Task: Add a signature Jamie Cooper containing With heartfelt thanks and appreciation, Jamie Cooper to email address softage.8@softage.net and add a label Crafts
Action: Mouse moved to (1204, 69)
Screenshot: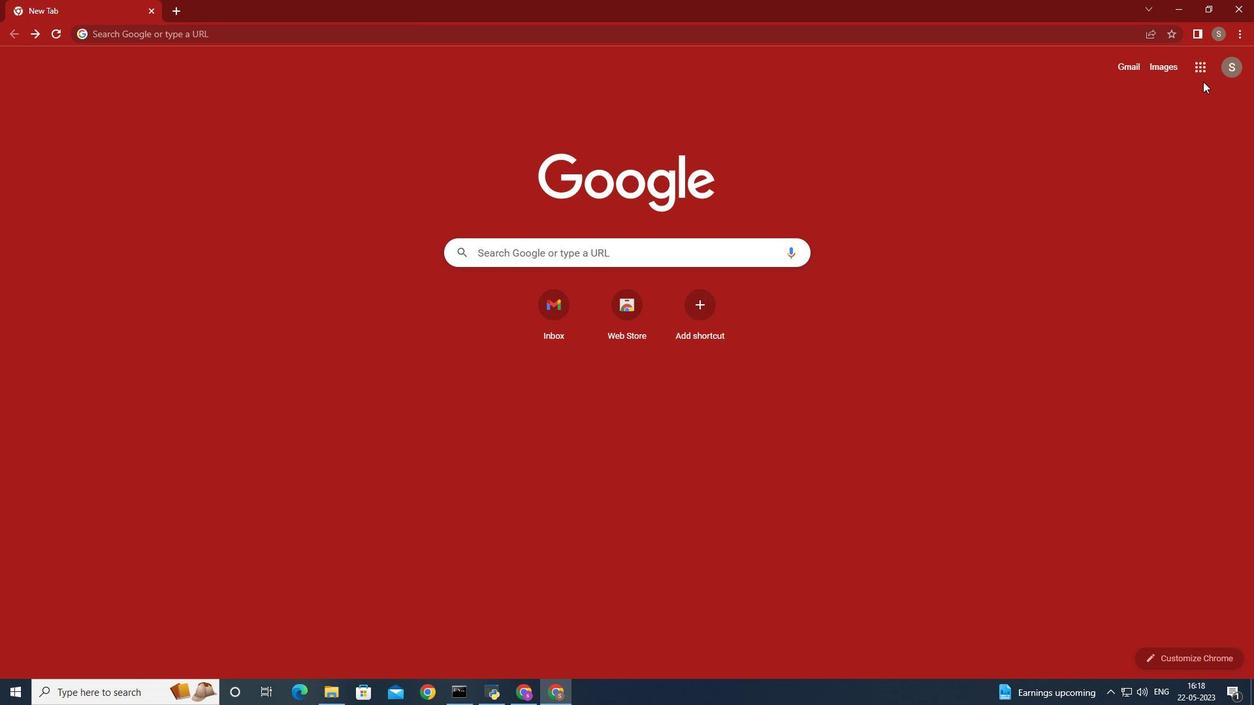 
Action: Mouse pressed left at (1204, 69)
Screenshot: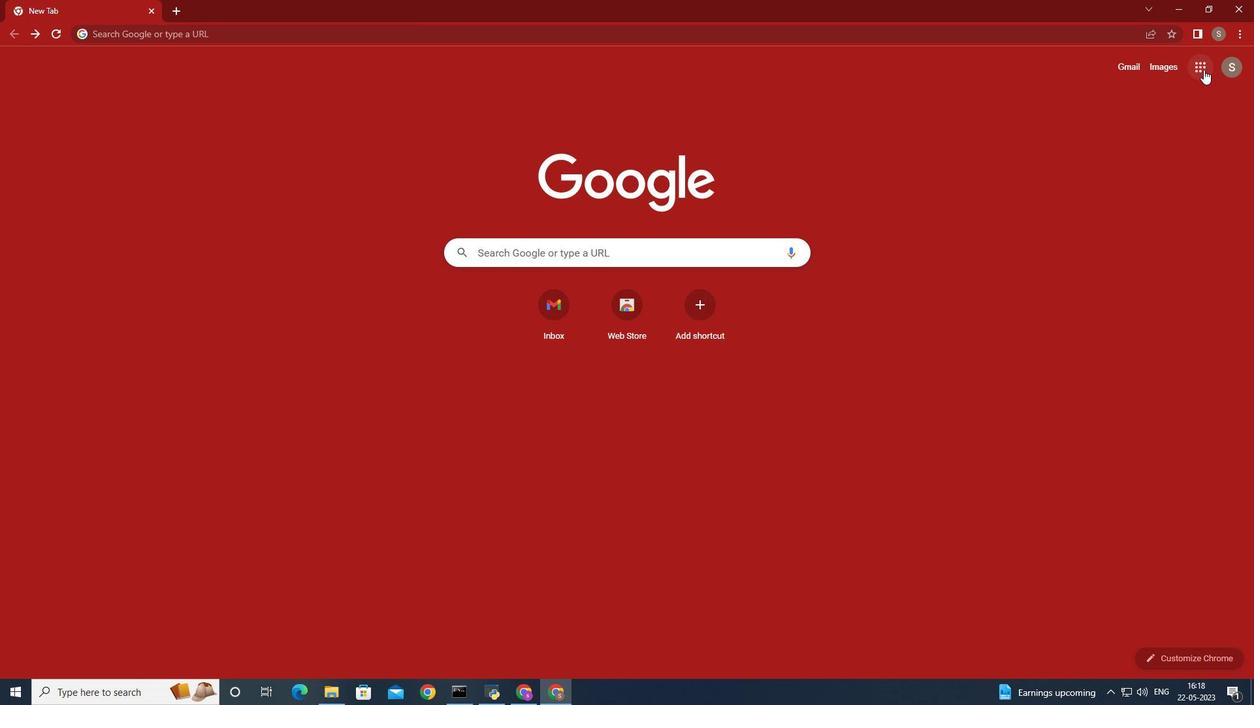 
Action: Mouse moved to (1152, 128)
Screenshot: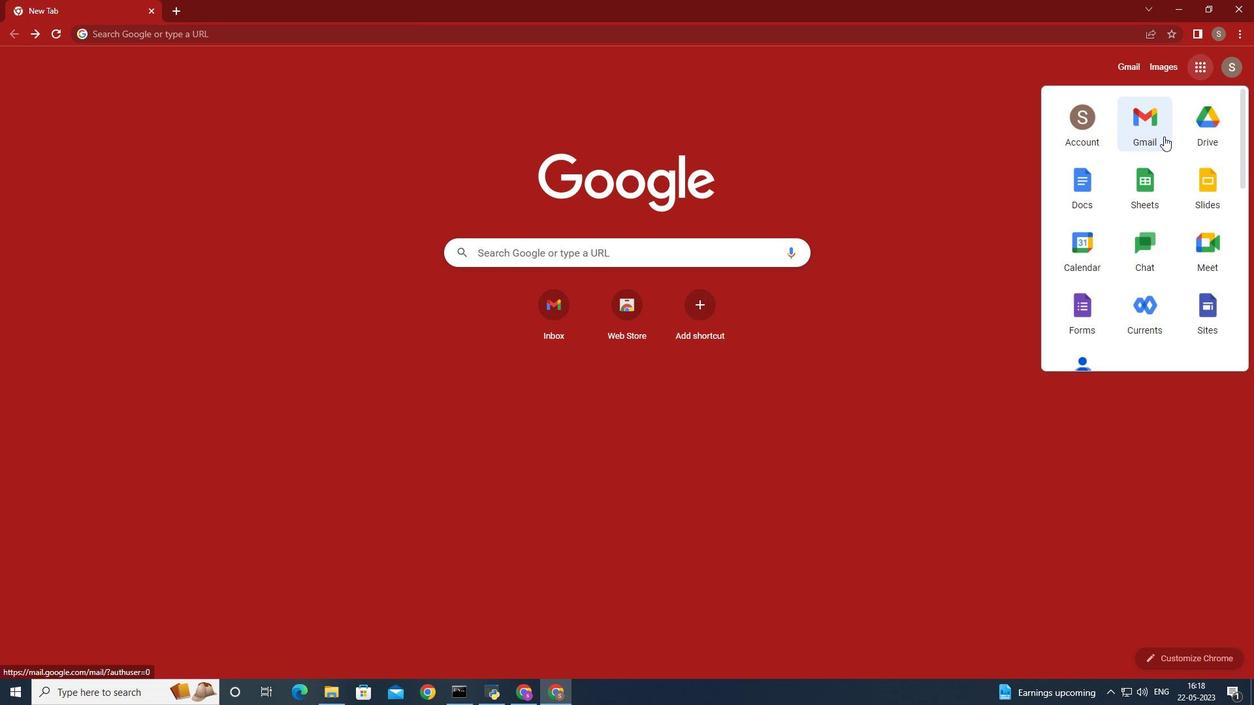 
Action: Mouse pressed left at (1152, 128)
Screenshot: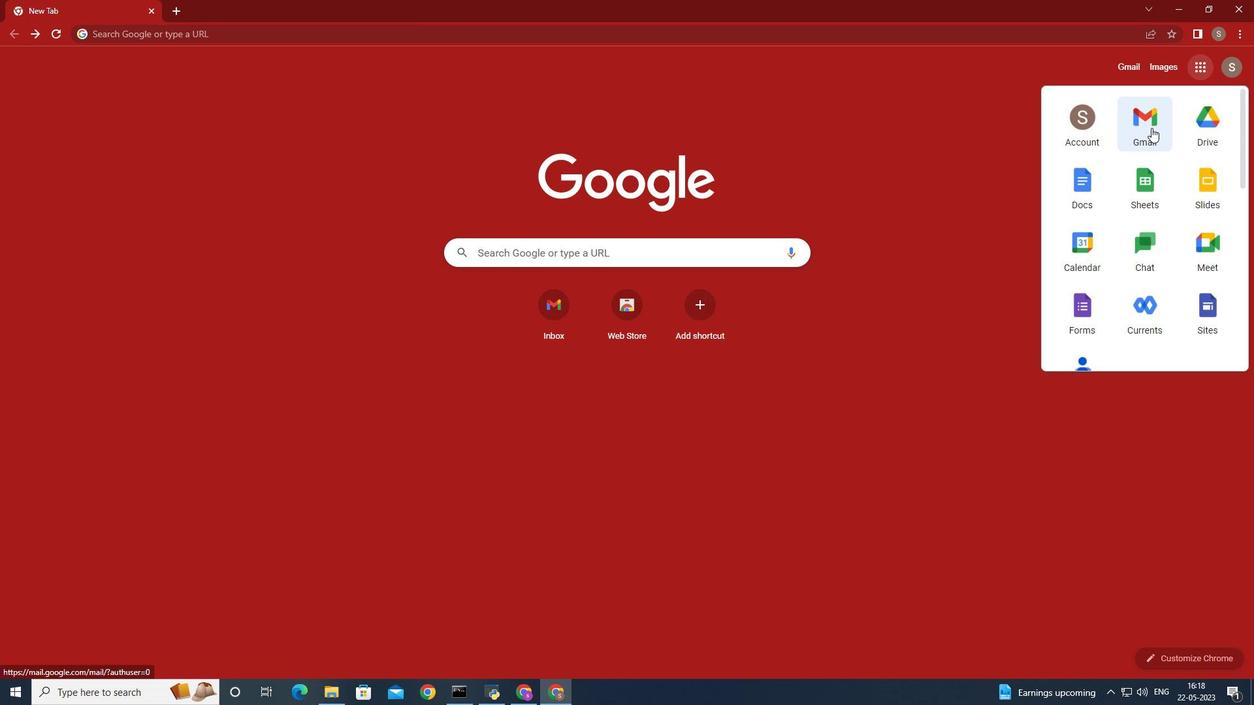 
Action: Mouse moved to (1110, 99)
Screenshot: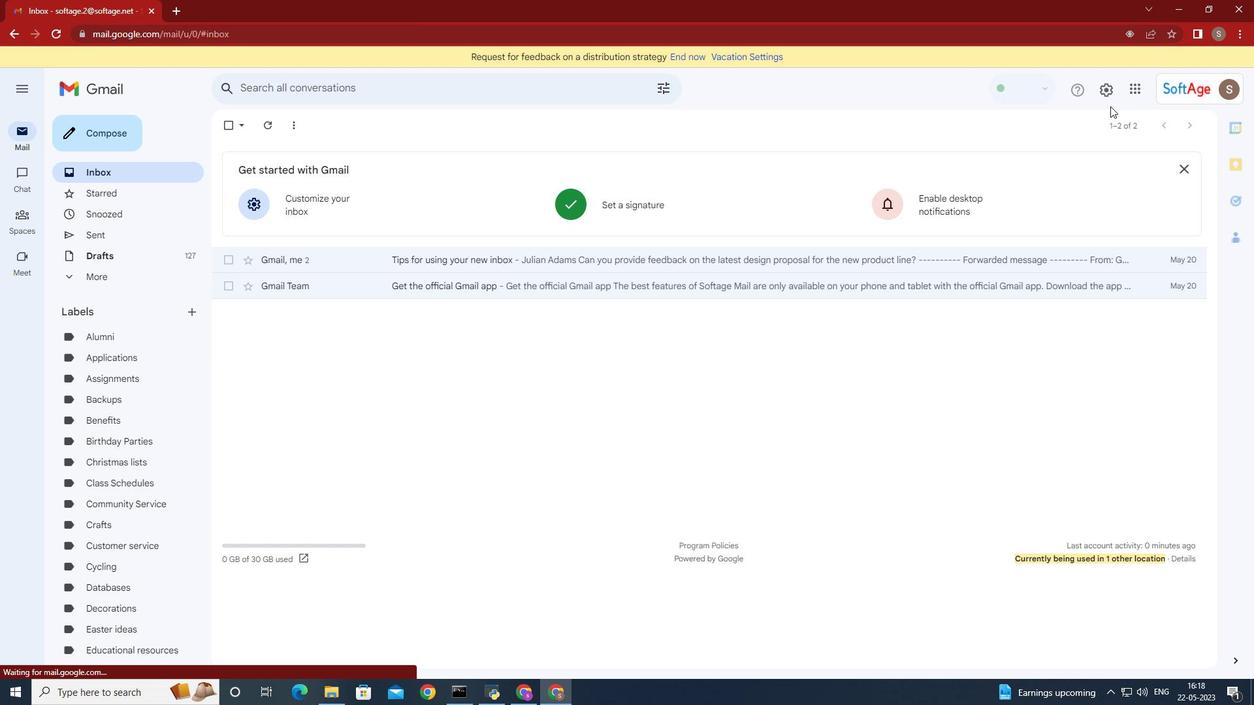 
Action: Mouse pressed left at (1110, 99)
Screenshot: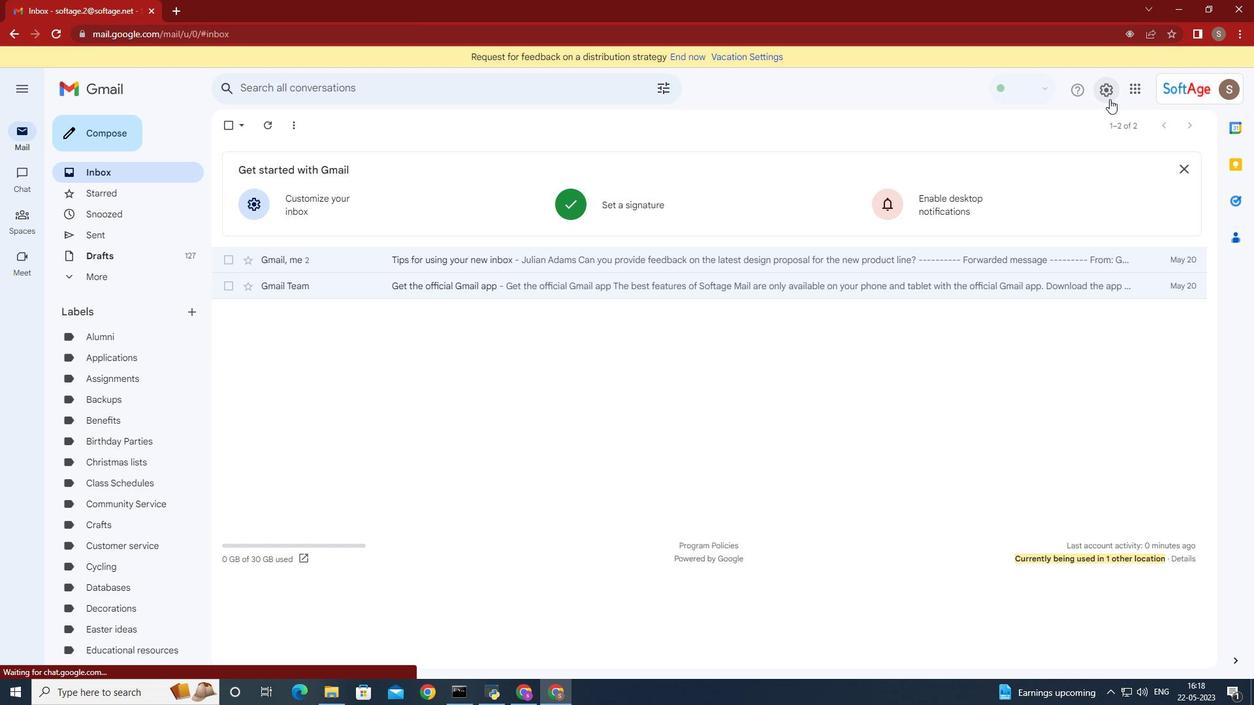 
Action: Mouse moved to (1144, 153)
Screenshot: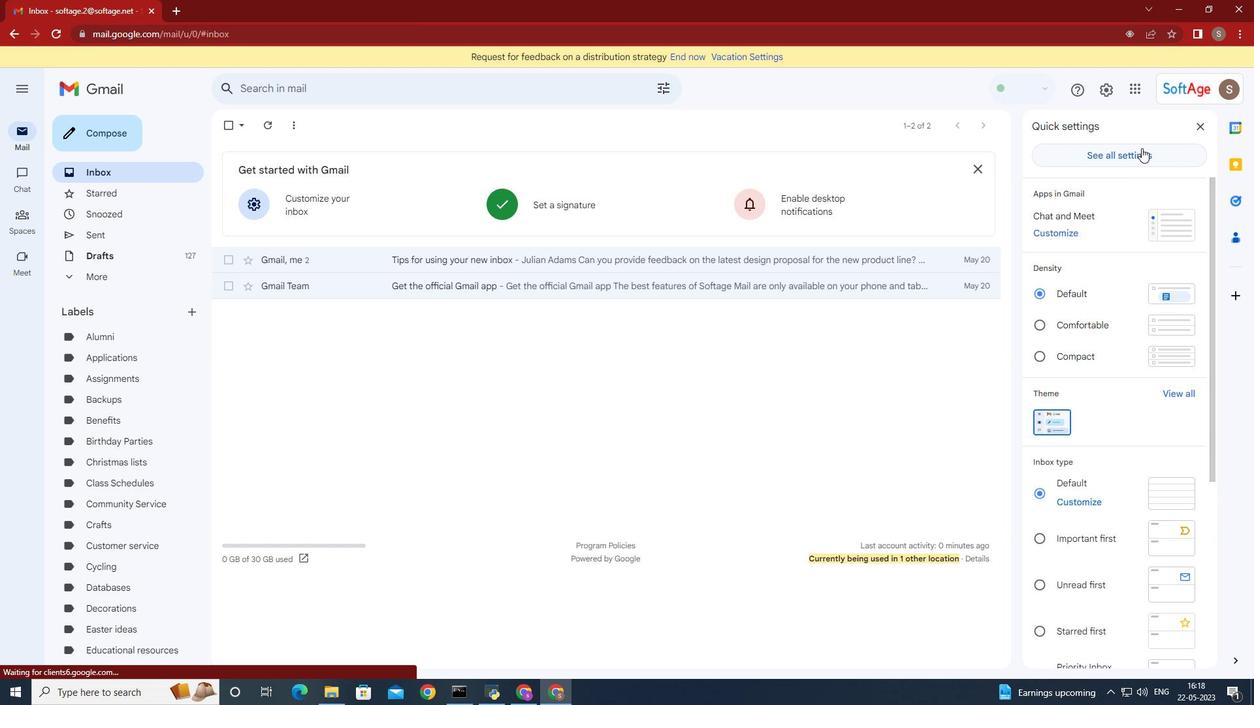 
Action: Mouse pressed left at (1144, 153)
Screenshot: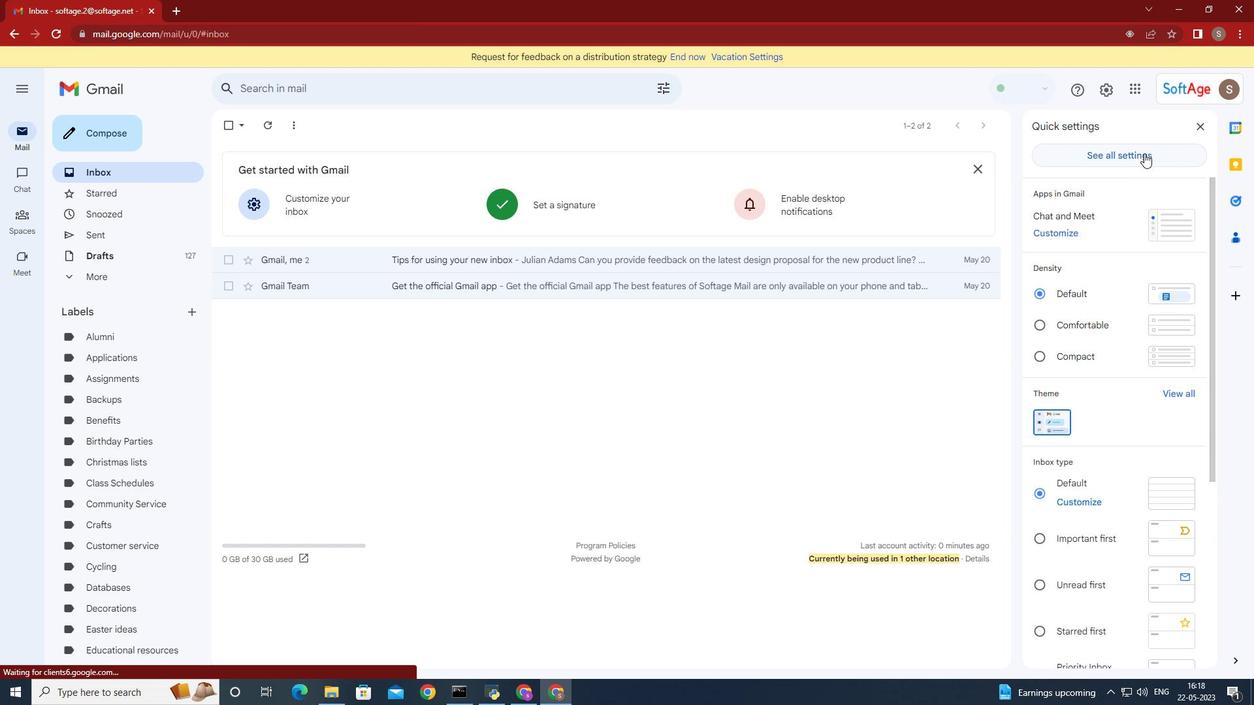 
Action: Mouse moved to (821, 306)
Screenshot: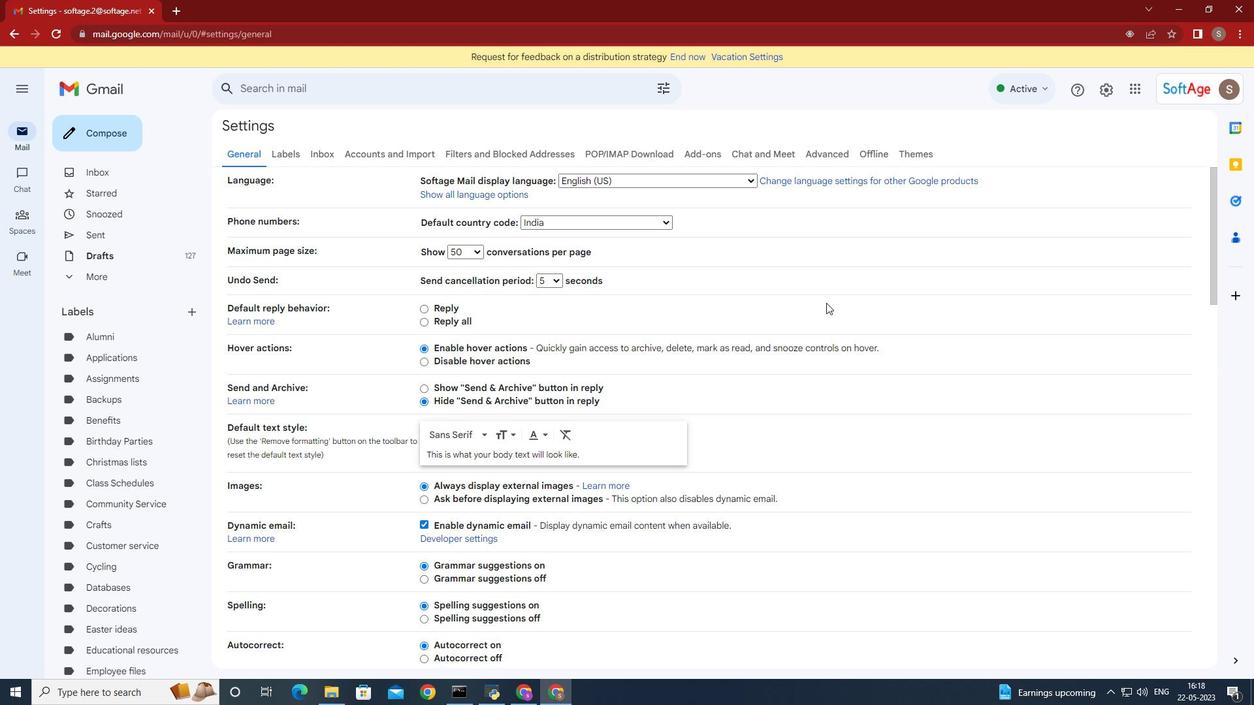 
Action: Mouse scrolled (821, 305) with delta (0, 0)
Screenshot: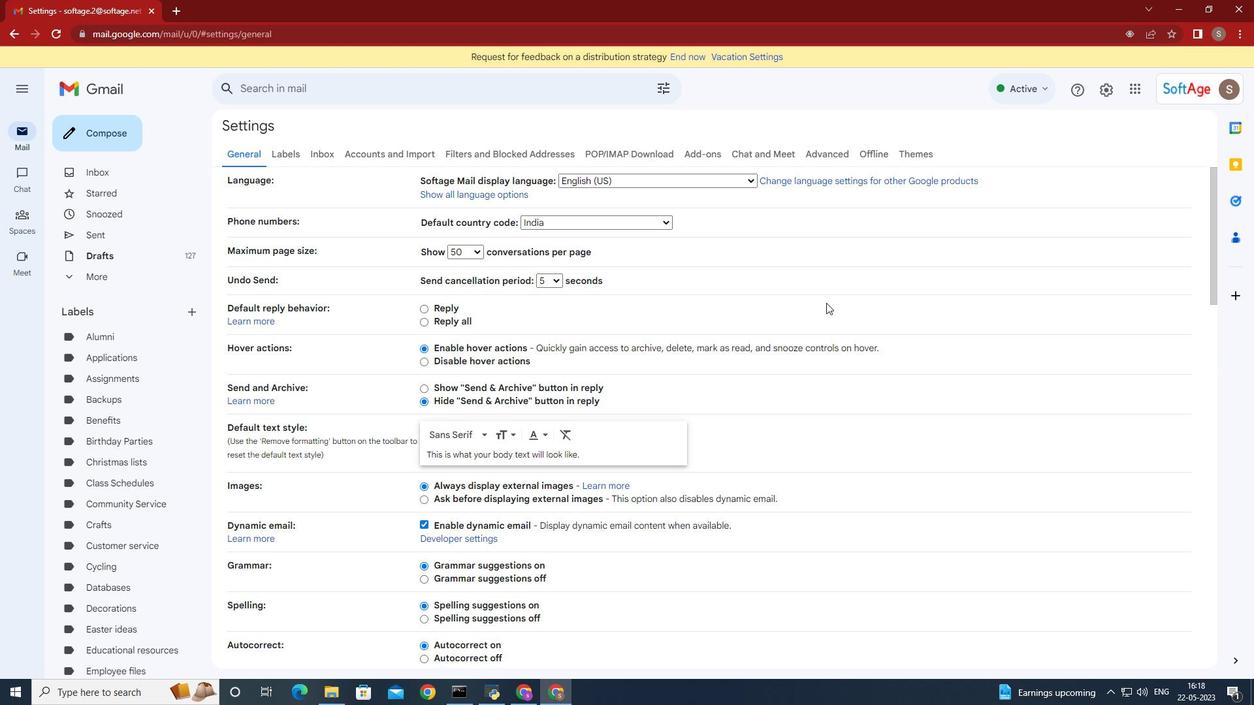 
Action: Mouse moved to (821, 307)
Screenshot: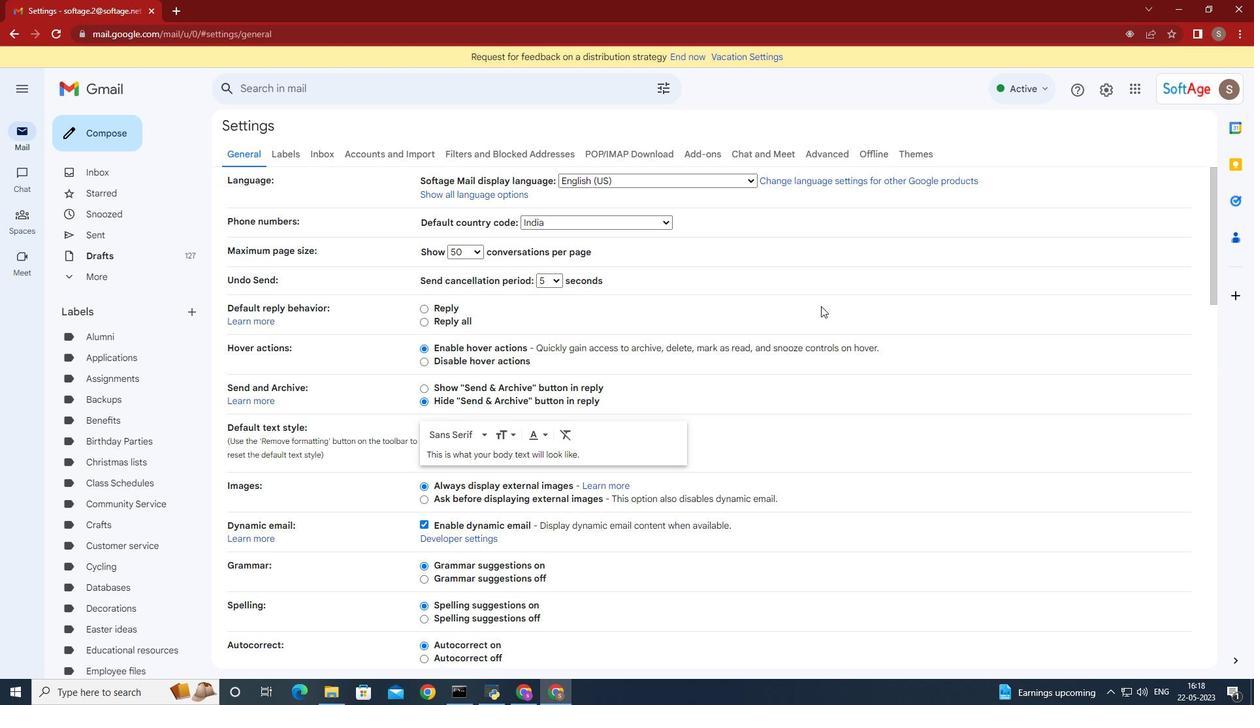 
Action: Mouse scrolled (821, 306) with delta (0, 0)
Screenshot: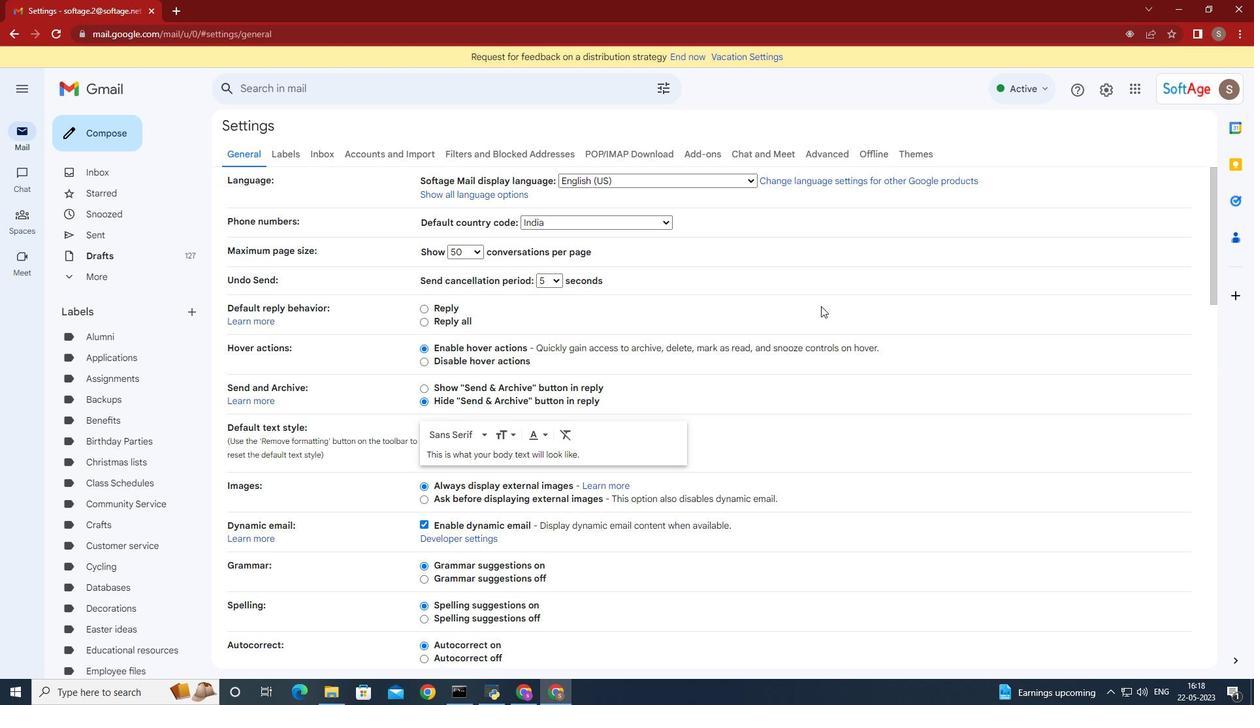 
Action: Mouse moved to (822, 308)
Screenshot: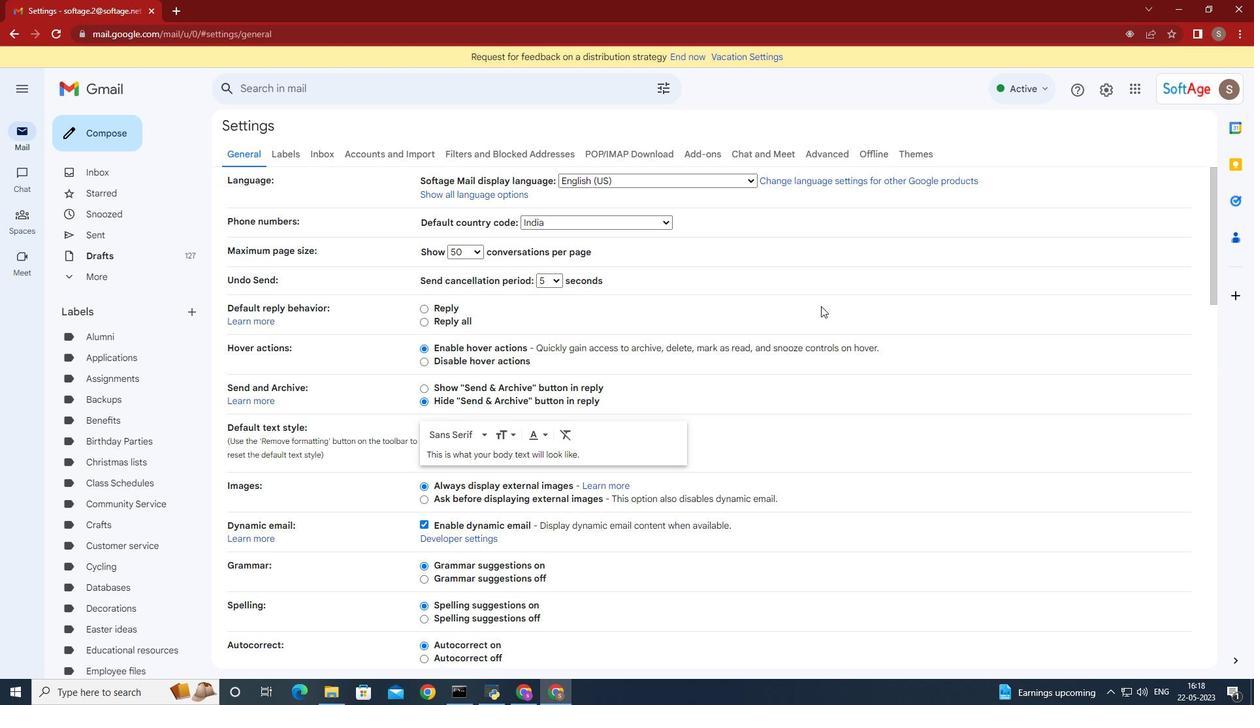 
Action: Mouse scrolled (821, 307) with delta (0, 0)
Screenshot: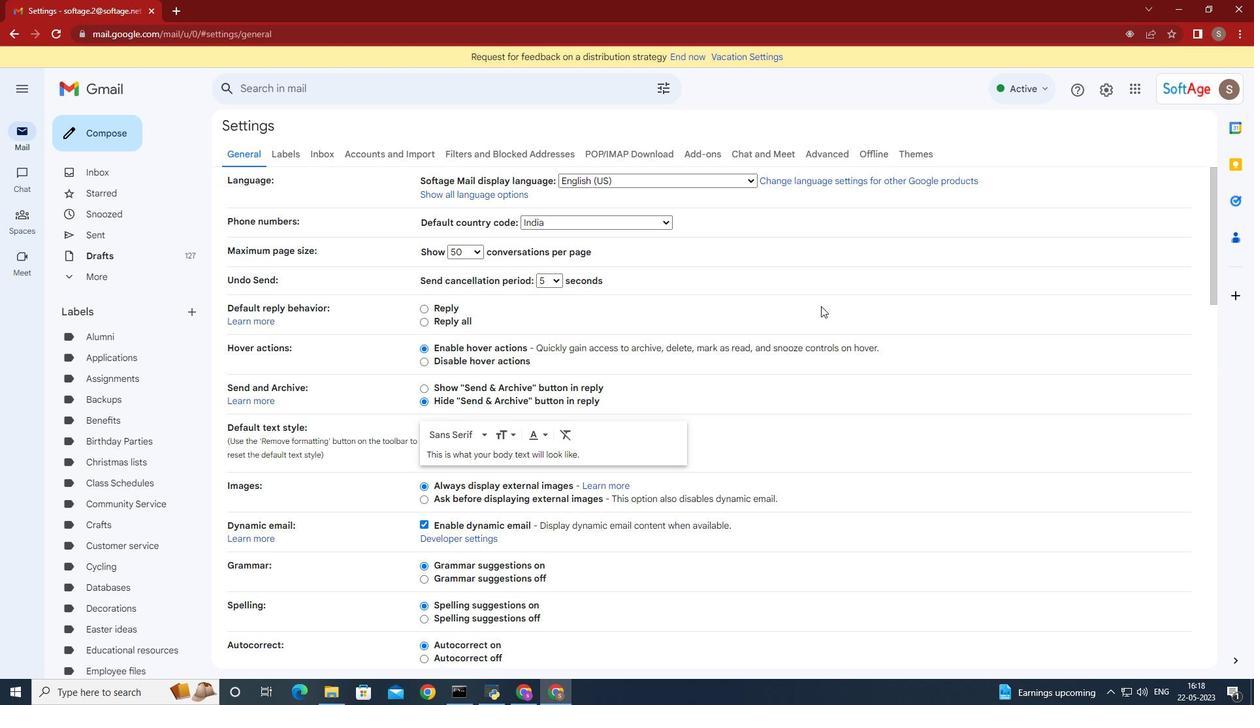 
Action: Mouse moved to (822, 308)
Screenshot: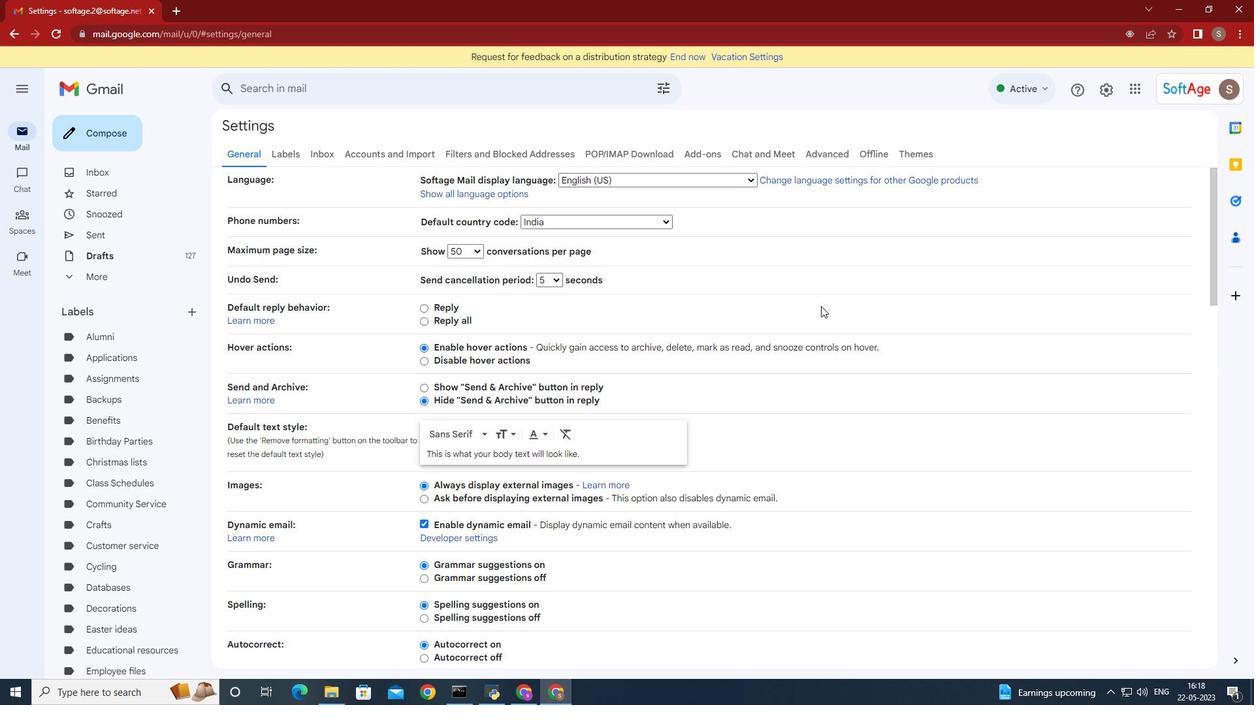 
Action: Mouse scrolled (822, 307) with delta (0, 0)
Screenshot: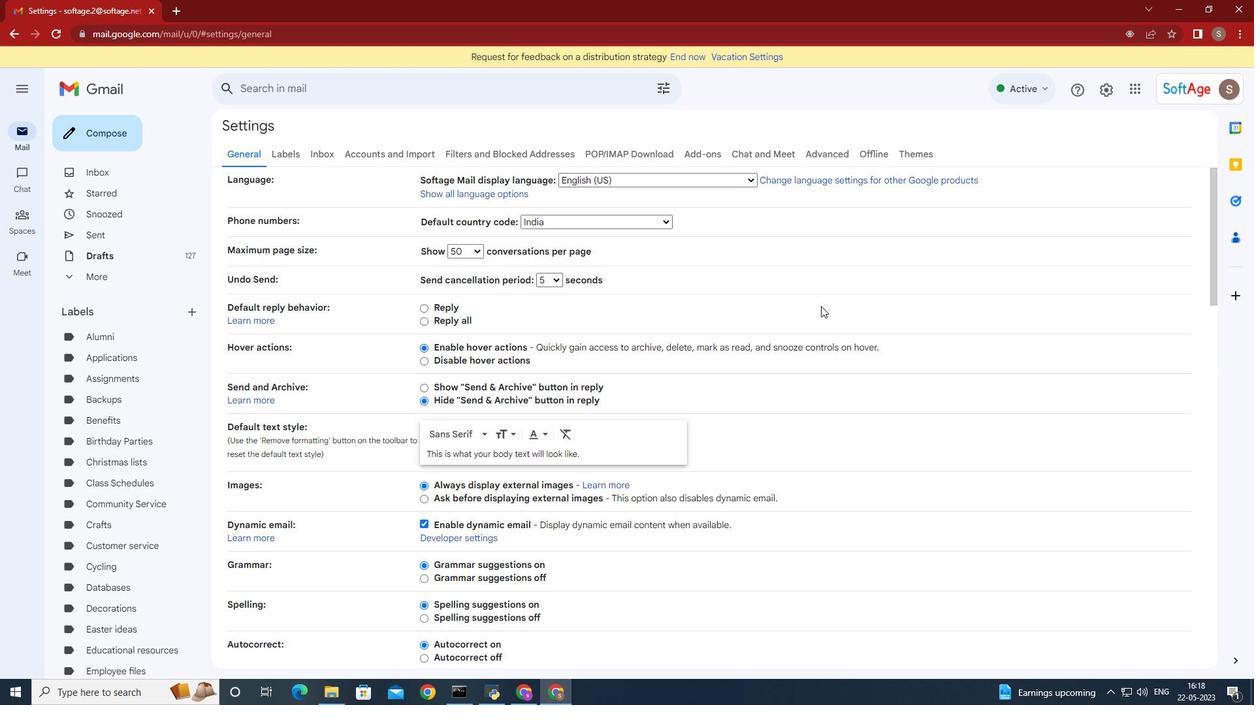 
Action: Mouse moved to (824, 307)
Screenshot: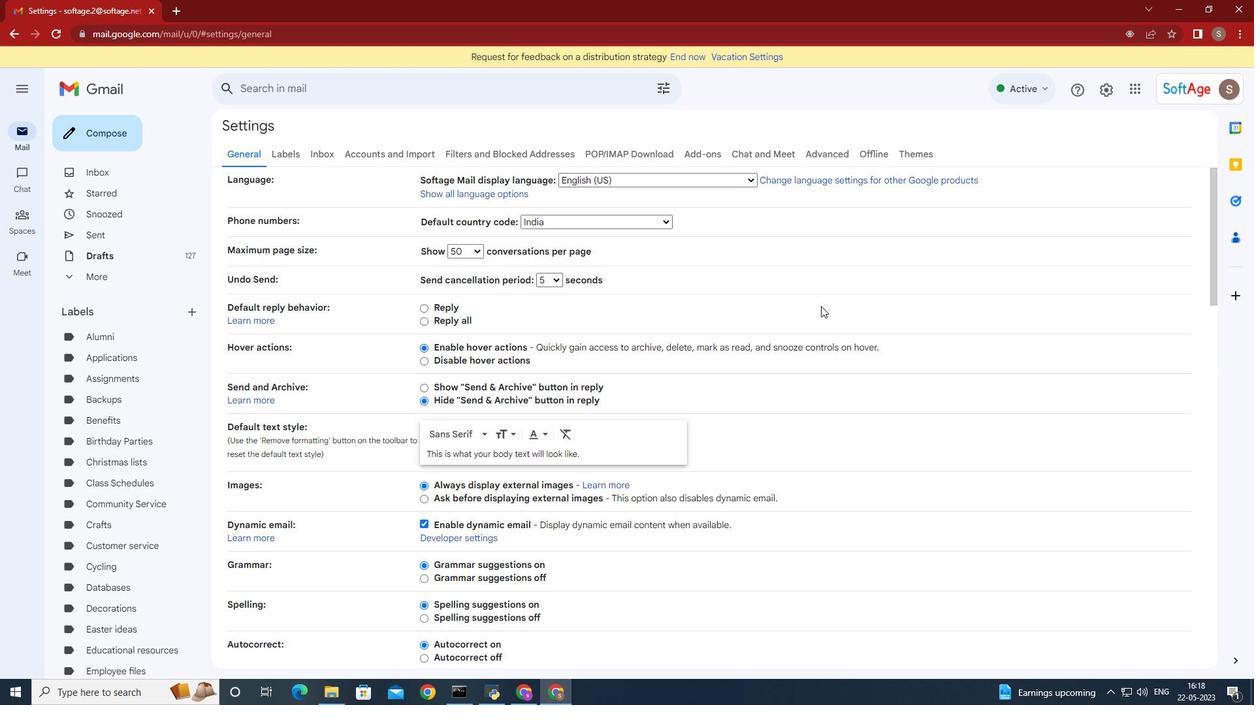 
Action: Mouse scrolled (822, 307) with delta (0, 0)
Screenshot: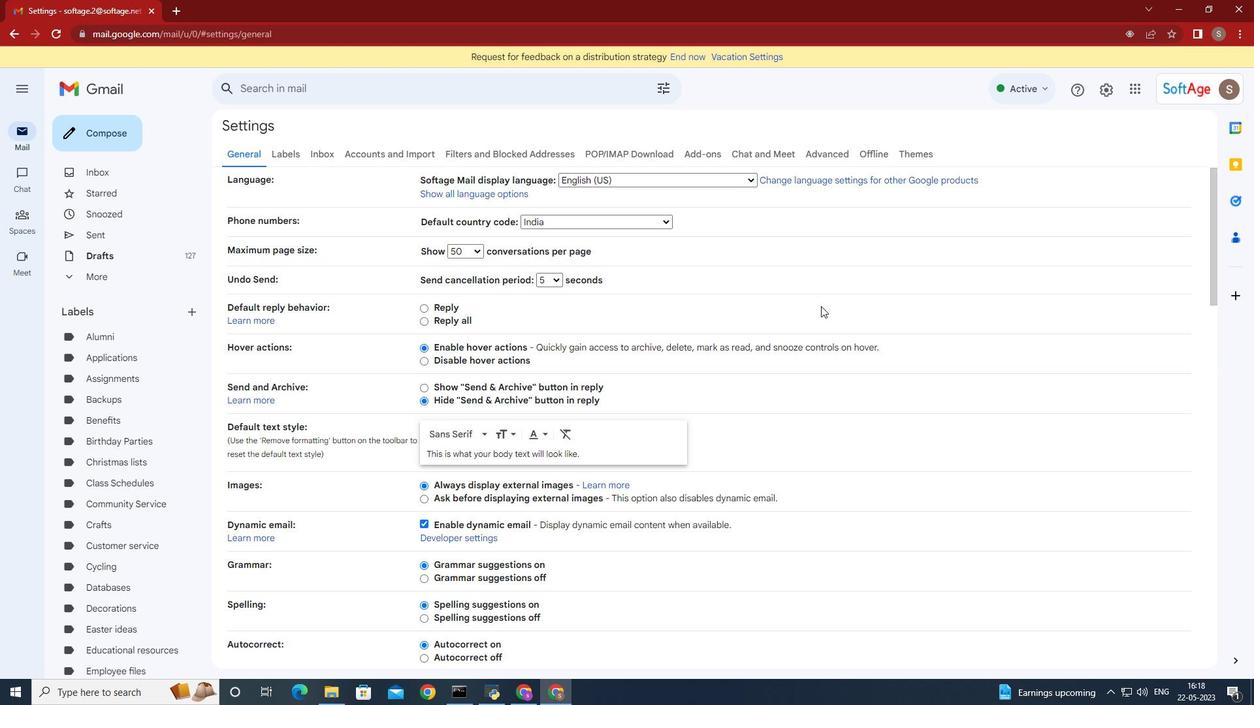 
Action: Mouse moved to (825, 307)
Screenshot: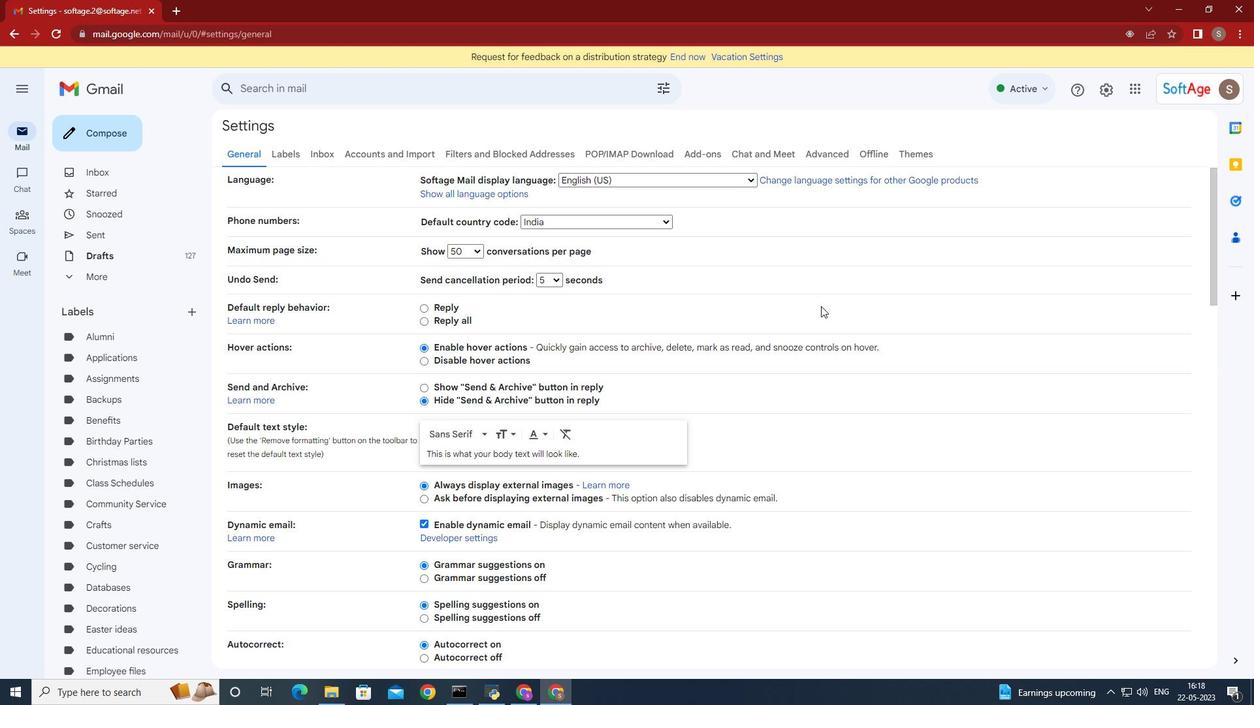 
Action: Mouse scrolled (824, 307) with delta (0, 0)
Screenshot: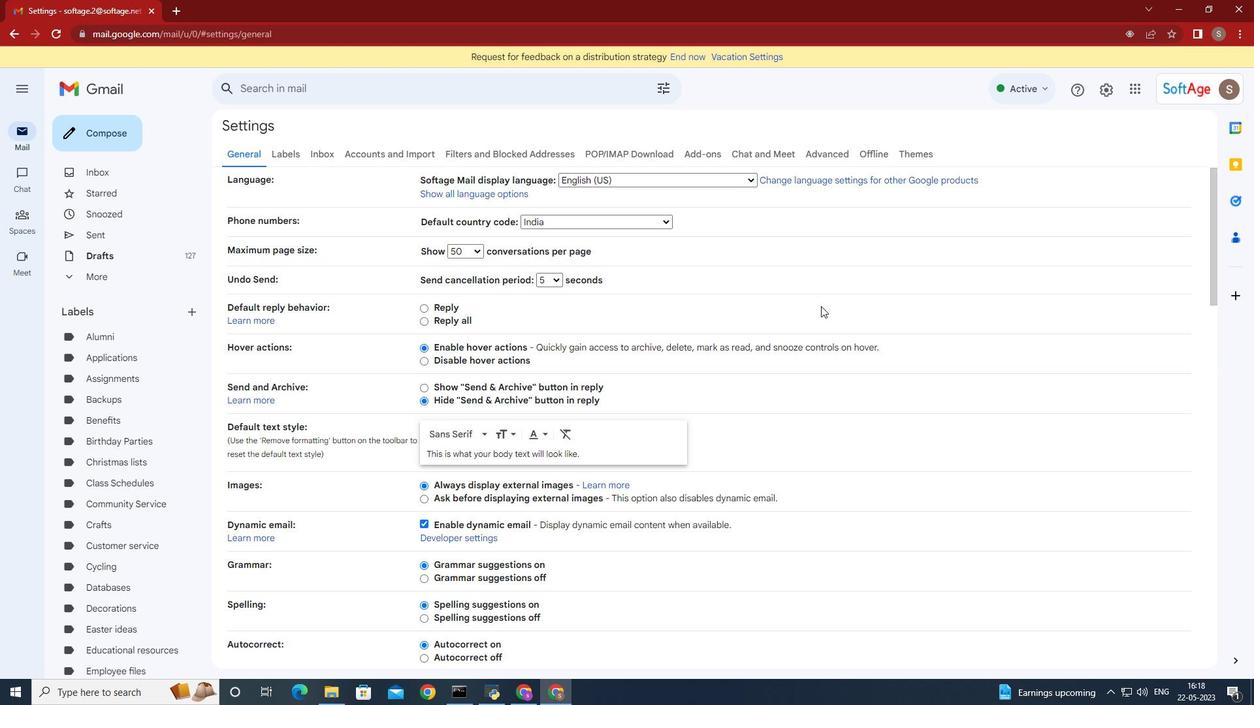 
Action: Mouse scrolled (825, 306) with delta (0, 0)
Screenshot: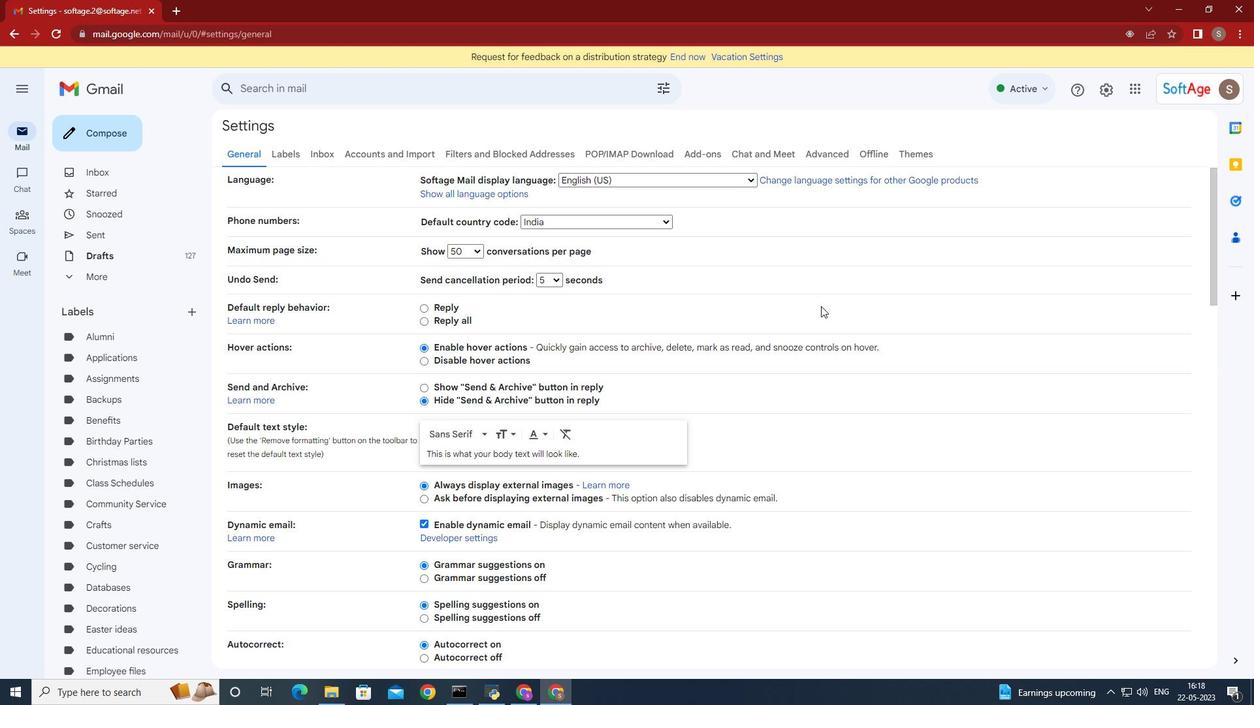 
Action: Mouse moved to (823, 302)
Screenshot: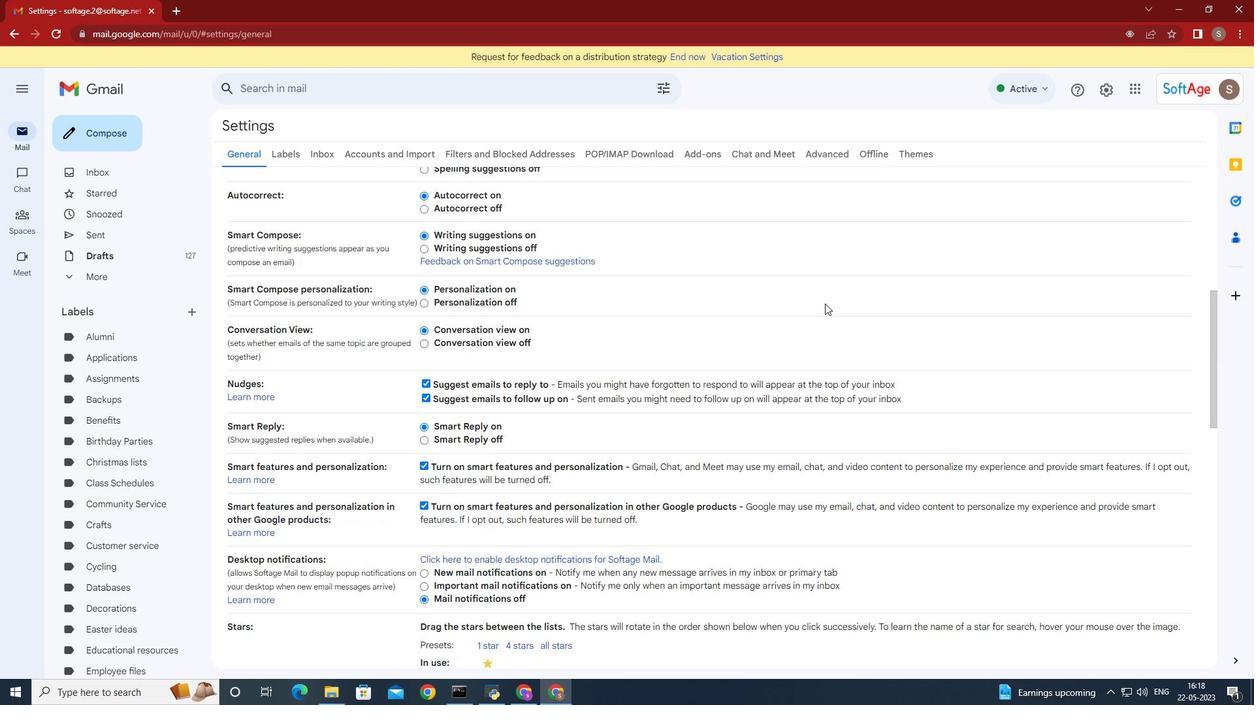 
Action: Mouse scrolled (823, 301) with delta (0, 0)
Screenshot: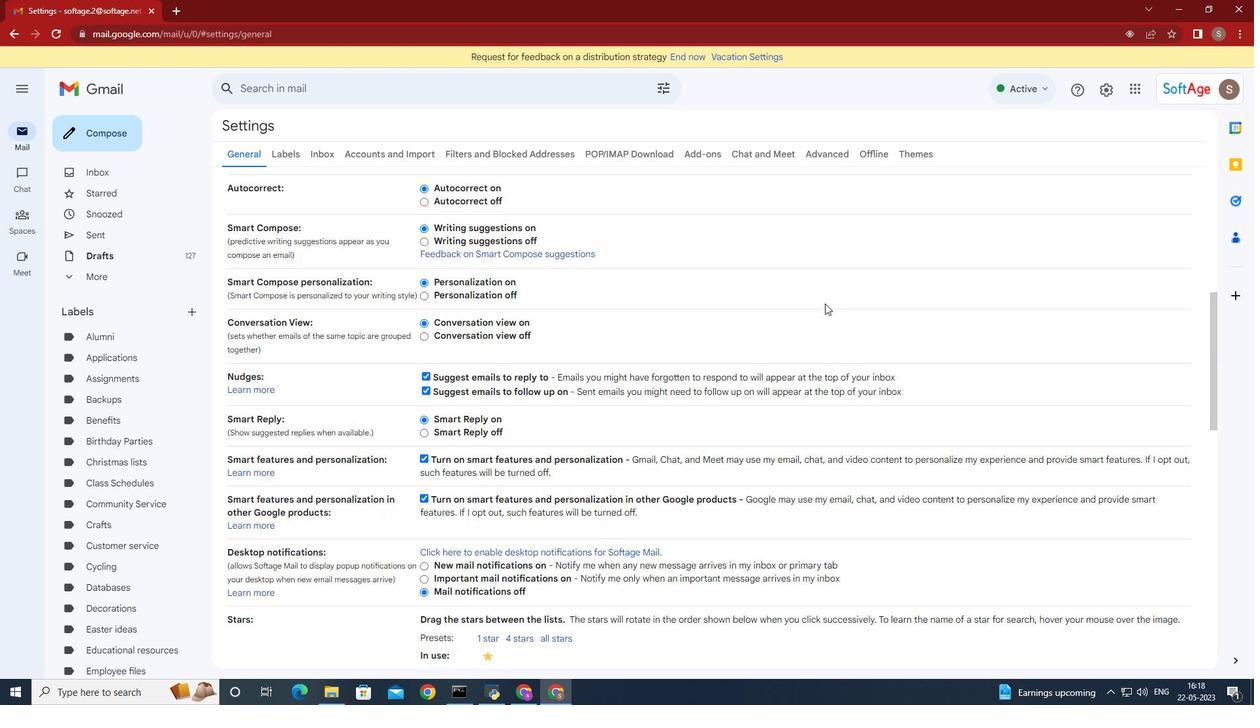 
Action: Mouse scrolled (823, 301) with delta (0, 0)
Screenshot: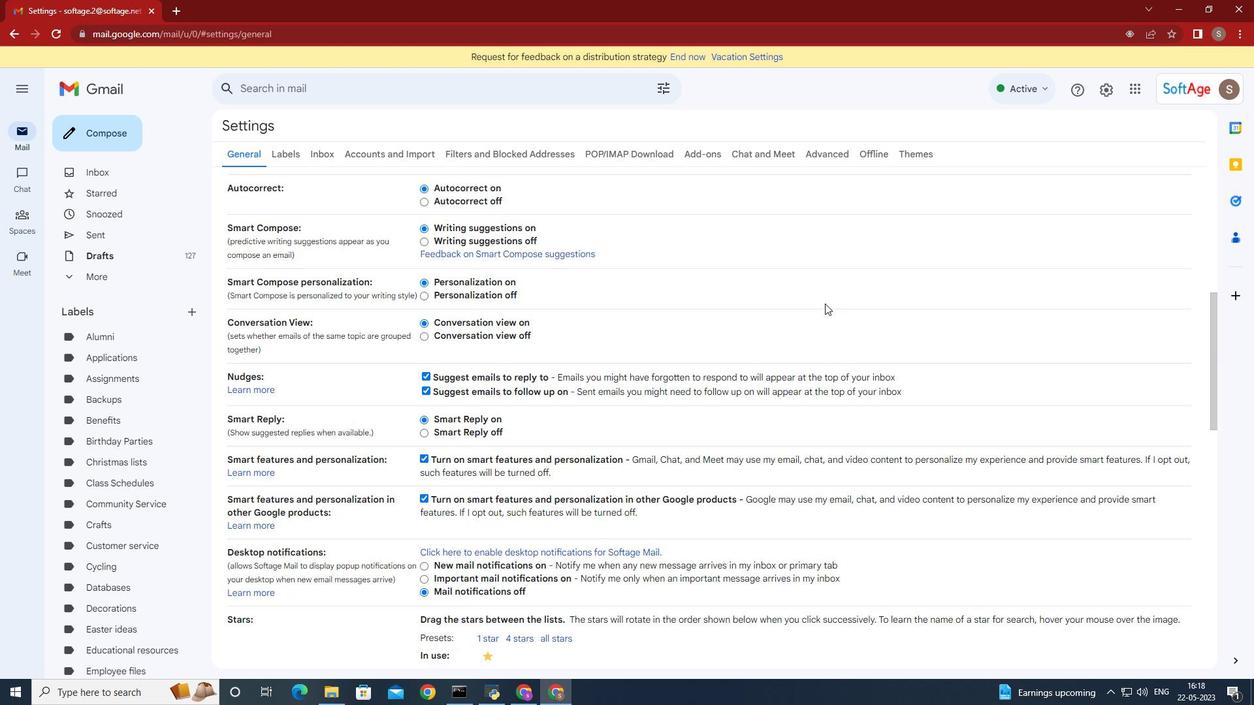 
Action: Mouse scrolled (823, 301) with delta (0, 0)
Screenshot: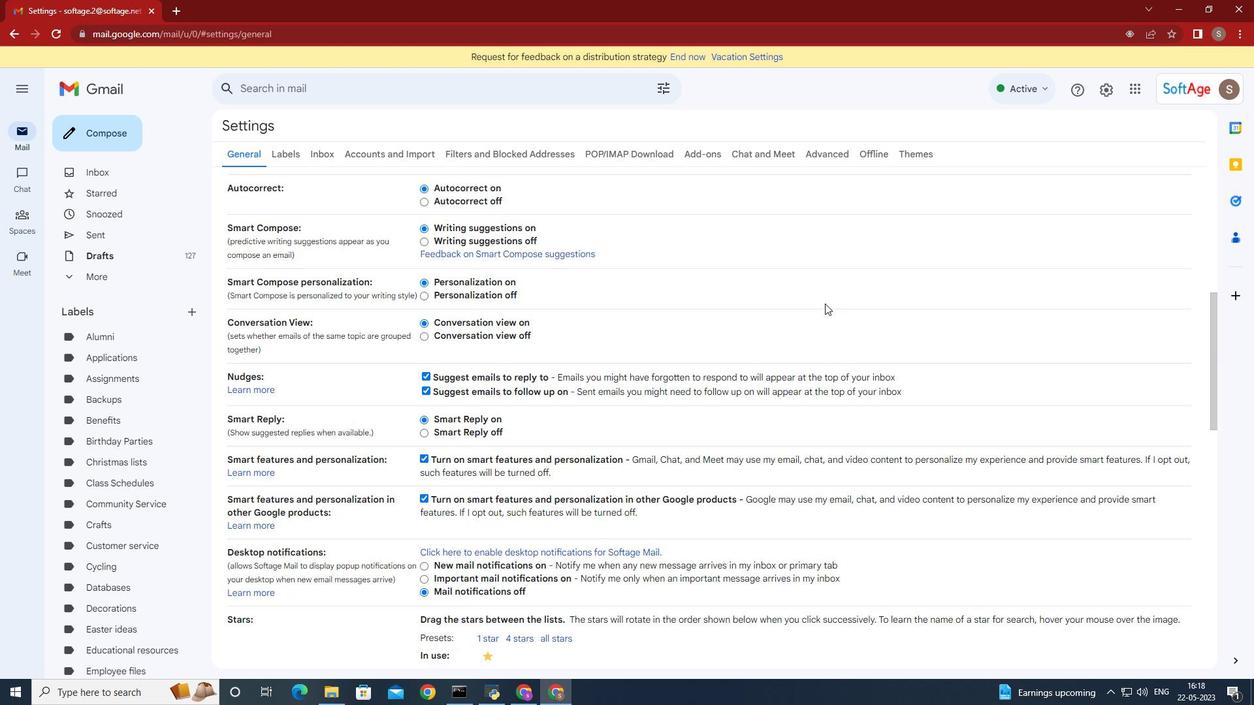 
Action: Mouse scrolled (823, 301) with delta (0, 0)
Screenshot: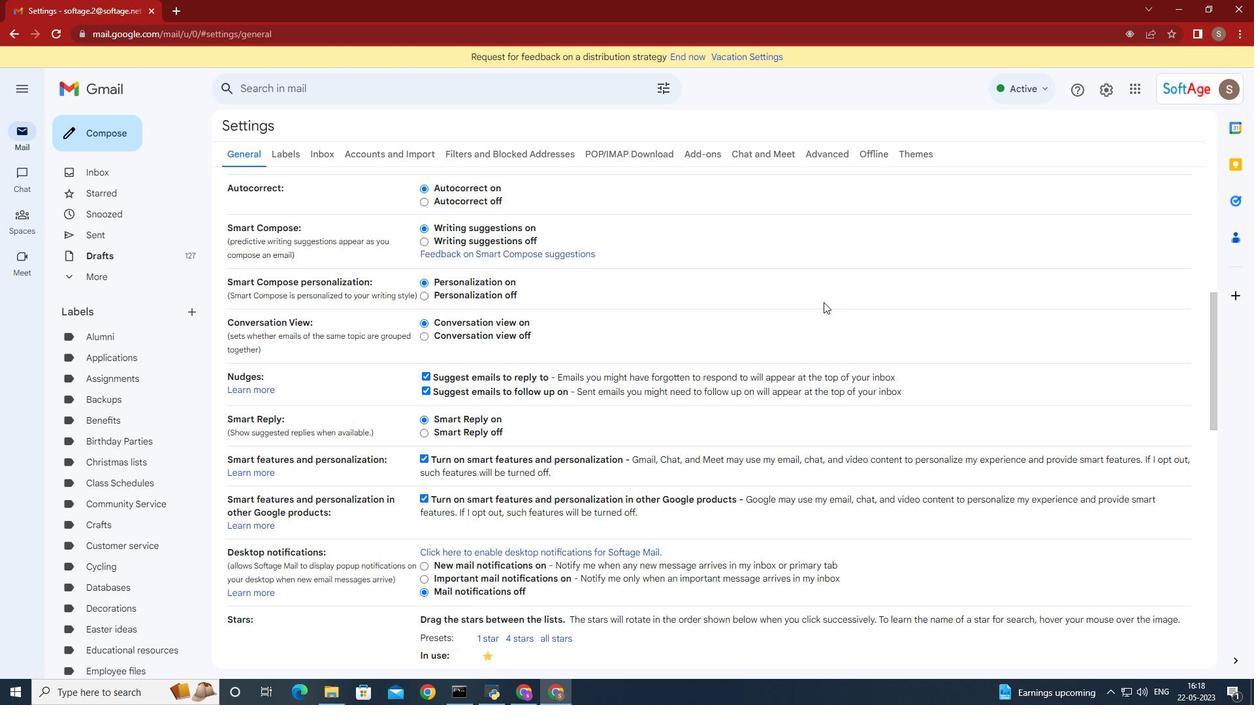 
Action: Mouse scrolled (823, 301) with delta (0, 0)
Screenshot: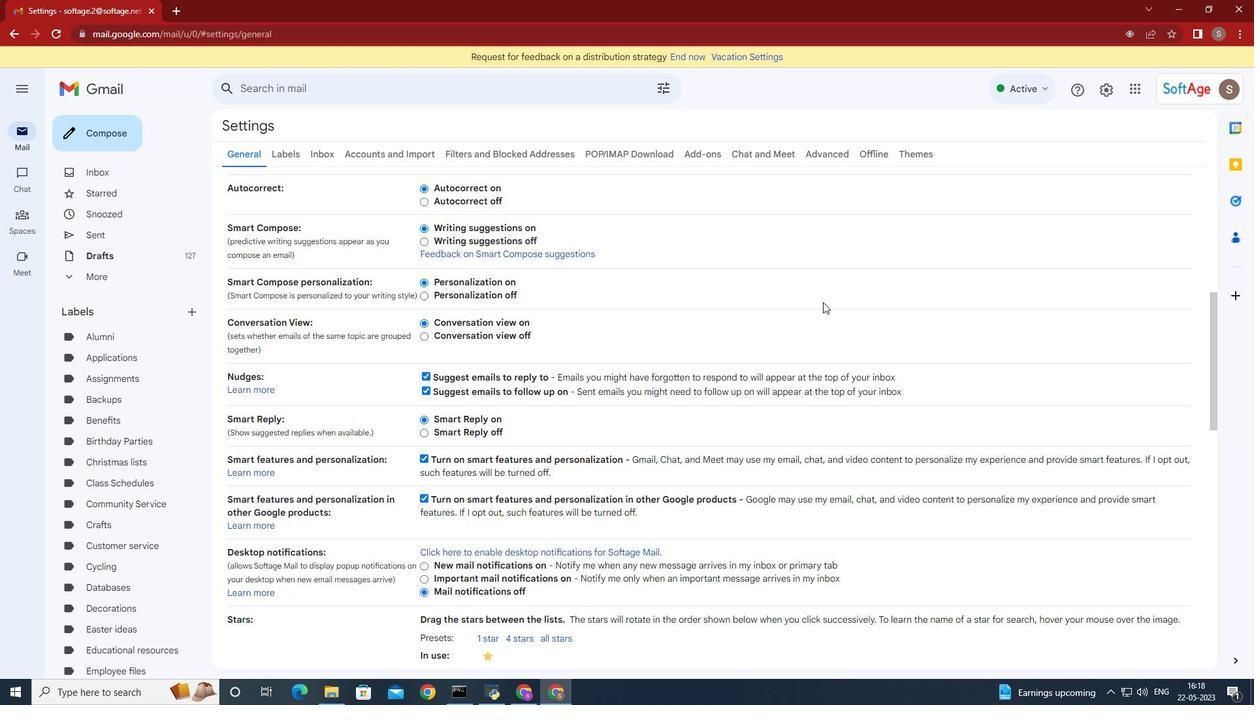 
Action: Mouse moved to (822, 301)
Screenshot: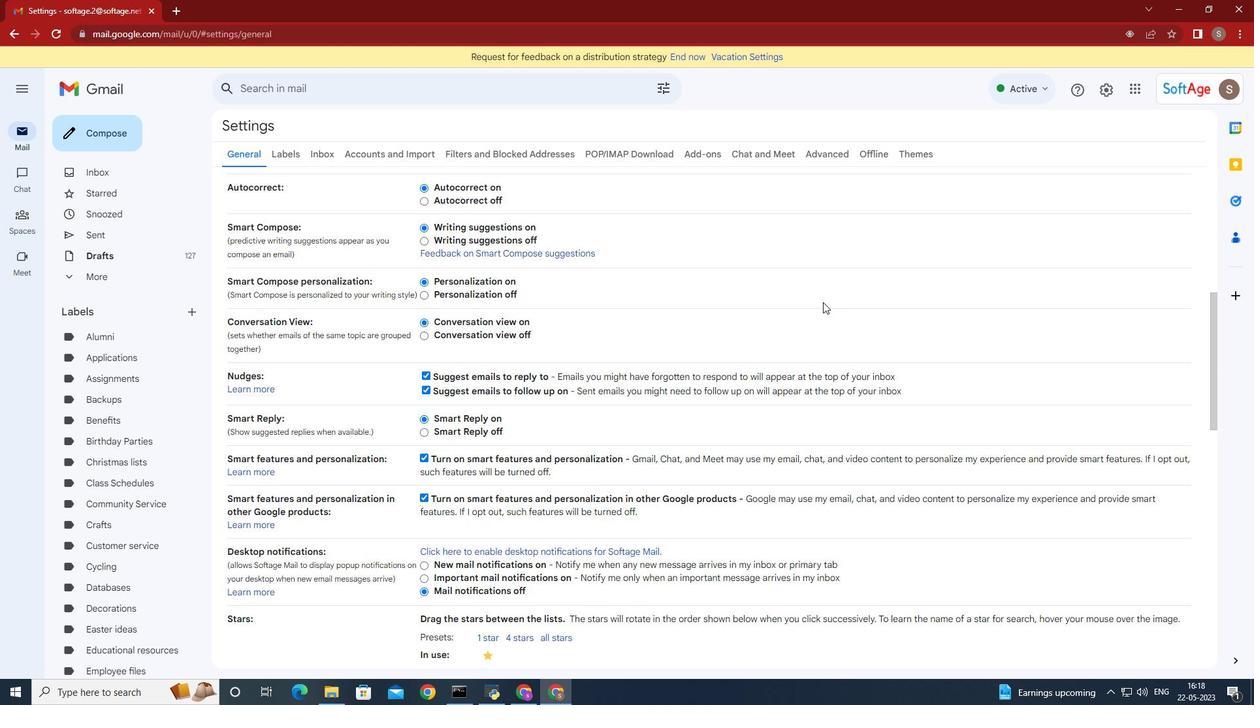 
Action: Mouse scrolled (822, 301) with delta (0, 0)
Screenshot: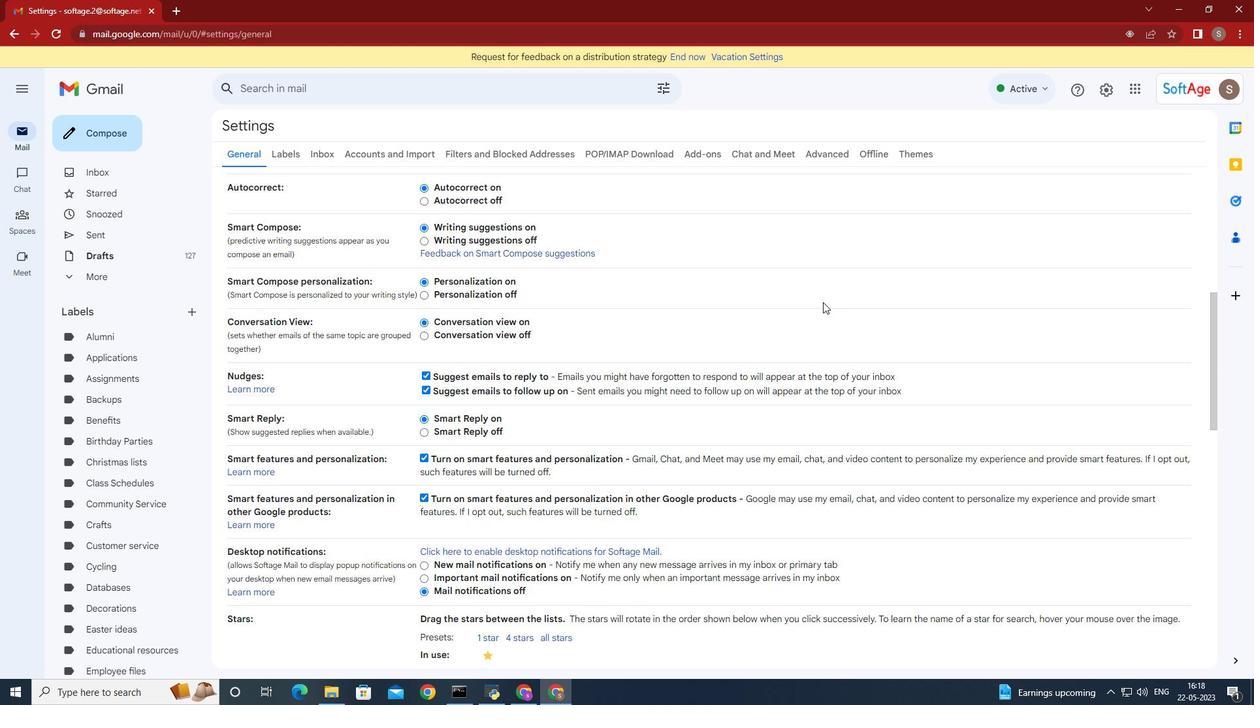 
Action: Mouse moved to (822, 299)
Screenshot: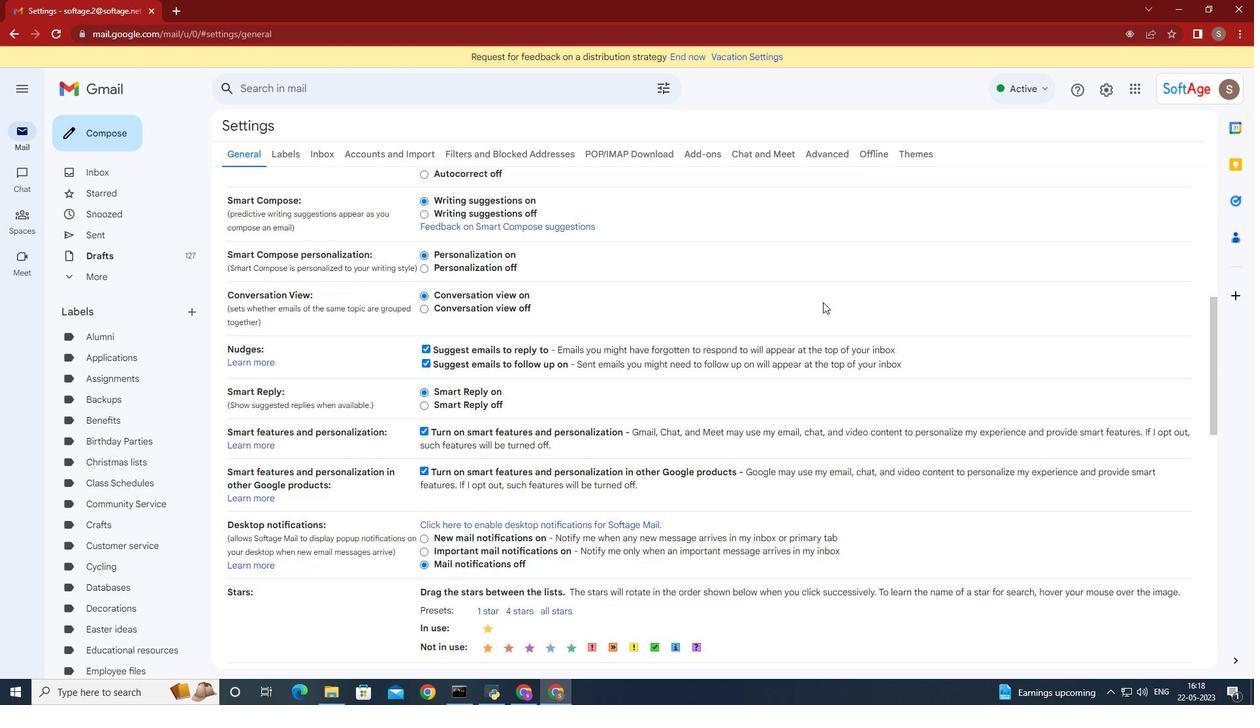 
Action: Mouse scrolled (822, 299) with delta (0, 0)
Screenshot: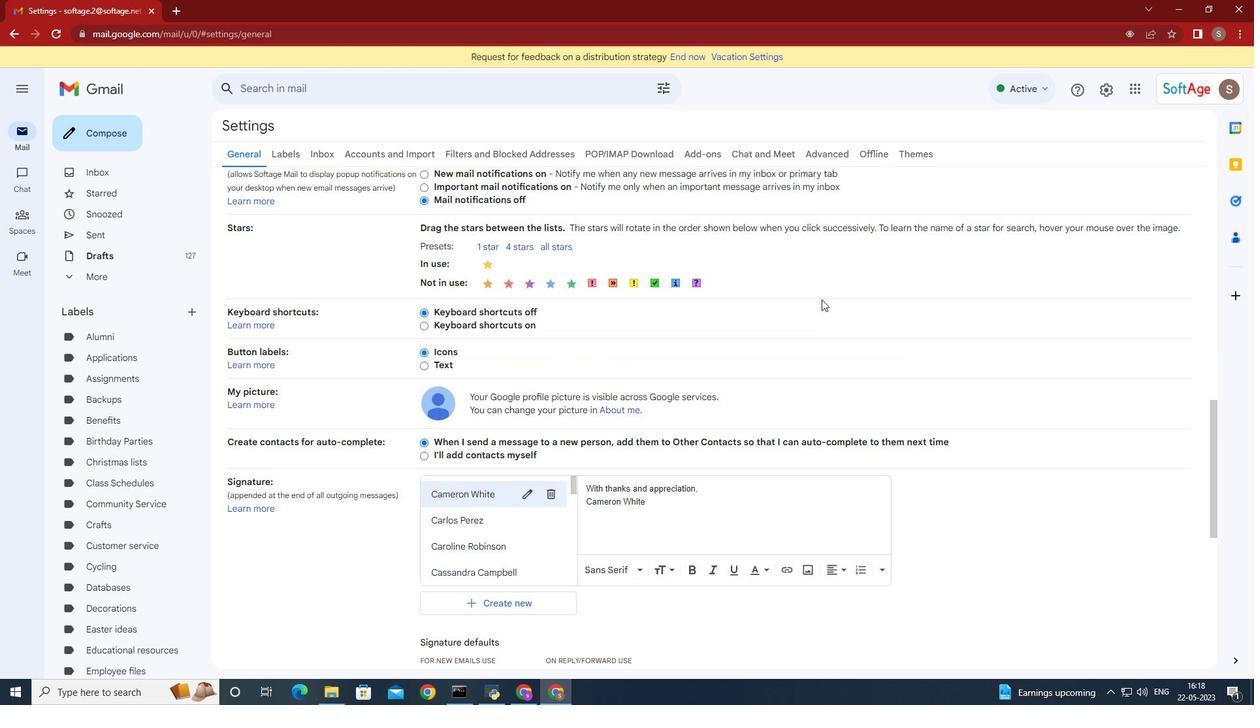 
Action: Mouse scrolled (822, 299) with delta (0, 0)
Screenshot: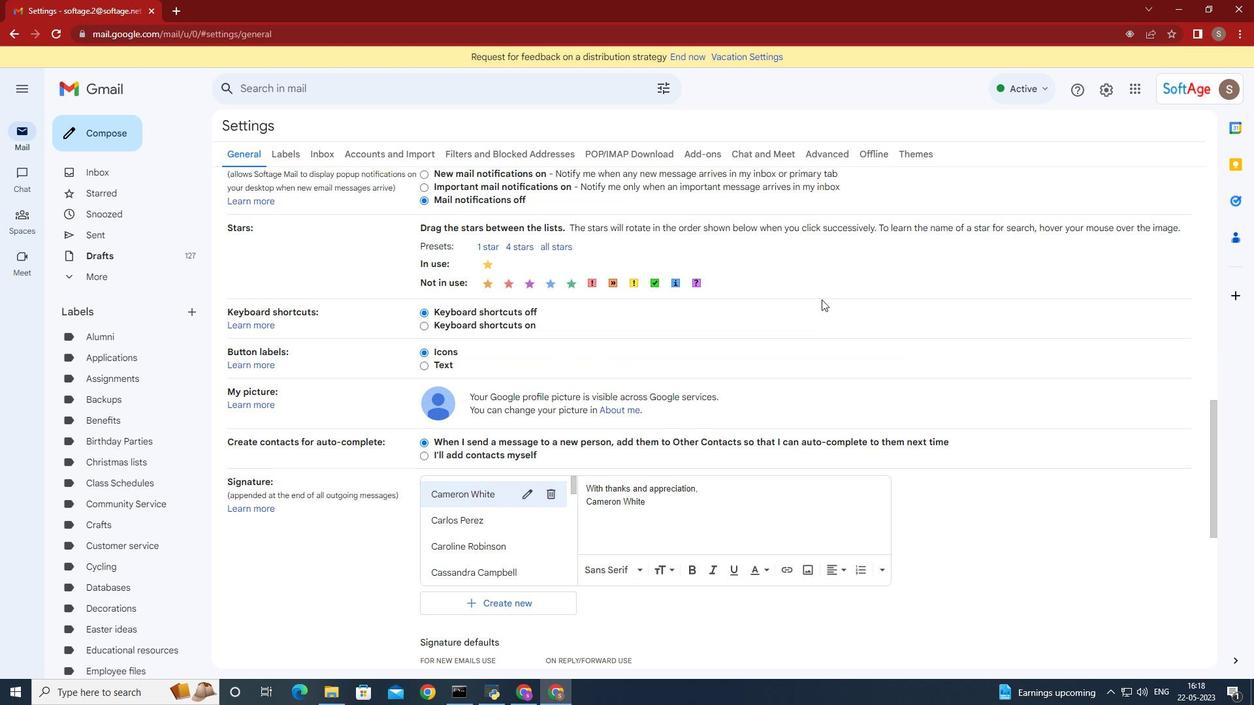 
Action: Mouse scrolled (822, 299) with delta (0, 0)
Screenshot: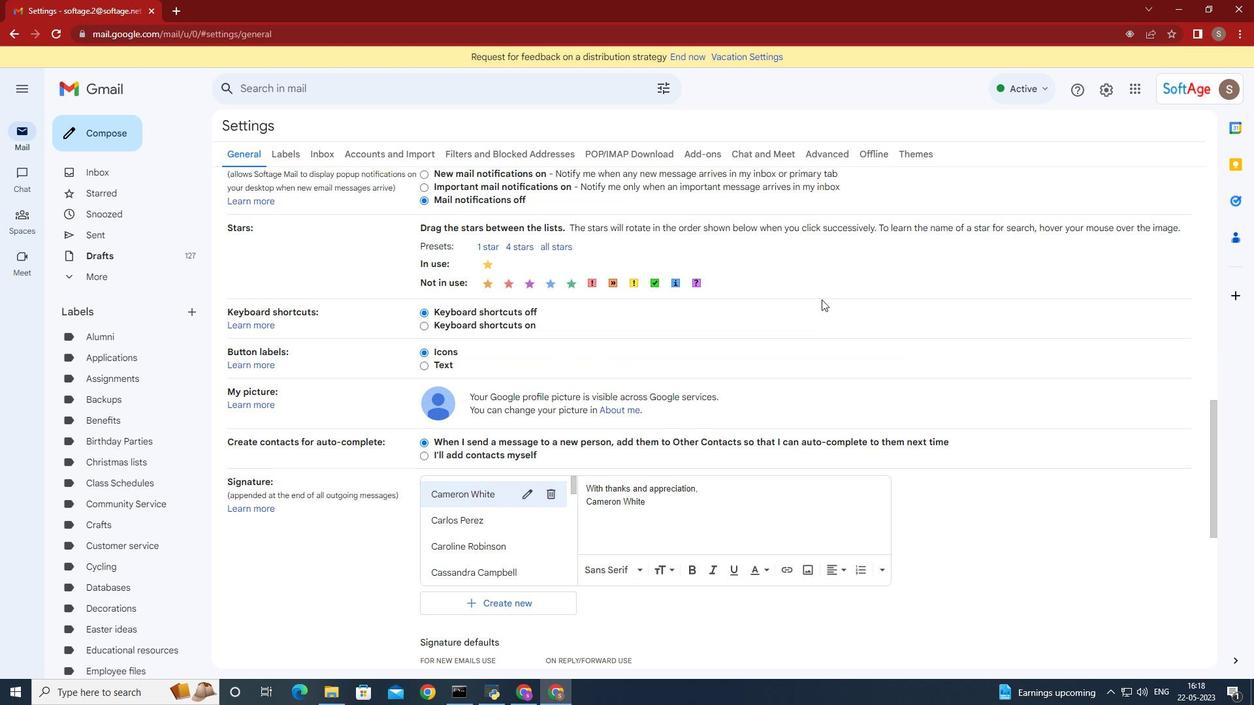 
Action: Mouse scrolled (822, 299) with delta (0, 0)
Screenshot: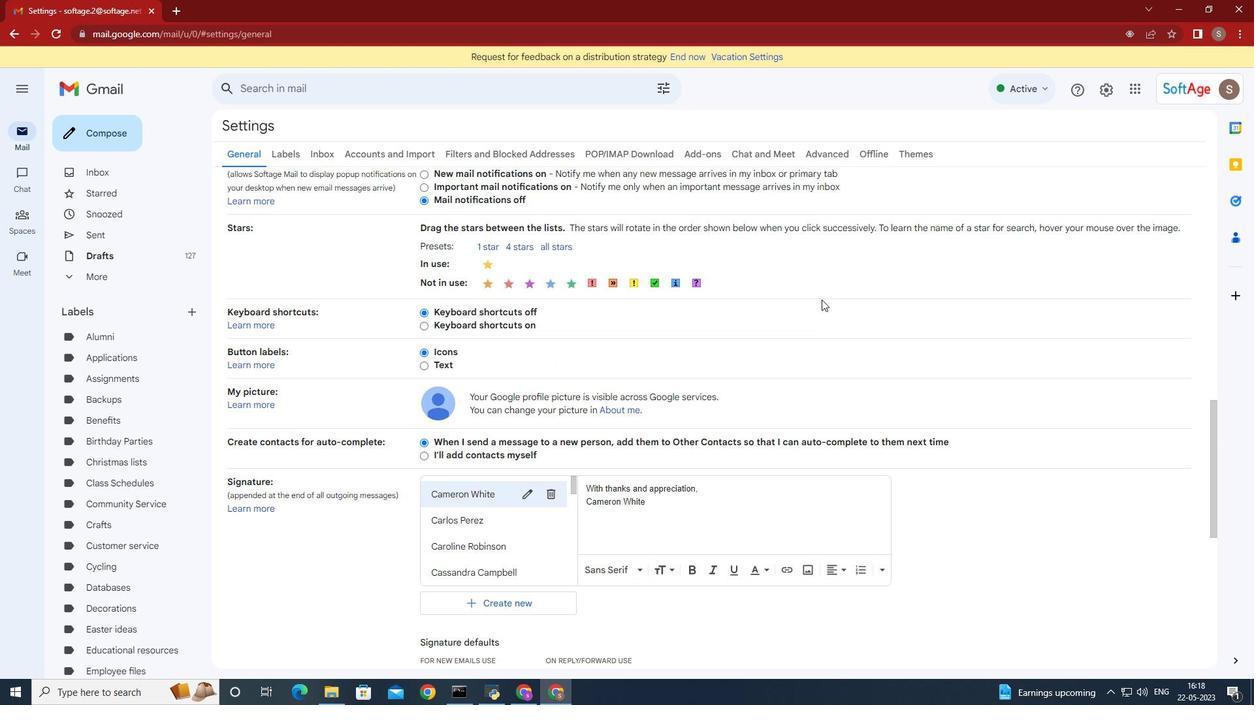 
Action: Mouse moved to (501, 339)
Screenshot: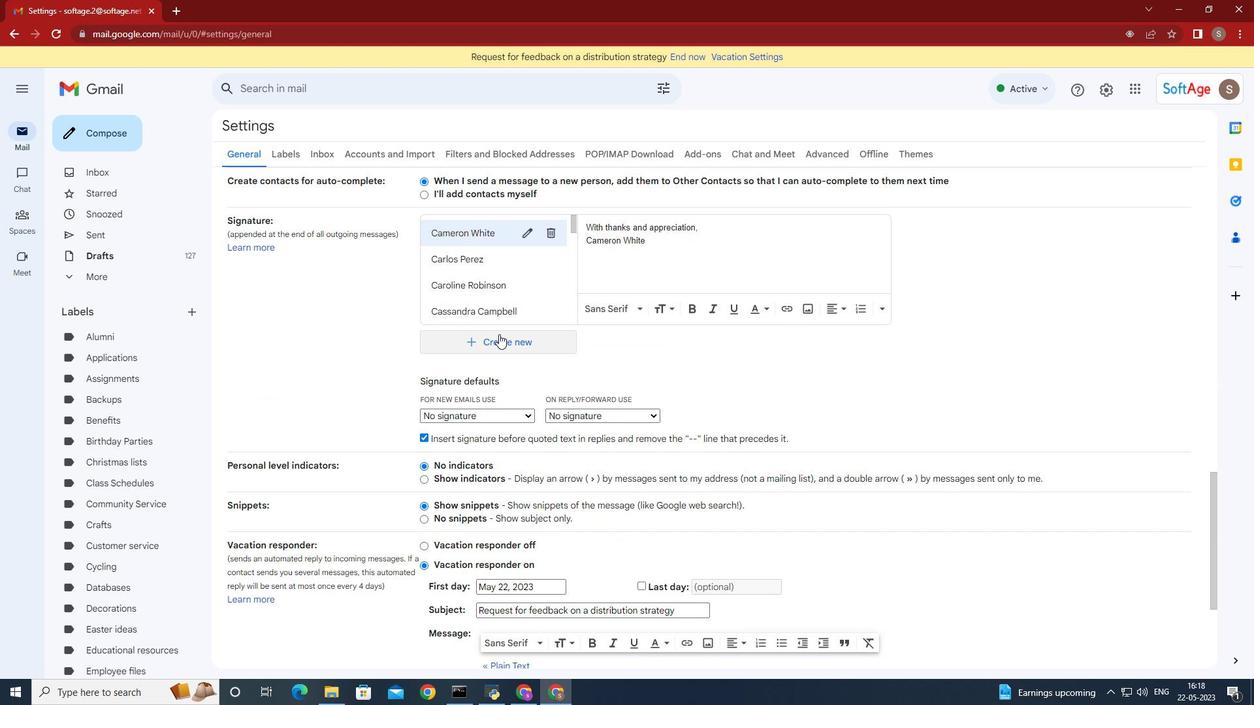 
Action: Mouse pressed left at (501, 339)
Screenshot: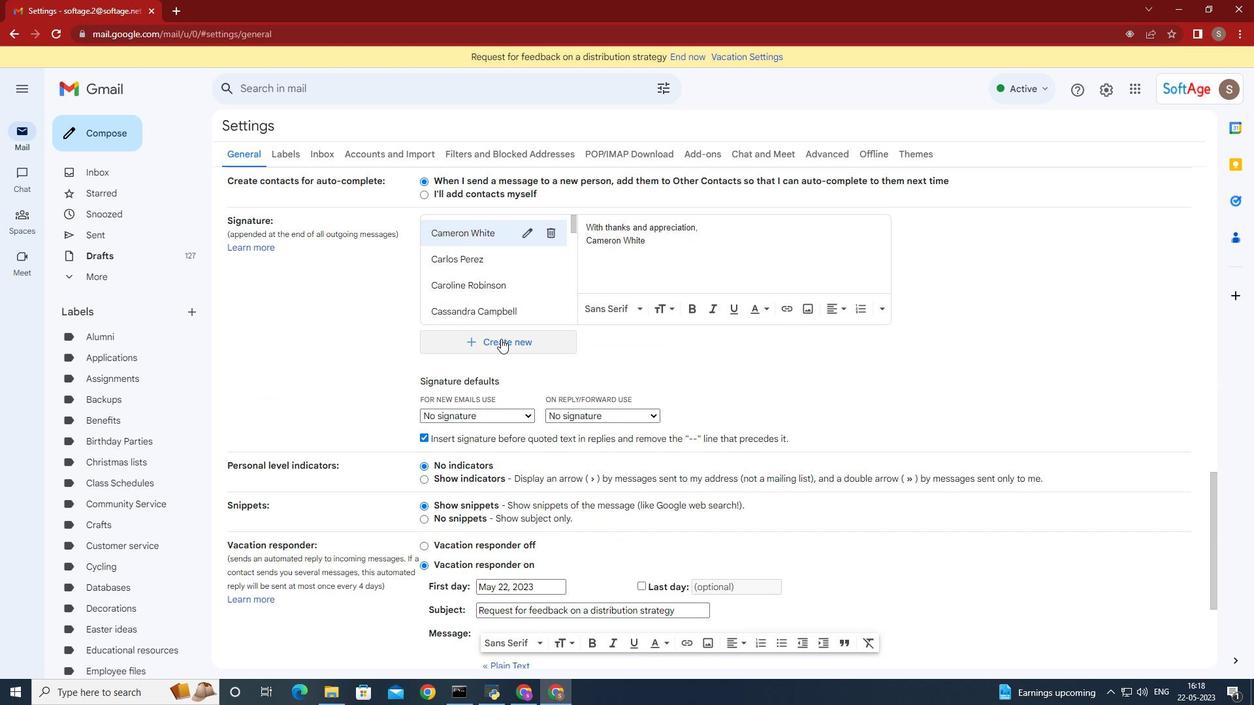 
Action: Mouse moved to (746, 345)
Screenshot: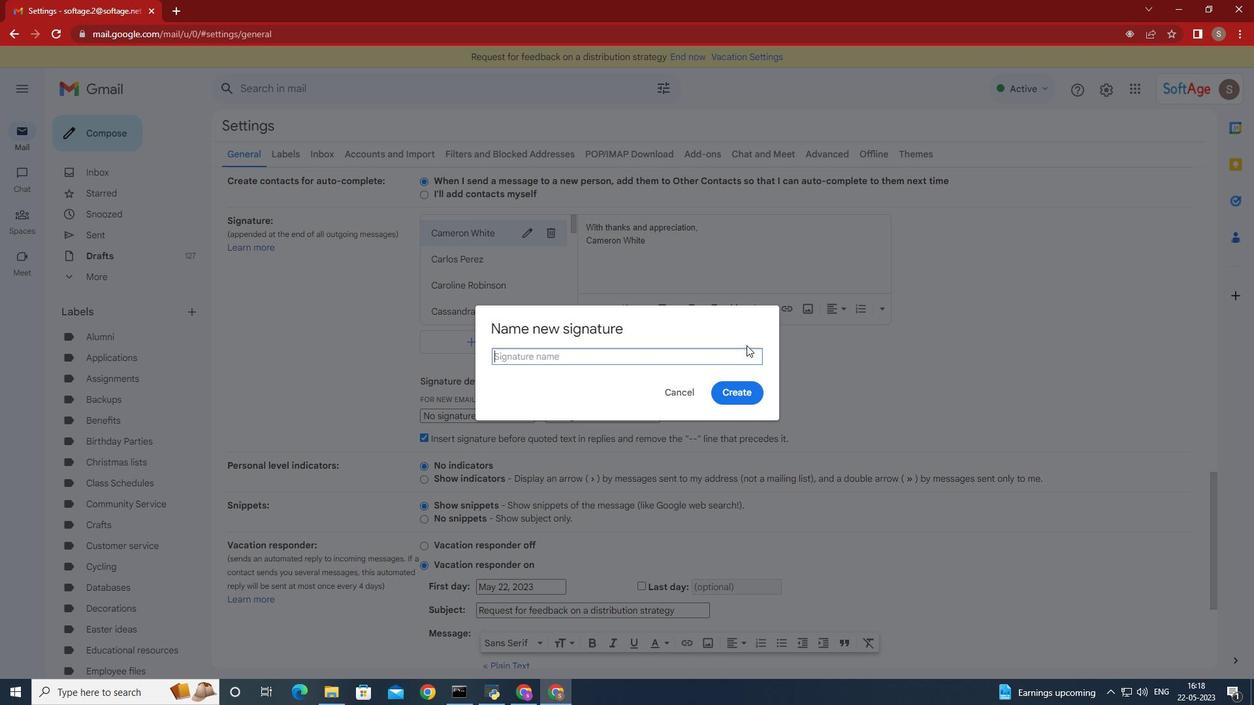 
Action: Key pressed <Key.shift><Key.shift><Key.shift><Key.shift><Key.shift>Jamie<Key.space><Key.shift>Cooper
Screenshot: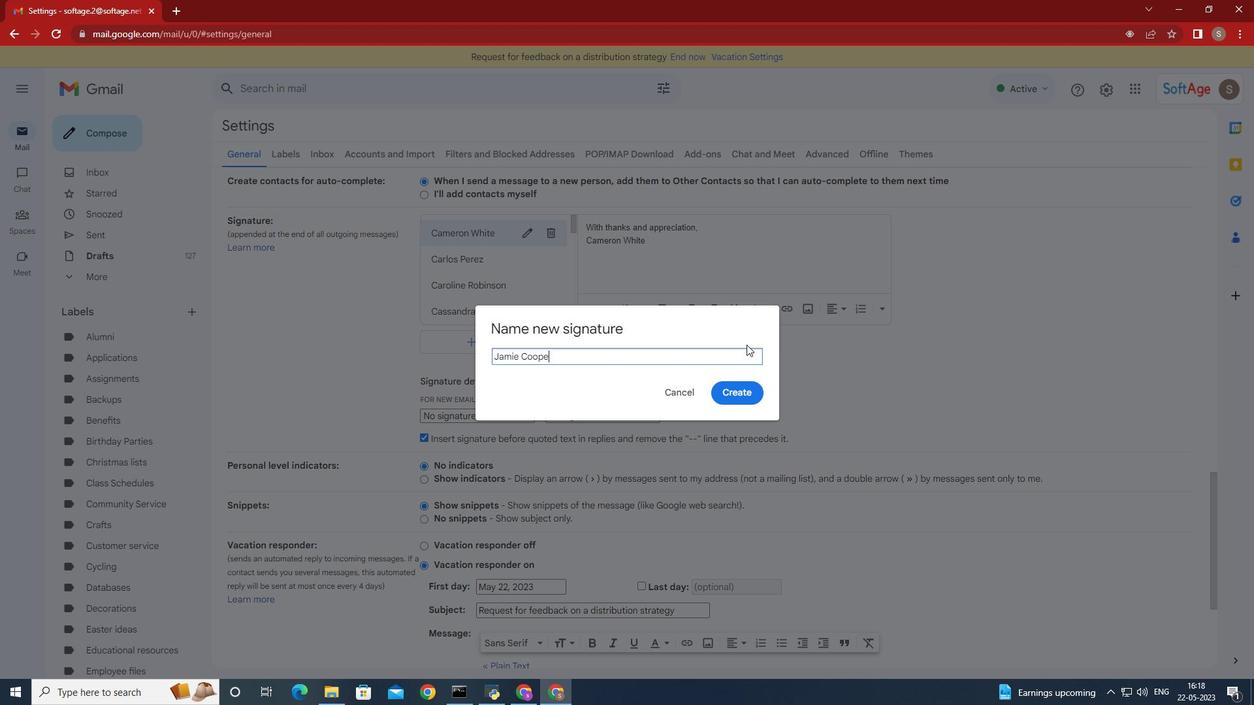 
Action: Mouse moved to (731, 392)
Screenshot: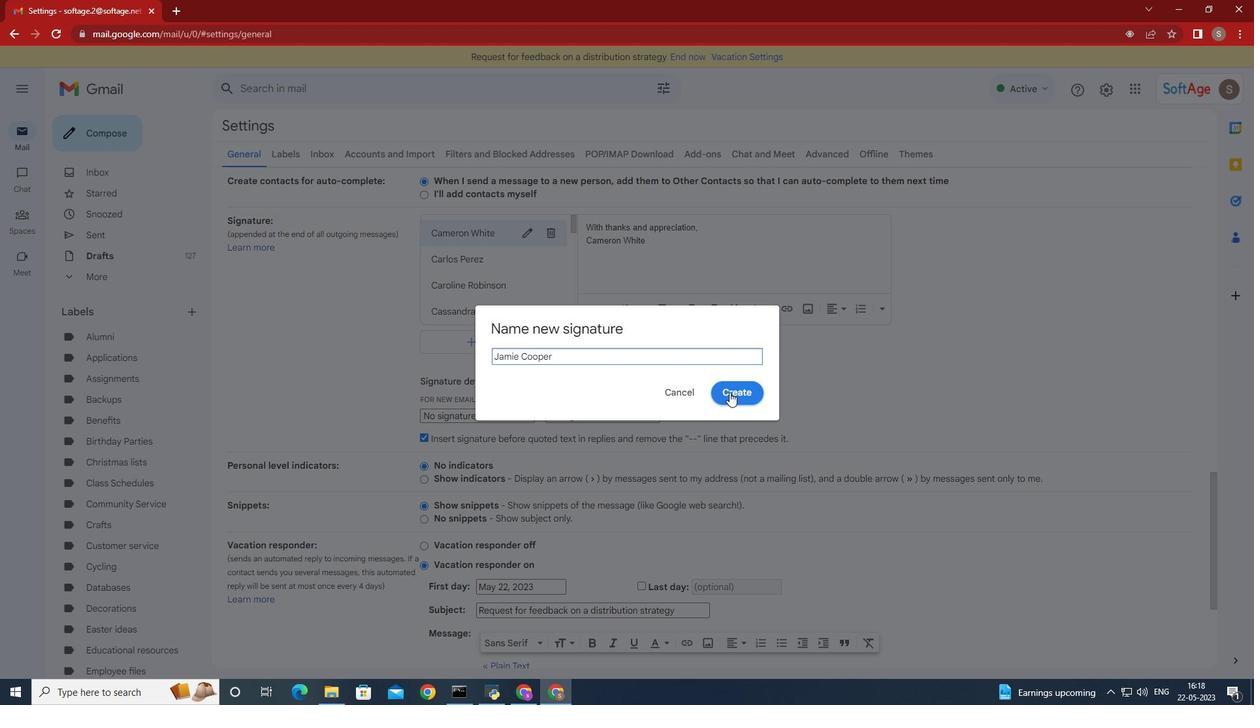 
Action: Mouse pressed left at (731, 392)
Screenshot: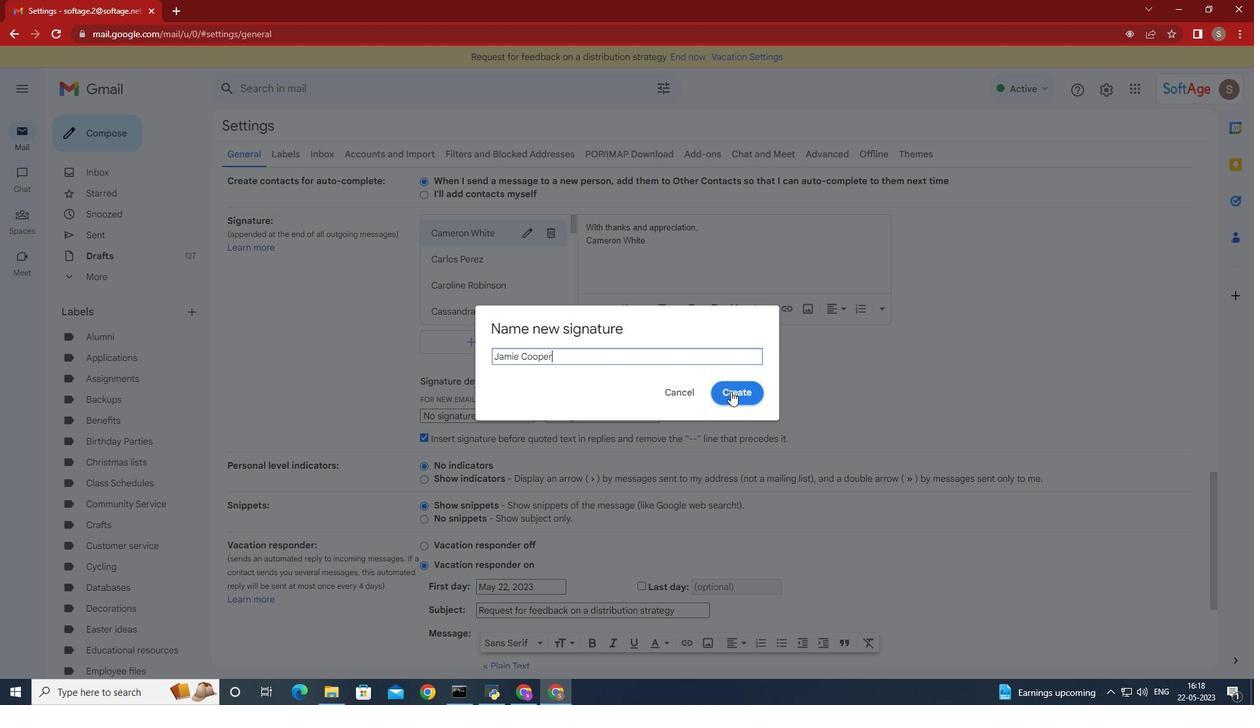 
Action: Mouse moved to (714, 299)
Screenshot: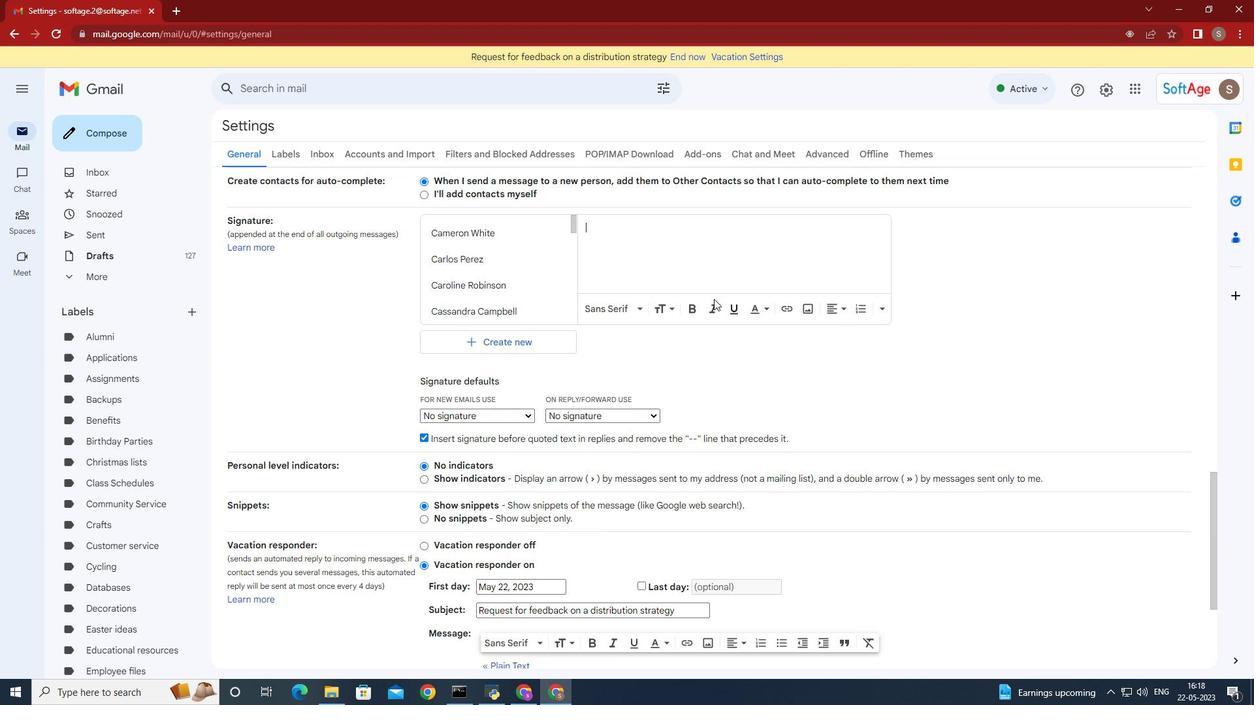 
Action: Key pressed heartfelt<Key.space>thanks<Key.space>and<Key.space>appreciation,<Key.enter><Key.shift><Key.shift><Key.shift>Jamie<Key.space><Key.shift>Cooper
Screenshot: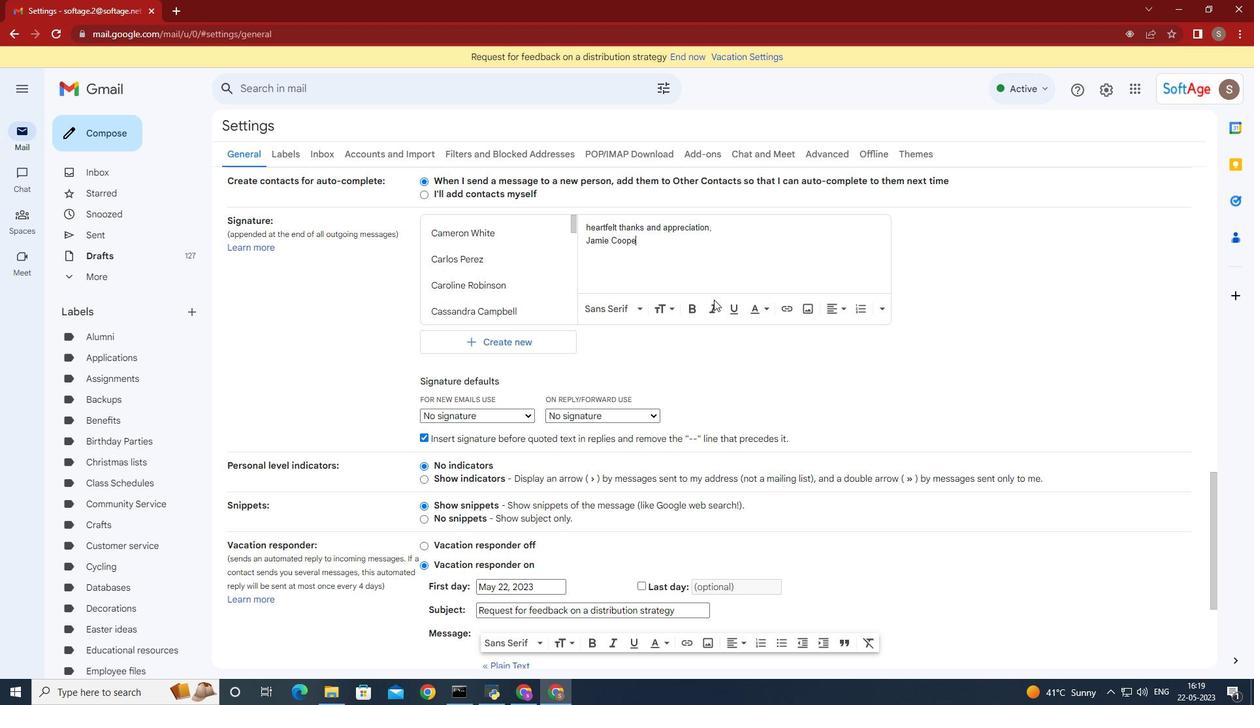 
Action: Mouse moved to (526, 411)
Screenshot: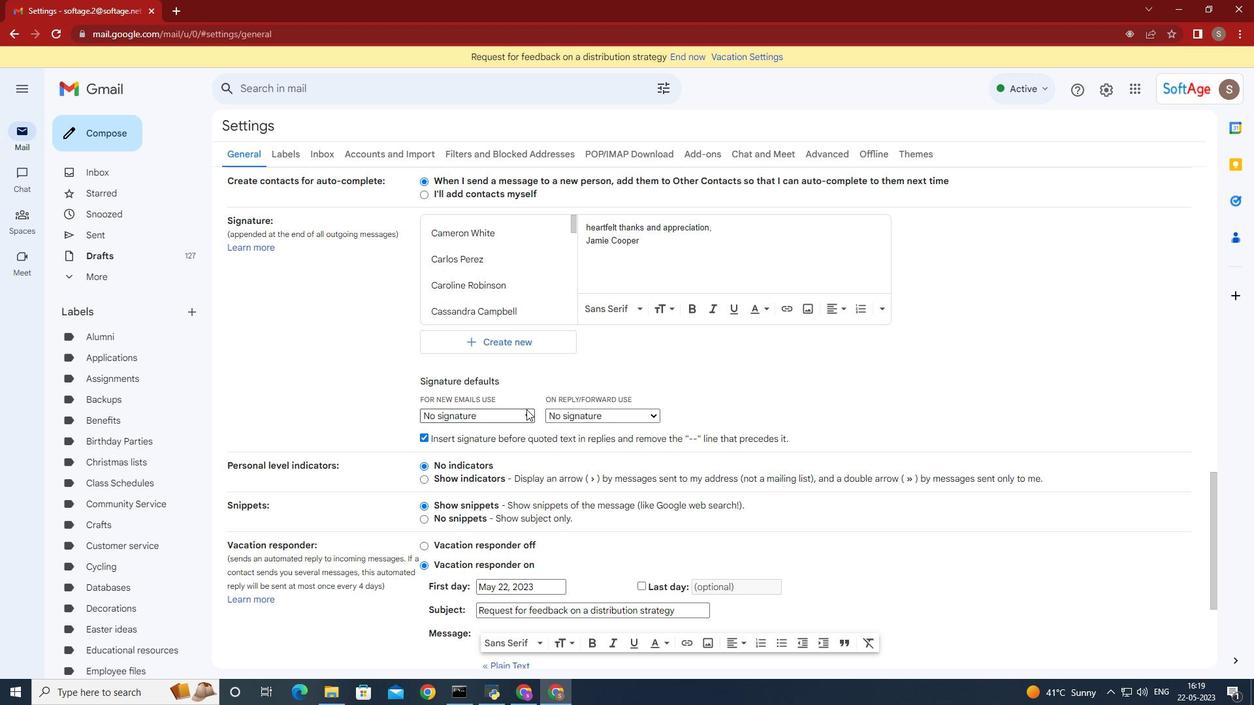 
Action: Mouse pressed left at (526, 411)
Screenshot: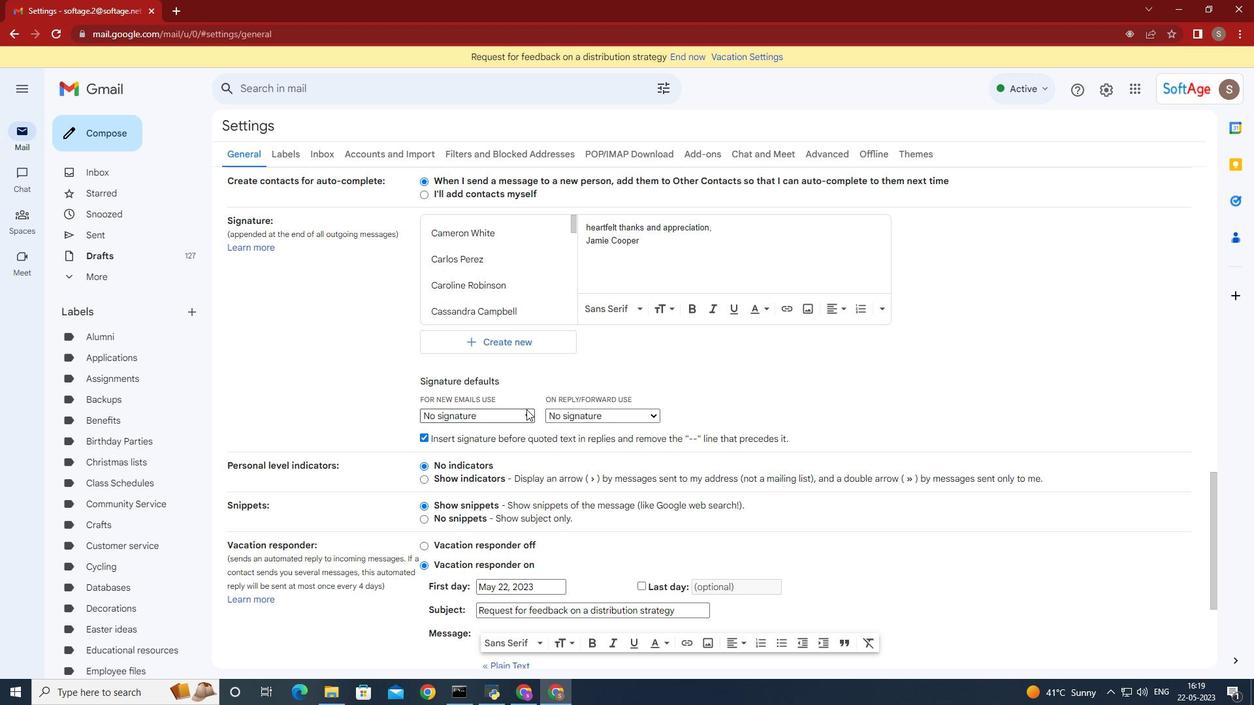 
Action: Mouse moved to (506, 496)
Screenshot: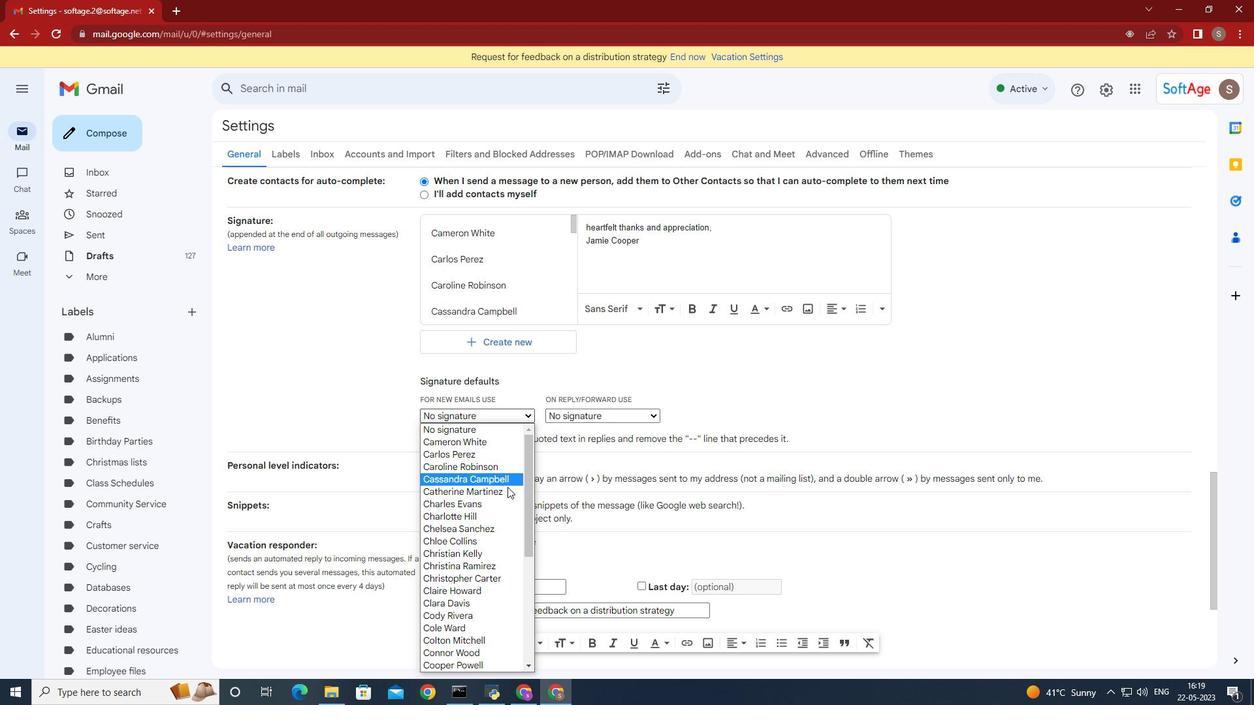 
Action: Mouse scrolled (506, 495) with delta (0, 0)
Screenshot: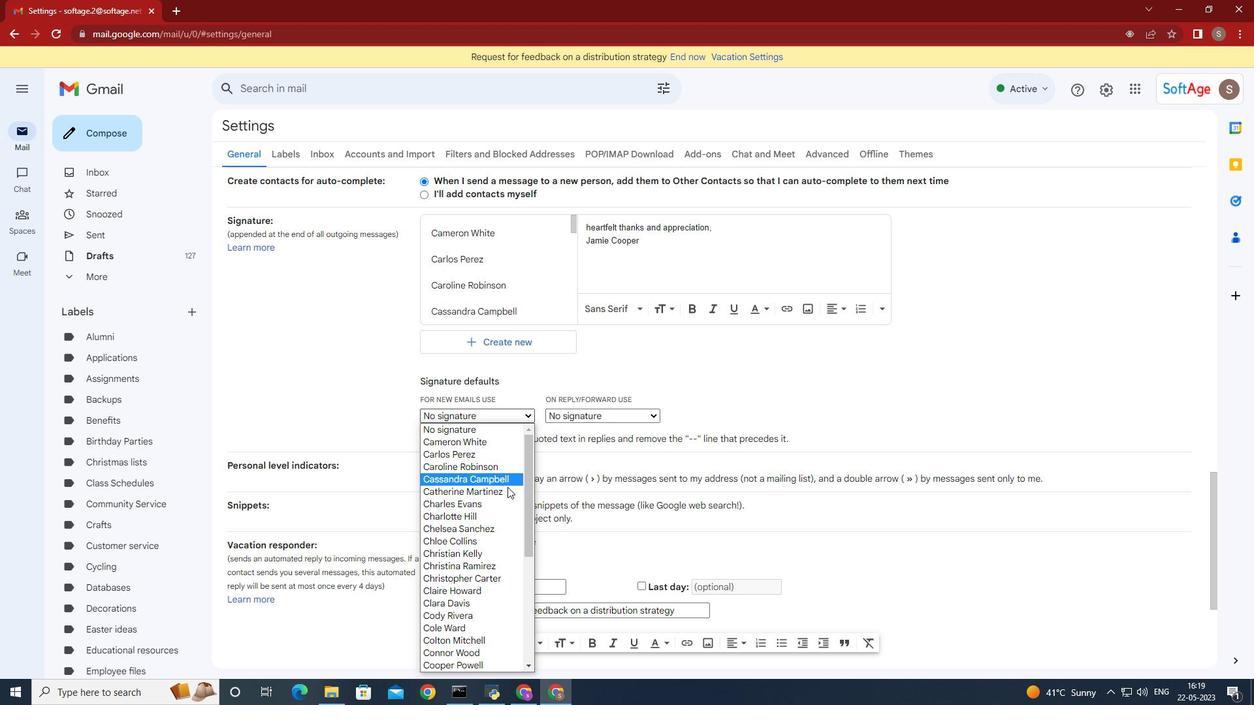 
Action: Mouse moved to (501, 506)
Screenshot: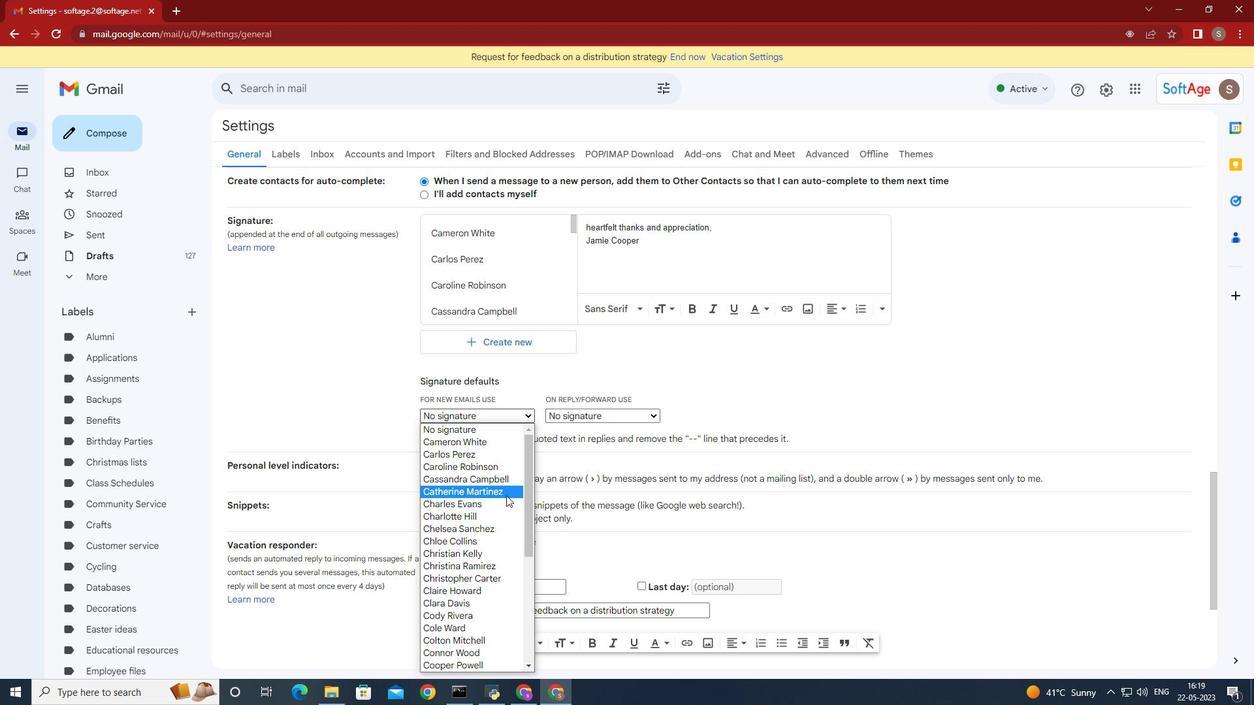 
Action: Mouse scrolled (503, 502) with delta (0, 0)
Screenshot: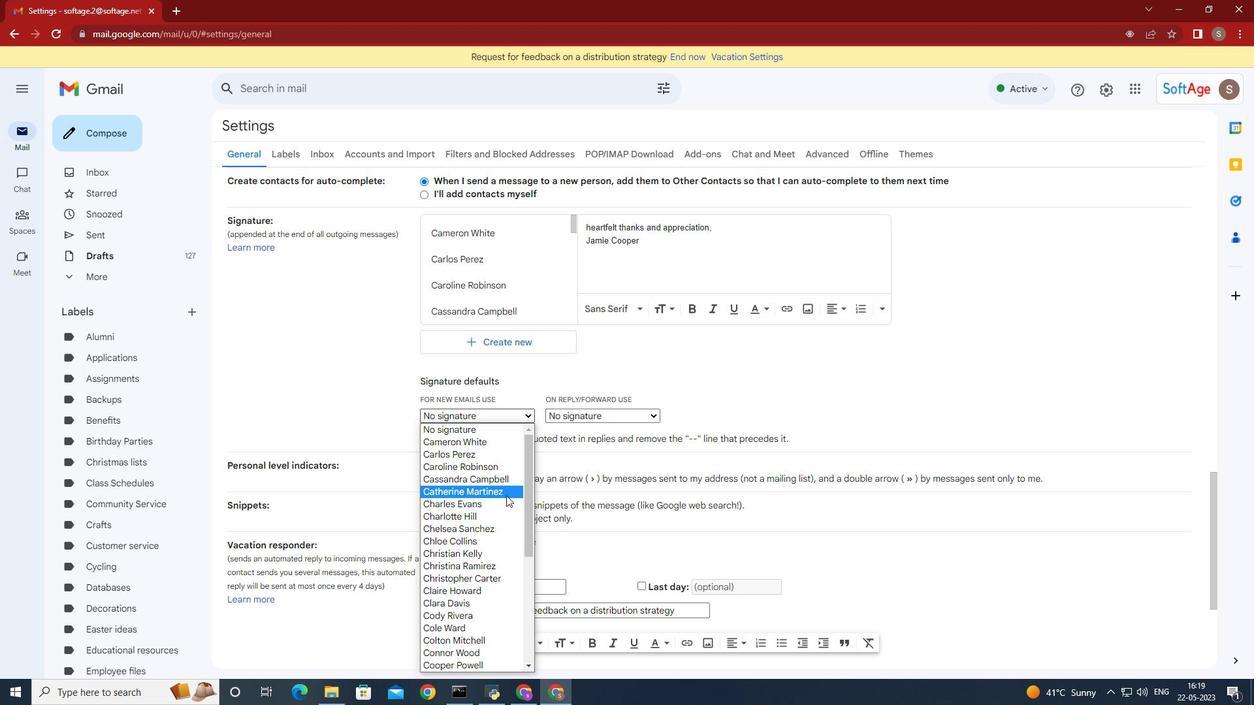 
Action: Mouse moved to (501, 507)
Screenshot: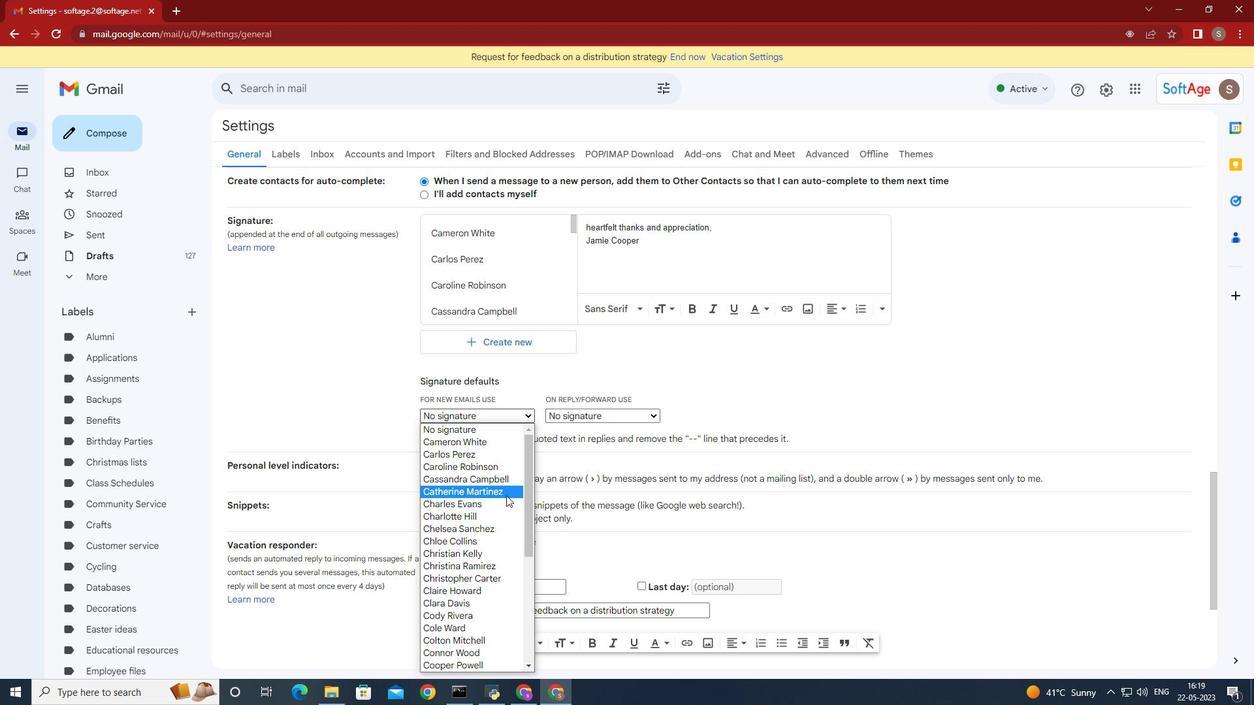 
Action: Mouse scrolled (501, 505) with delta (0, 0)
Screenshot: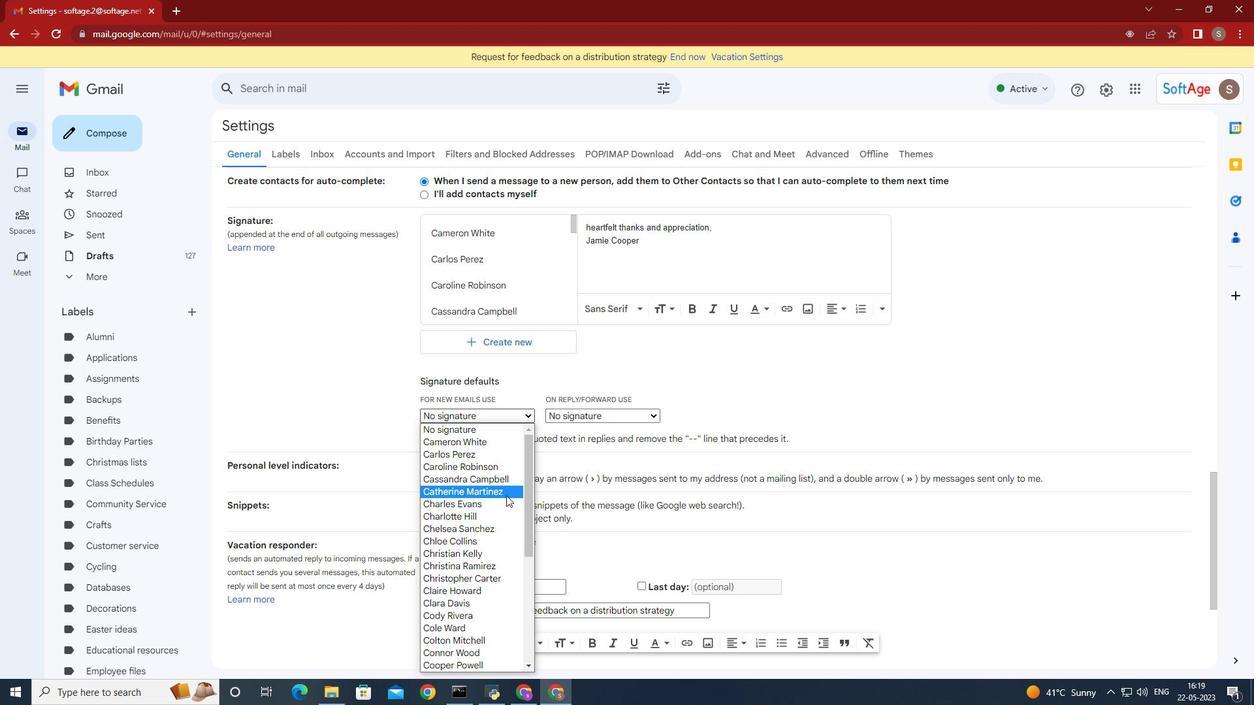 
Action: Mouse moved to (500, 507)
Screenshot: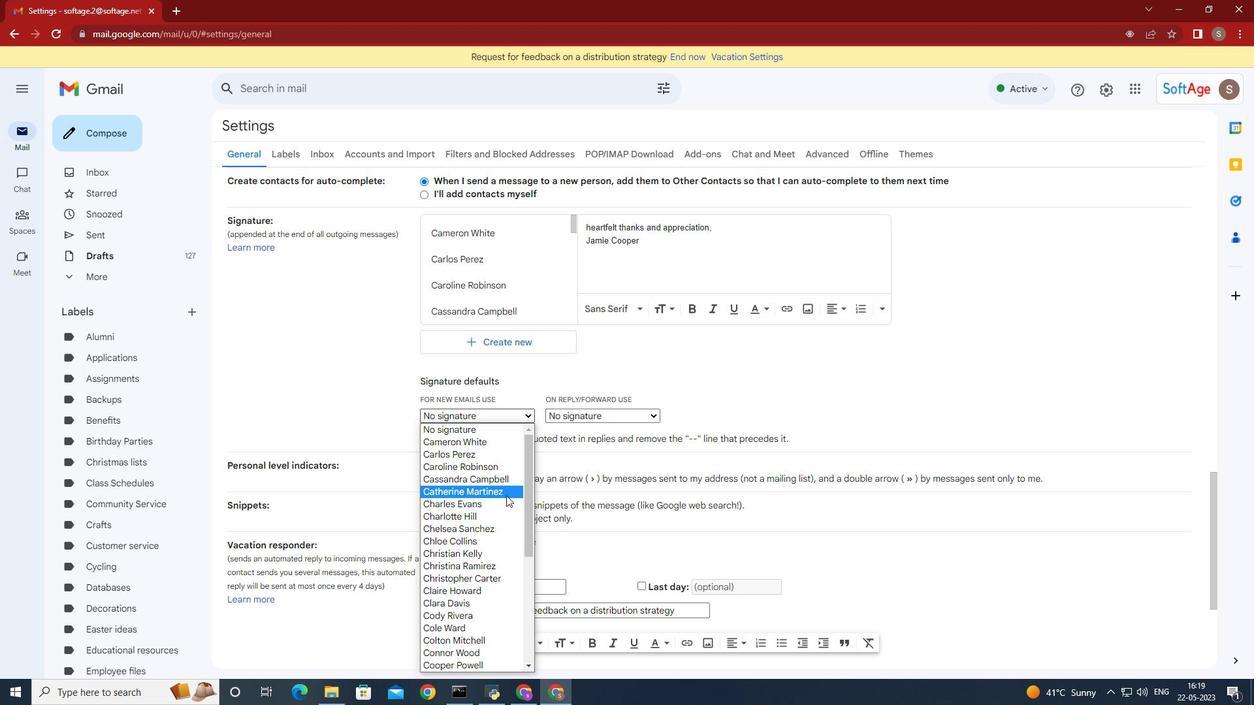 
Action: Mouse scrolled (500, 507) with delta (0, 0)
Screenshot: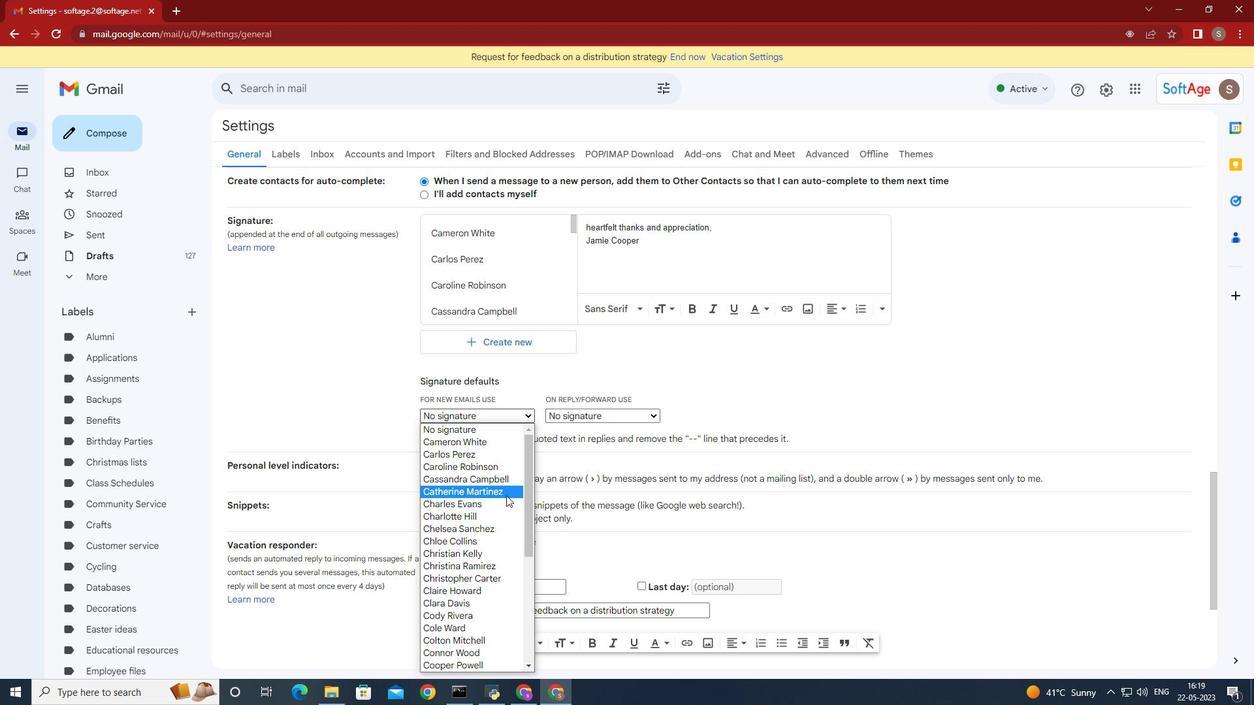 
Action: Mouse moved to (499, 508)
Screenshot: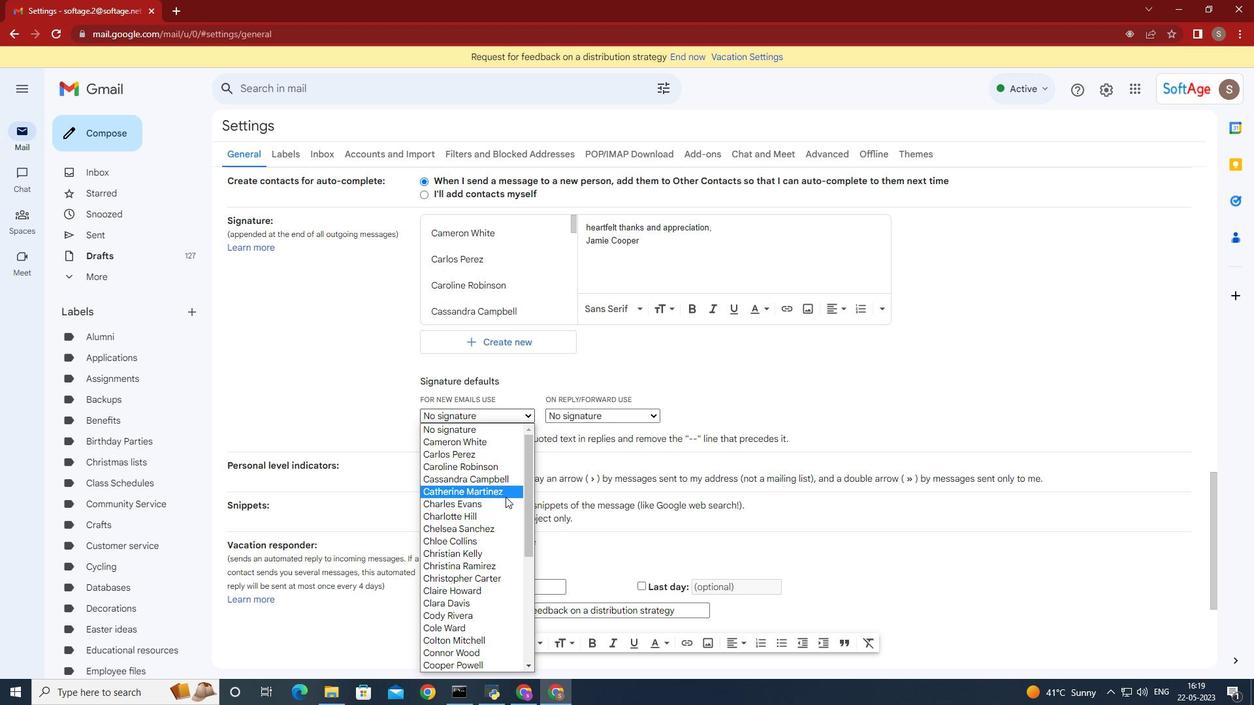 
Action: Mouse scrolled (499, 507) with delta (0, 0)
Screenshot: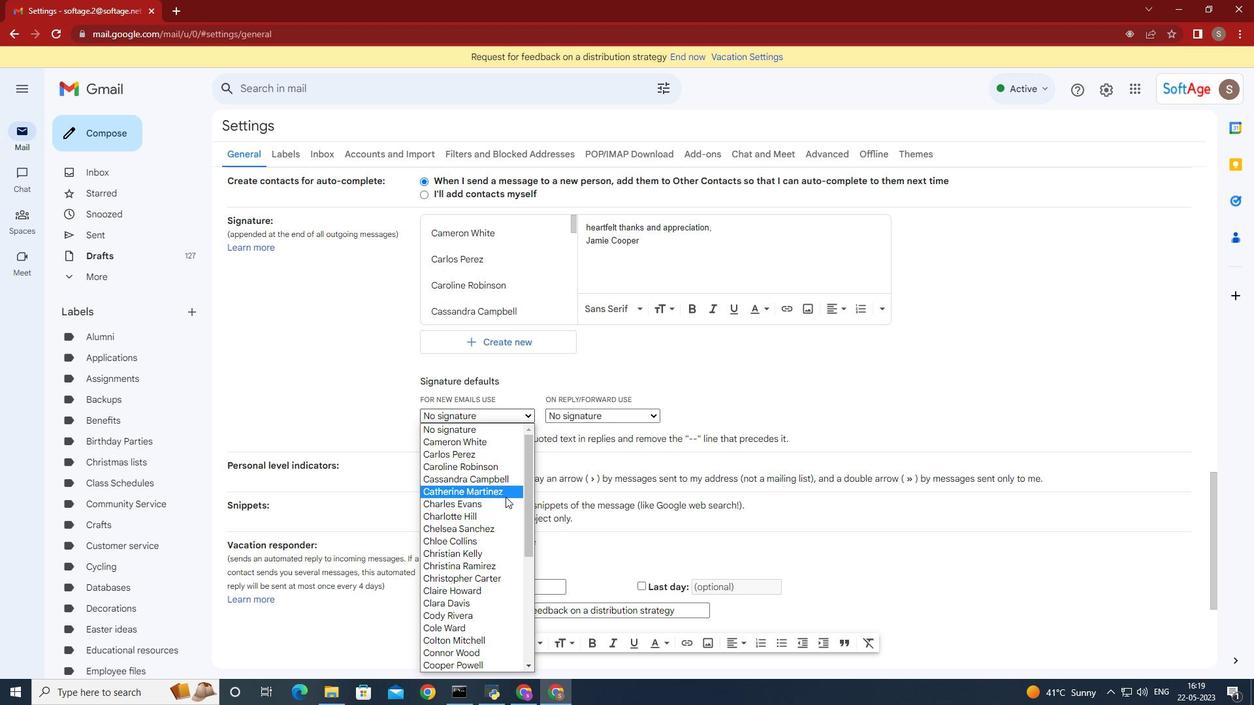 
Action: Mouse moved to (497, 509)
Screenshot: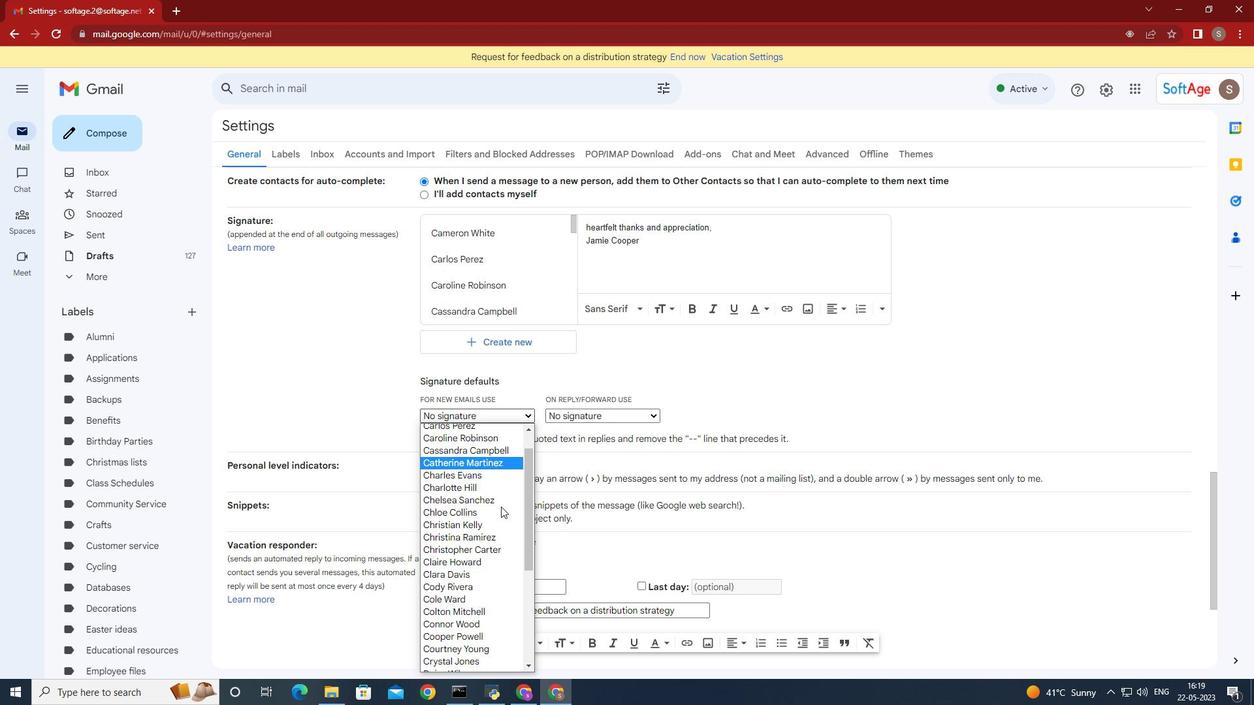 
Action: Mouse scrolled (497, 508) with delta (0, 0)
Screenshot: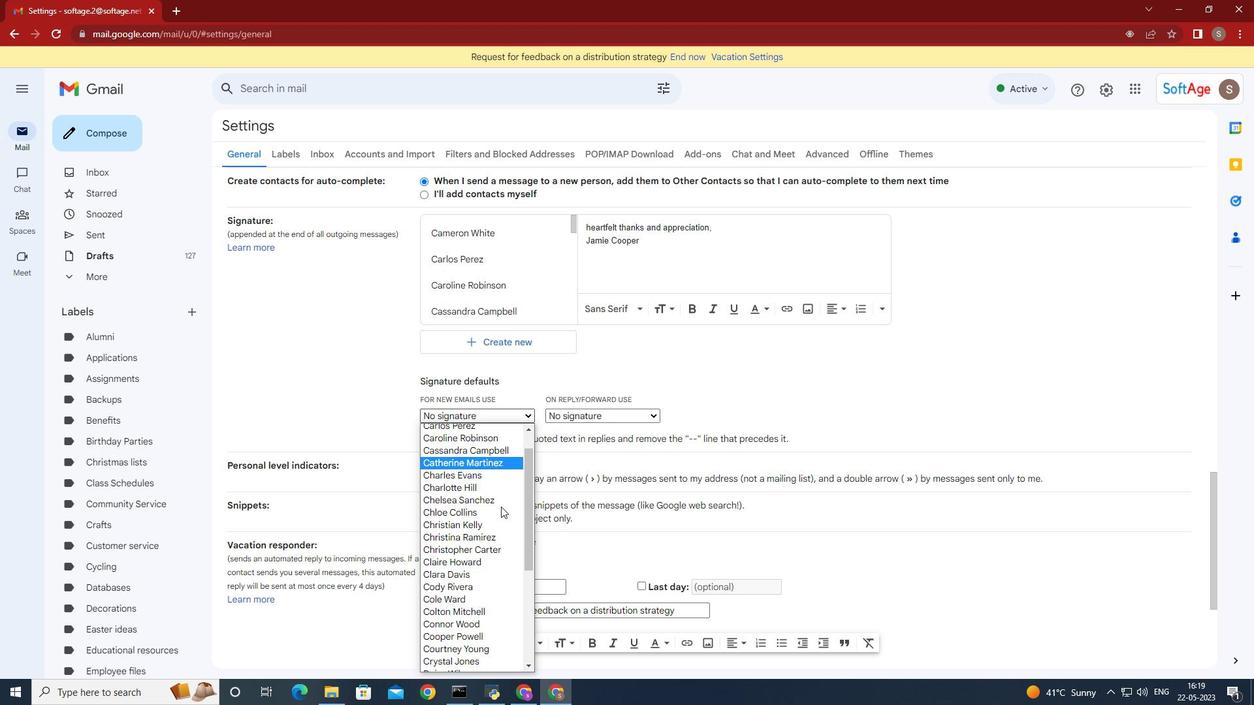 
Action: Mouse moved to (497, 509)
Screenshot: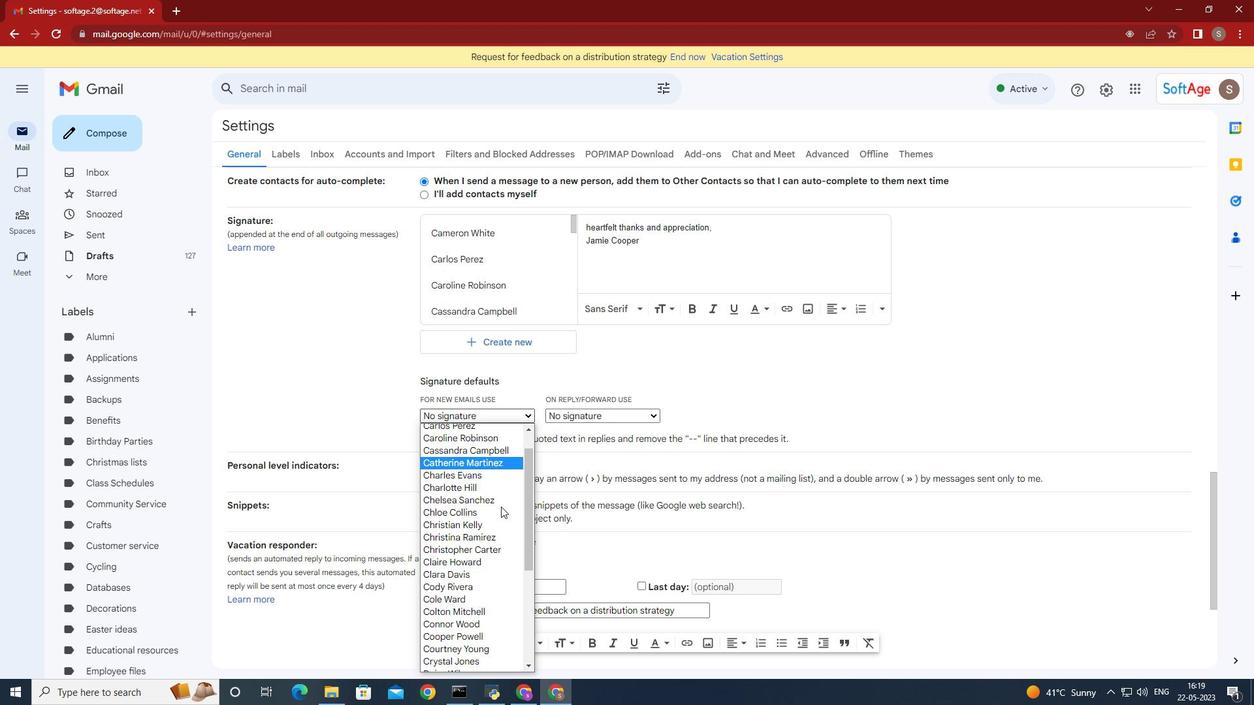 
Action: Mouse scrolled (497, 508) with delta (0, 0)
Screenshot: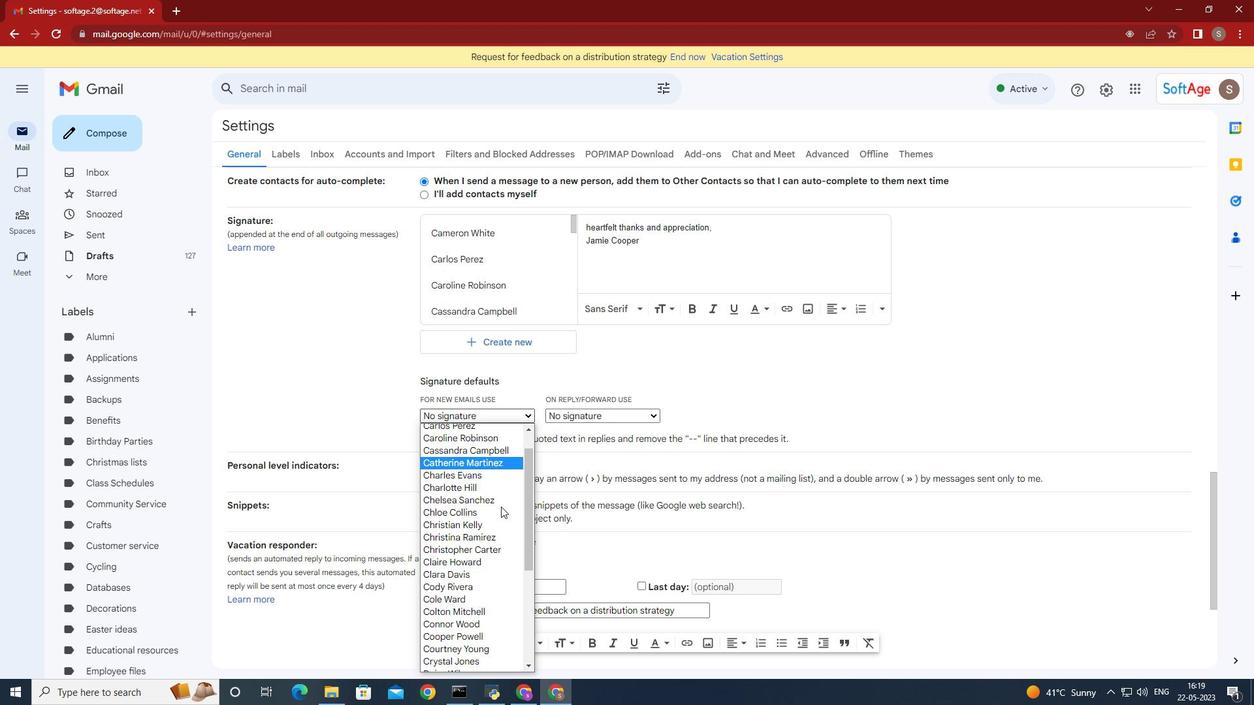 
Action: Mouse moved to (496, 509)
Screenshot: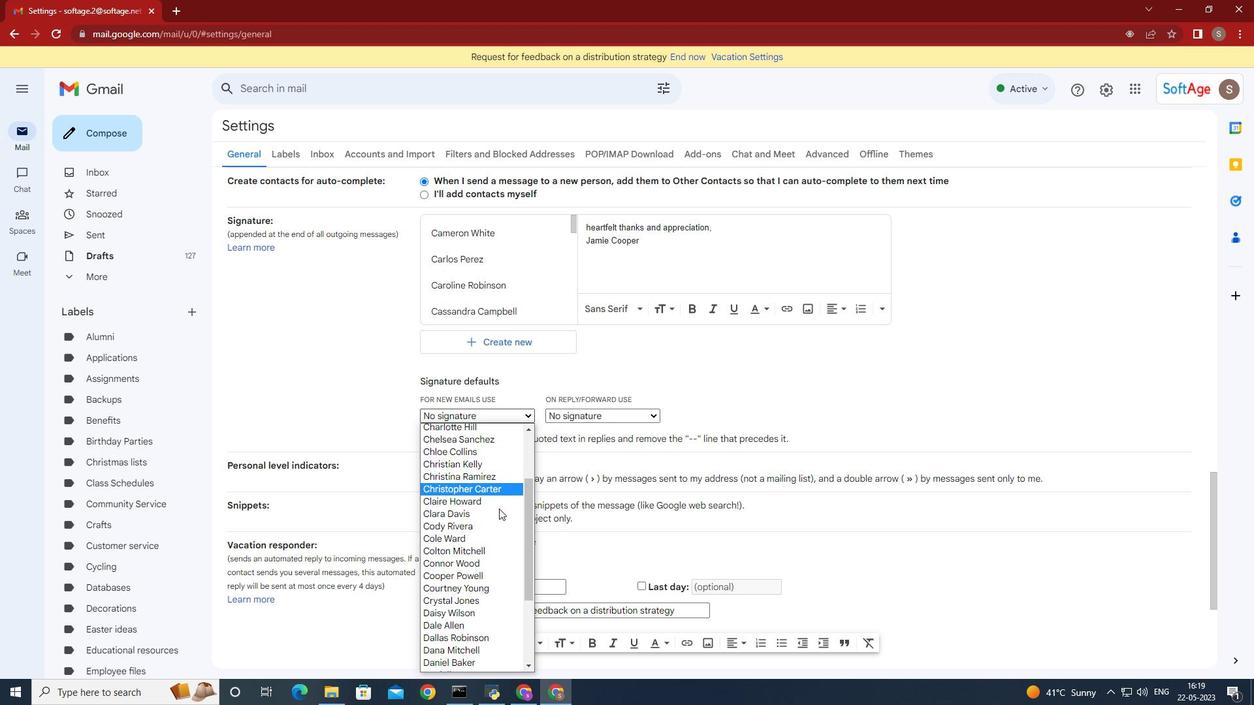 
Action: Mouse scrolled (496, 508) with delta (0, 0)
Screenshot: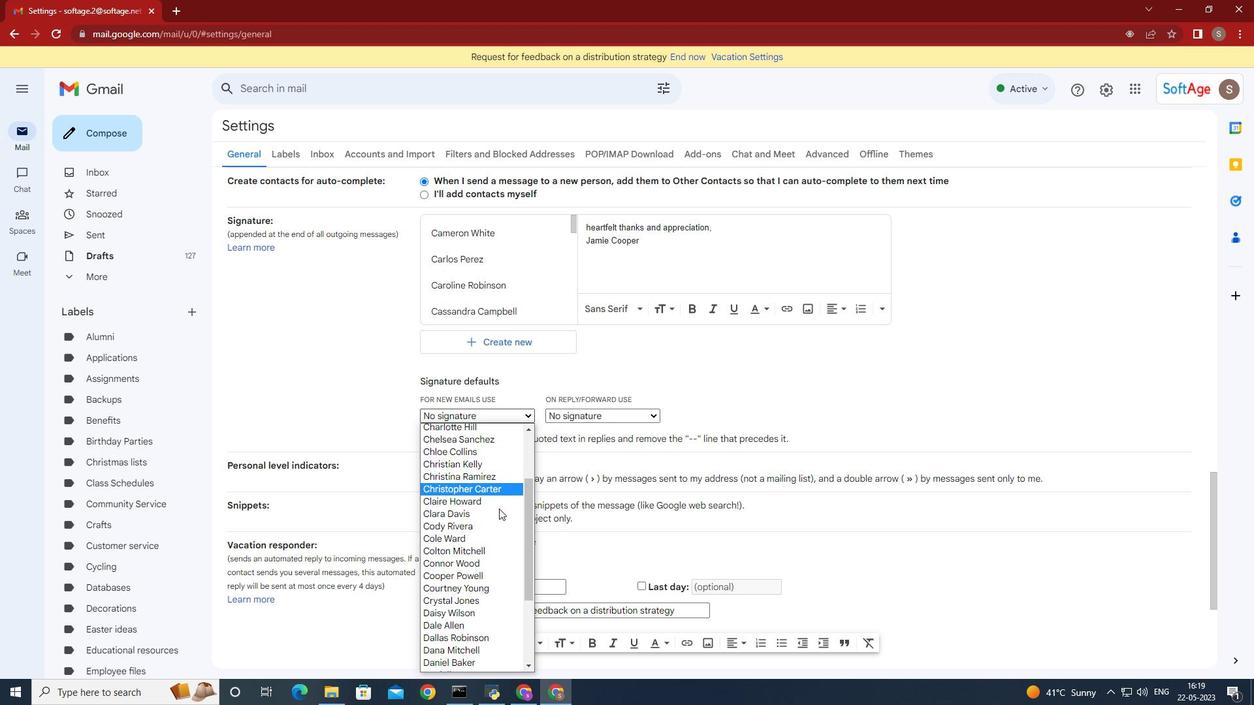 
Action: Mouse moved to (496, 545)
Screenshot: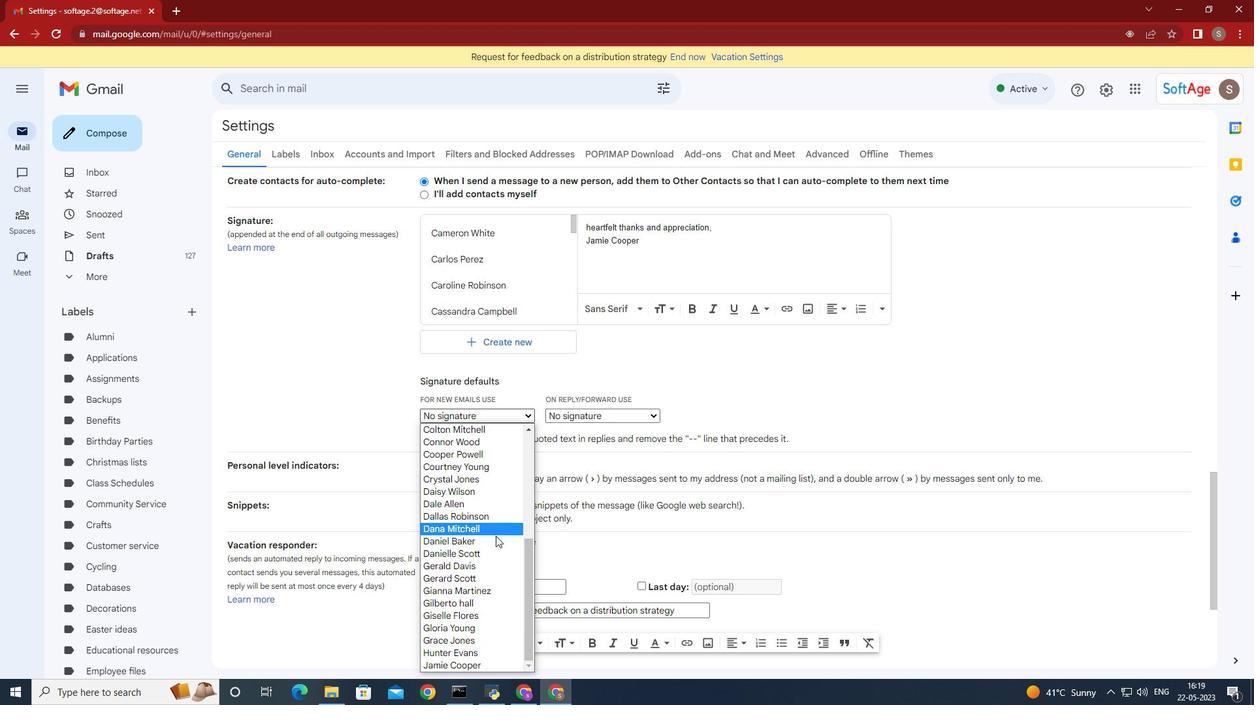 
Action: Mouse scrolled (496, 545) with delta (0, 0)
Screenshot: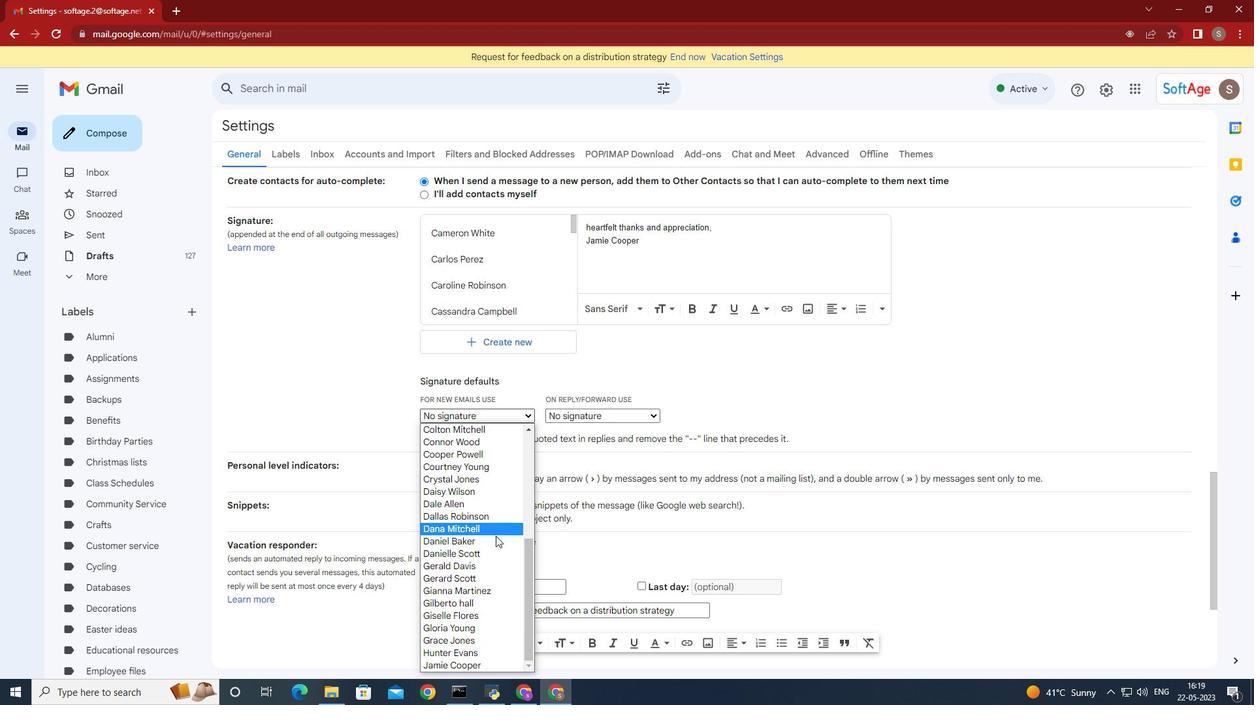 
Action: Mouse moved to (496, 547)
Screenshot: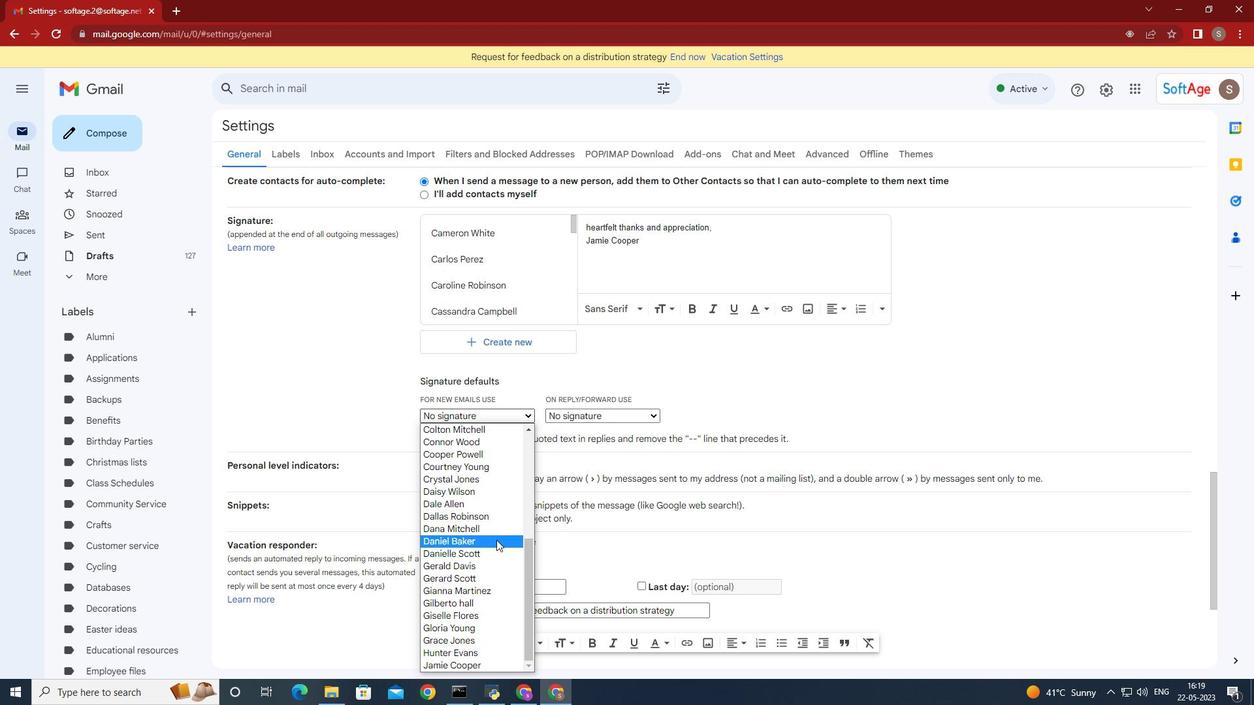 
Action: Mouse scrolled (496, 546) with delta (0, 0)
Screenshot: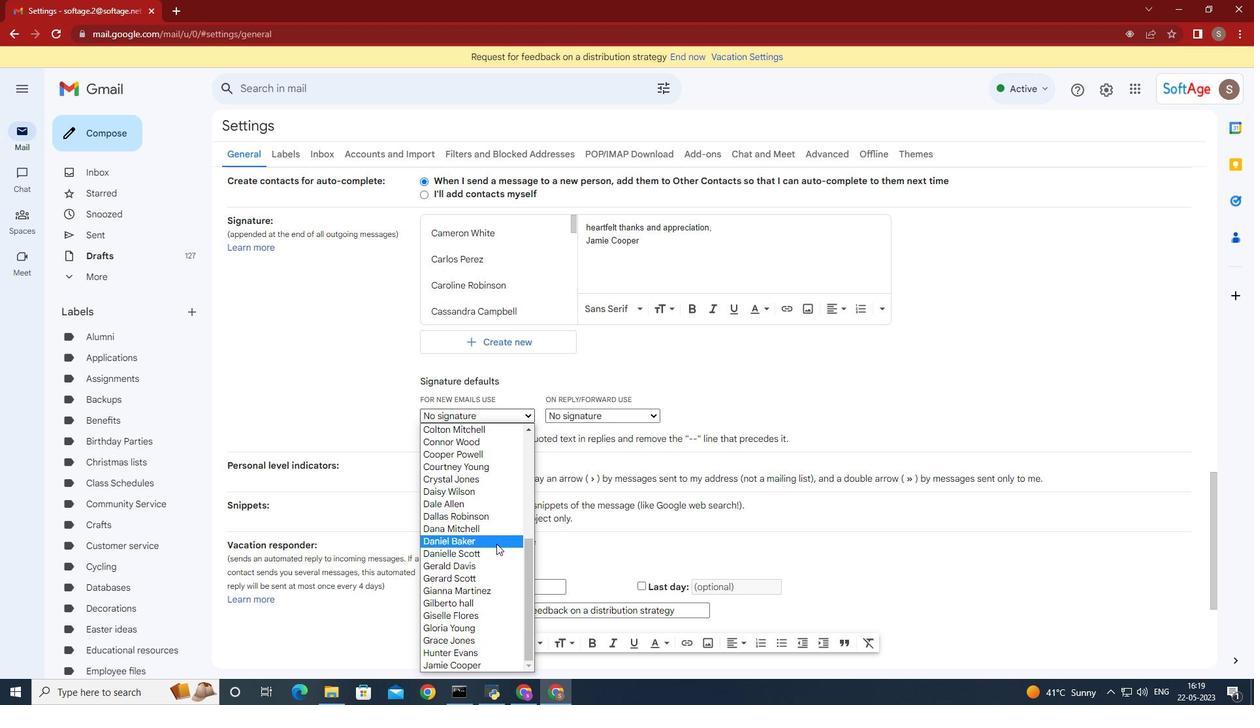 
Action: Mouse scrolled (496, 546) with delta (0, 0)
Screenshot: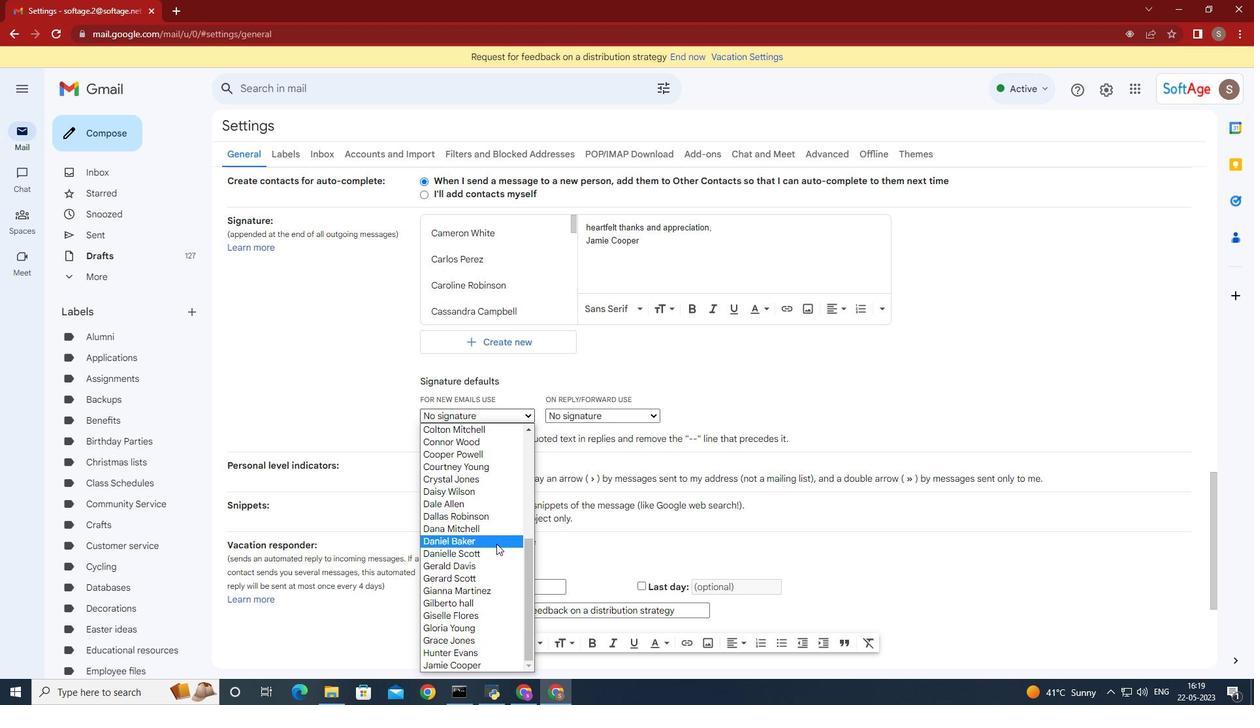 
Action: Mouse scrolled (496, 546) with delta (0, 0)
Screenshot: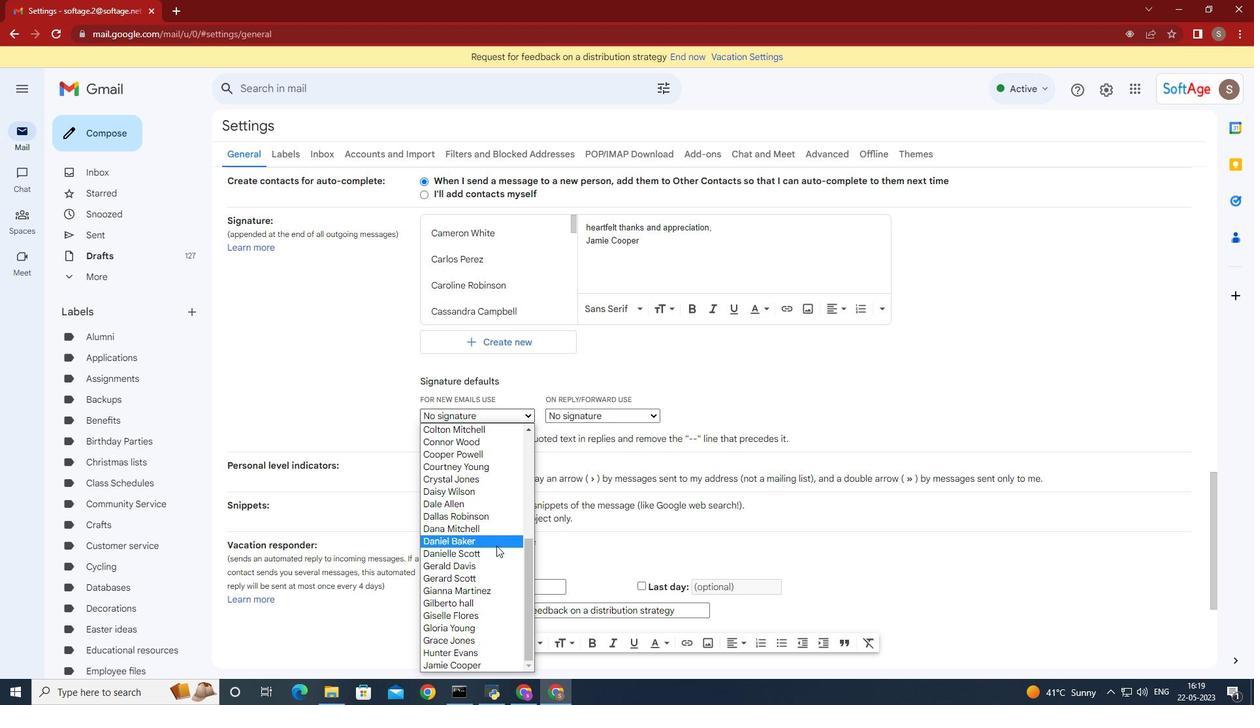 
Action: Mouse scrolled (496, 546) with delta (0, 0)
Screenshot: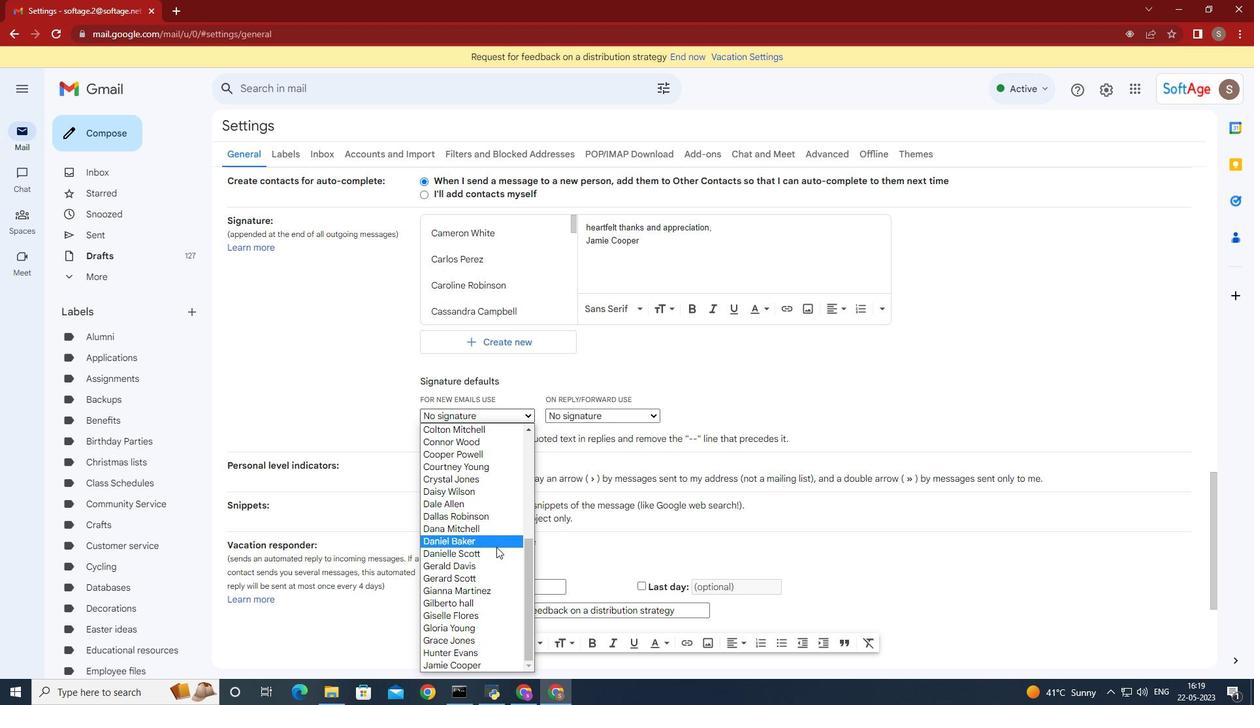 
Action: Mouse moved to (480, 666)
Screenshot: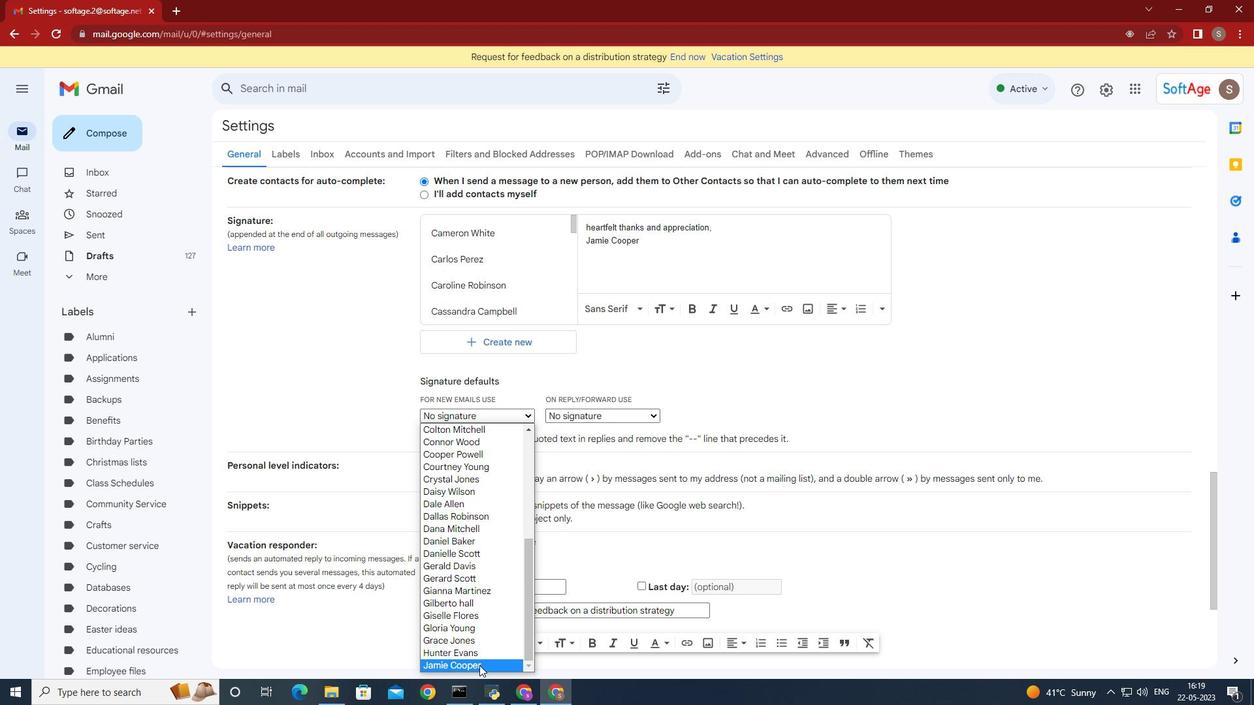 
Action: Mouse pressed left at (480, 666)
Screenshot: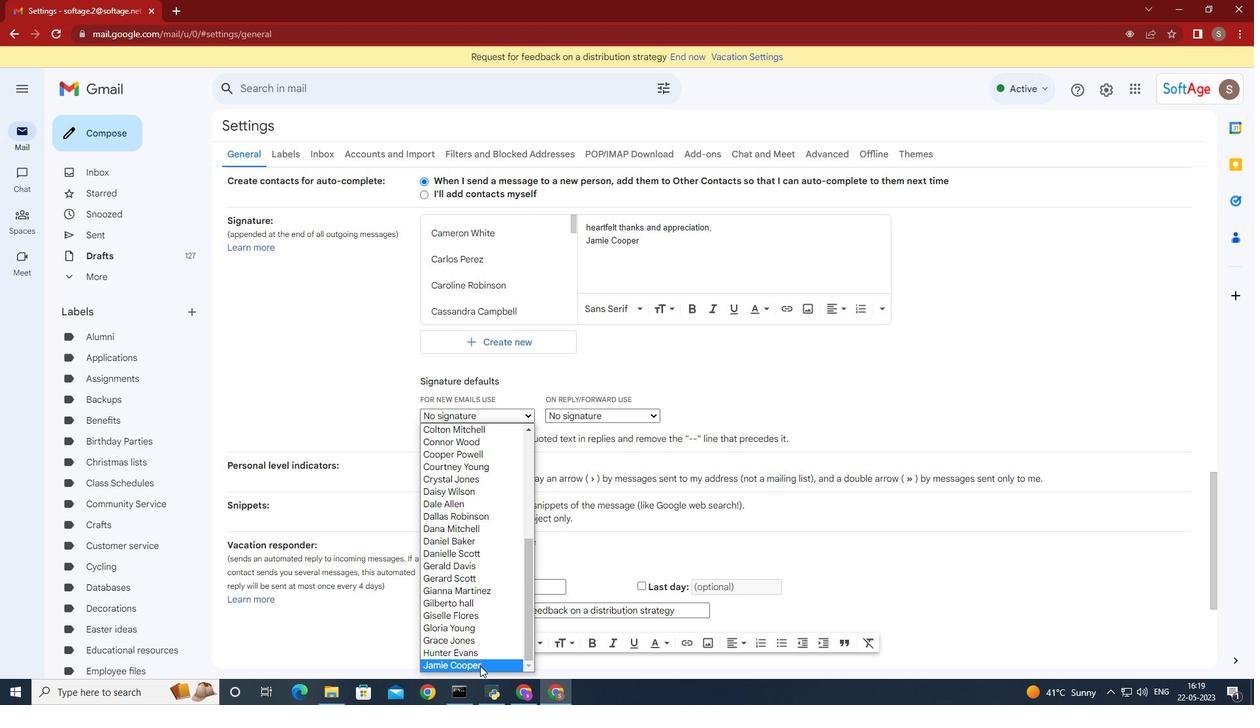 
Action: Mouse moved to (643, 414)
Screenshot: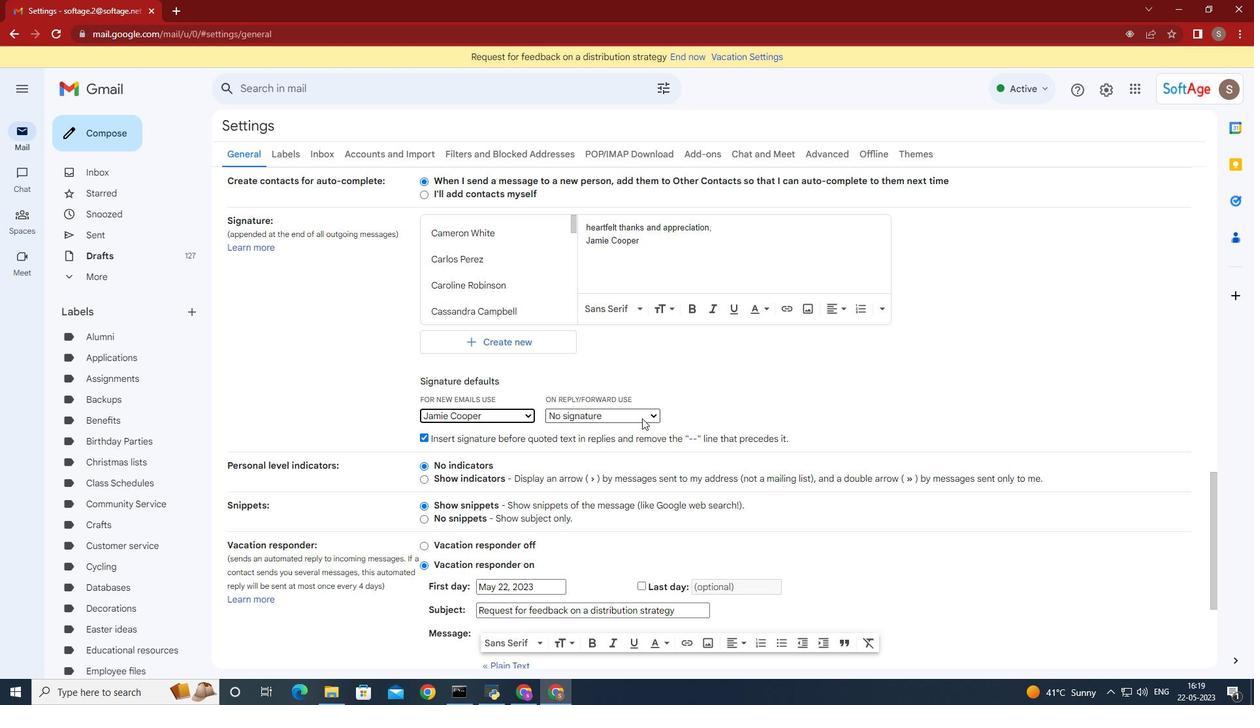 
Action: Mouse pressed left at (643, 414)
Screenshot: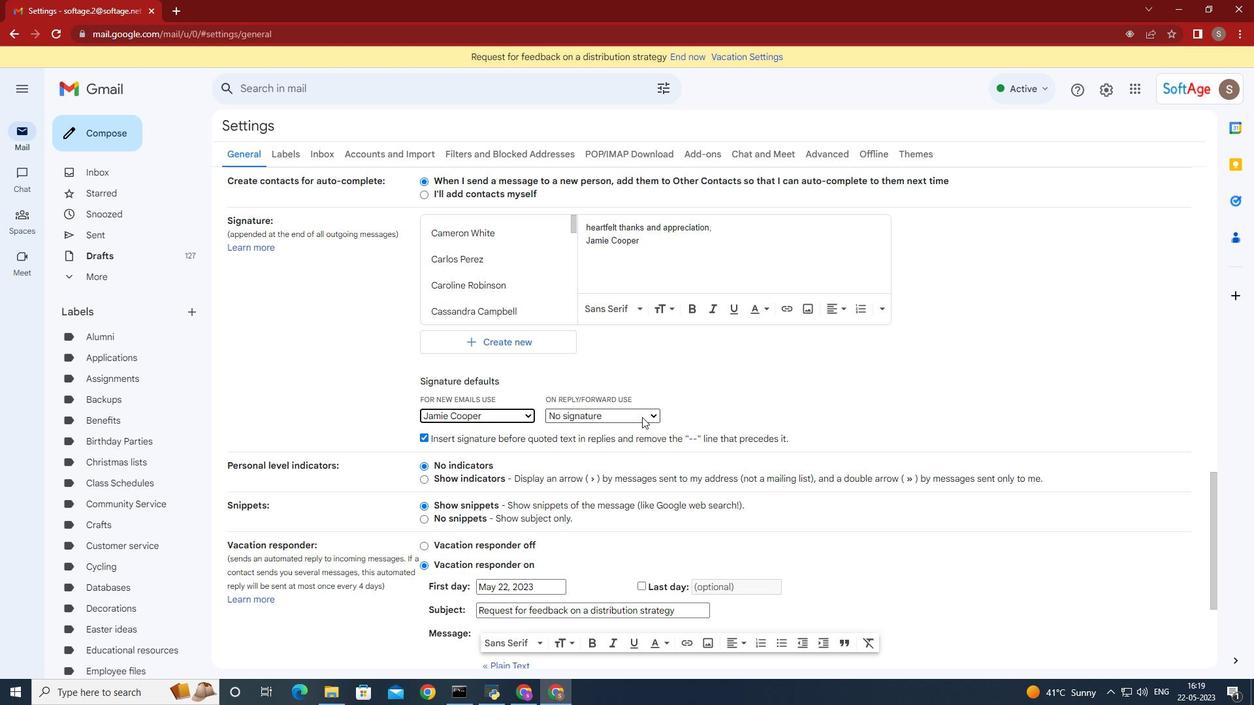 
Action: Mouse moved to (603, 654)
Screenshot: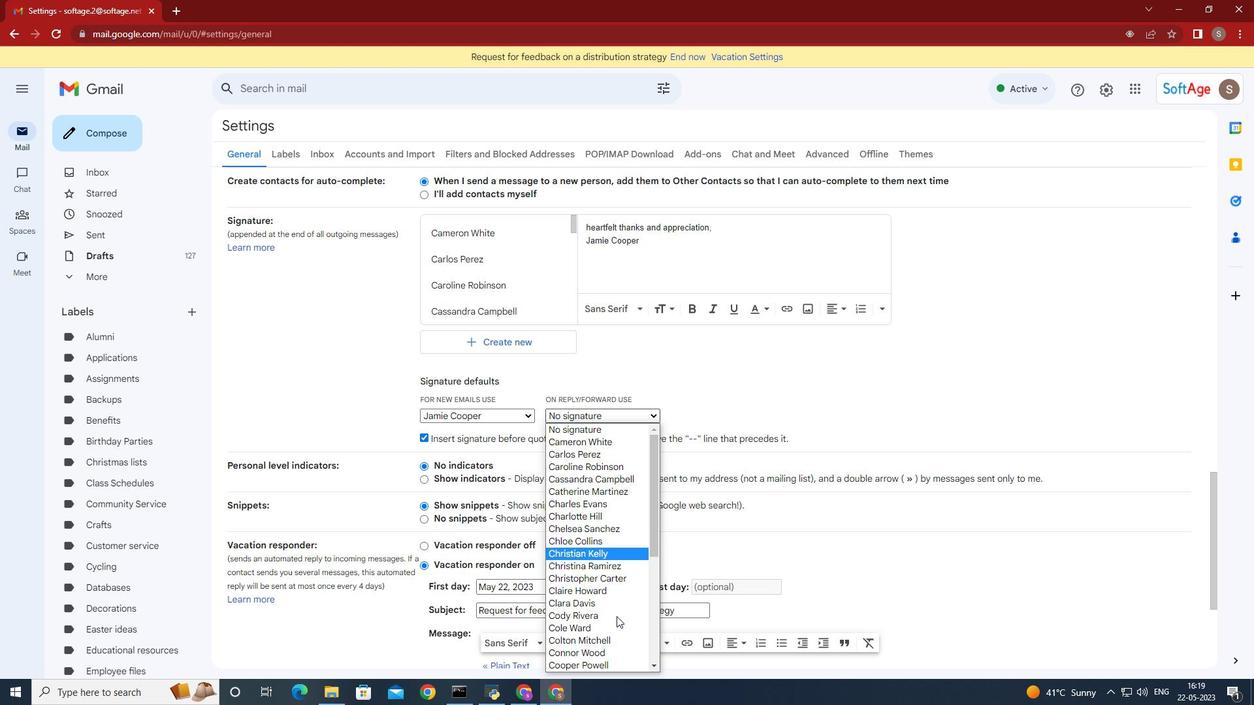 
Action: Mouse scrolled (603, 653) with delta (0, 0)
Screenshot: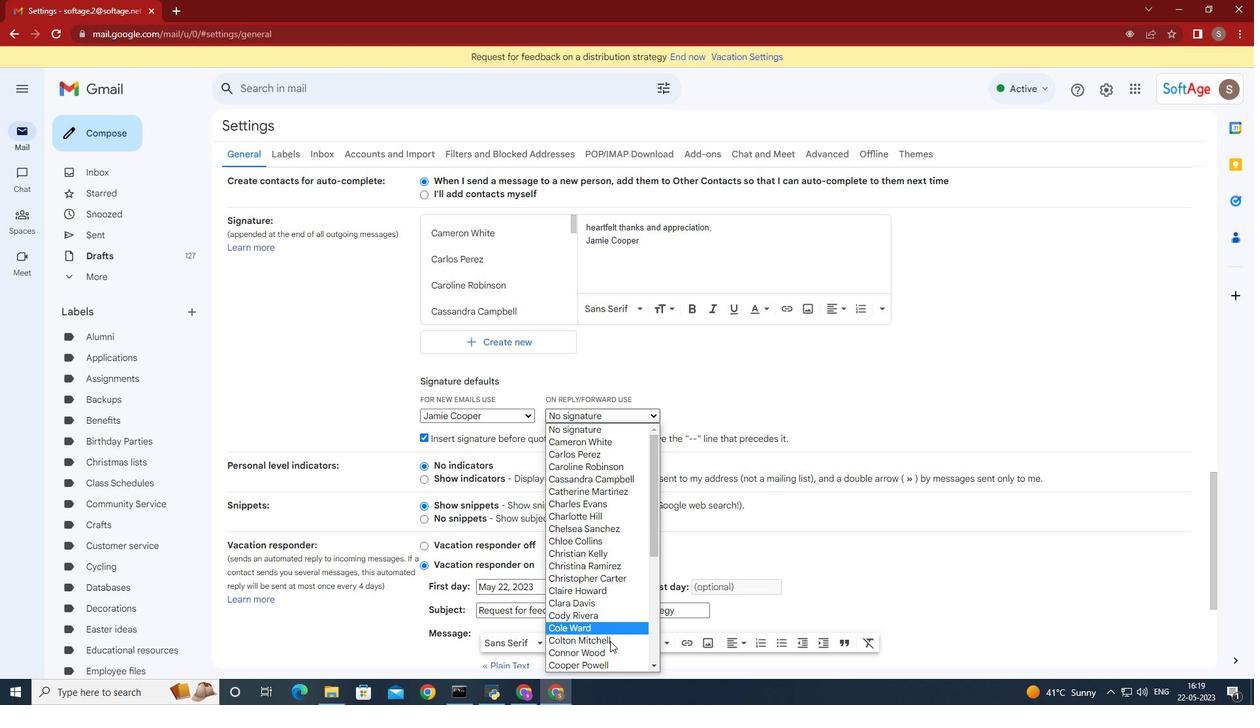 
Action: Mouse moved to (602, 655)
Screenshot: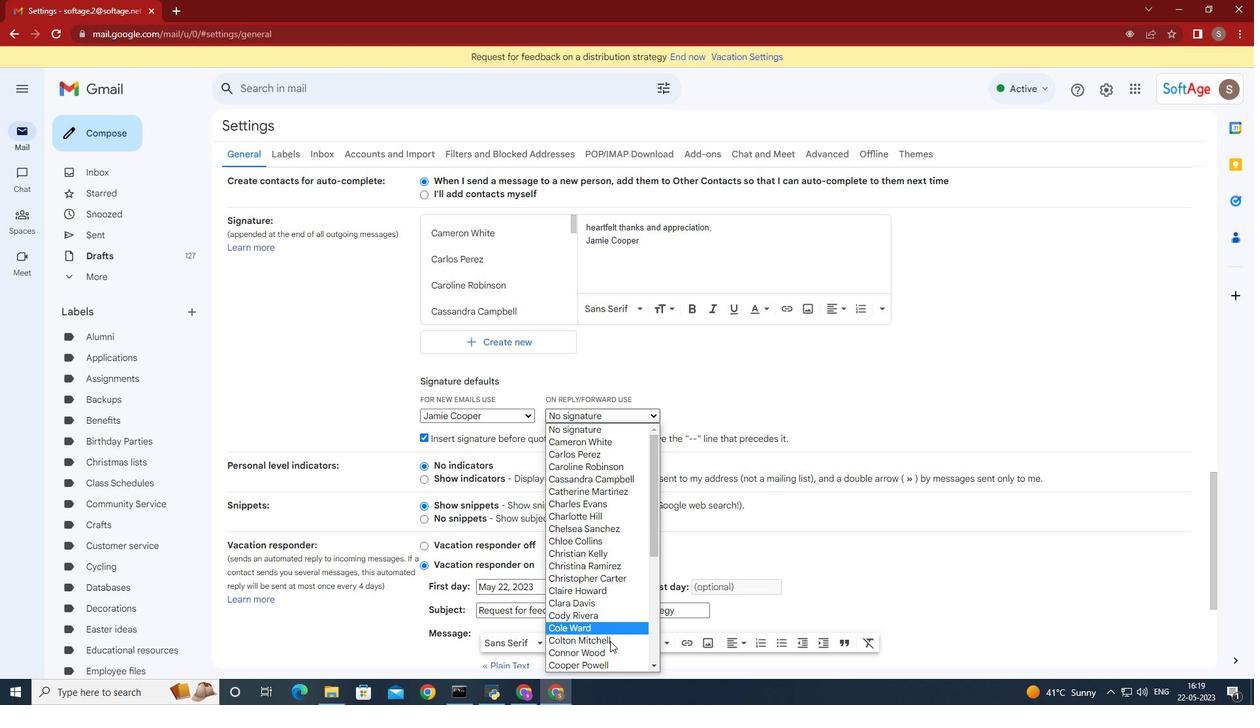 
Action: Mouse scrolled (602, 654) with delta (0, 0)
Screenshot: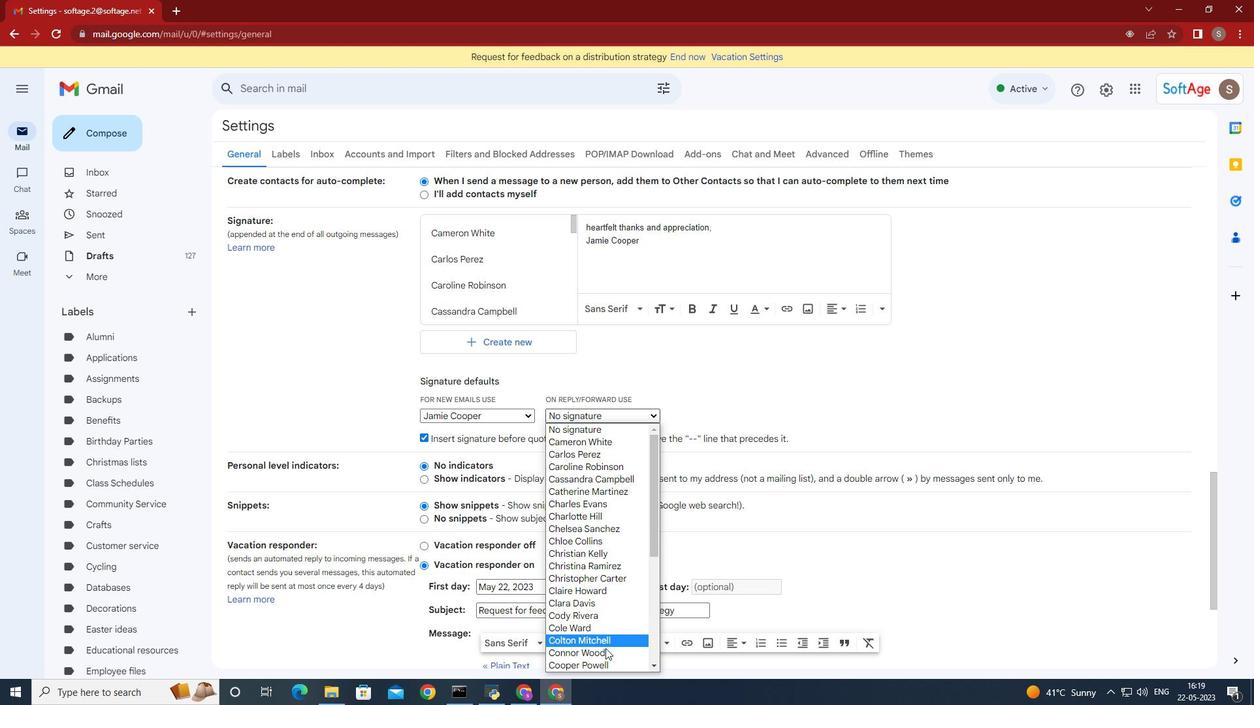 
Action: Mouse moved to (601, 655)
Screenshot: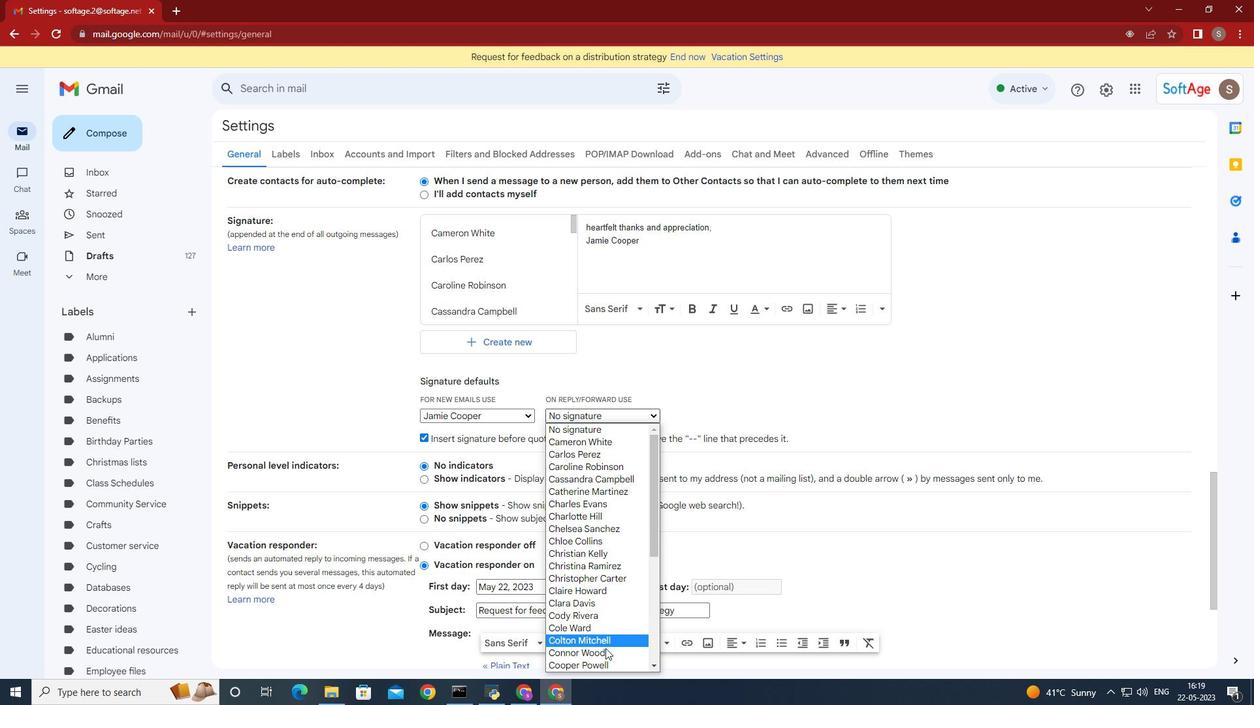 
Action: Mouse scrolled (601, 654) with delta (0, 0)
Screenshot: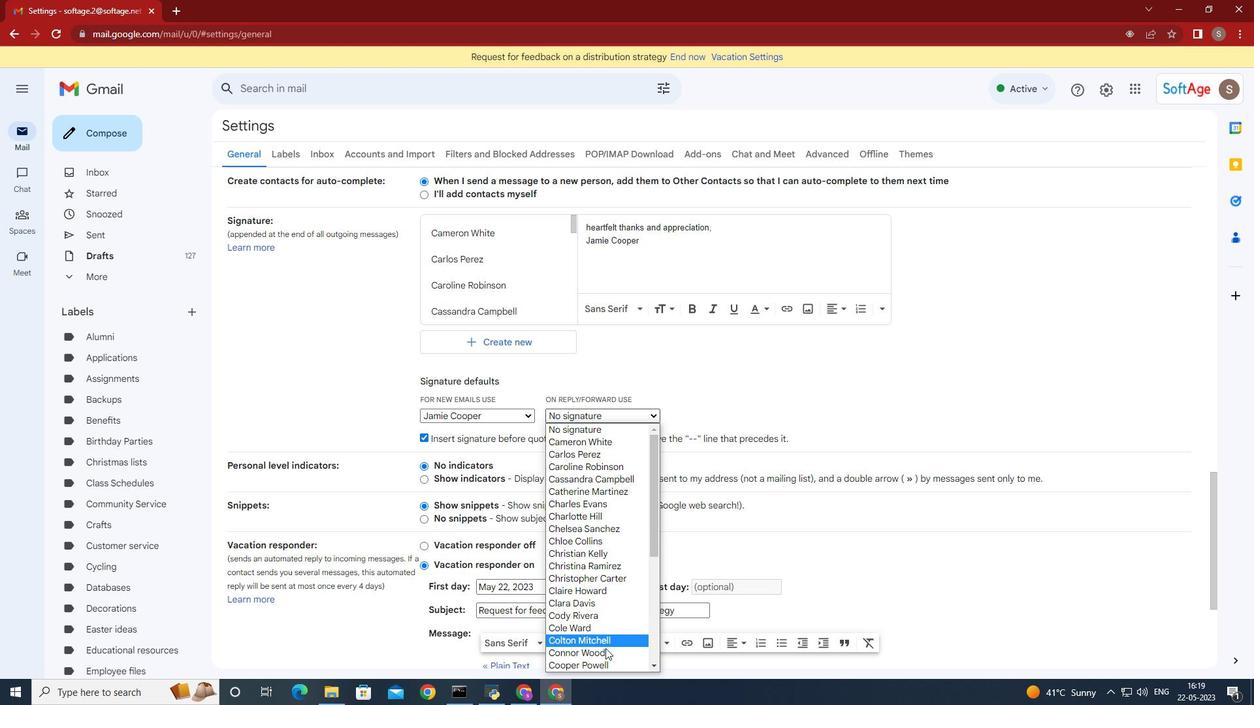 
Action: Mouse moved to (601, 656)
Screenshot: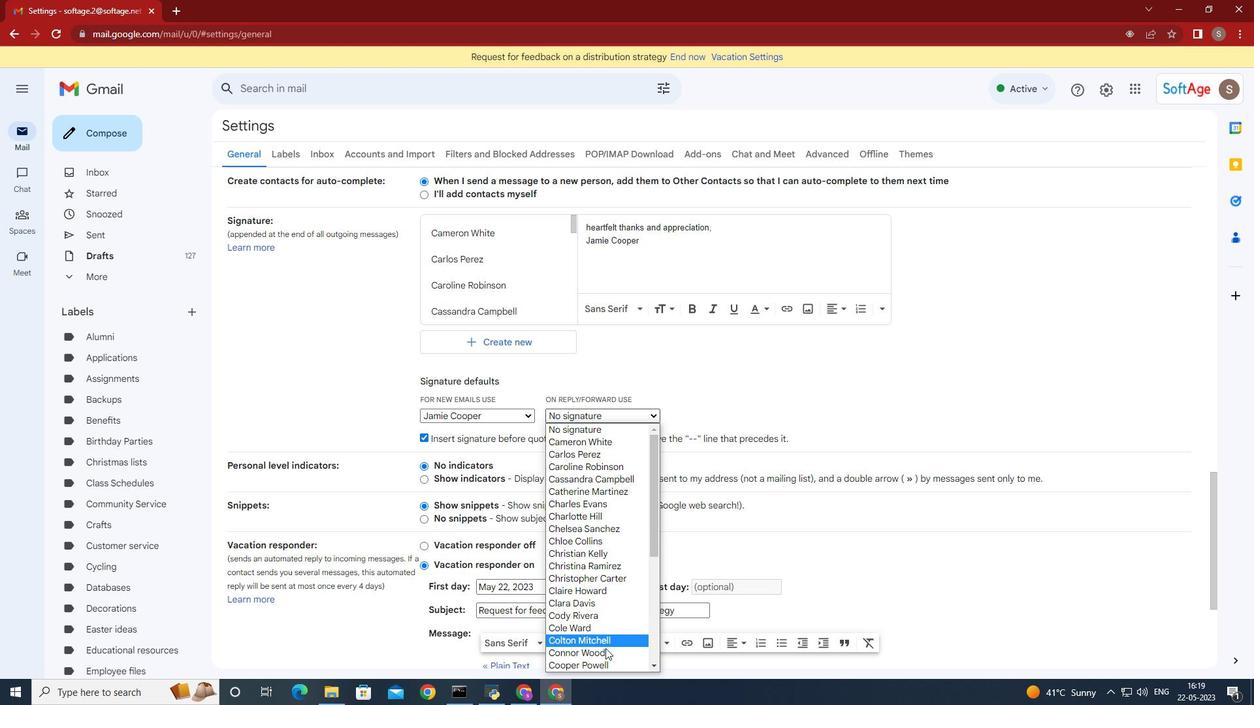 
Action: Mouse scrolled (601, 655) with delta (0, 0)
Screenshot: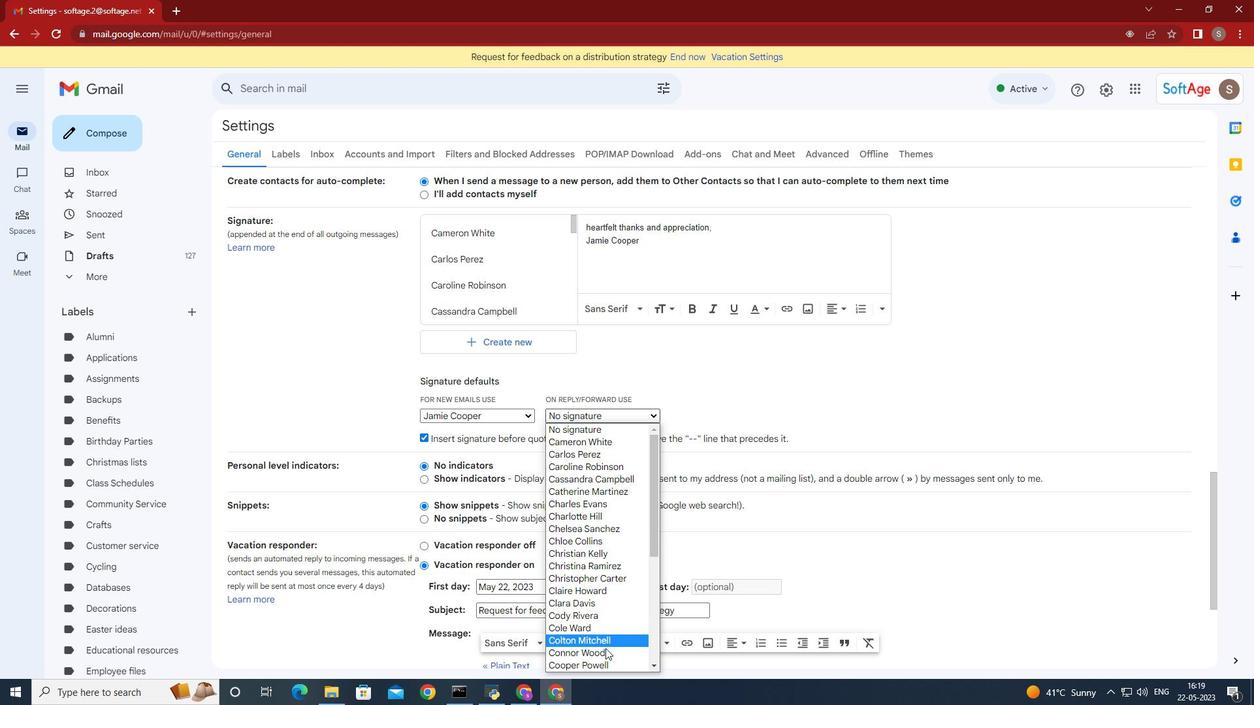 
Action: Mouse moved to (601, 656)
Screenshot: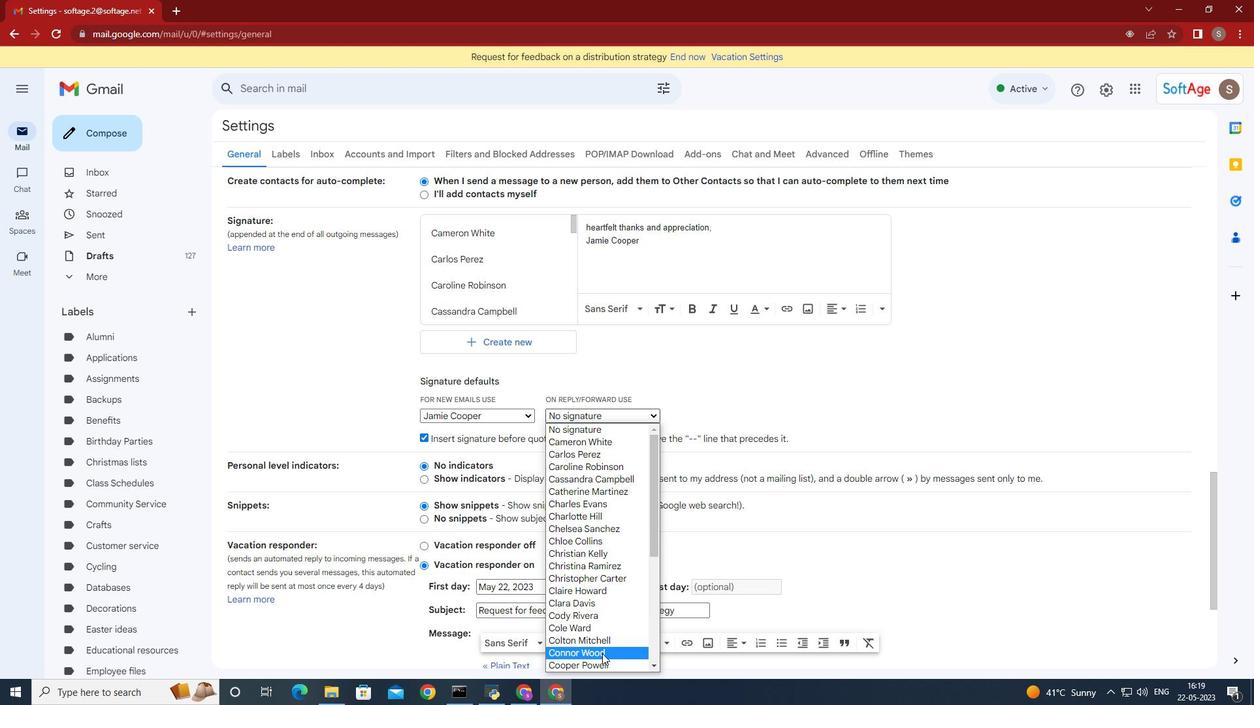 
Action: Mouse scrolled (601, 655) with delta (0, 0)
Screenshot: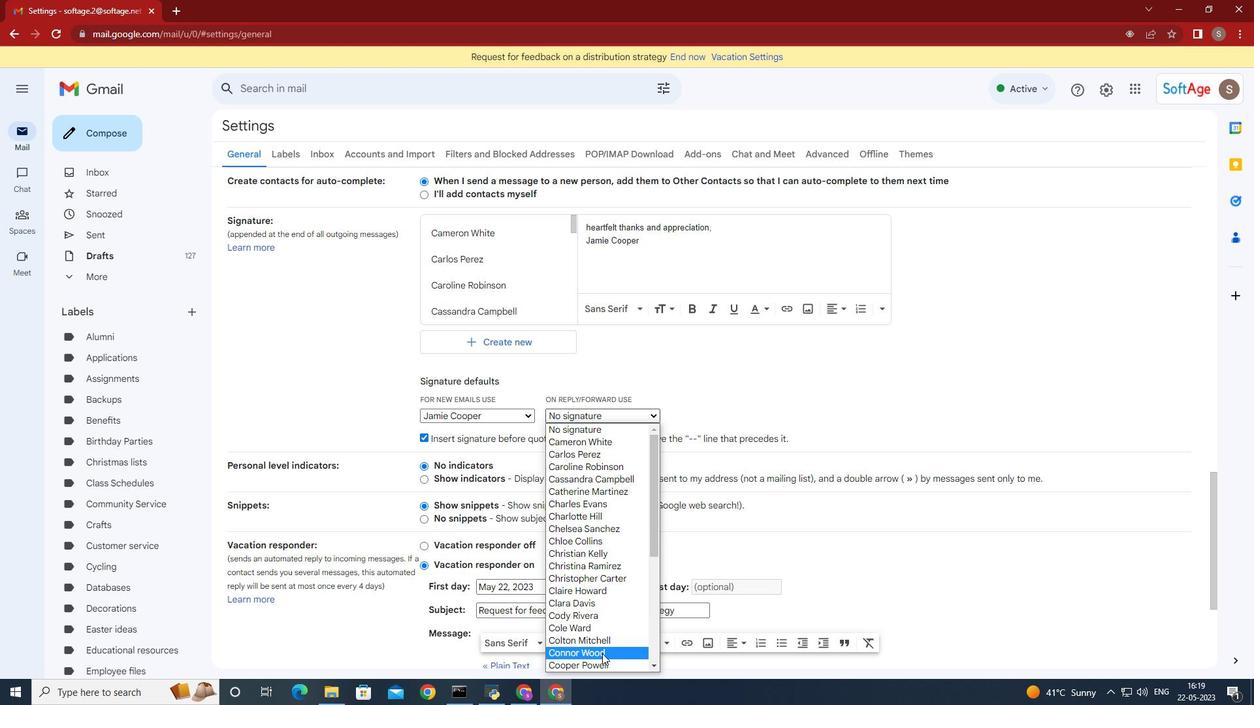
Action: Mouse moved to (600, 656)
Screenshot: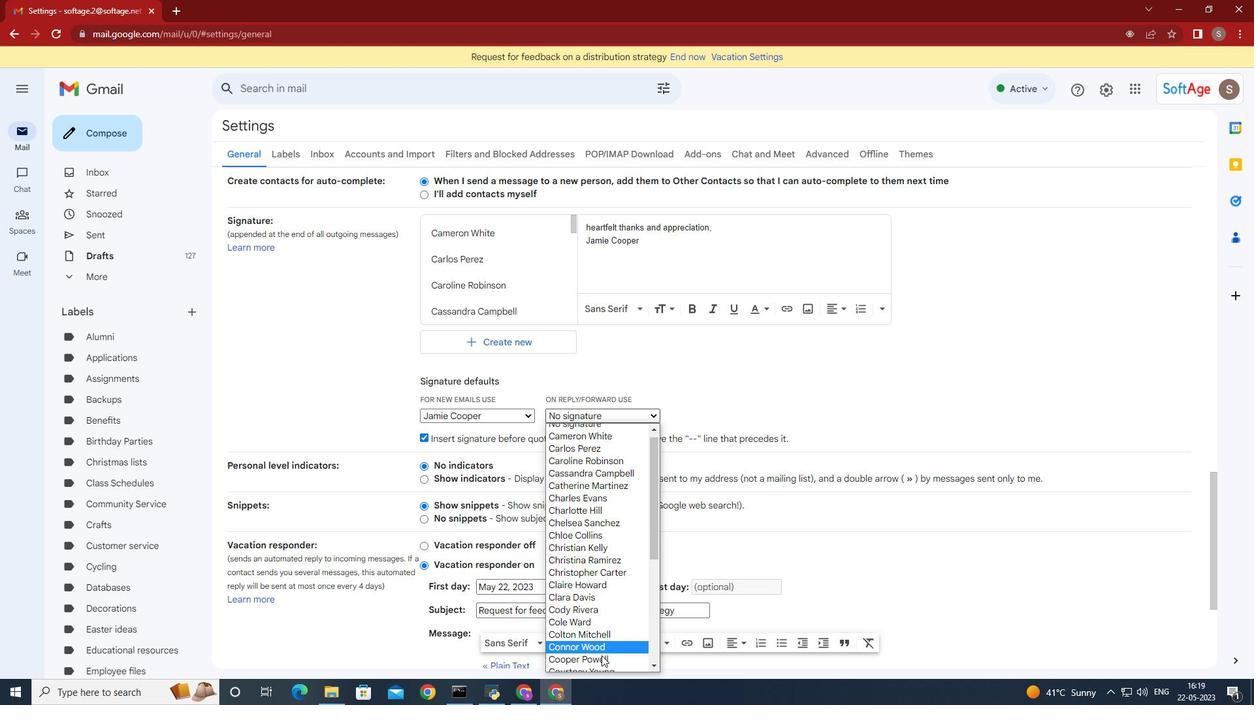 
Action: Mouse scrolled (600, 655) with delta (0, 0)
Screenshot: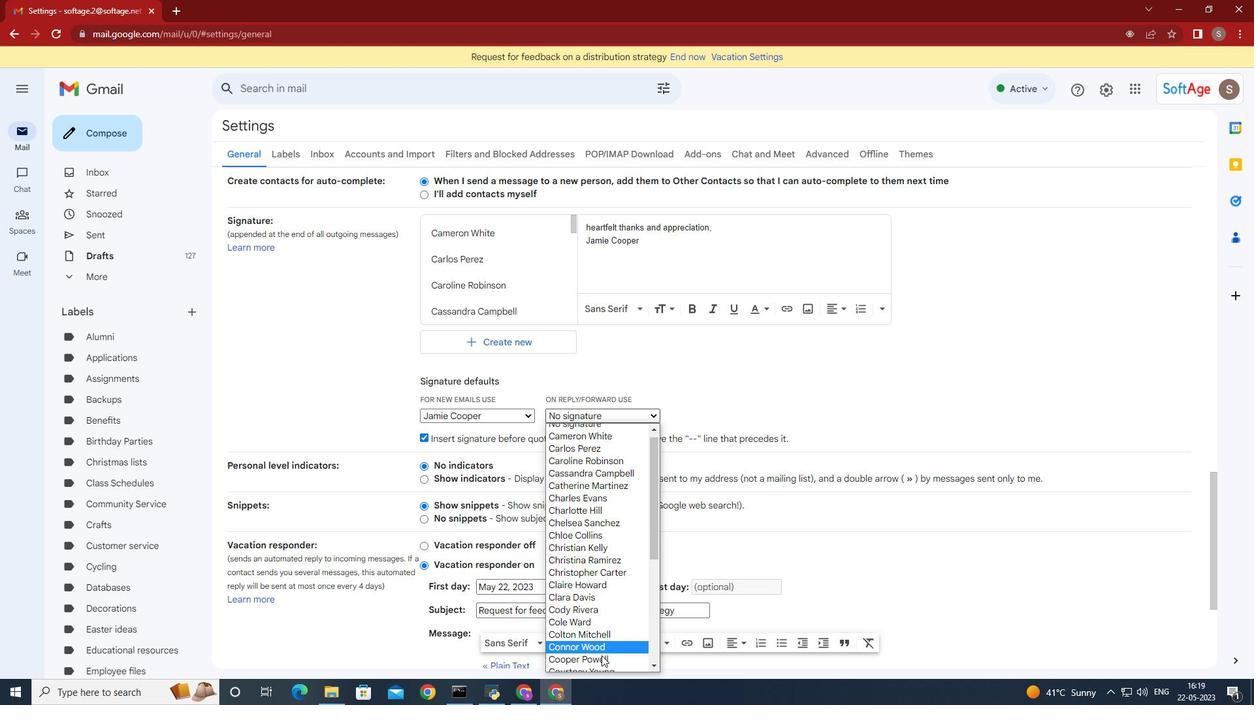 
Action: Mouse moved to (607, 662)
Screenshot: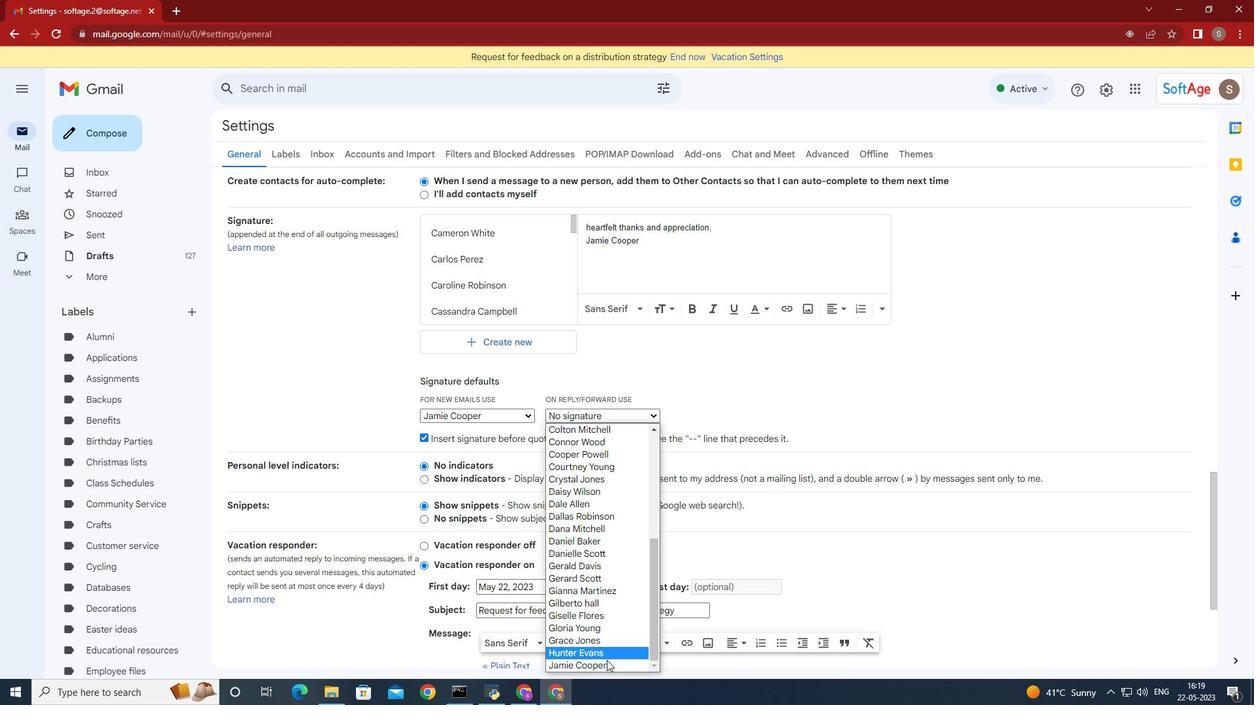 
Action: Mouse pressed left at (607, 662)
Screenshot: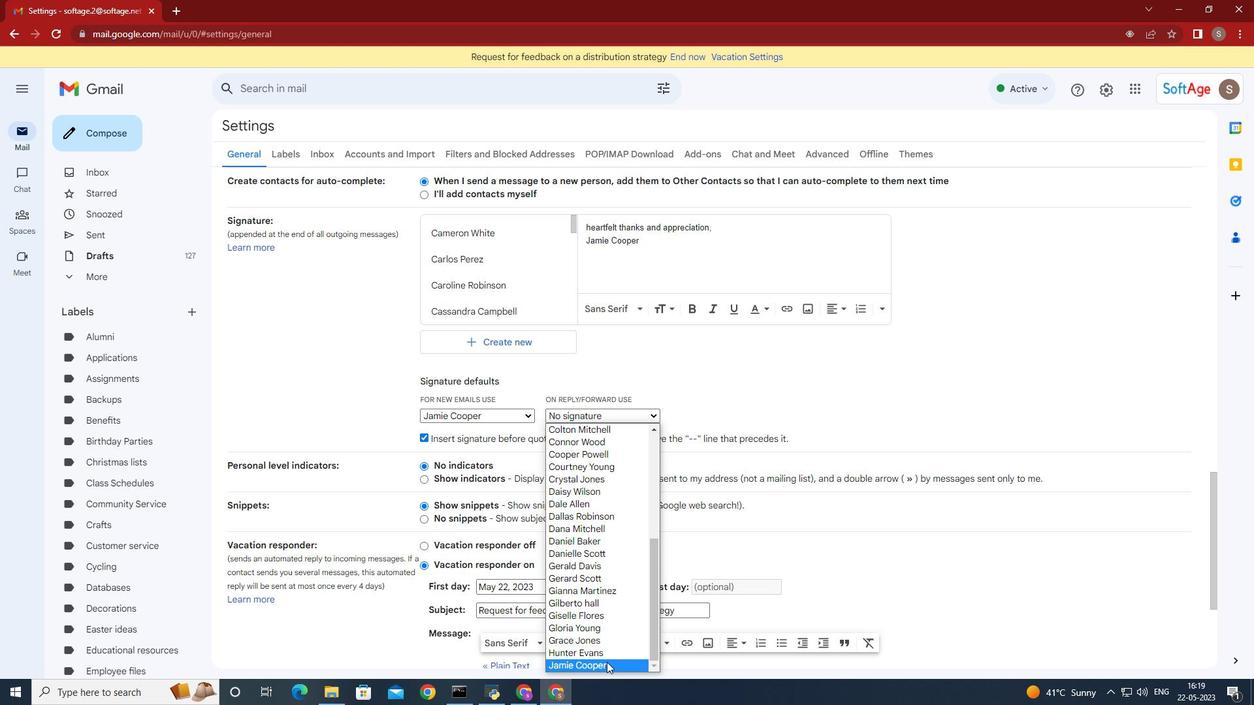 
Action: Mouse moved to (798, 550)
Screenshot: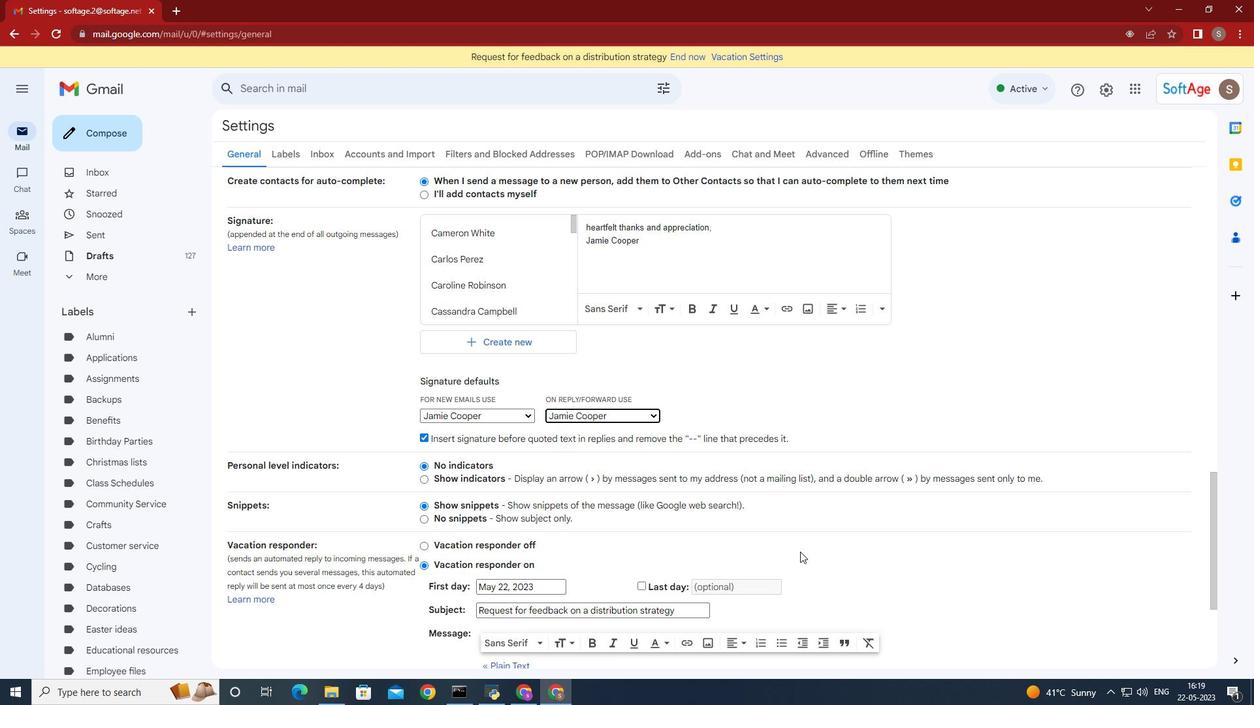 
Action: Mouse scrolled (798, 549) with delta (0, 0)
Screenshot: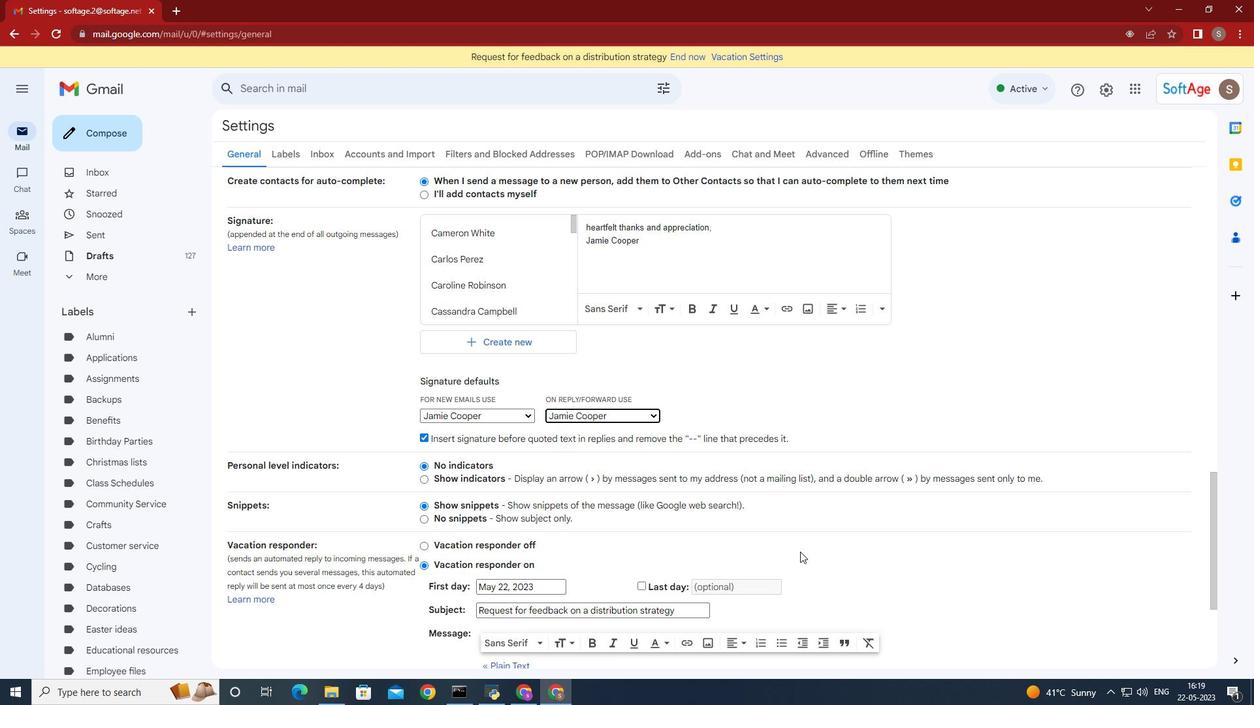 
Action: Mouse moved to (797, 550)
Screenshot: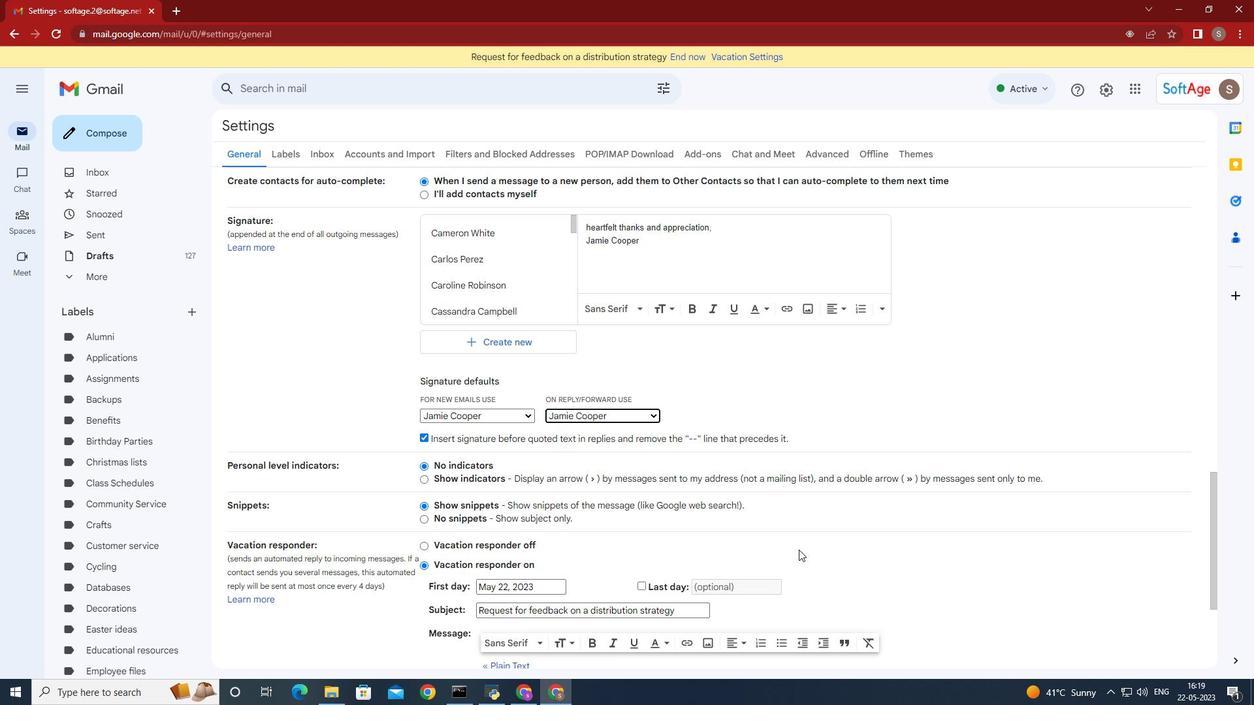 
Action: Mouse scrolled (797, 549) with delta (0, 0)
Screenshot: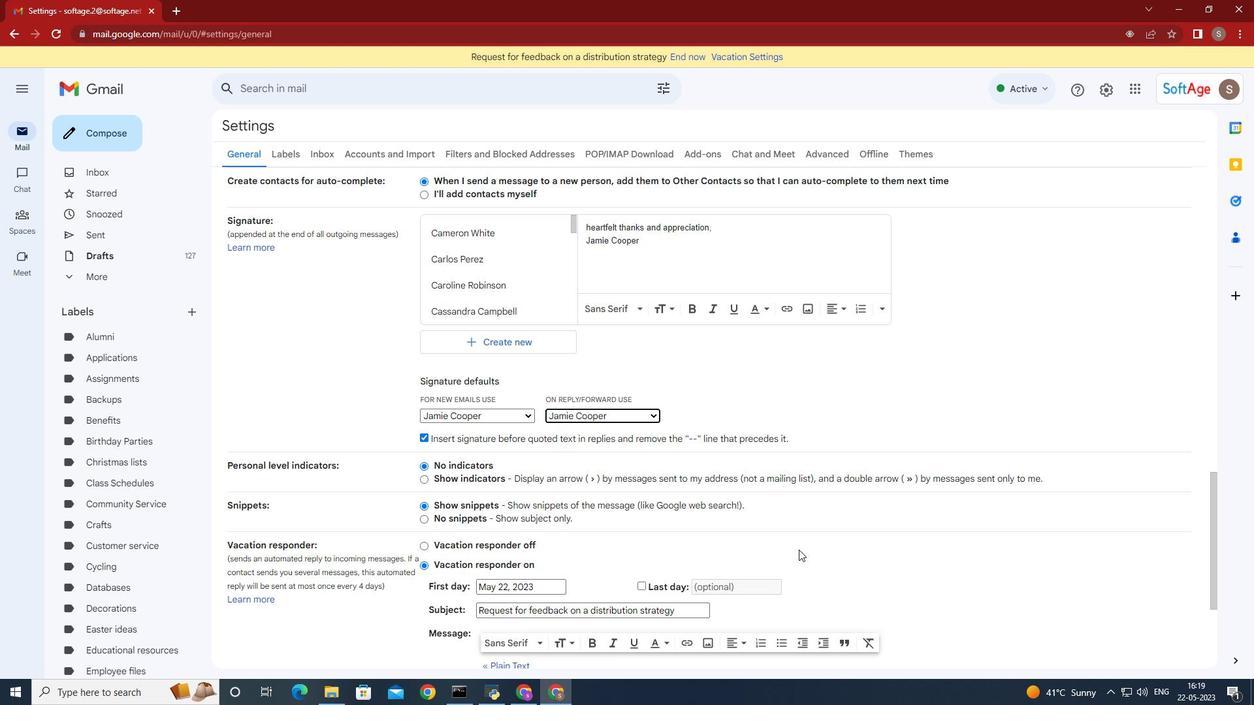 
Action: Mouse moved to (797, 550)
Screenshot: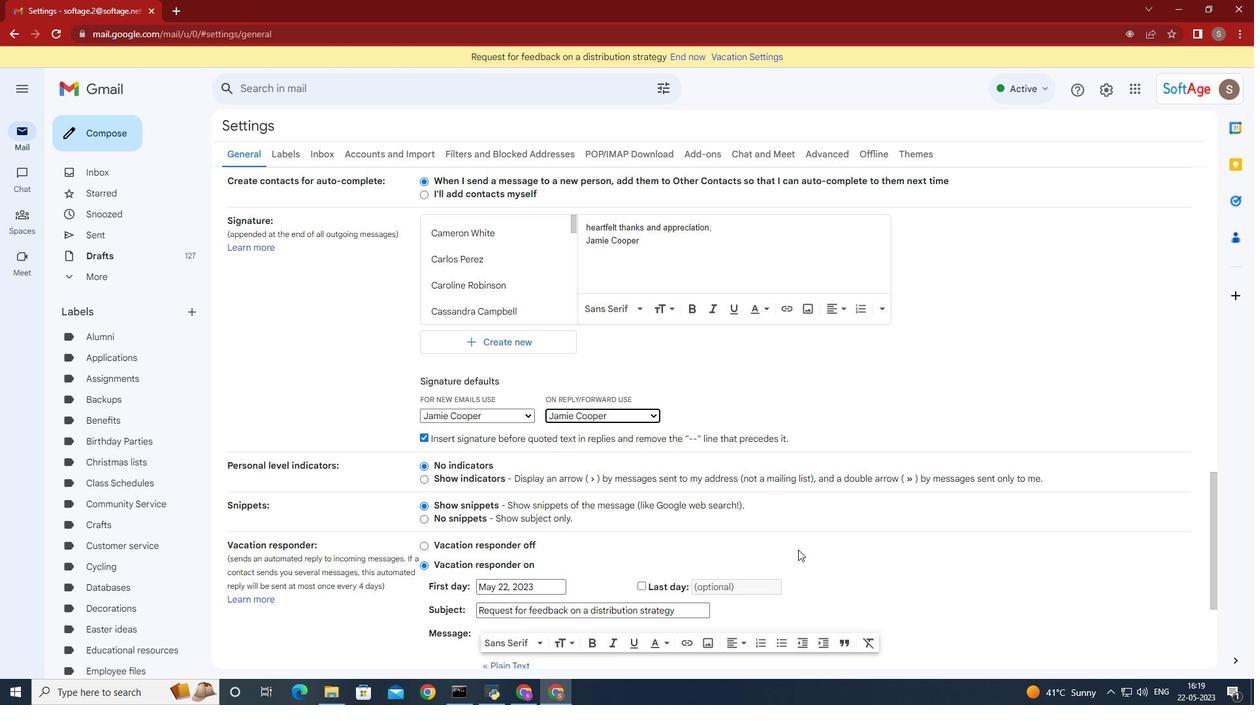 
Action: Mouse scrolled (797, 549) with delta (0, 0)
Screenshot: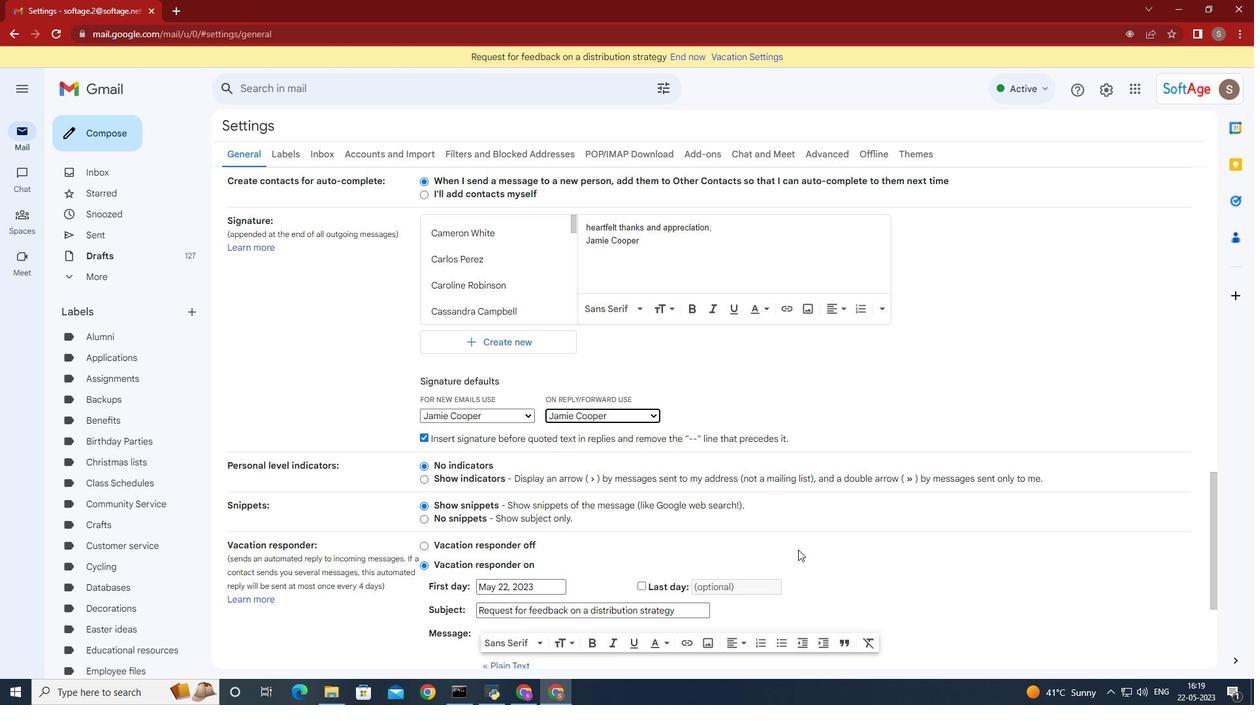 
Action: Mouse moved to (797, 550)
Screenshot: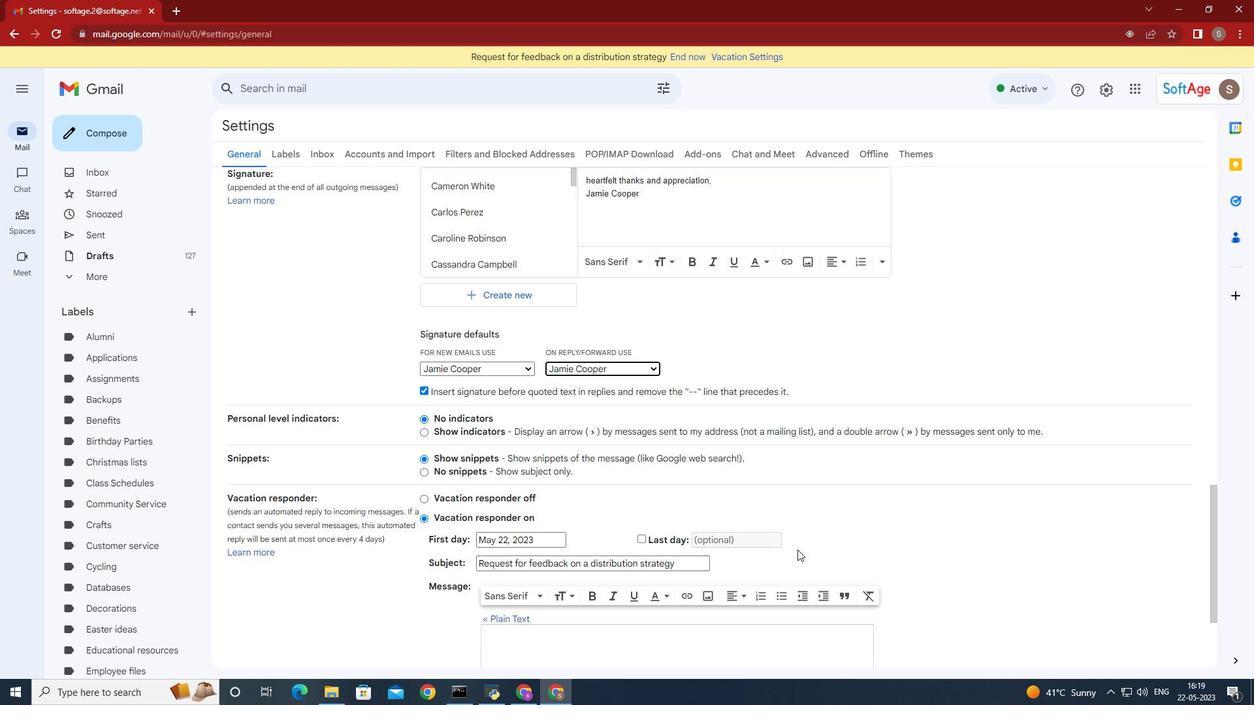 
Action: Mouse scrolled (797, 549) with delta (0, 0)
Screenshot: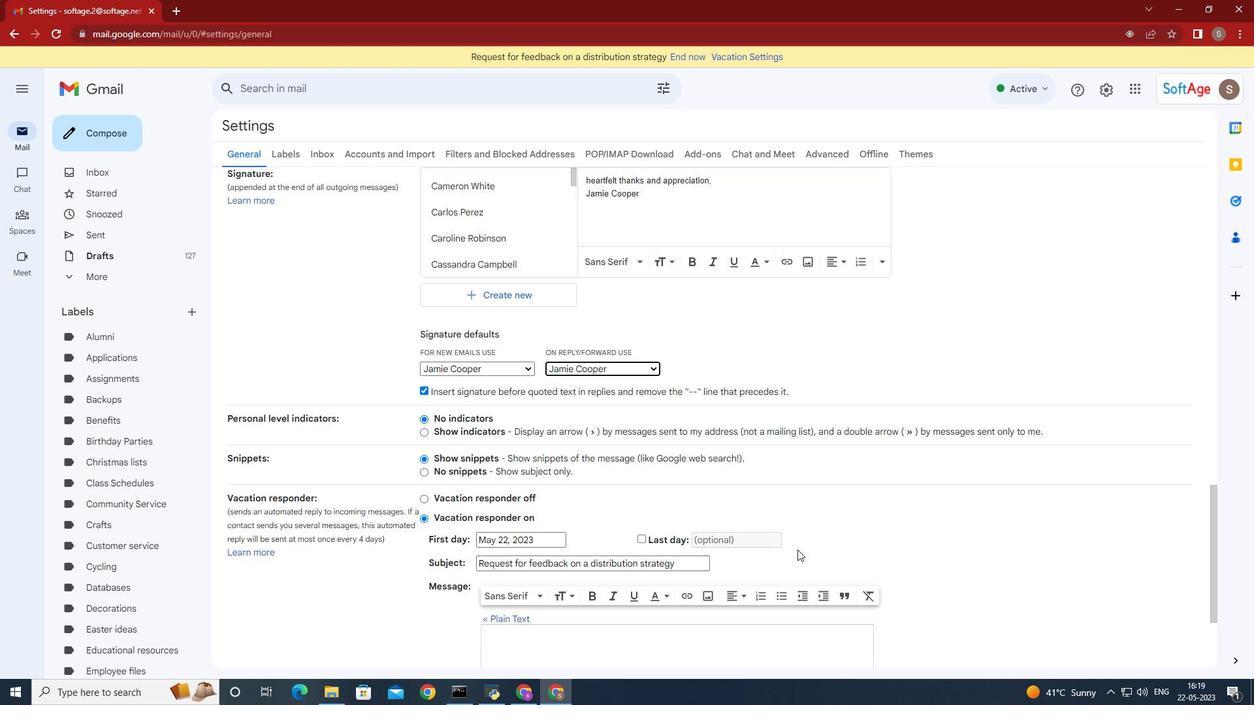 
Action: Mouse moved to (799, 550)
Screenshot: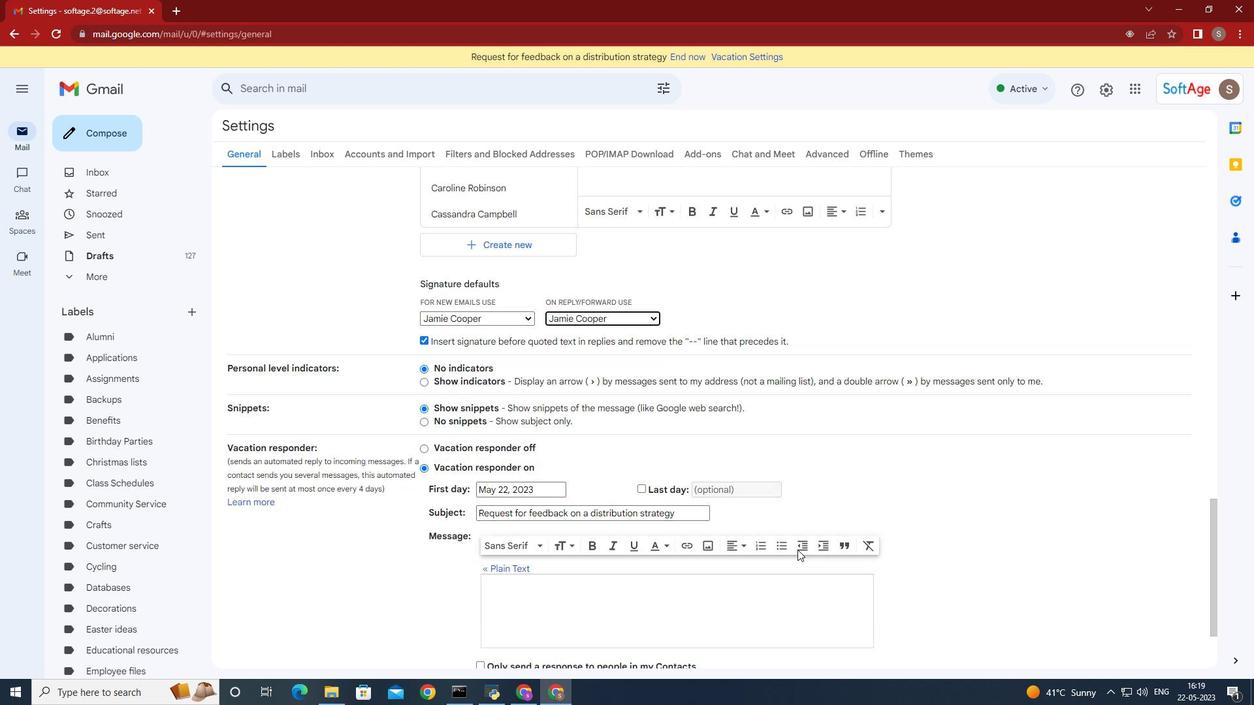 
Action: Mouse scrolled (799, 549) with delta (0, 0)
Screenshot: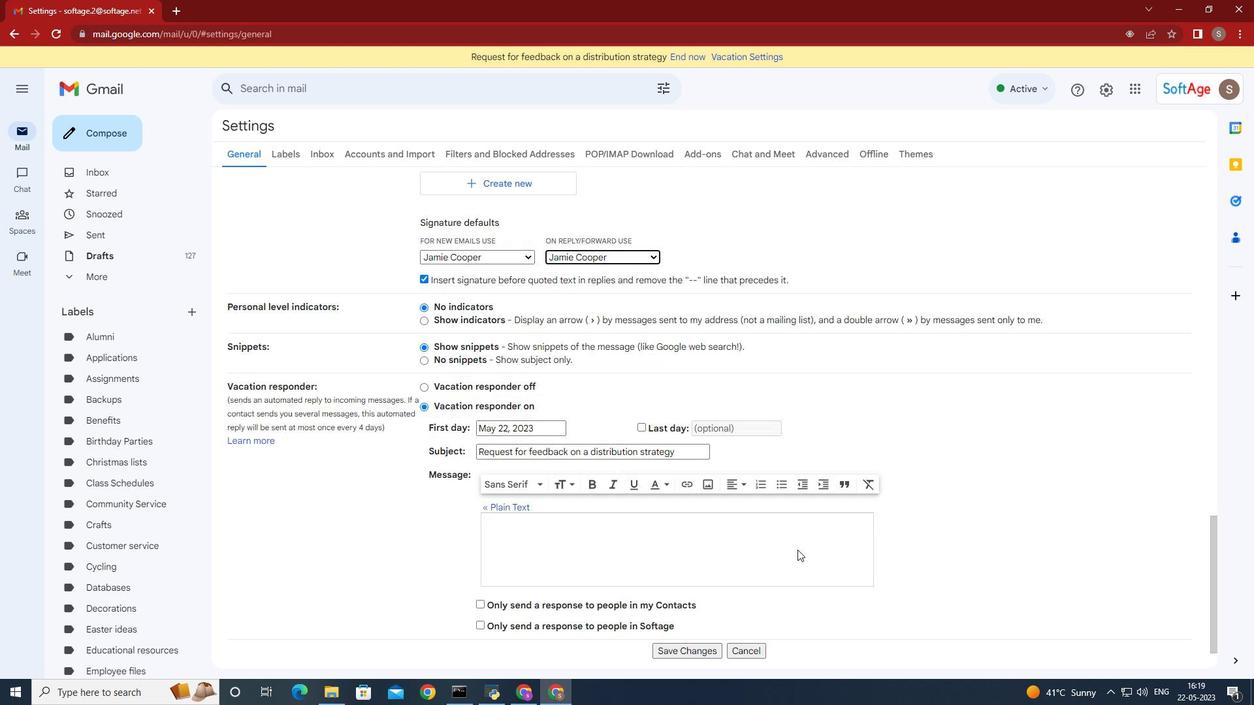 
Action: Mouse moved to (694, 596)
Screenshot: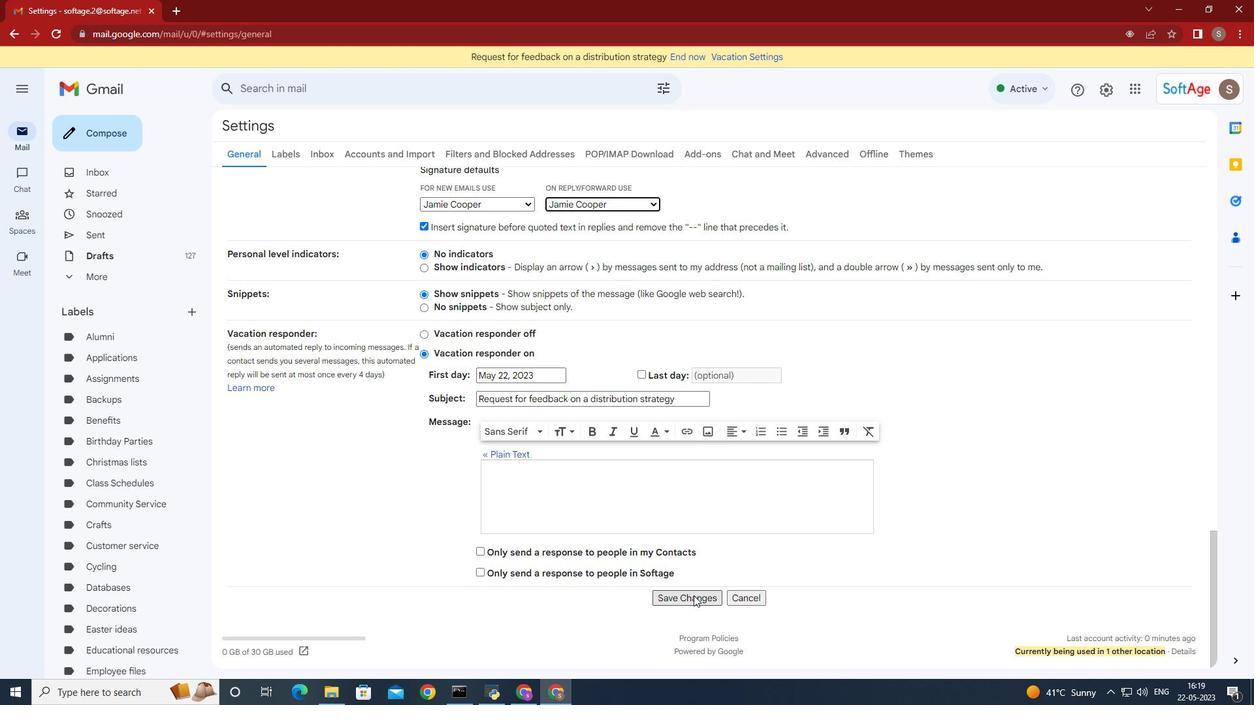 
Action: Mouse pressed left at (694, 596)
Screenshot: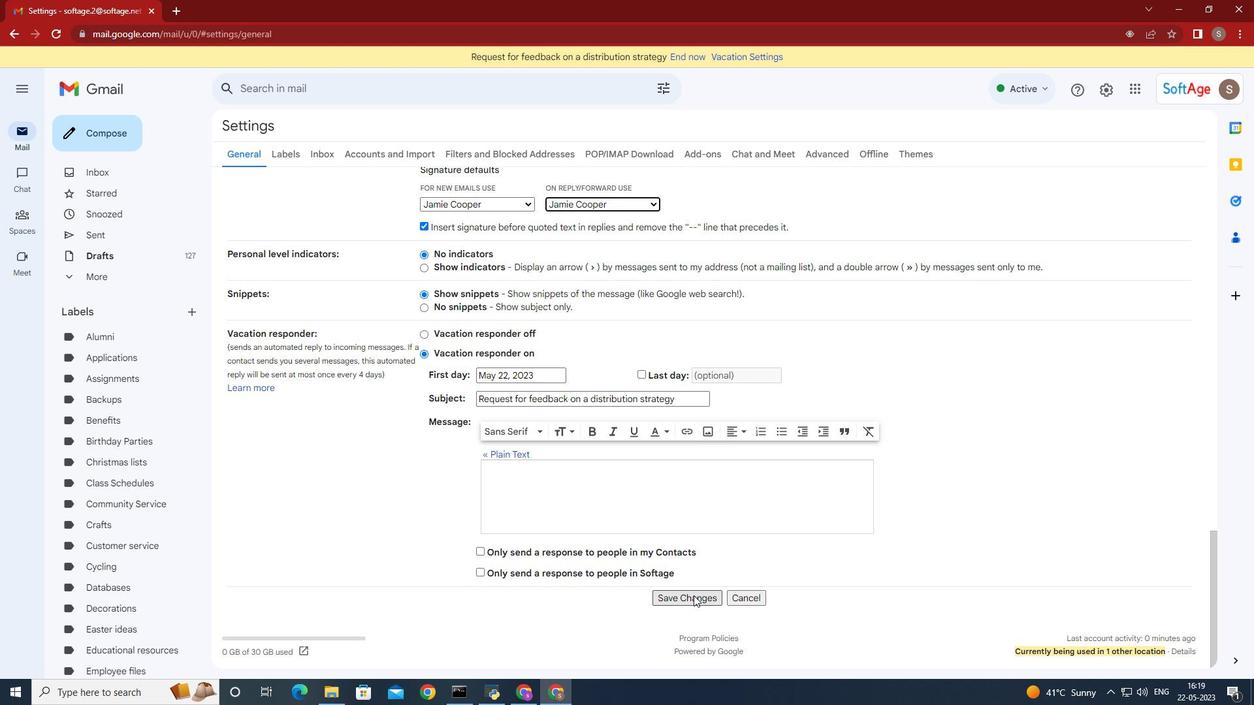 
Action: Mouse moved to (112, 135)
Screenshot: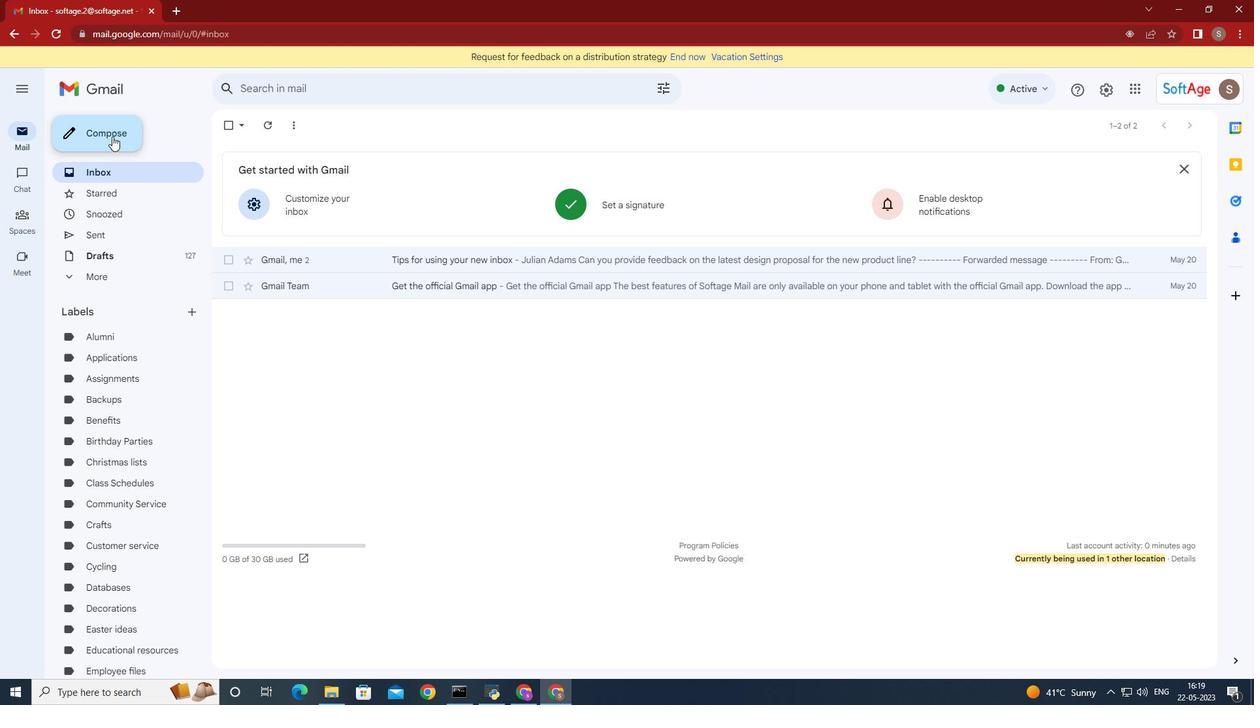 
Action: Mouse pressed left at (112, 135)
Screenshot: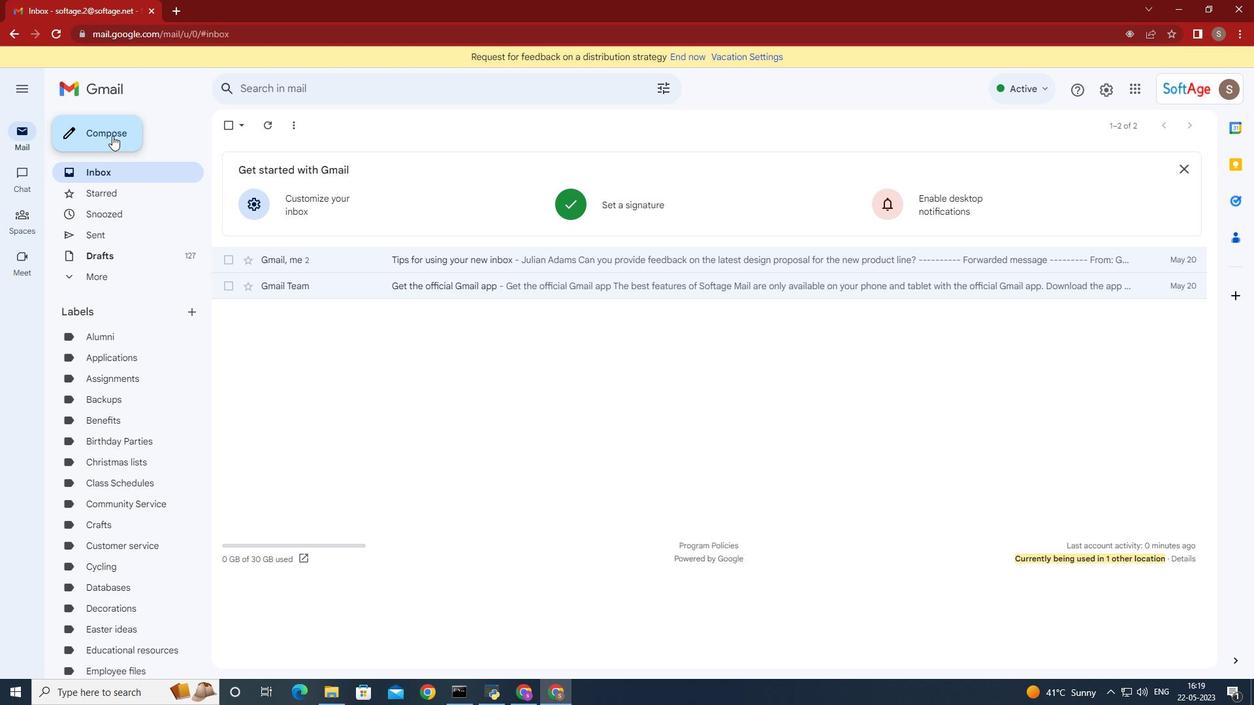 
Action: Mouse moved to (874, 339)
Screenshot: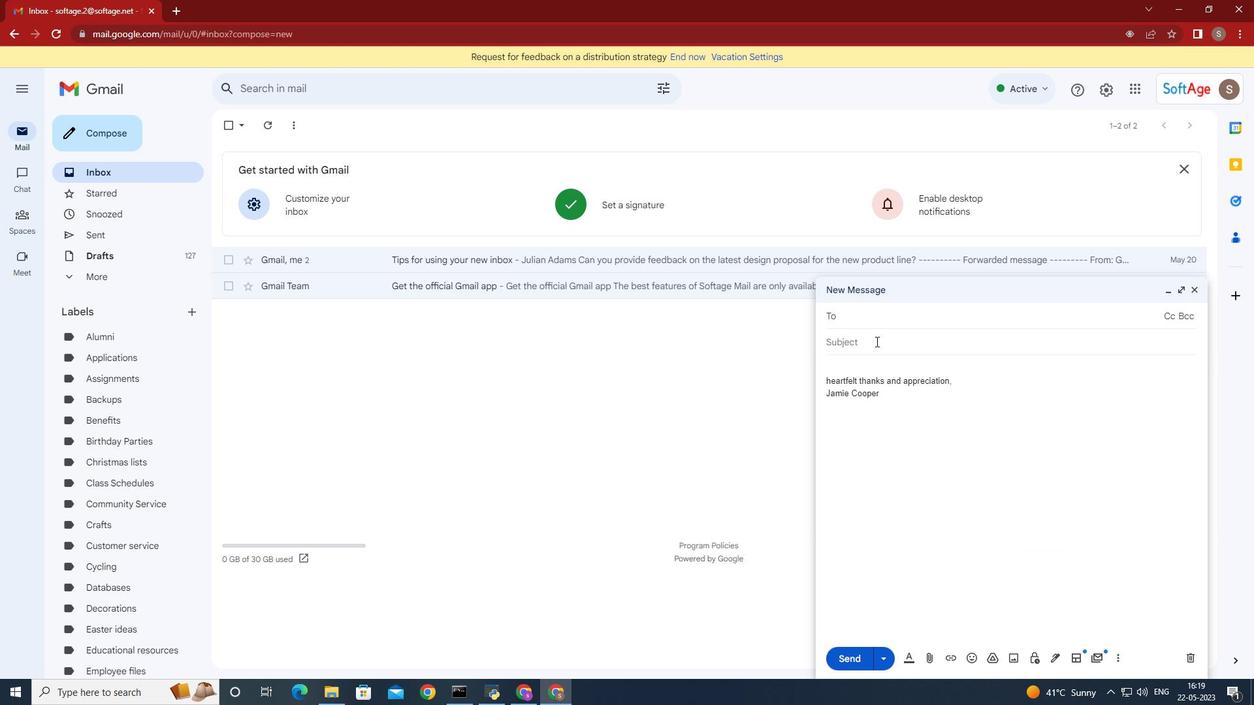 
Action: Key pressed softage.8
Screenshot: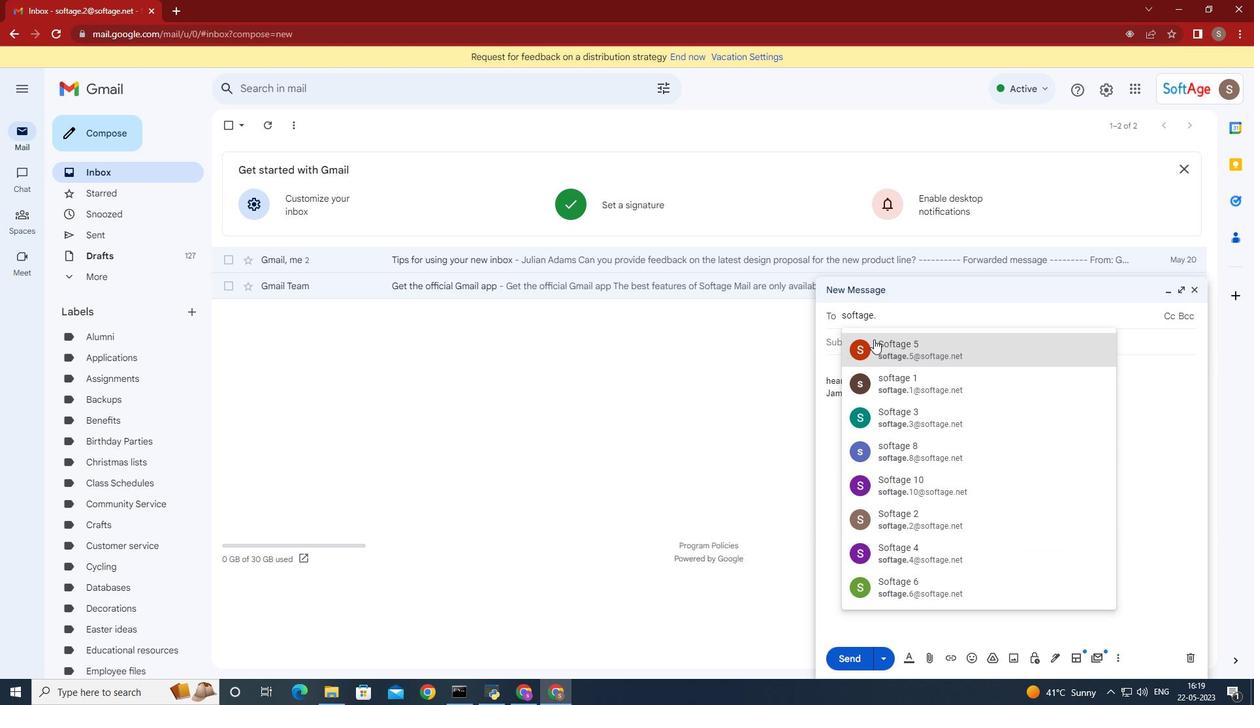 
Action: Mouse pressed left at (874, 339)
Screenshot: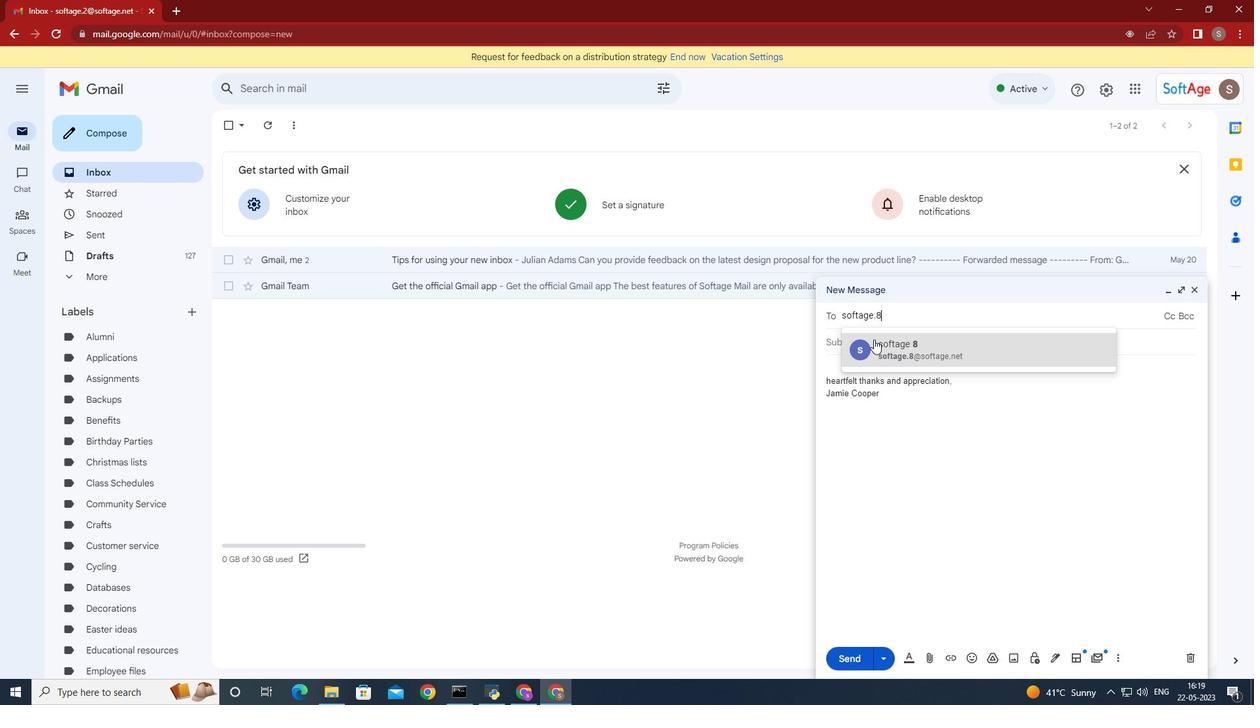 
Action: Mouse moved to (167, 423)
Screenshot: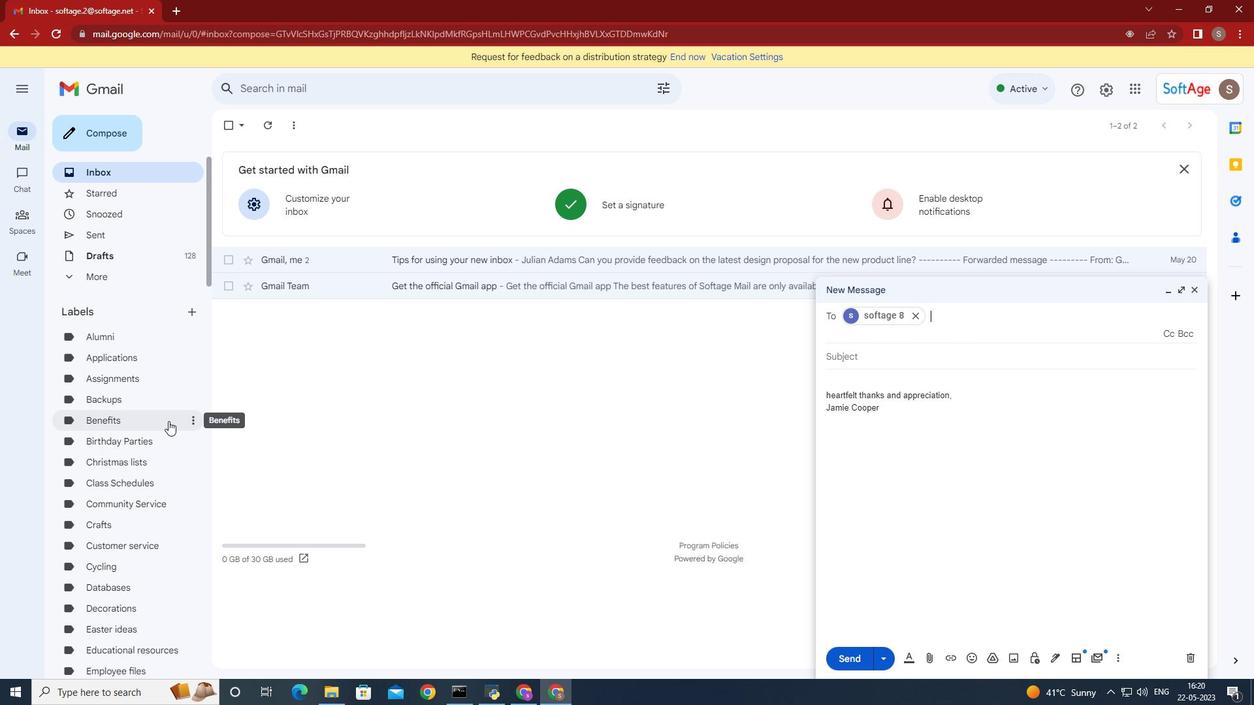 
Action: Mouse scrolled (167, 422) with delta (0, 0)
Screenshot: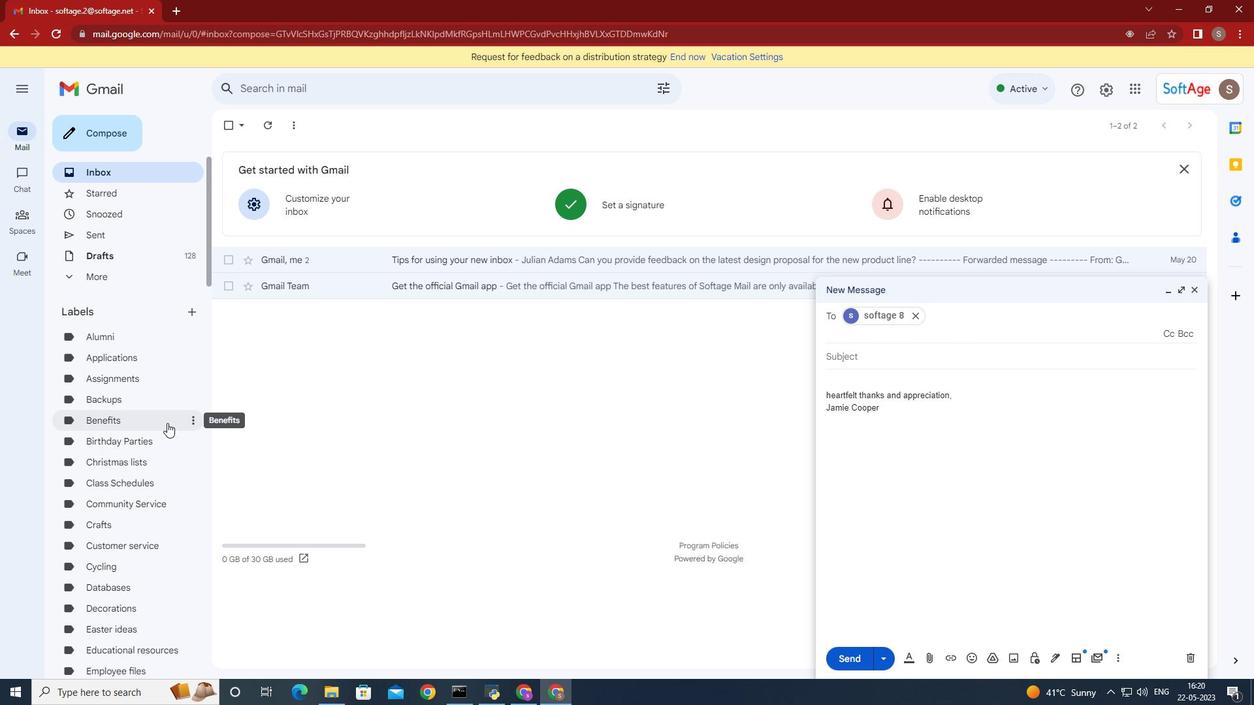 
Action: Mouse moved to (161, 425)
Screenshot: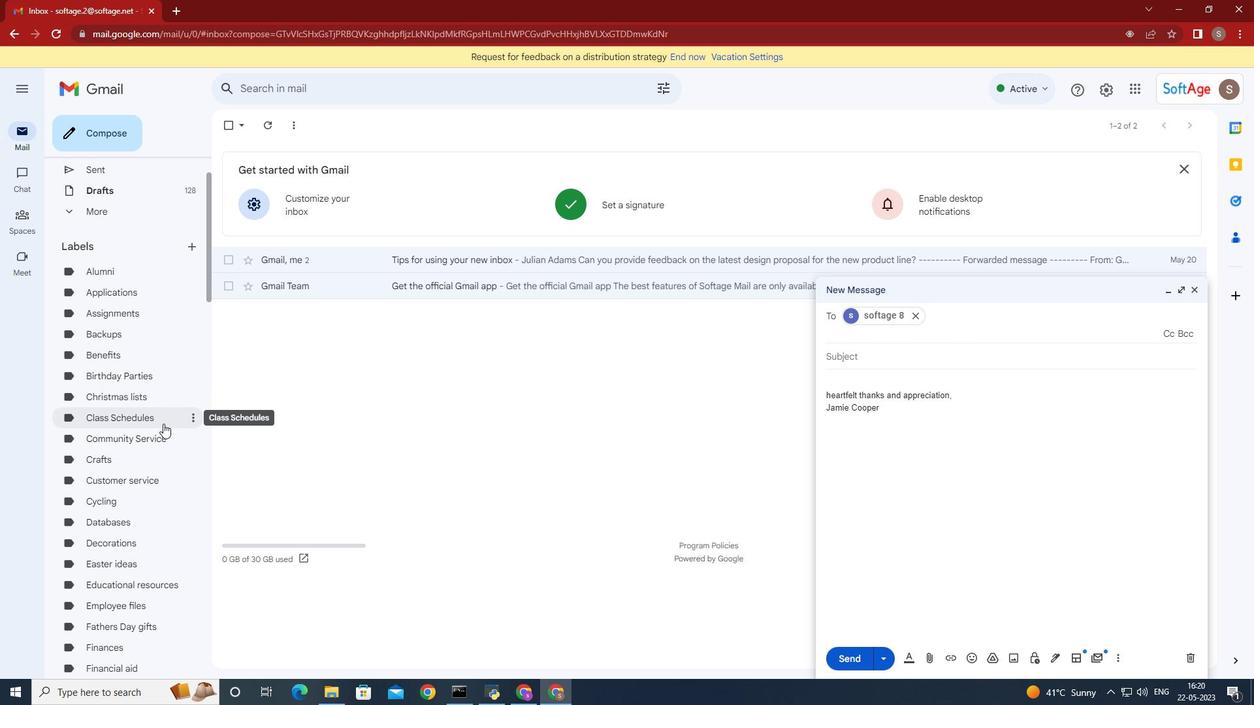 
Action: Mouse scrolled (161, 424) with delta (0, 0)
Screenshot: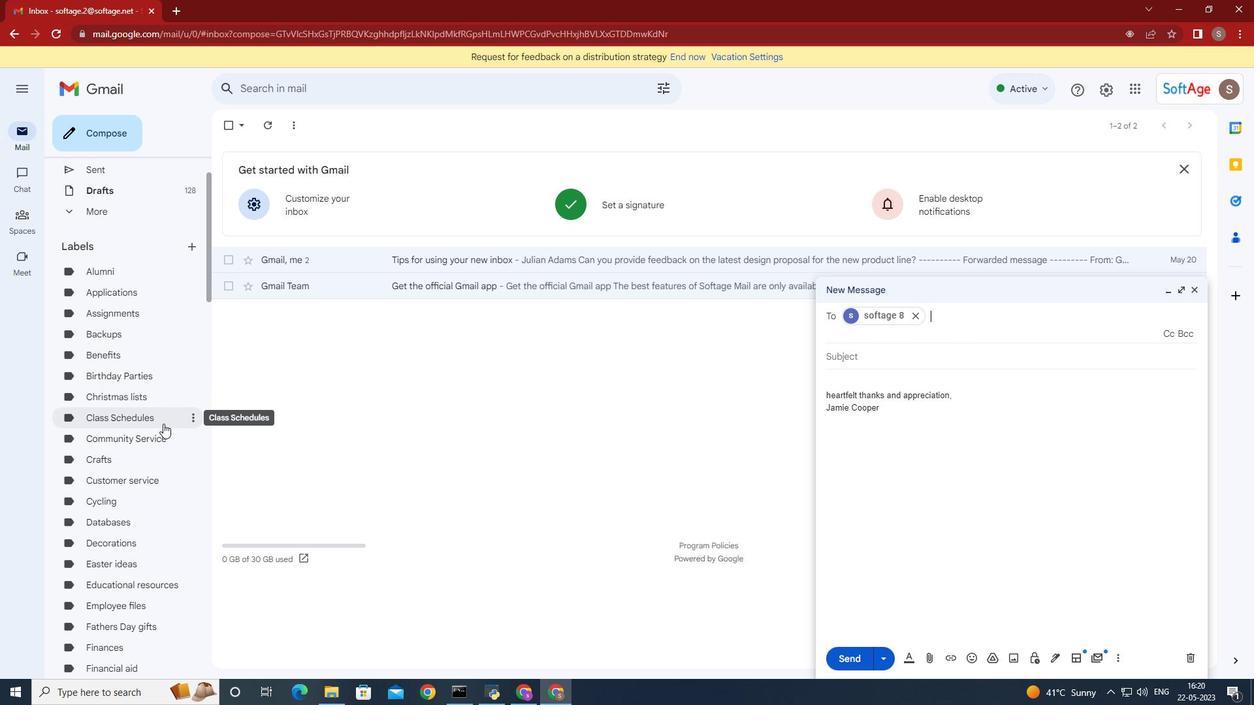 
Action: Mouse moved to (160, 428)
Screenshot: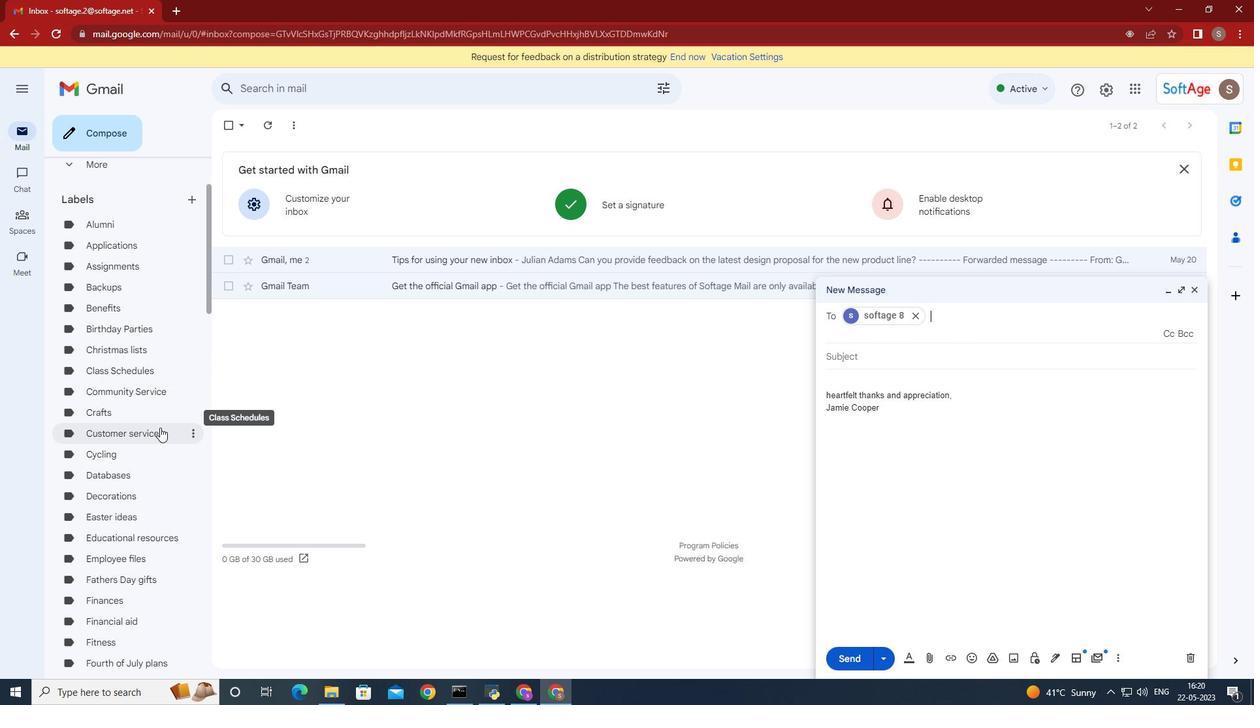 
Action: Mouse scrolled (160, 427) with delta (0, 0)
Screenshot: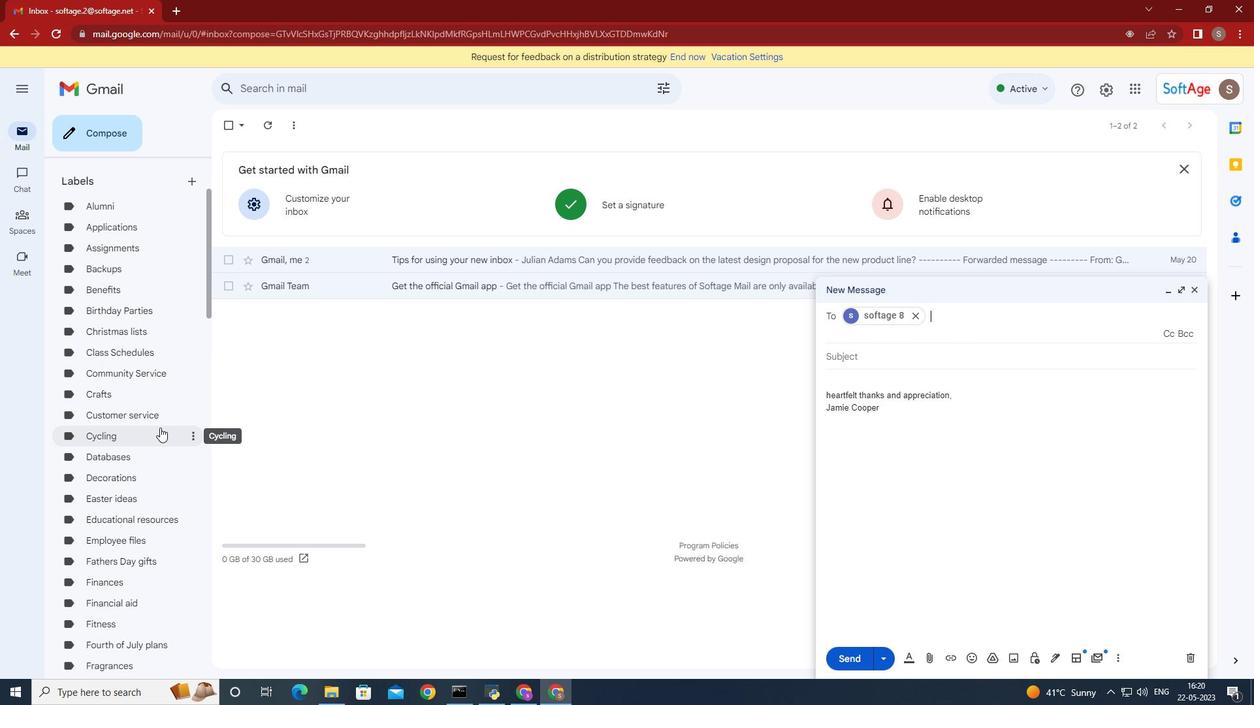 
Action: Mouse scrolled (160, 427) with delta (0, 0)
Screenshot: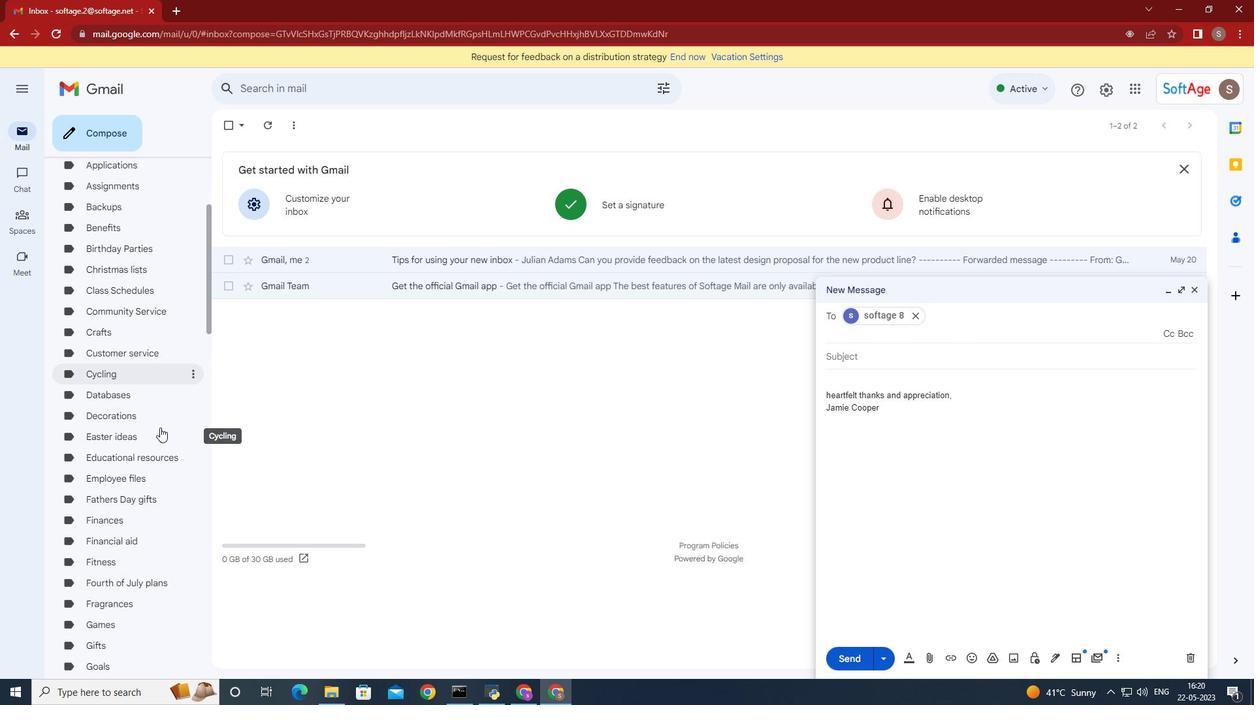 
Action: Mouse moved to (160, 428)
Screenshot: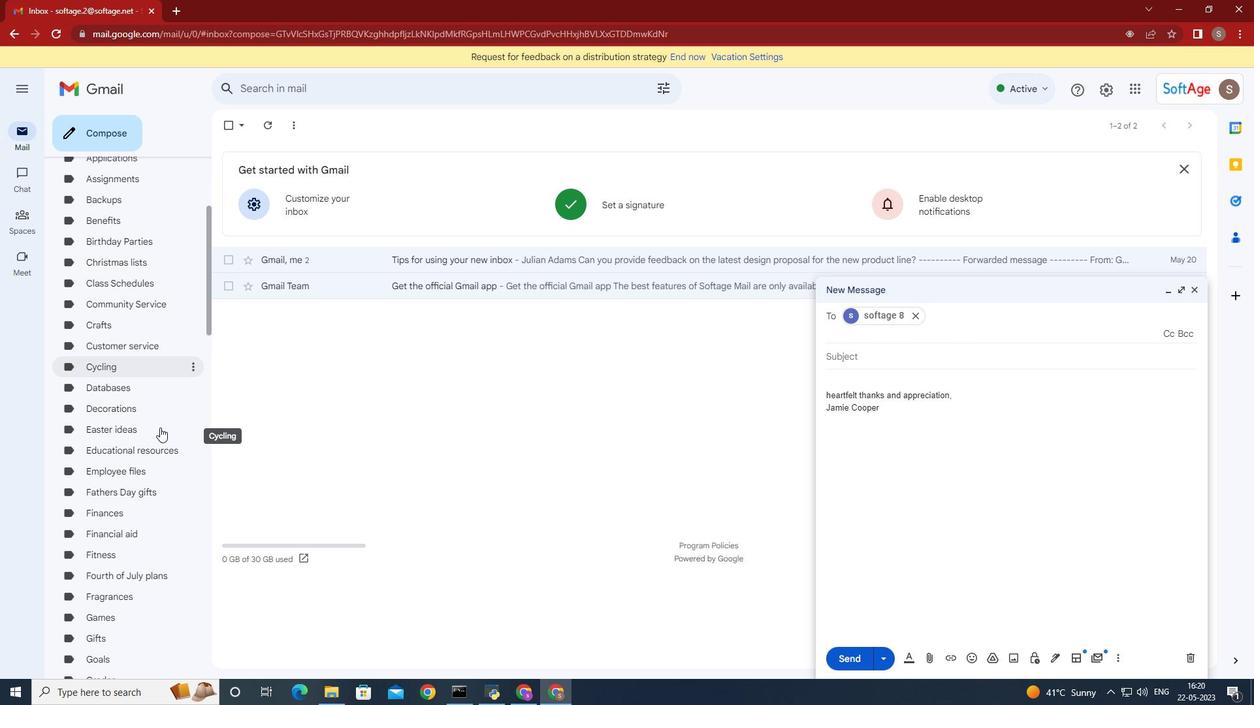 
Action: Mouse scrolled (160, 428) with delta (0, 0)
Screenshot: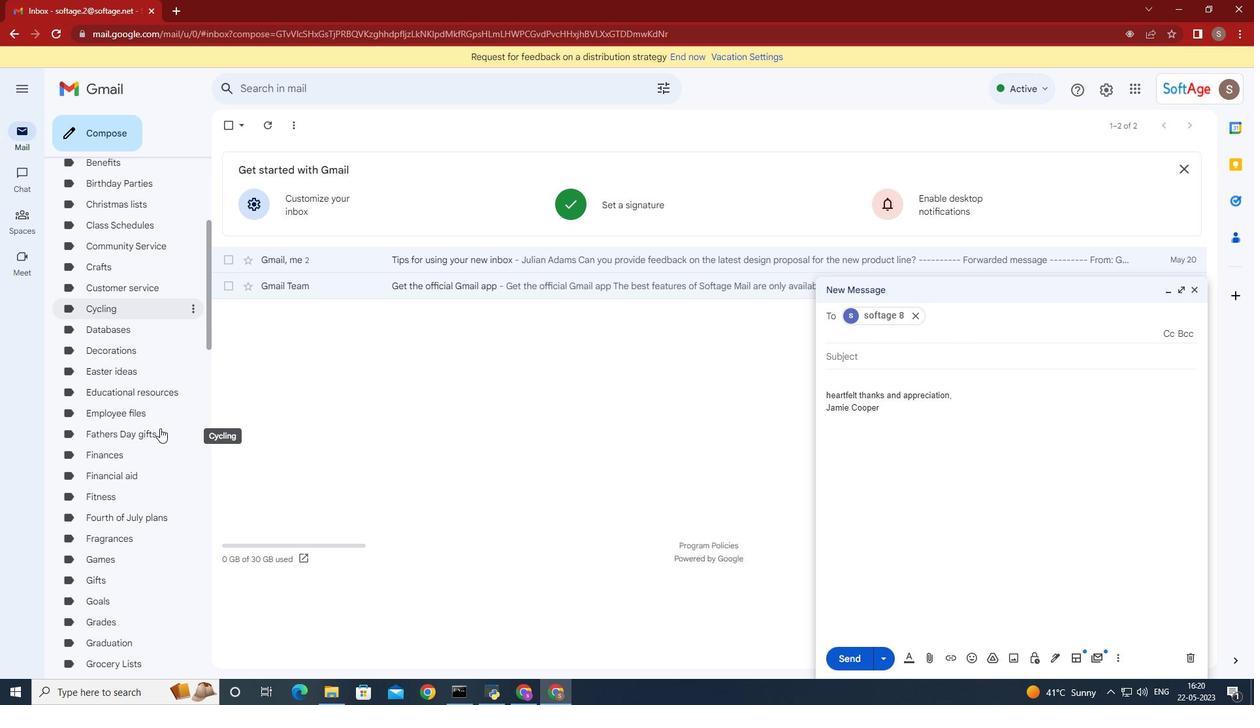 
Action: Mouse scrolled (160, 428) with delta (0, 0)
Screenshot: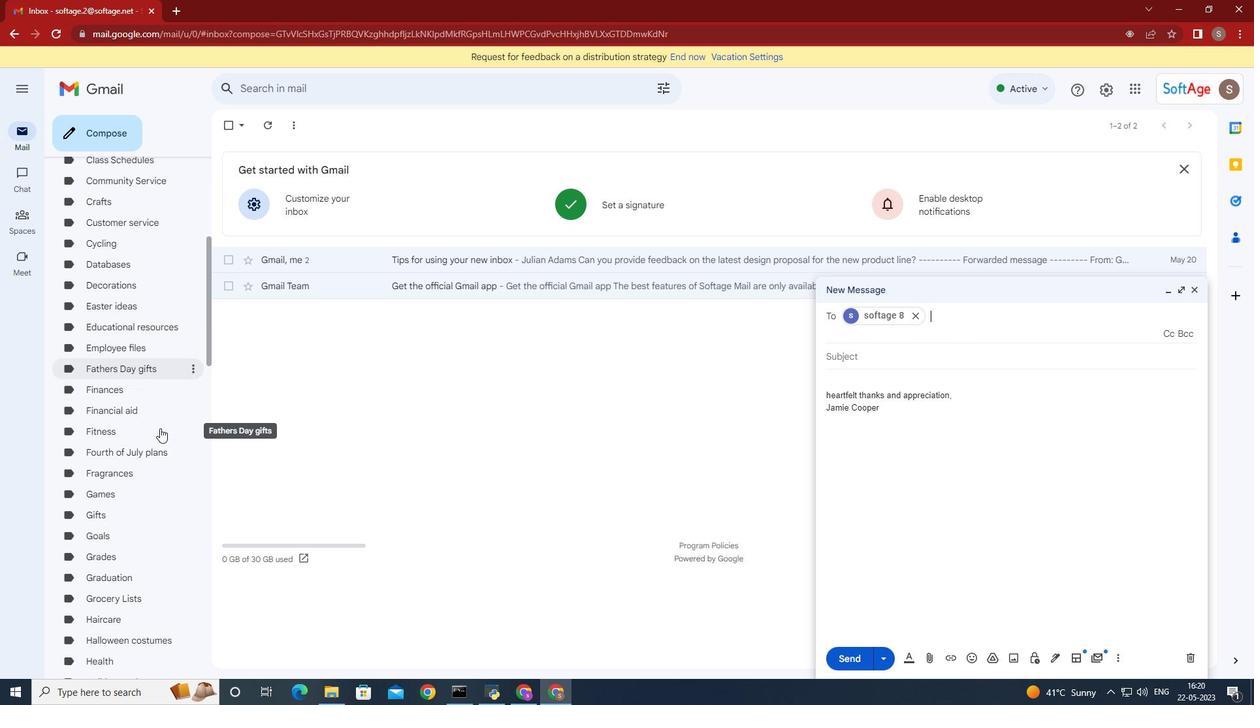 
Action: Mouse moved to (101, 533)
Screenshot: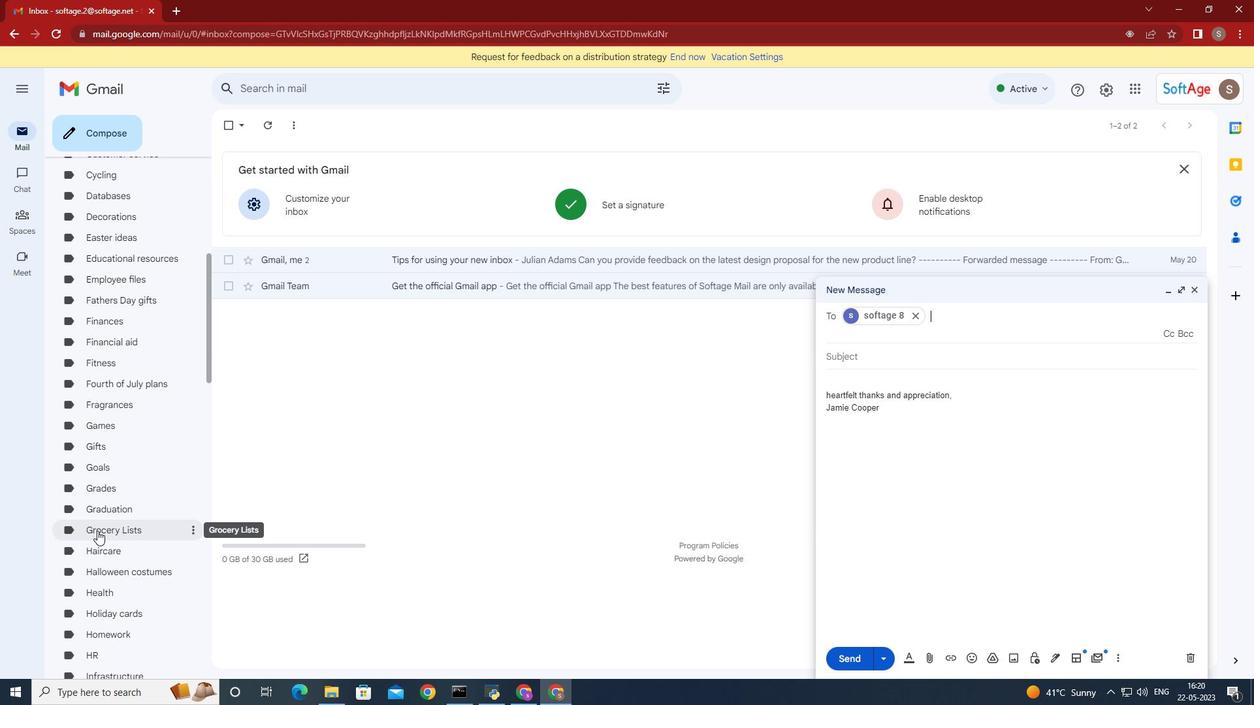 
Action: Mouse scrolled (101, 533) with delta (0, 0)
Screenshot: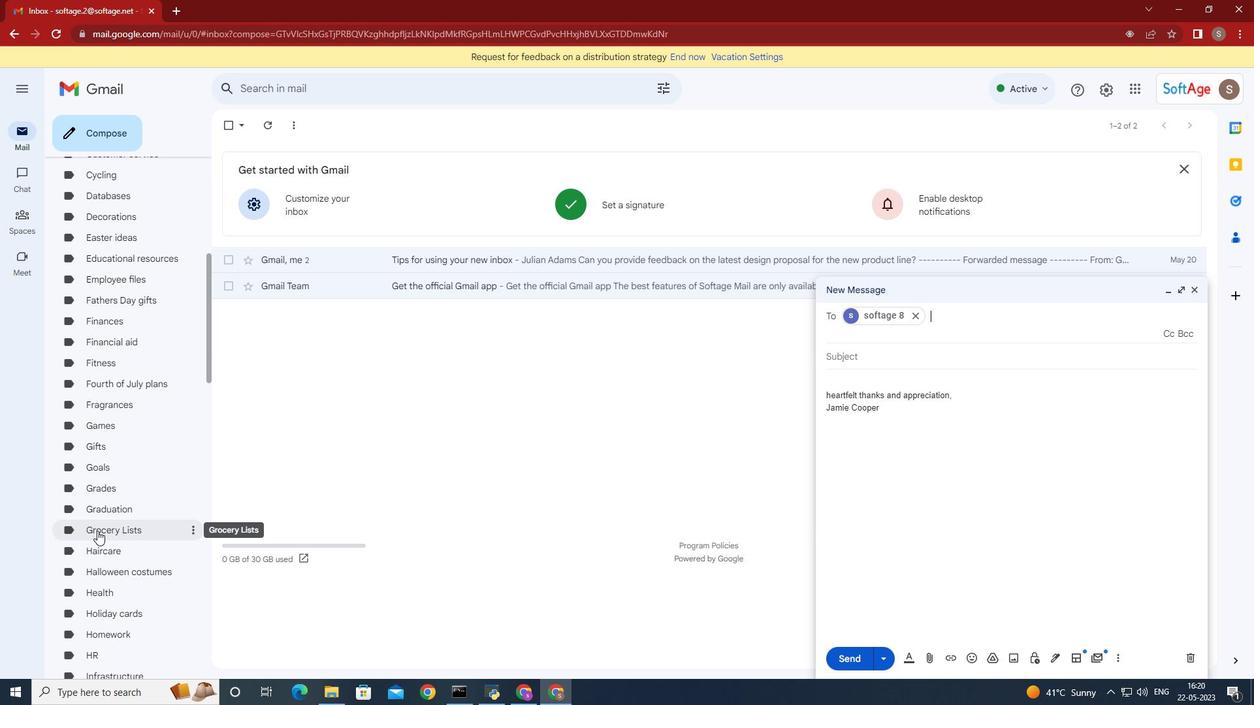 
Action: Mouse moved to (104, 535)
Screenshot: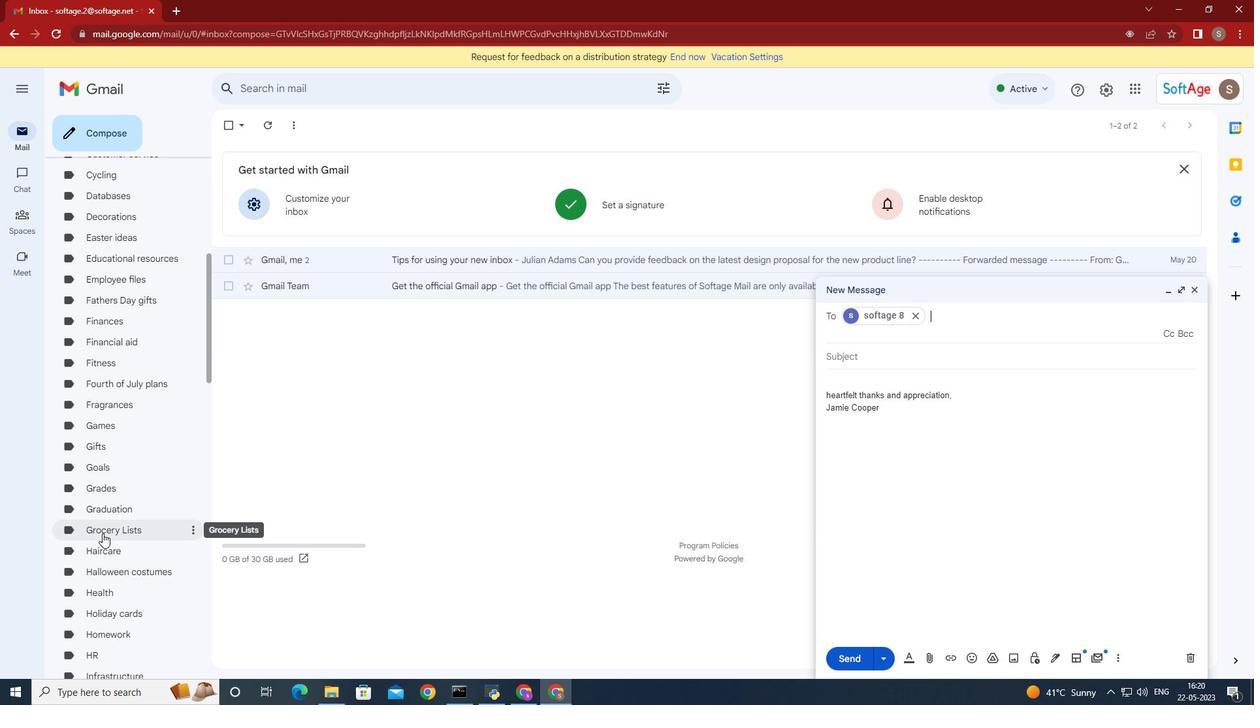 
Action: Mouse scrolled (104, 535) with delta (0, 0)
Screenshot: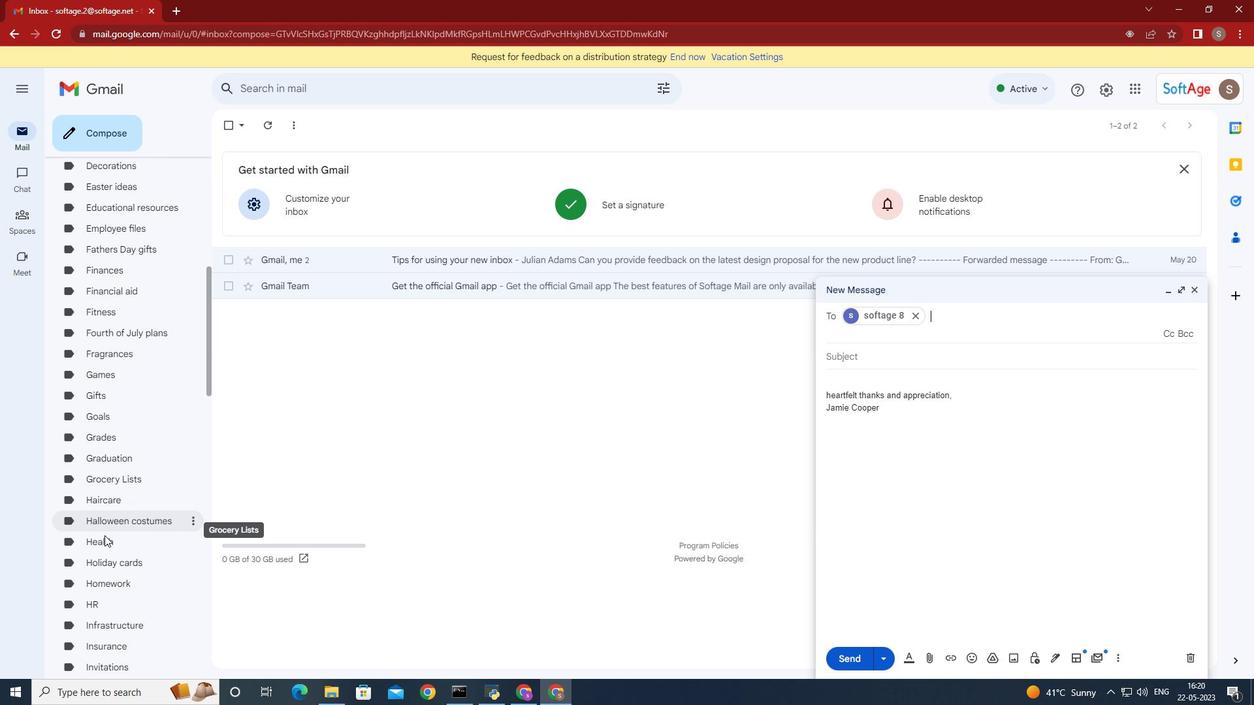
Action: Mouse moved to (107, 539)
Screenshot: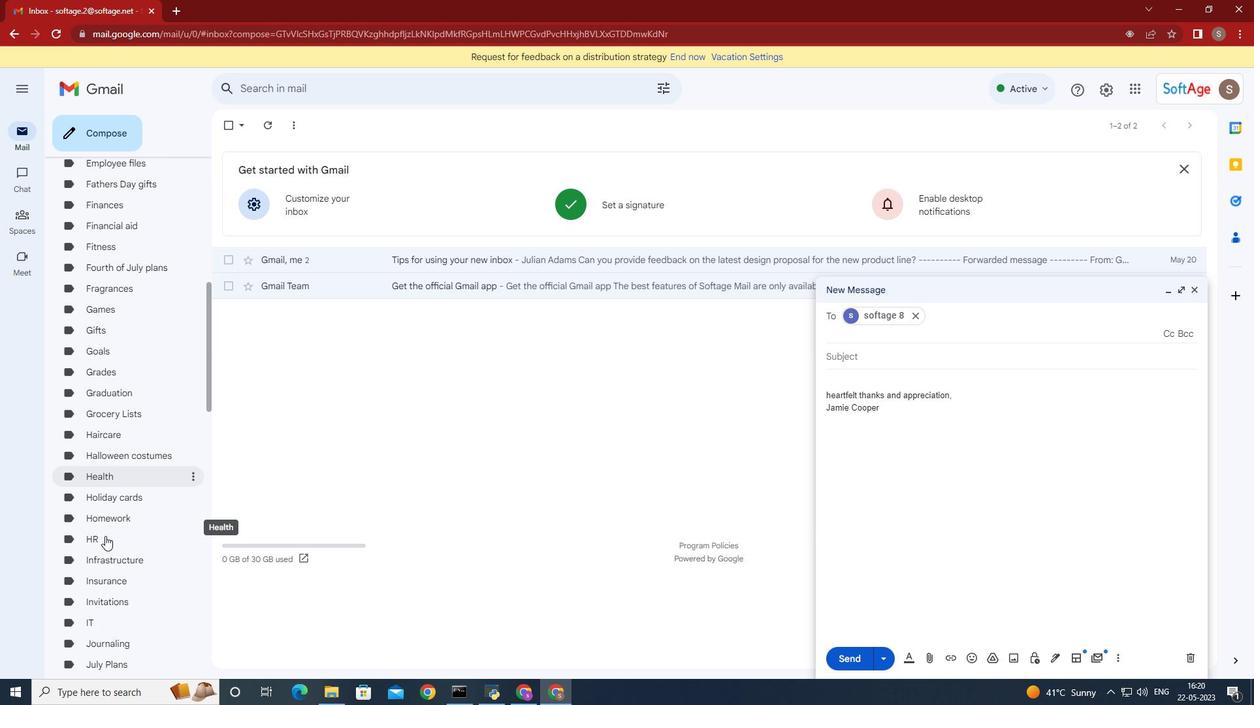 
Action: Mouse scrolled (107, 538) with delta (0, 0)
Screenshot: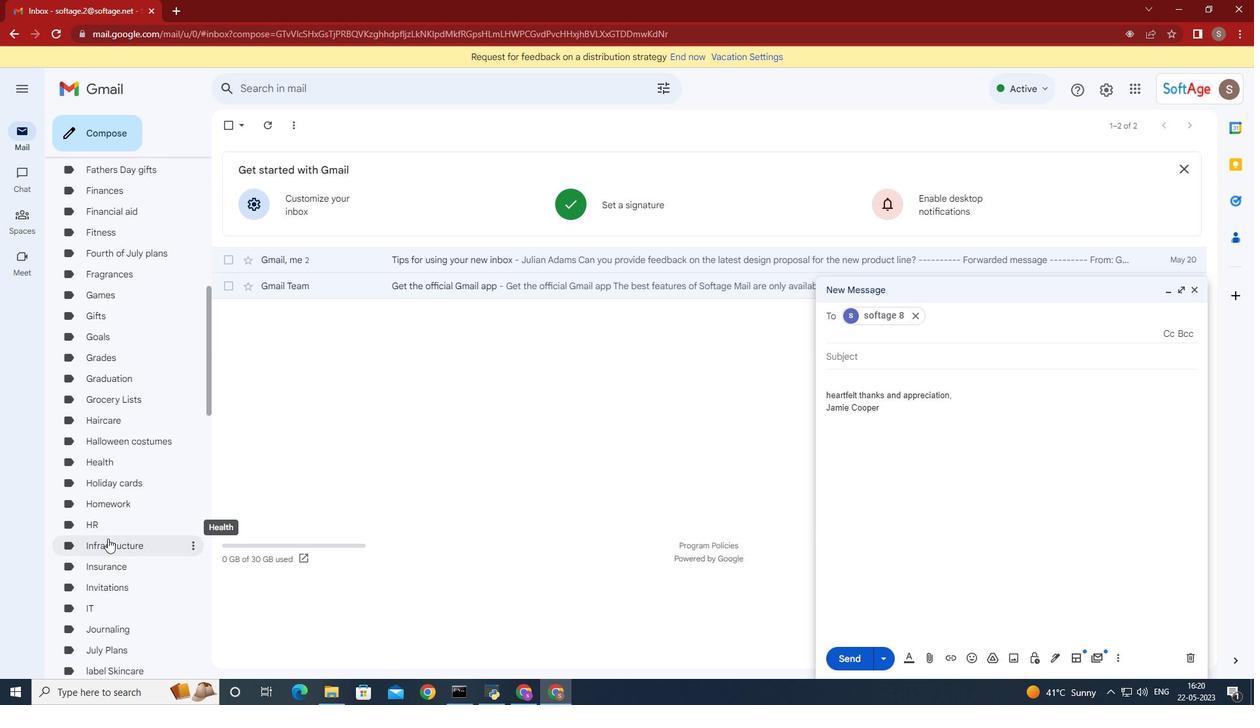 
Action: Mouse moved to (111, 541)
Screenshot: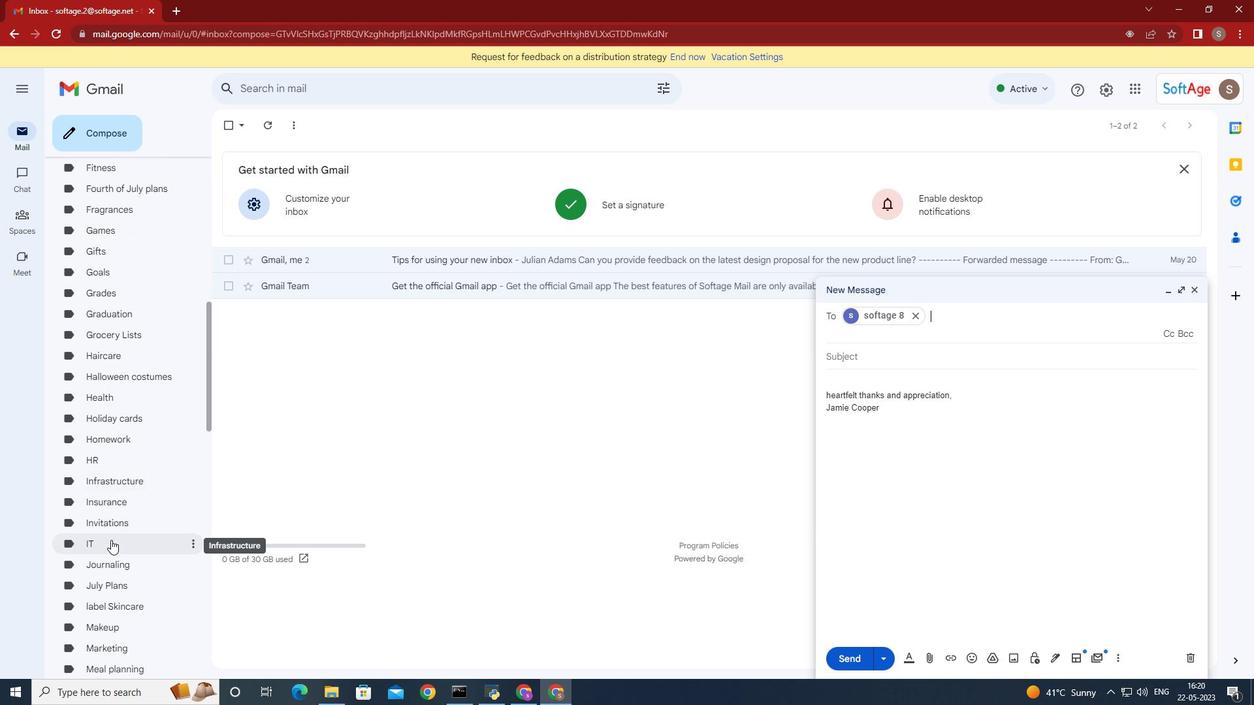
Action: Mouse scrolled (111, 541) with delta (0, 0)
Screenshot: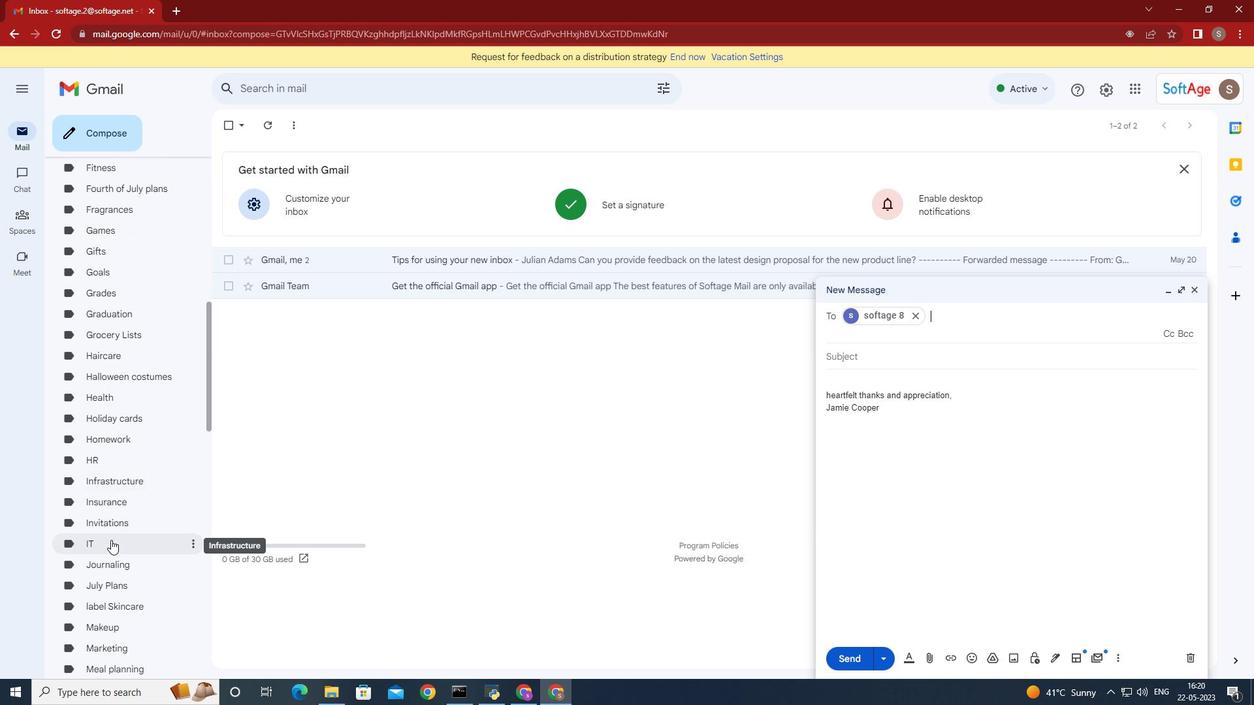 
Action: Mouse moved to (111, 544)
Screenshot: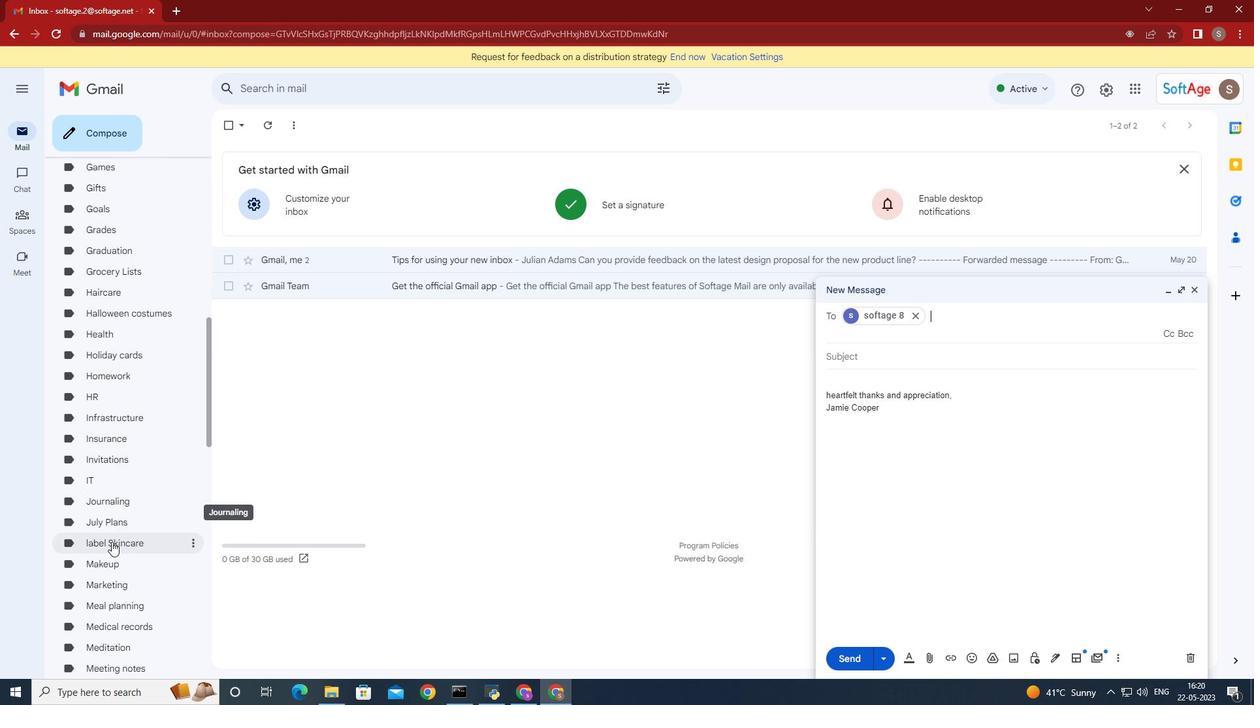 
Action: Mouse scrolled (111, 543) with delta (0, 0)
Screenshot: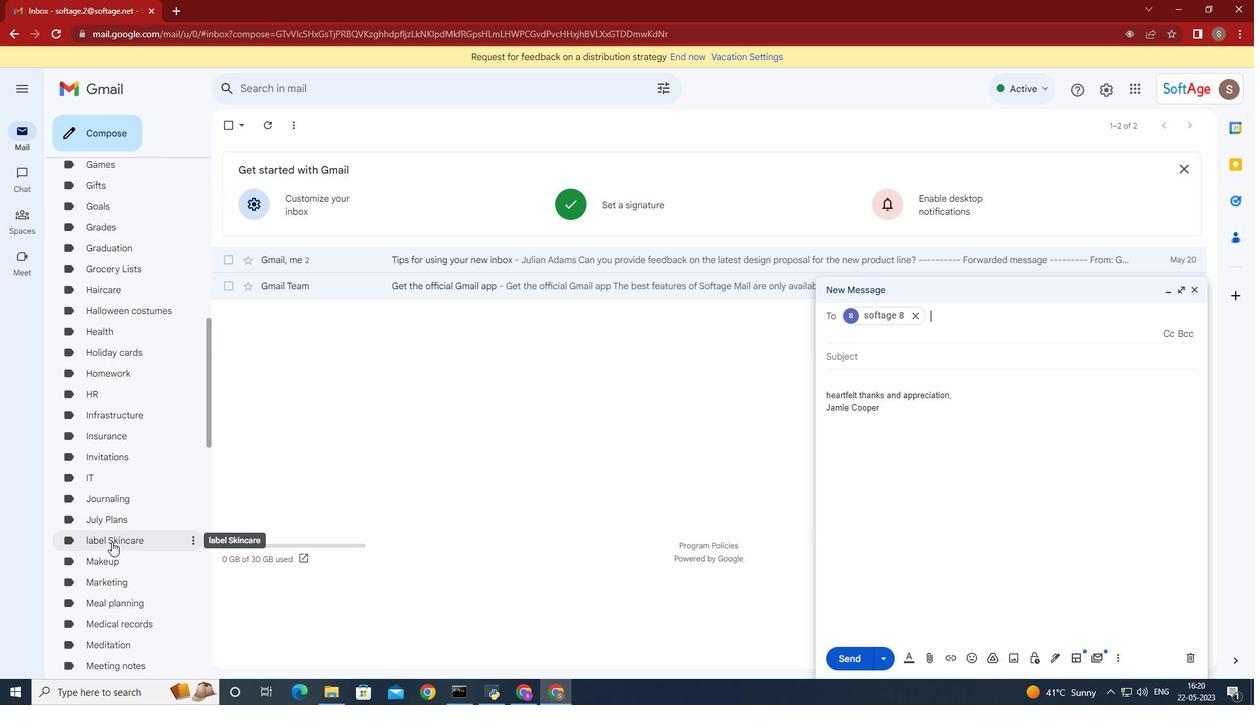 
Action: Mouse moved to (118, 546)
Screenshot: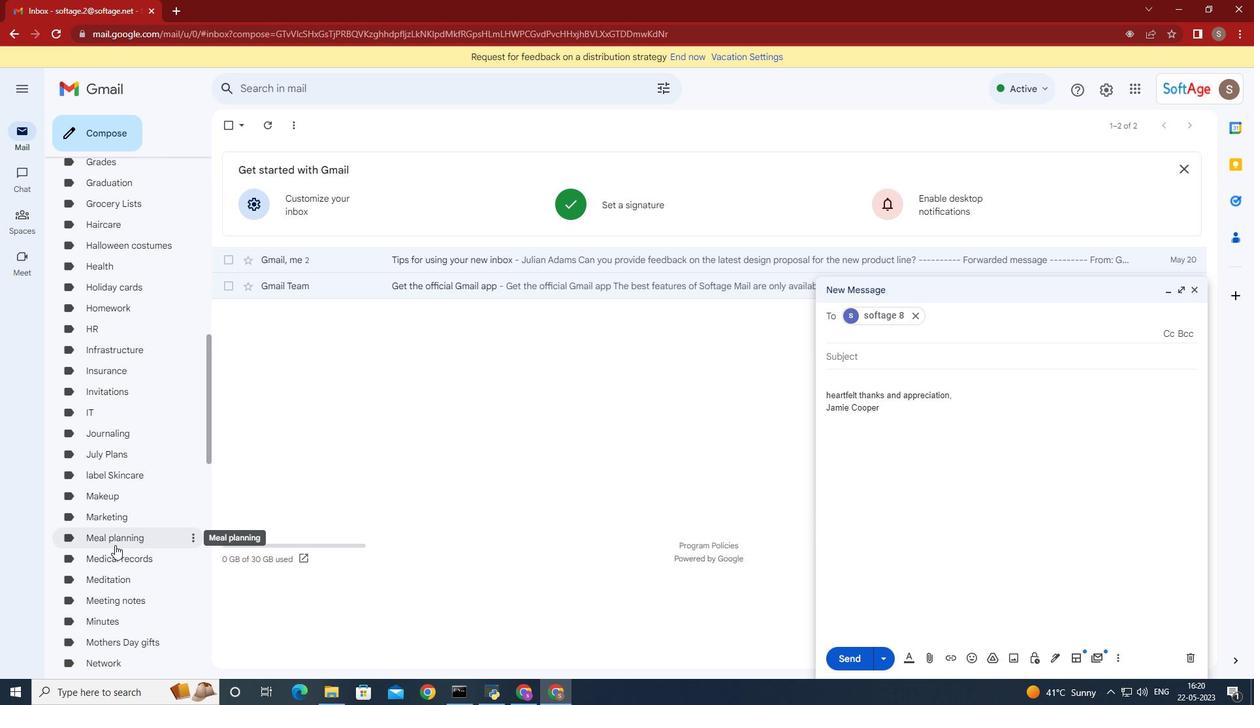 
Action: Mouse scrolled (118, 546) with delta (0, 0)
Screenshot: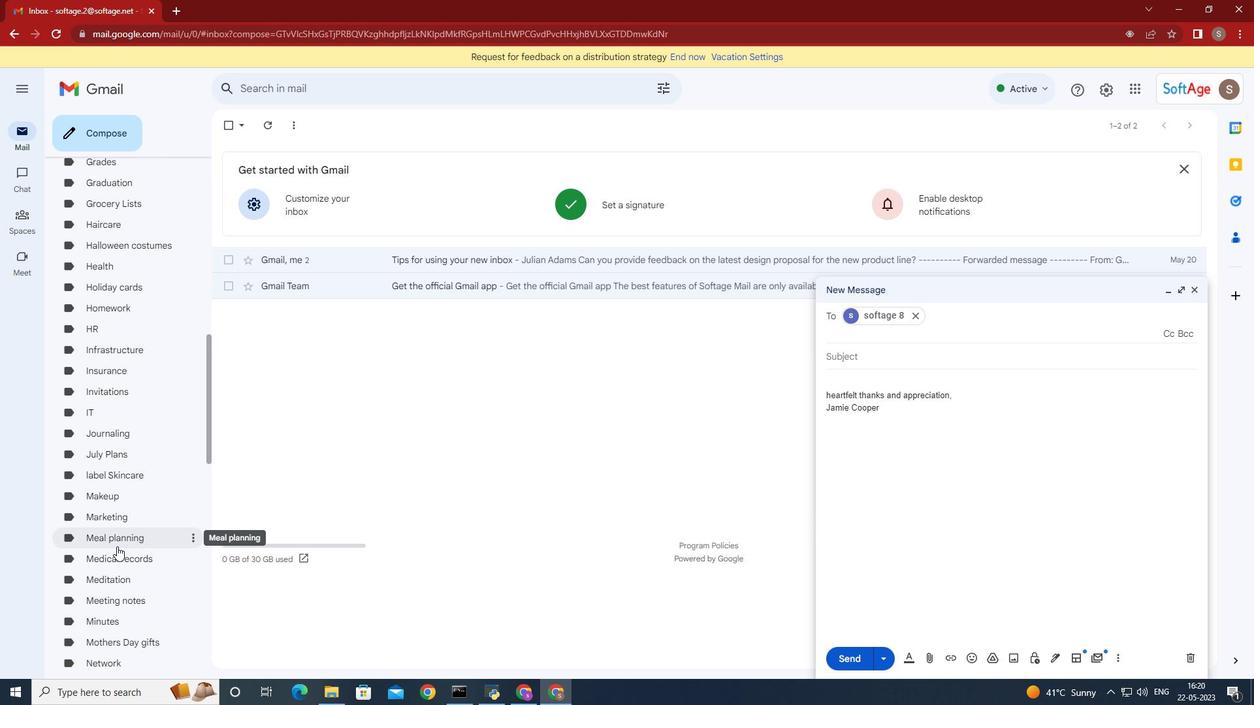 
Action: Mouse scrolled (118, 546) with delta (0, 0)
Screenshot: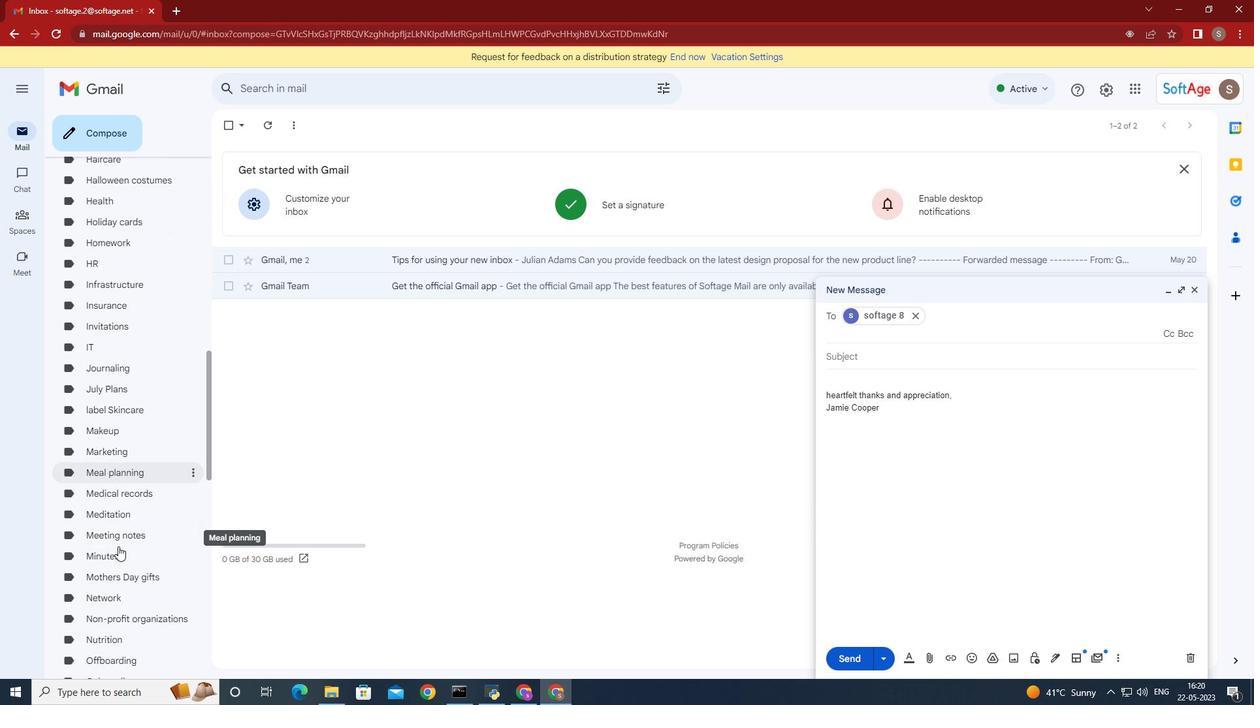 
Action: Mouse moved to (118, 546)
Screenshot: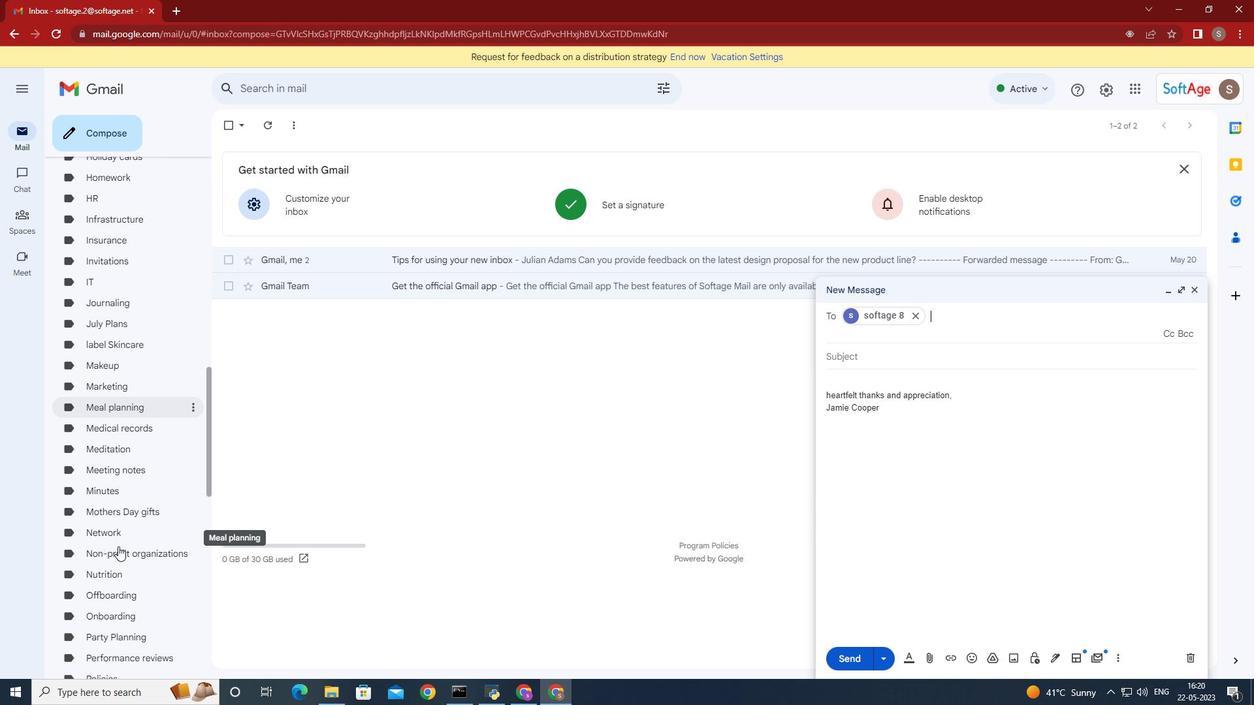 
Action: Mouse scrolled (118, 546) with delta (0, 0)
Screenshot: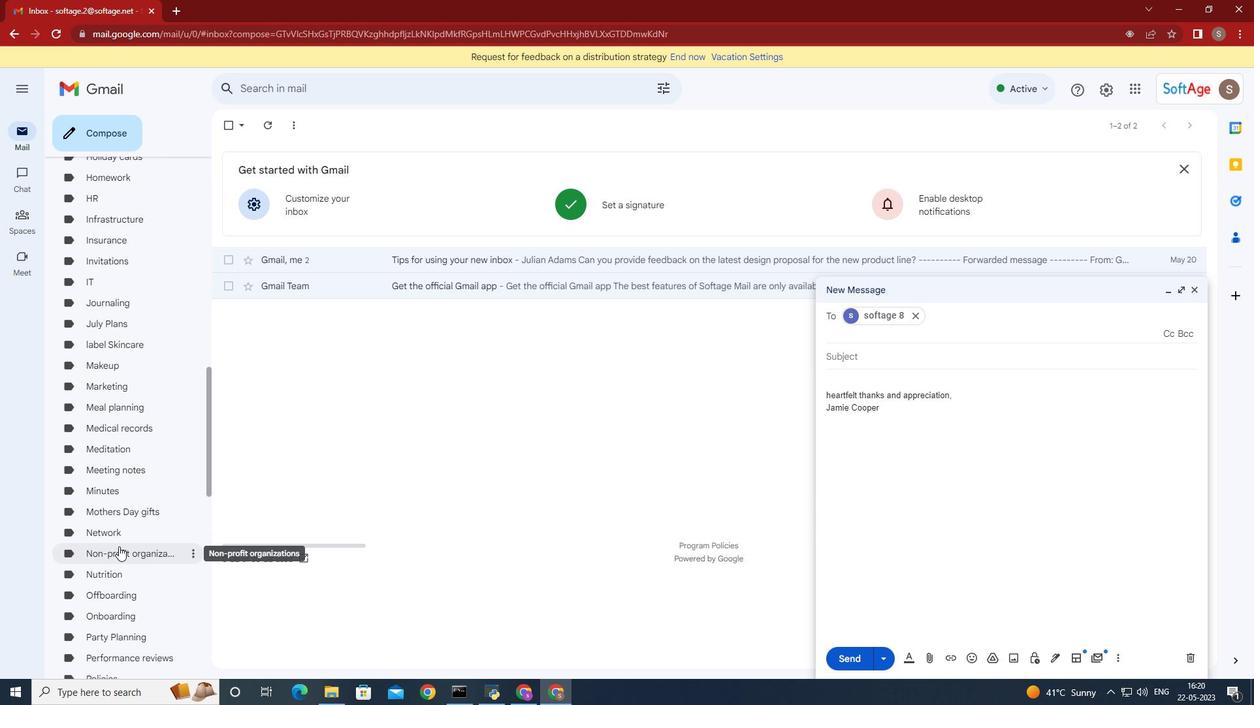 
Action: Mouse scrolled (118, 546) with delta (0, 0)
Screenshot: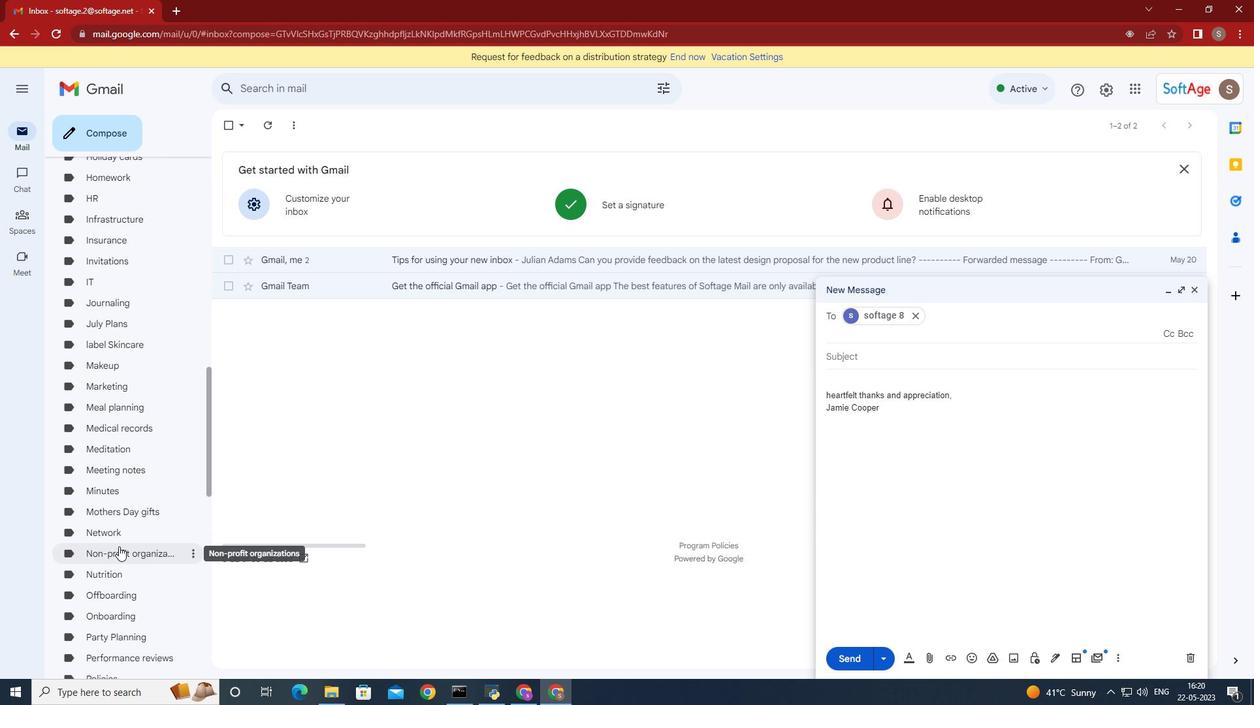 
Action: Mouse scrolled (118, 546) with delta (0, 0)
Screenshot: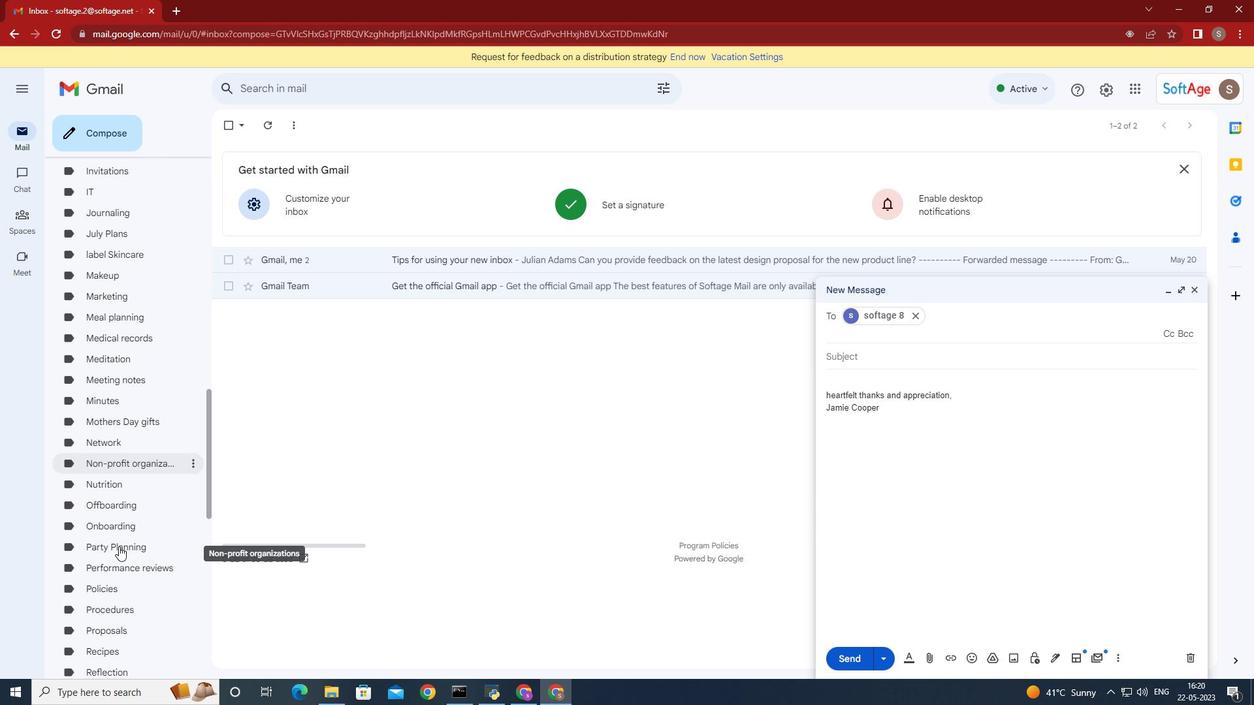
Action: Mouse scrolled (118, 546) with delta (0, 0)
Screenshot: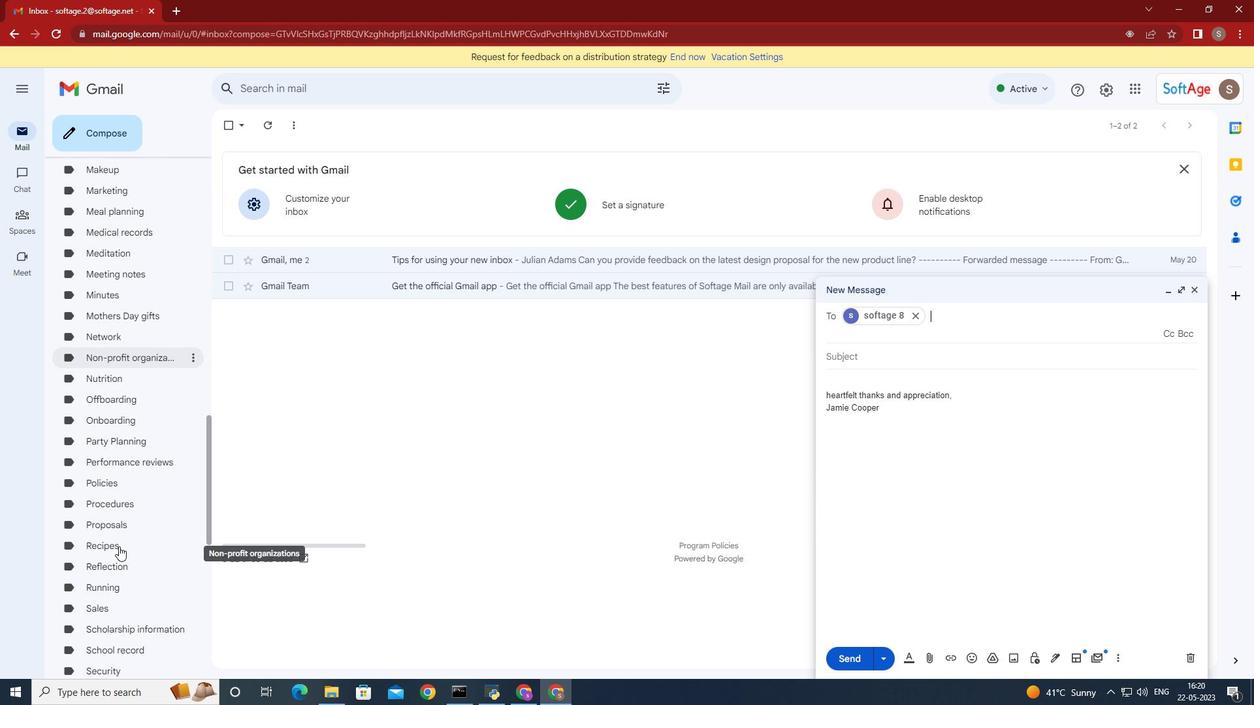 
Action: Mouse moved to (120, 546)
Screenshot: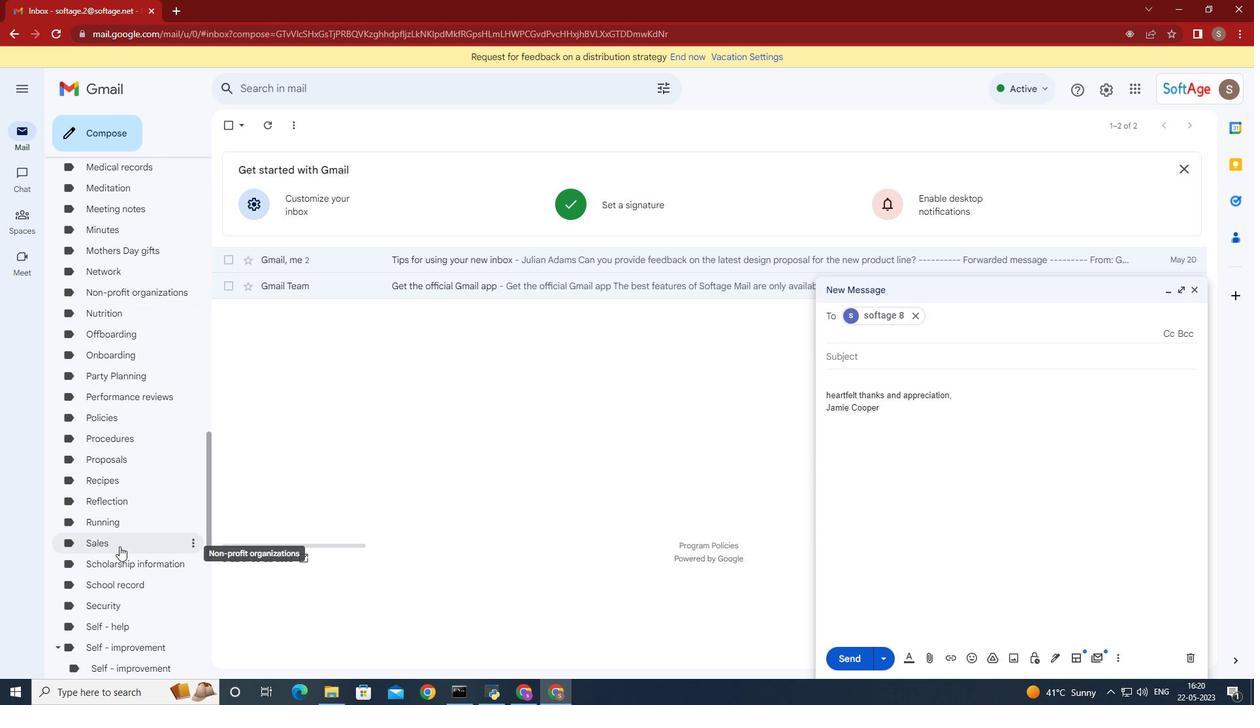 
Action: Mouse scrolled (120, 545) with delta (0, 0)
Screenshot: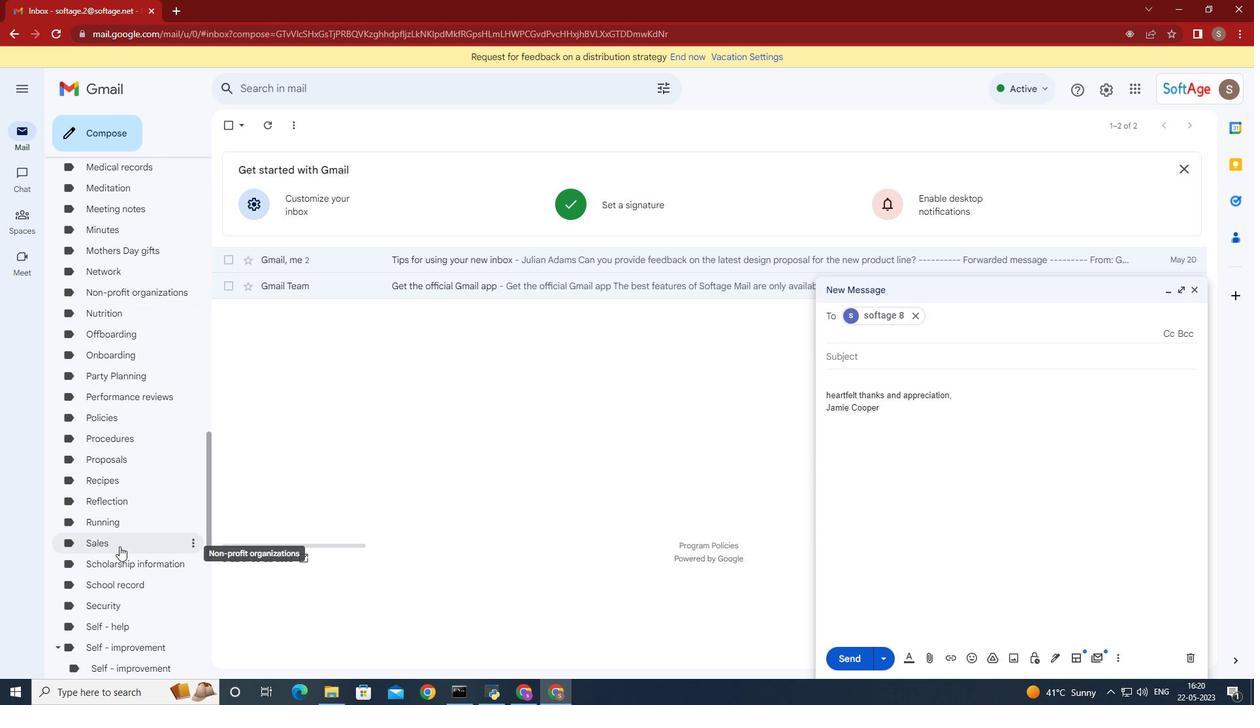 
Action: Mouse moved to (124, 546)
Screenshot: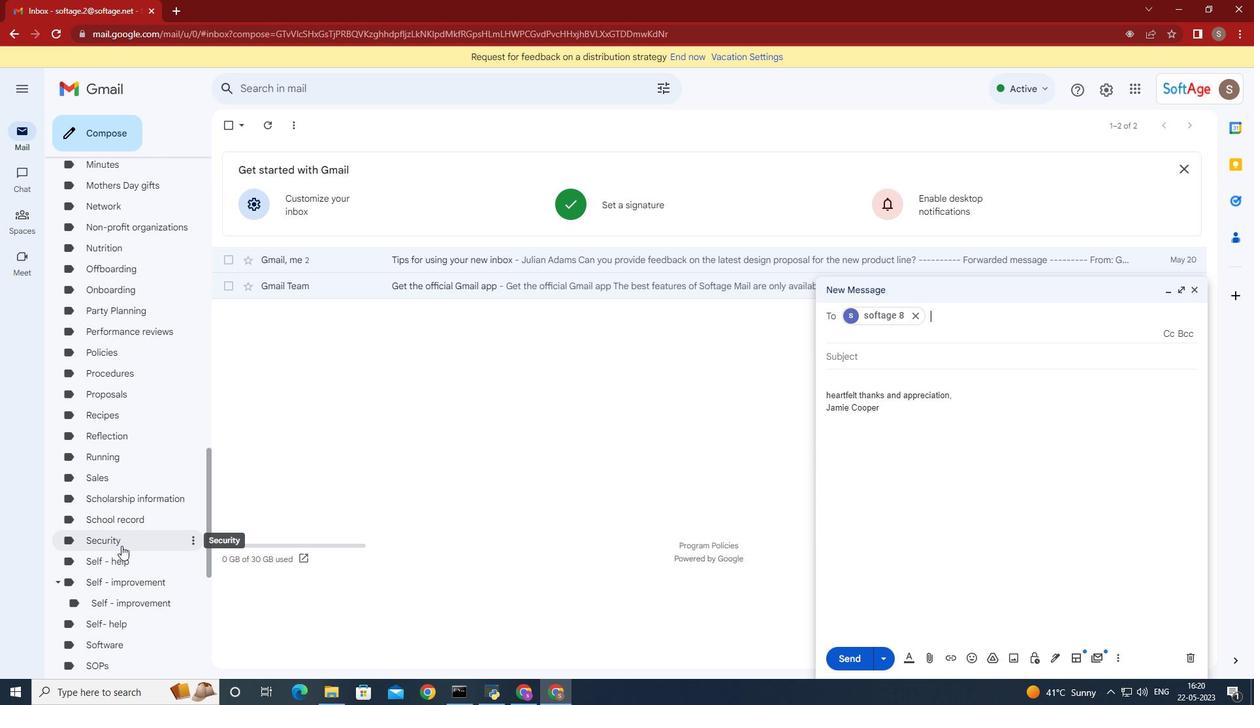 
Action: Mouse scrolled (124, 545) with delta (0, 0)
Screenshot: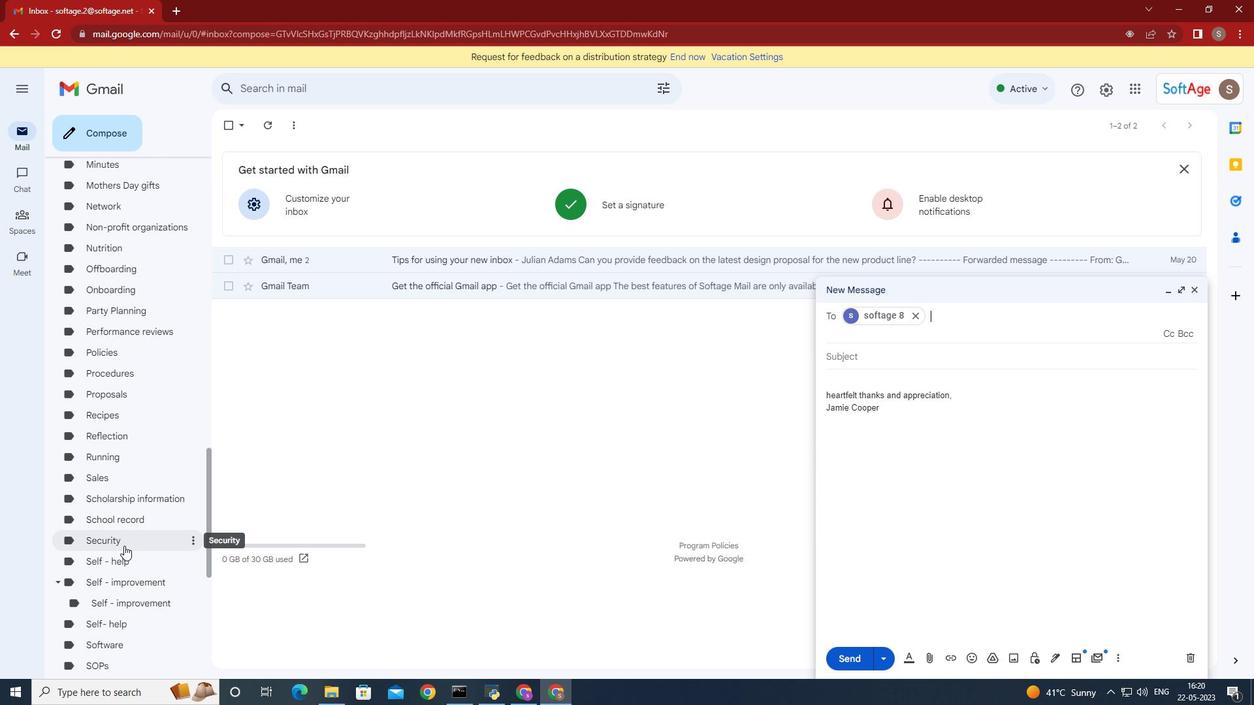 
Action: Mouse scrolled (124, 545) with delta (0, 0)
Screenshot: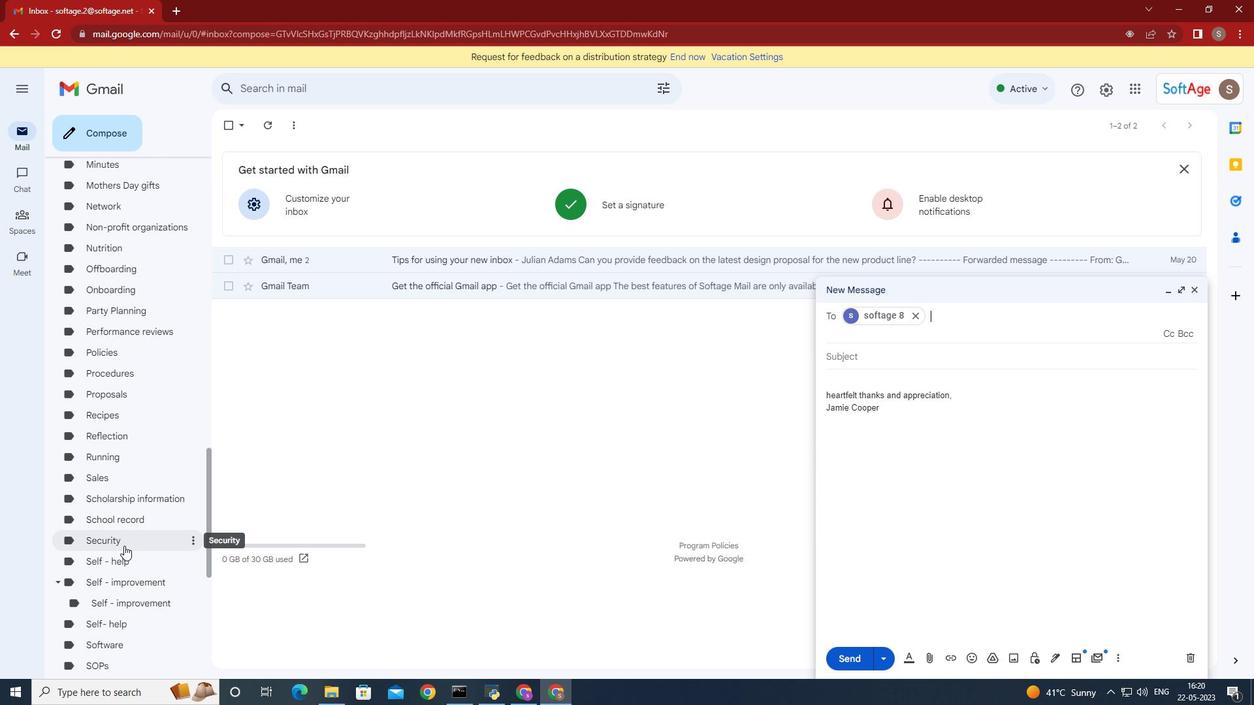 
Action: Mouse moved to (182, 360)
Screenshot: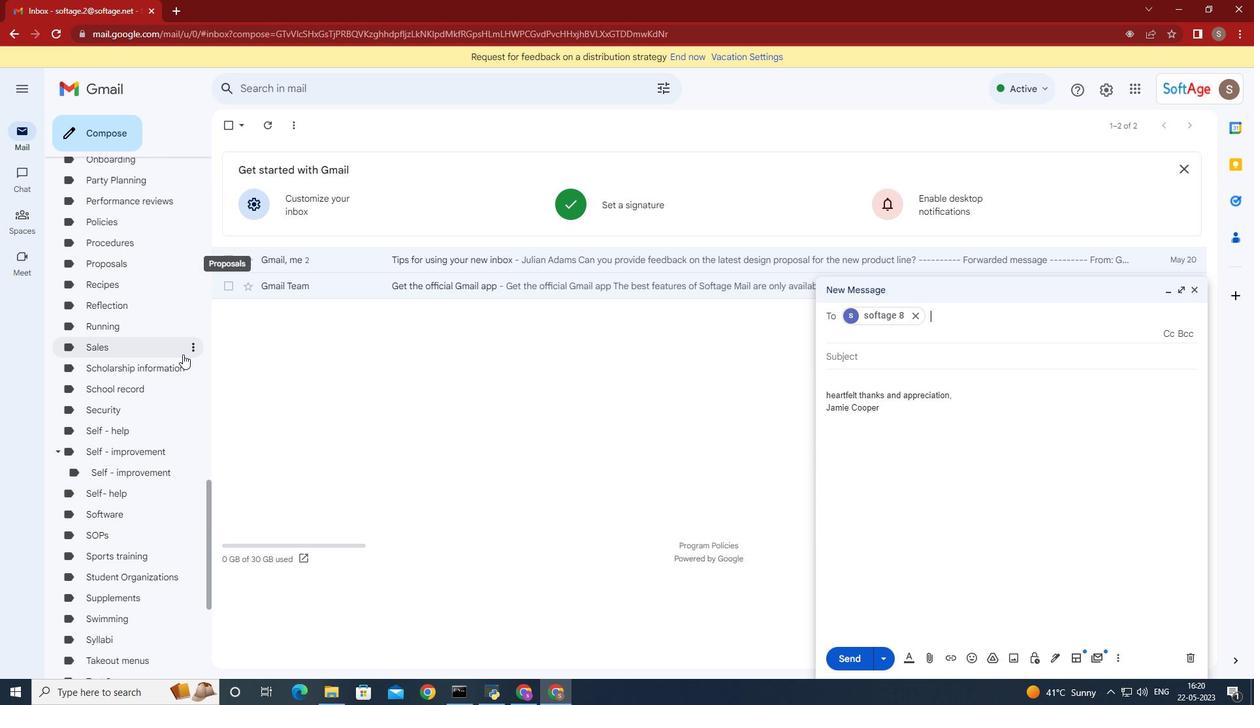 
Action: Mouse scrolled (182, 360) with delta (0, 0)
Screenshot: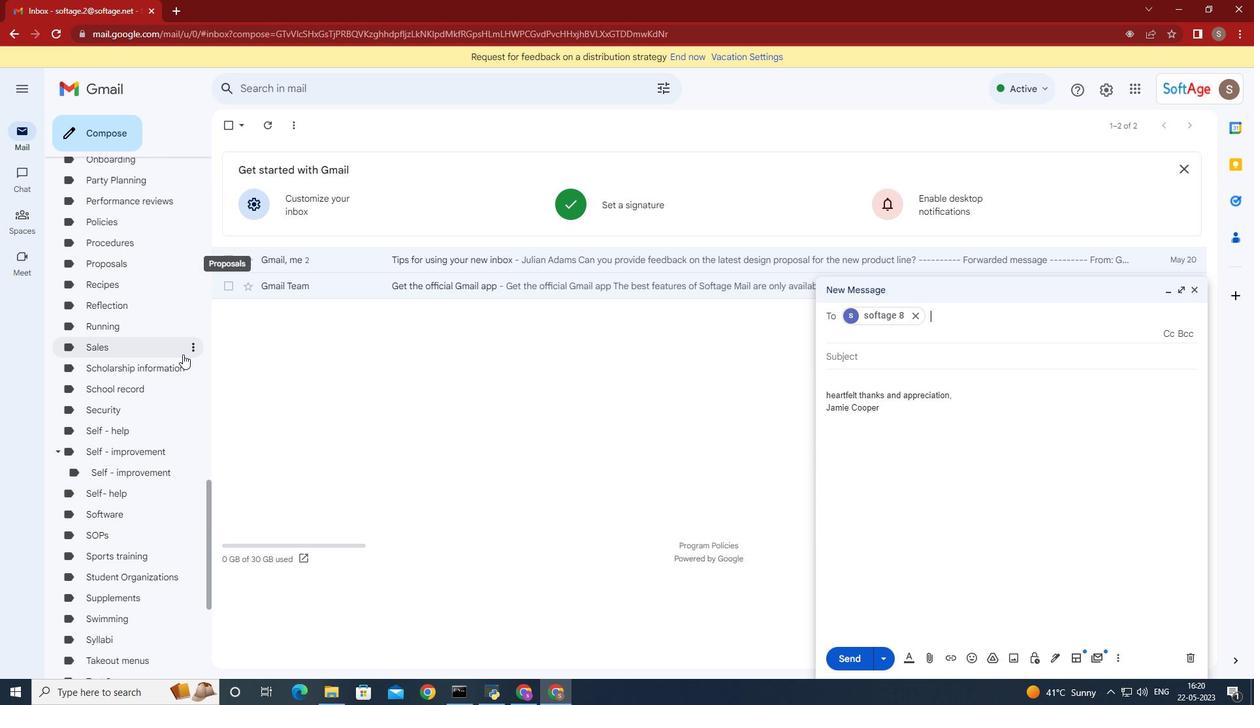 
Action: Mouse moved to (182, 362)
Screenshot: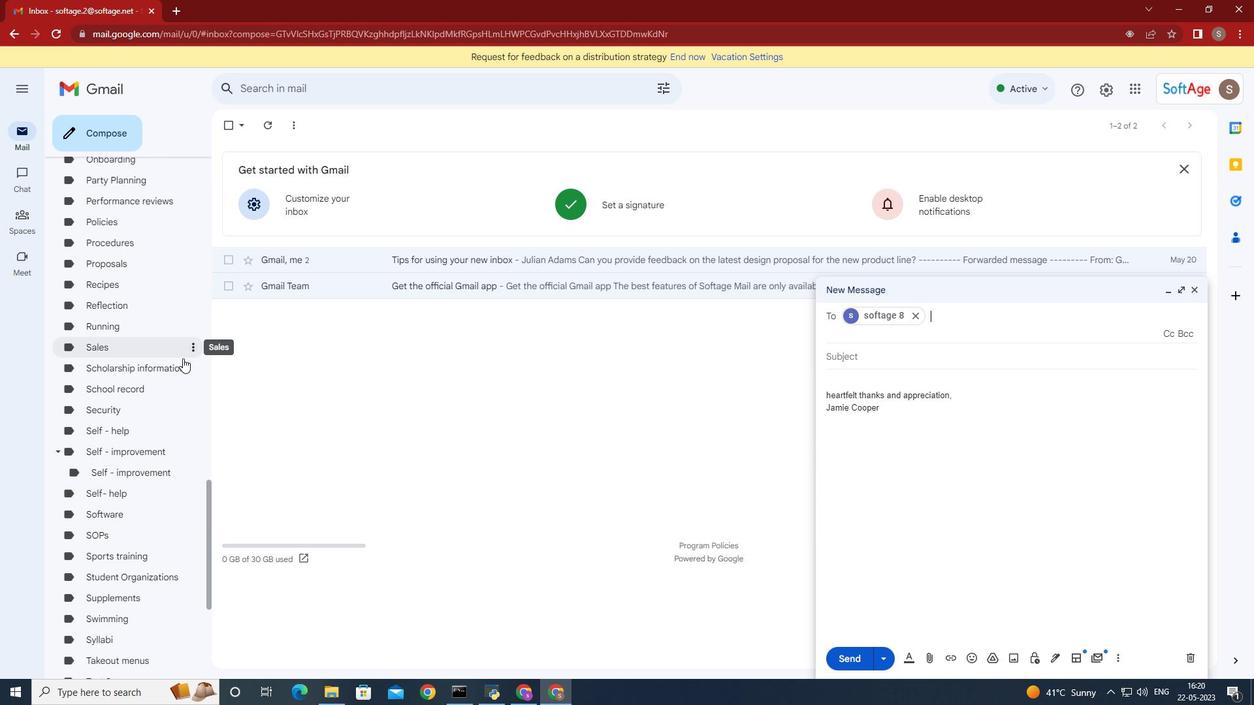 
Action: Mouse scrolled (182, 361) with delta (0, 0)
Screenshot: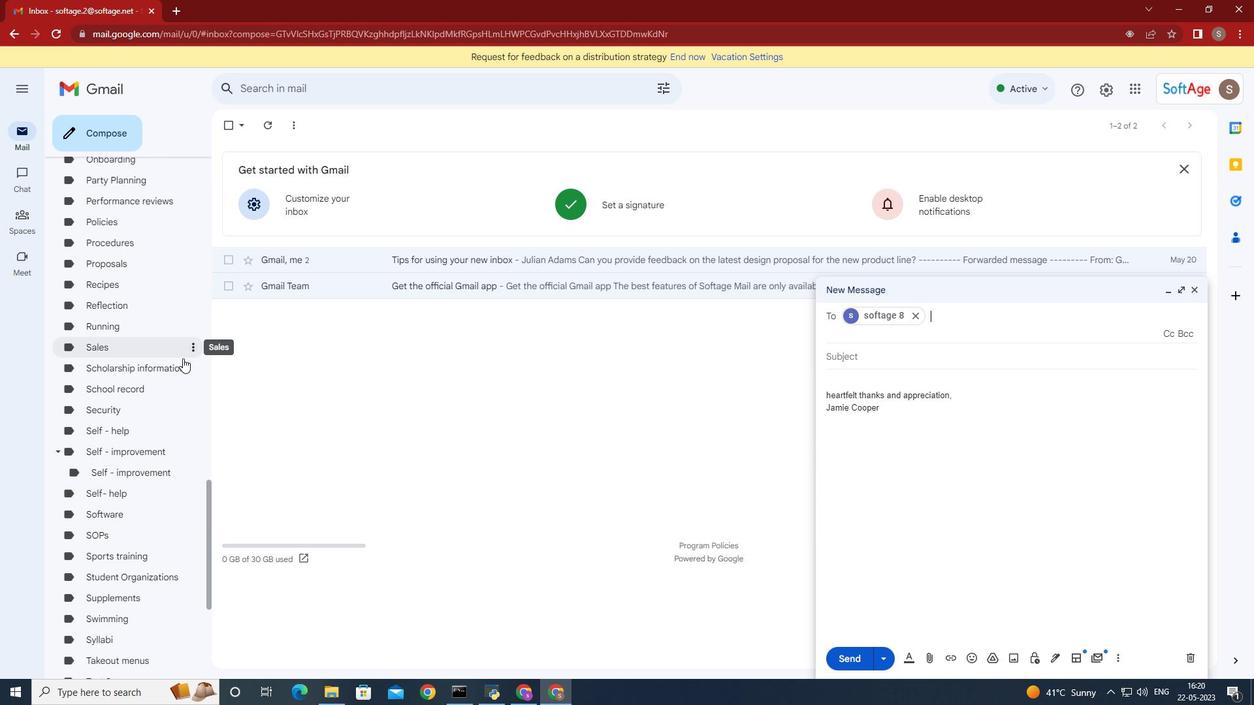 
Action: Mouse moved to (180, 365)
Screenshot: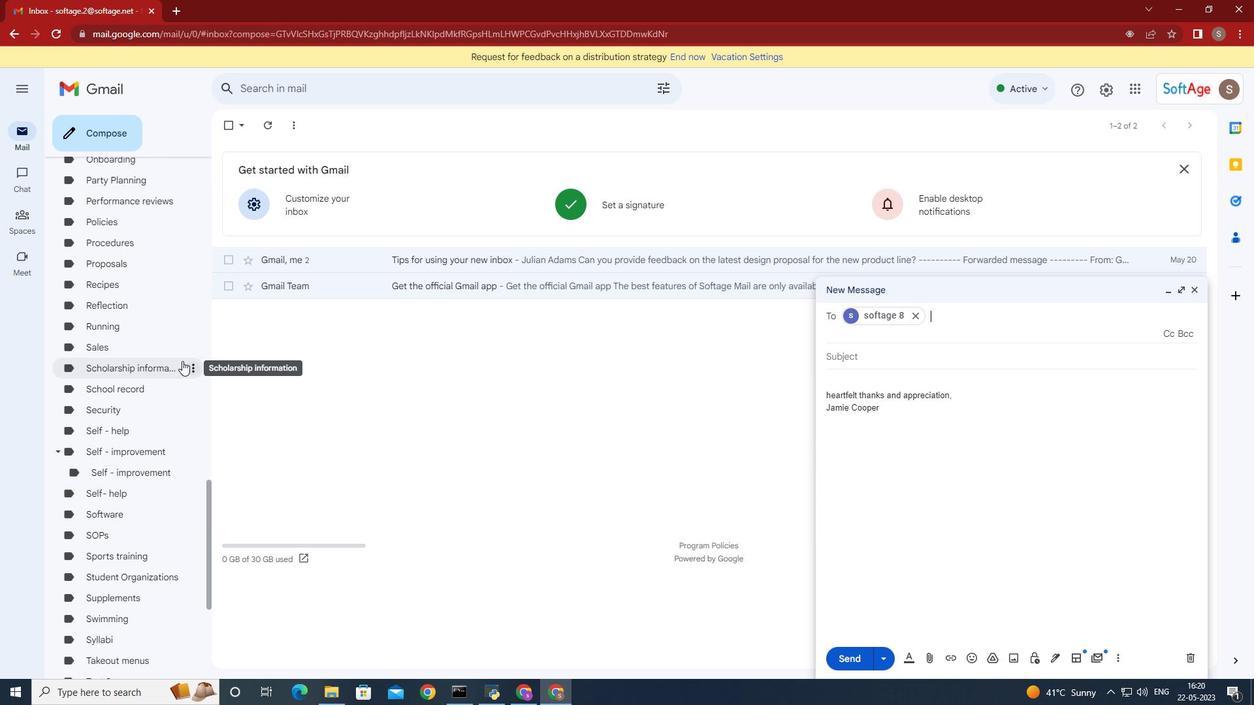 
Action: Mouse scrolled (180, 364) with delta (0, 0)
Screenshot: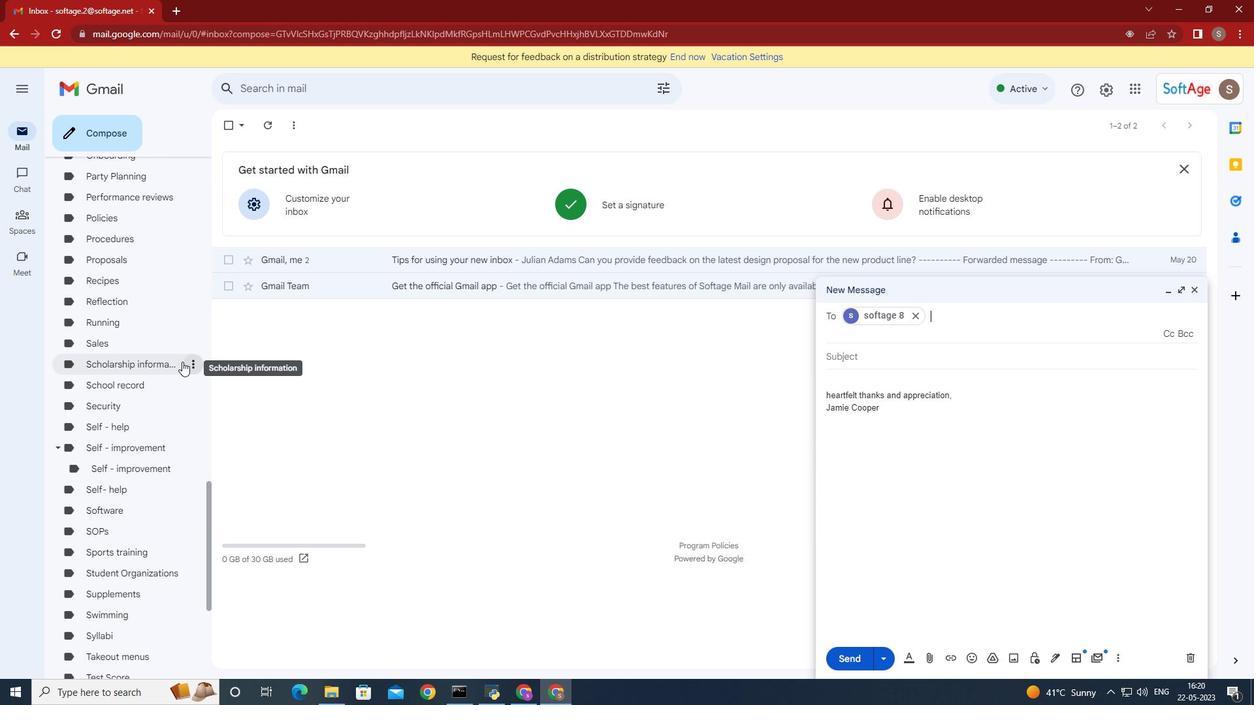 
Action: Mouse moved to (175, 369)
Screenshot: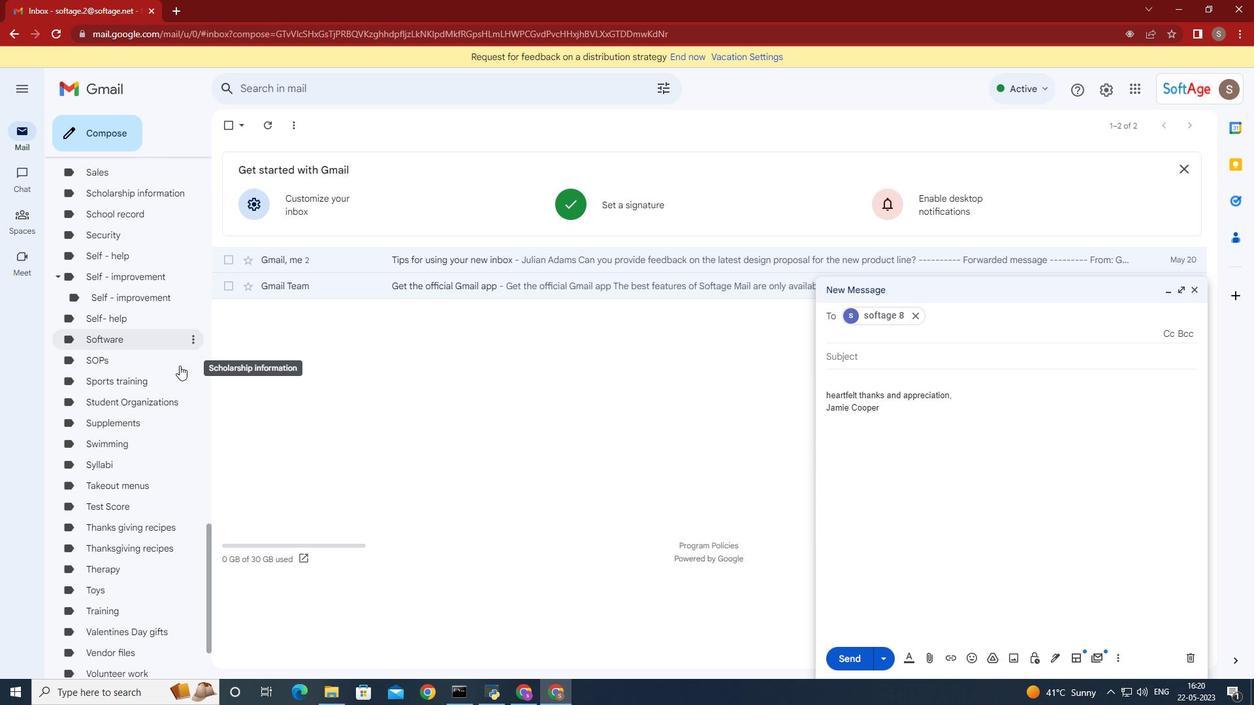 
Action: Mouse scrolled (175, 369) with delta (0, 0)
Screenshot: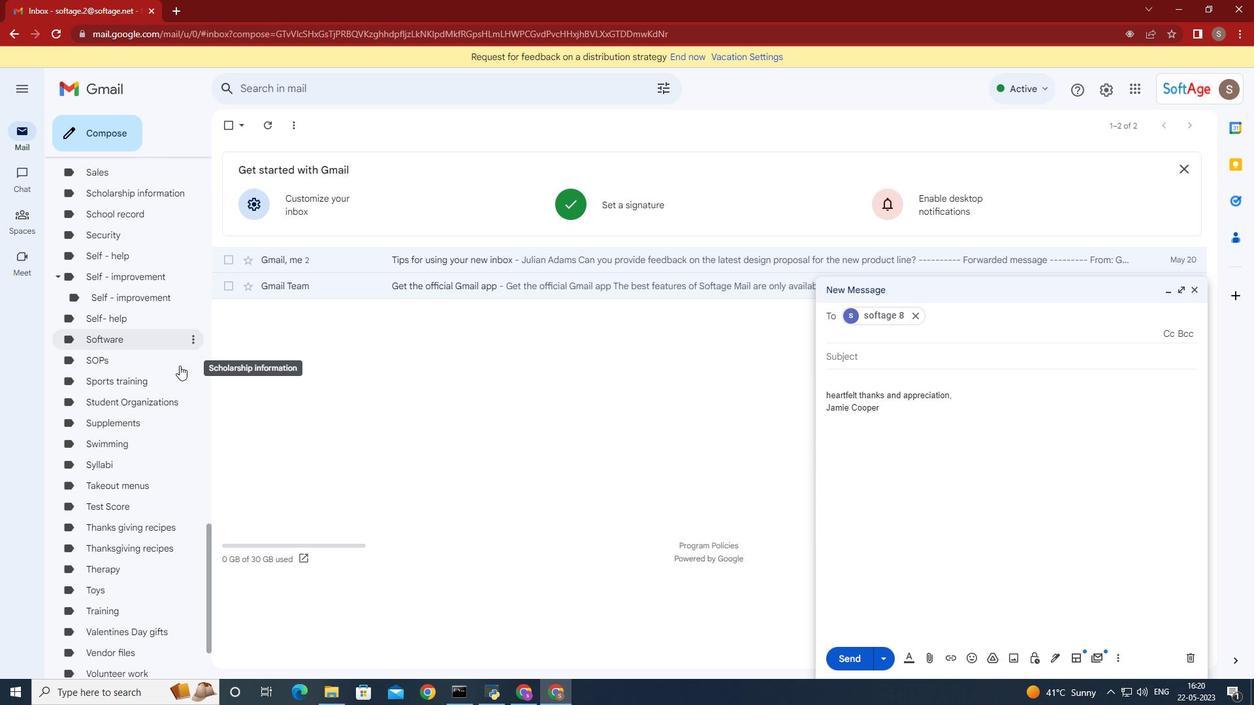 
Action: Mouse moved to (169, 375)
Screenshot: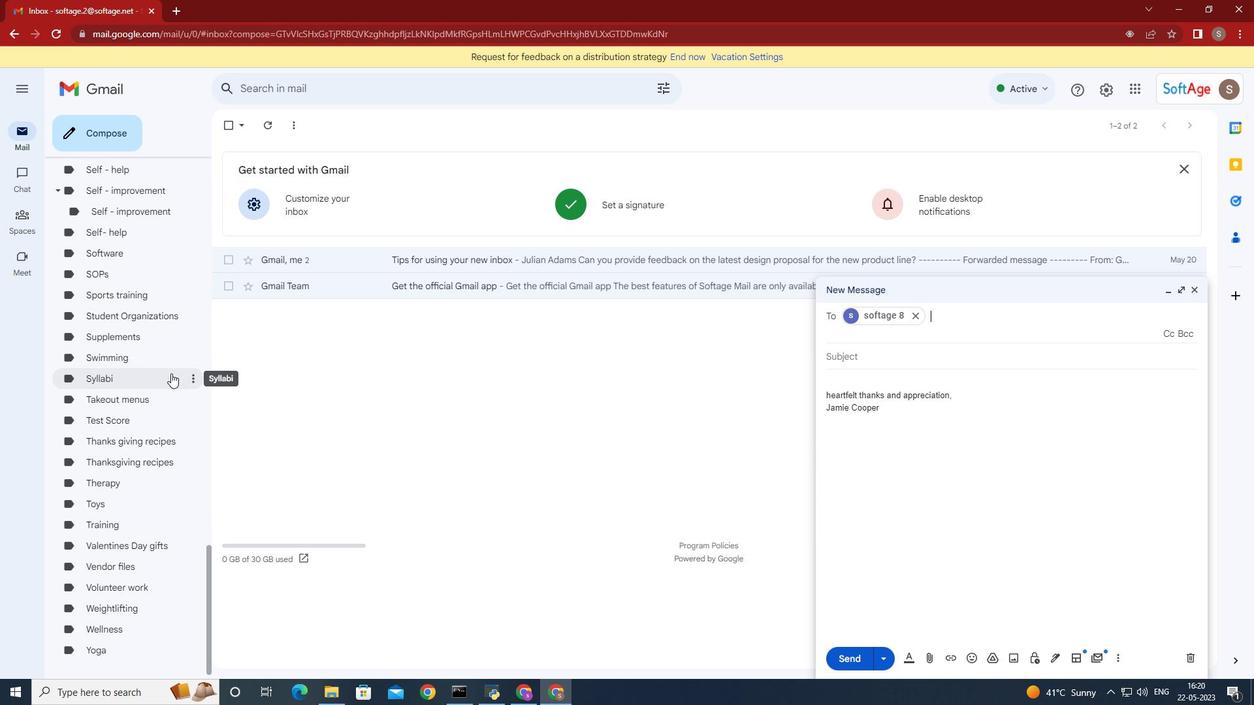 
Action: Mouse scrolled (170, 373) with delta (0, 0)
Screenshot: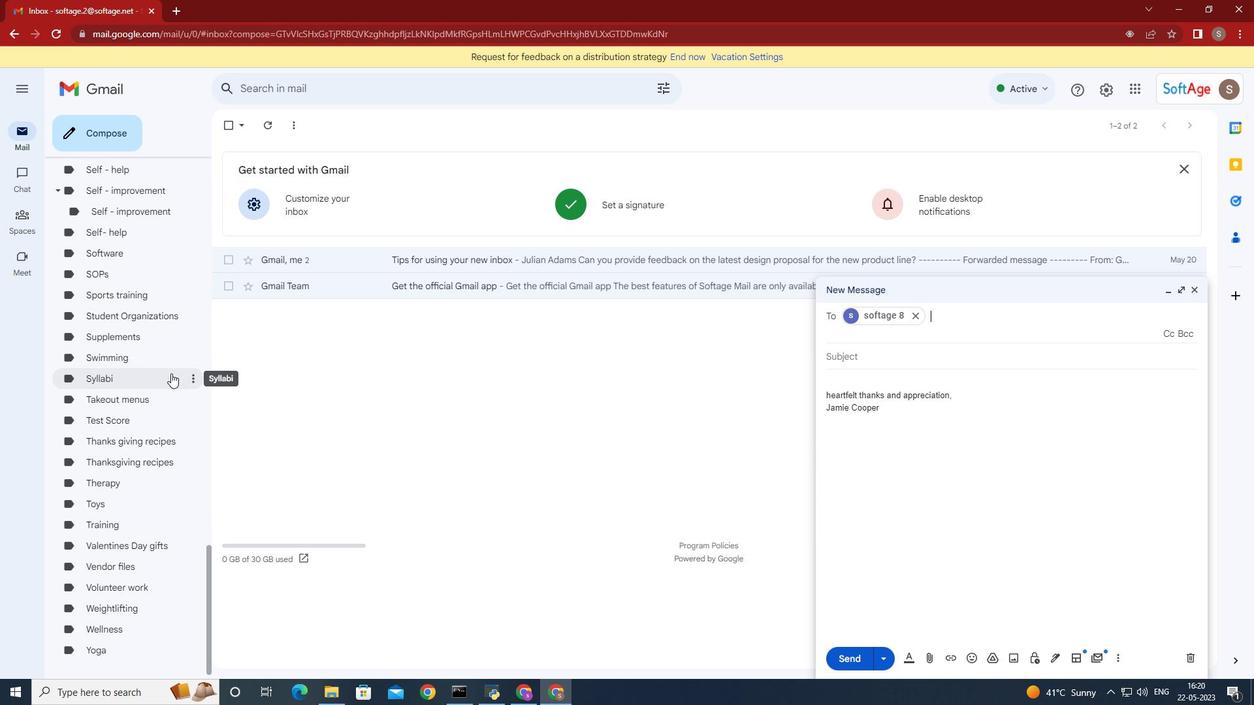 
Action: Mouse moved to (168, 378)
Screenshot: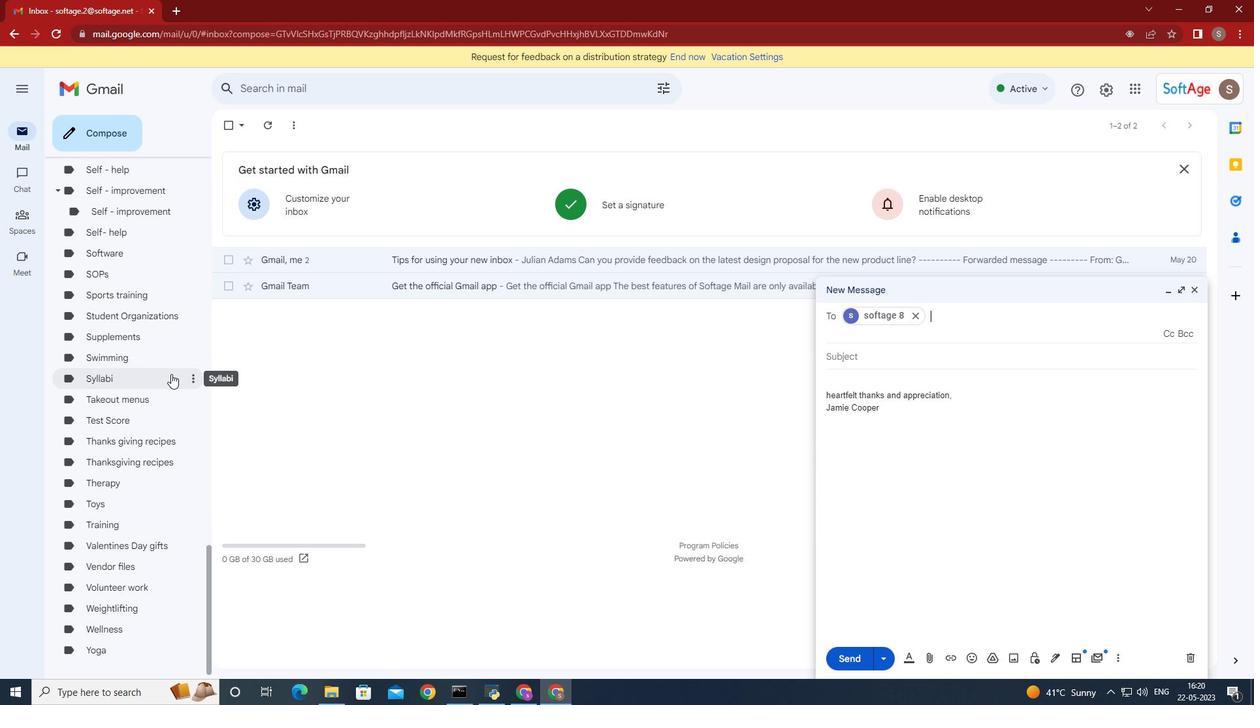 
Action: Mouse scrolled (168, 377) with delta (0, 0)
Screenshot: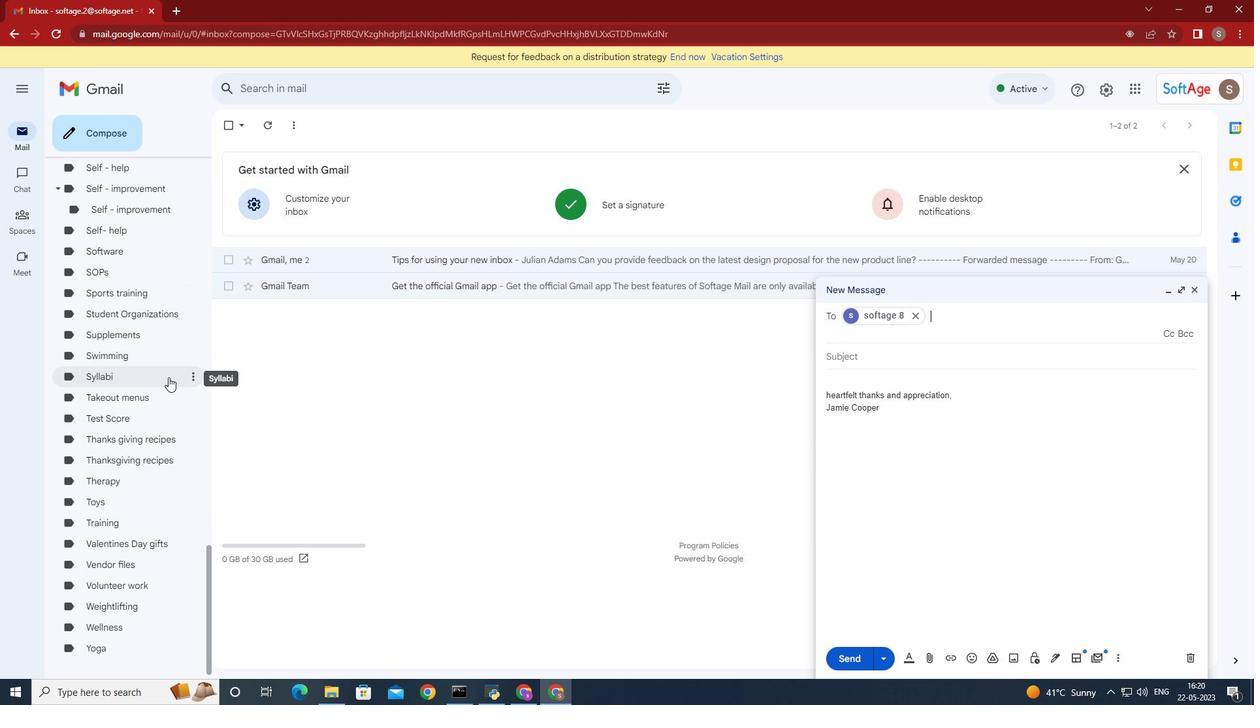 
Action: Mouse moved to (167, 375)
Screenshot: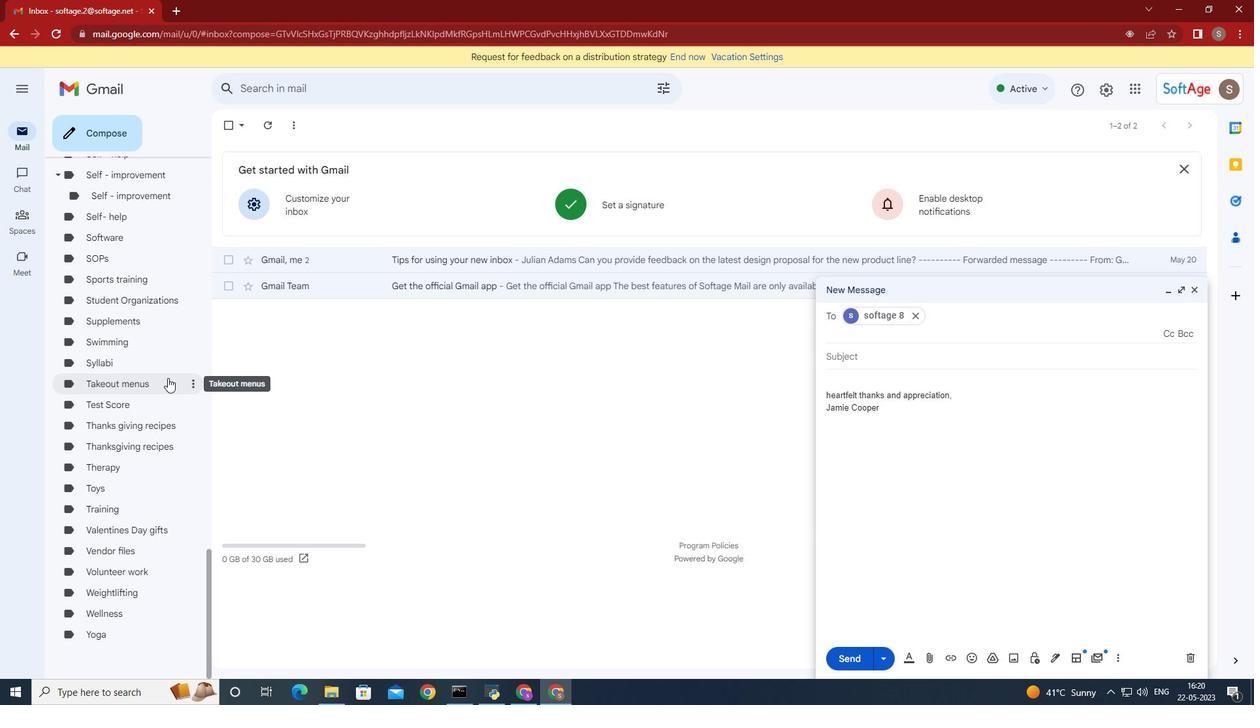 
Action: Mouse scrolled (167, 376) with delta (0, 0)
Screenshot: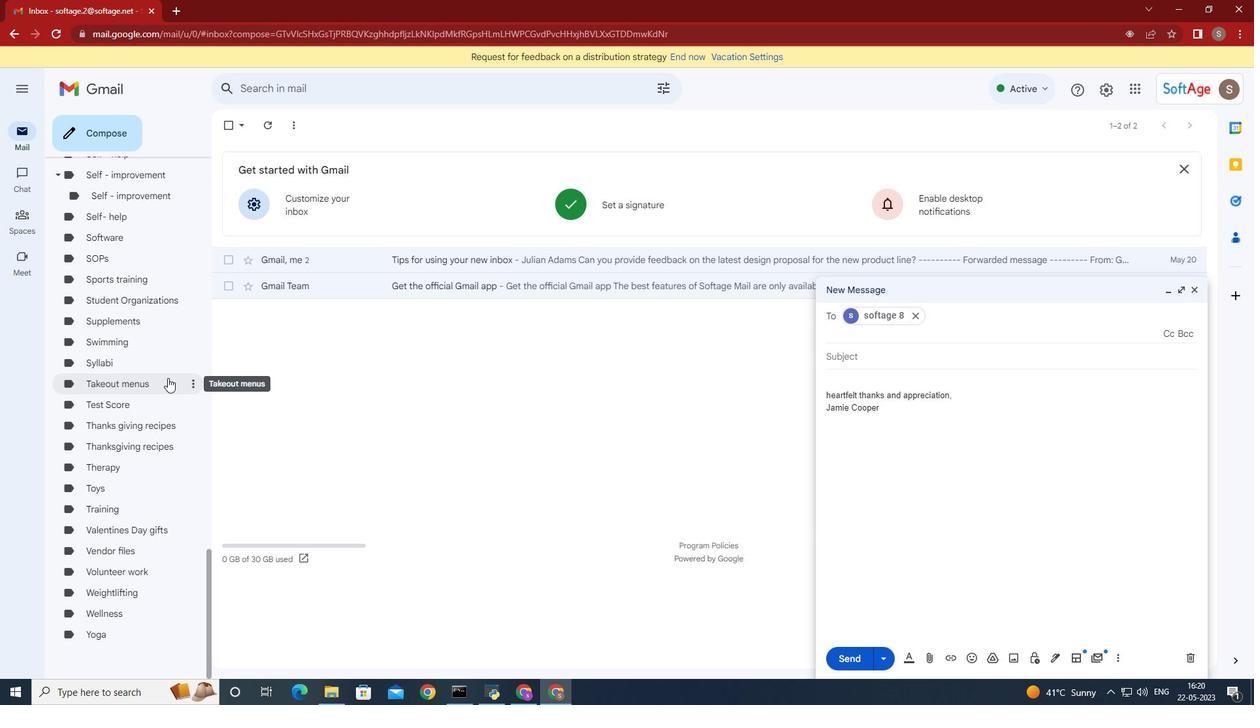 
Action: Mouse moved to (167, 374)
Screenshot: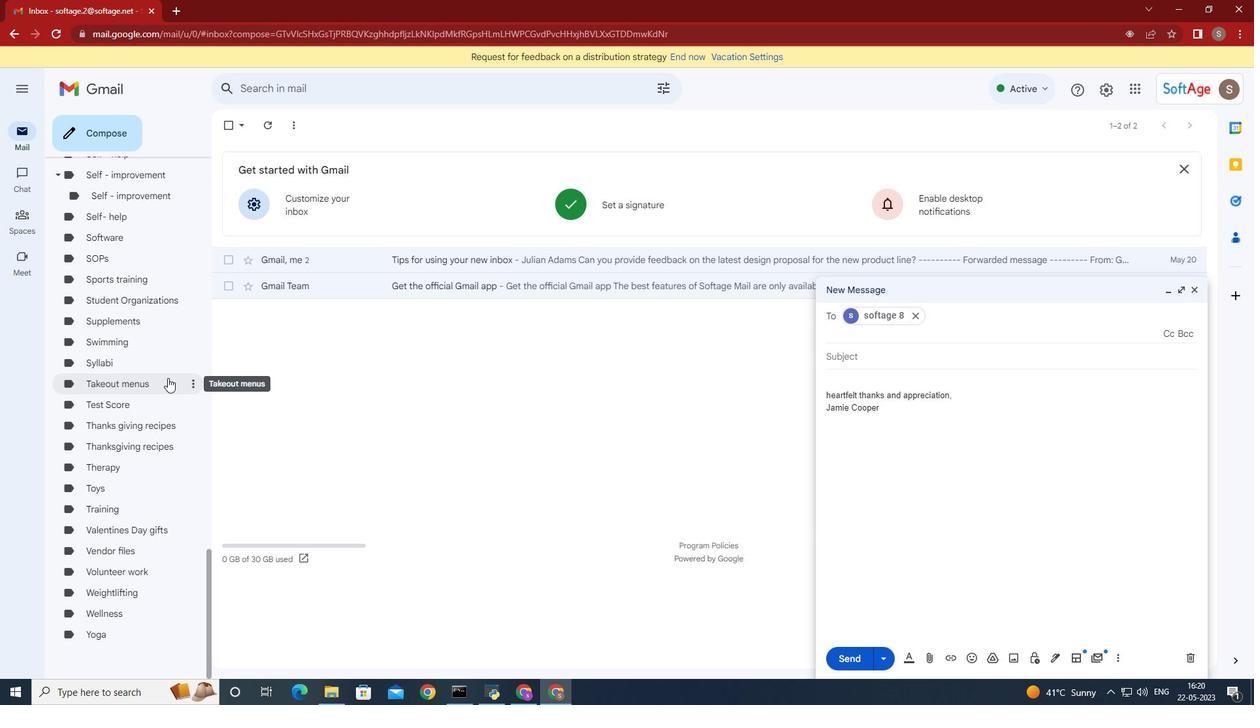
Action: Mouse scrolled (167, 376) with delta (0, 0)
Screenshot: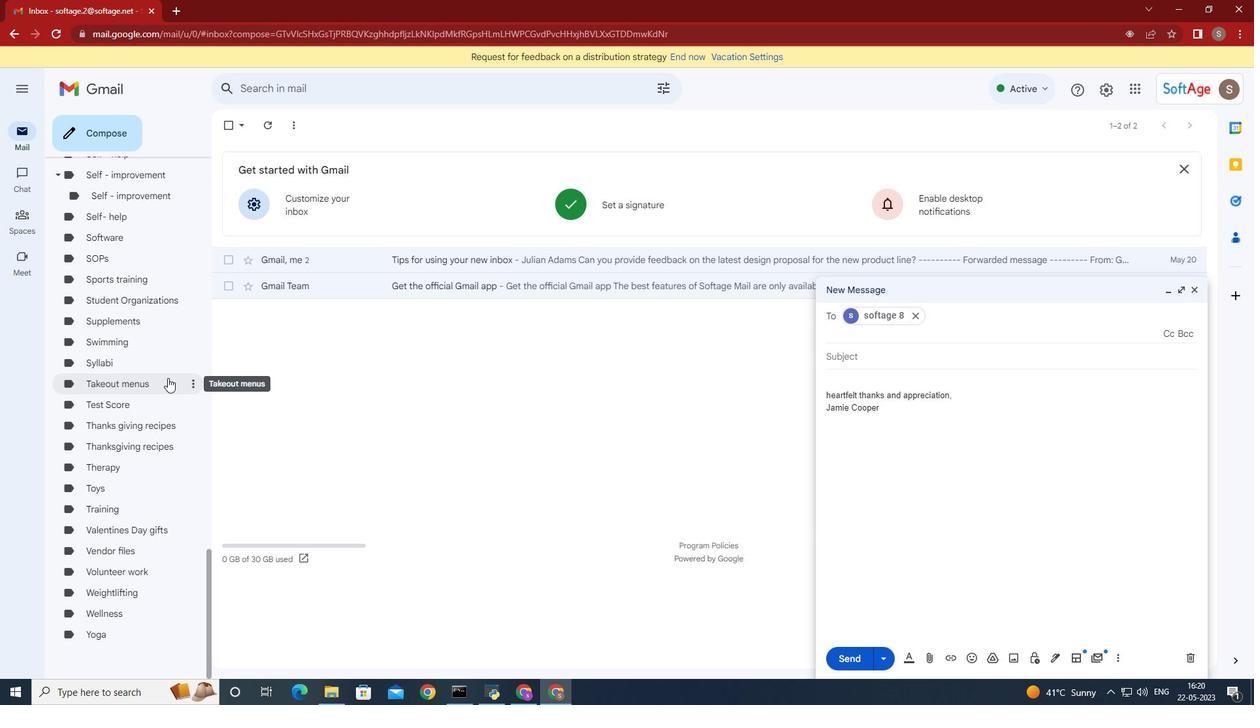
Action: Mouse moved to (167, 372)
Screenshot: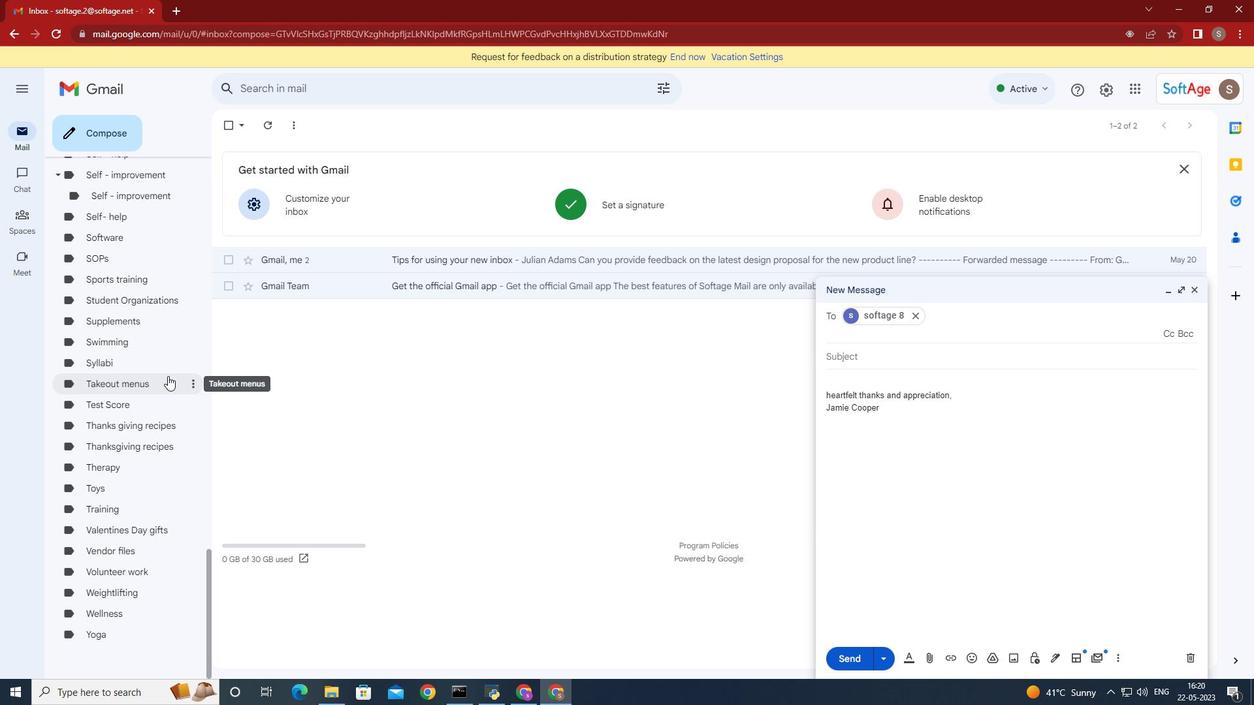 
Action: Mouse scrolled (167, 375) with delta (0, 0)
Screenshot: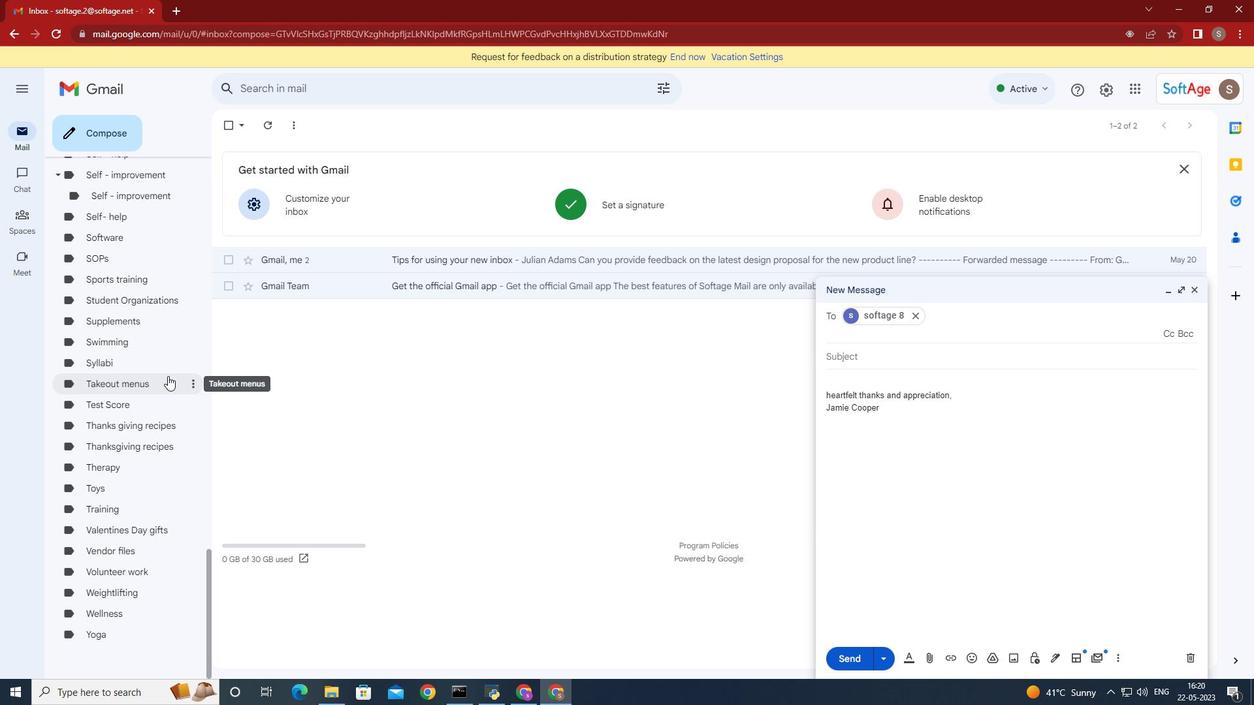 
Action: Mouse moved to (167, 371)
Screenshot: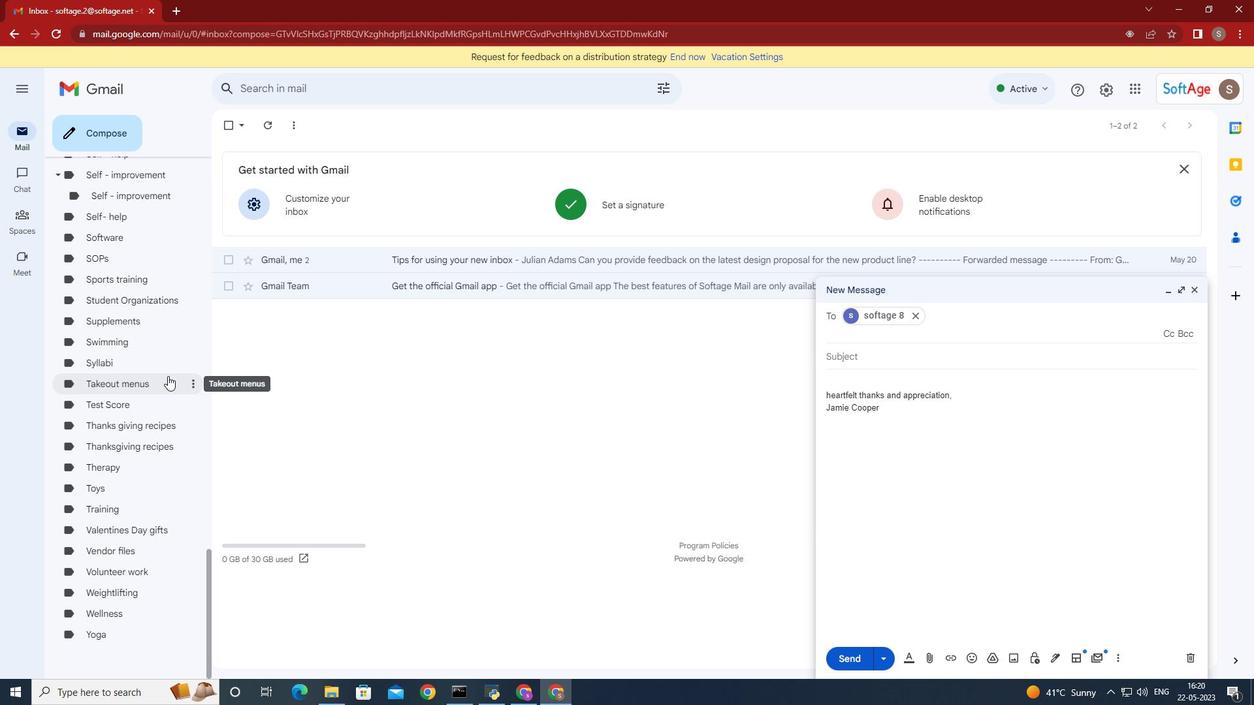 
Action: Mouse scrolled (167, 374) with delta (0, 0)
Screenshot: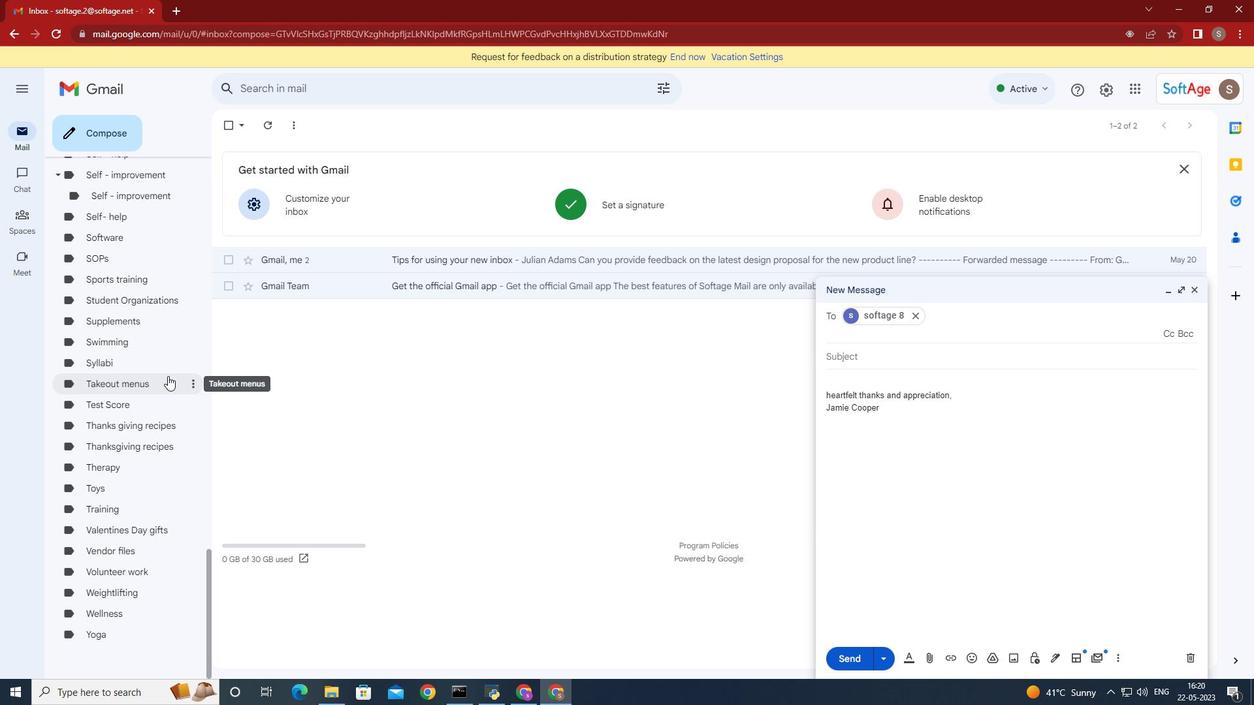 
Action: Mouse moved to (167, 371)
Screenshot: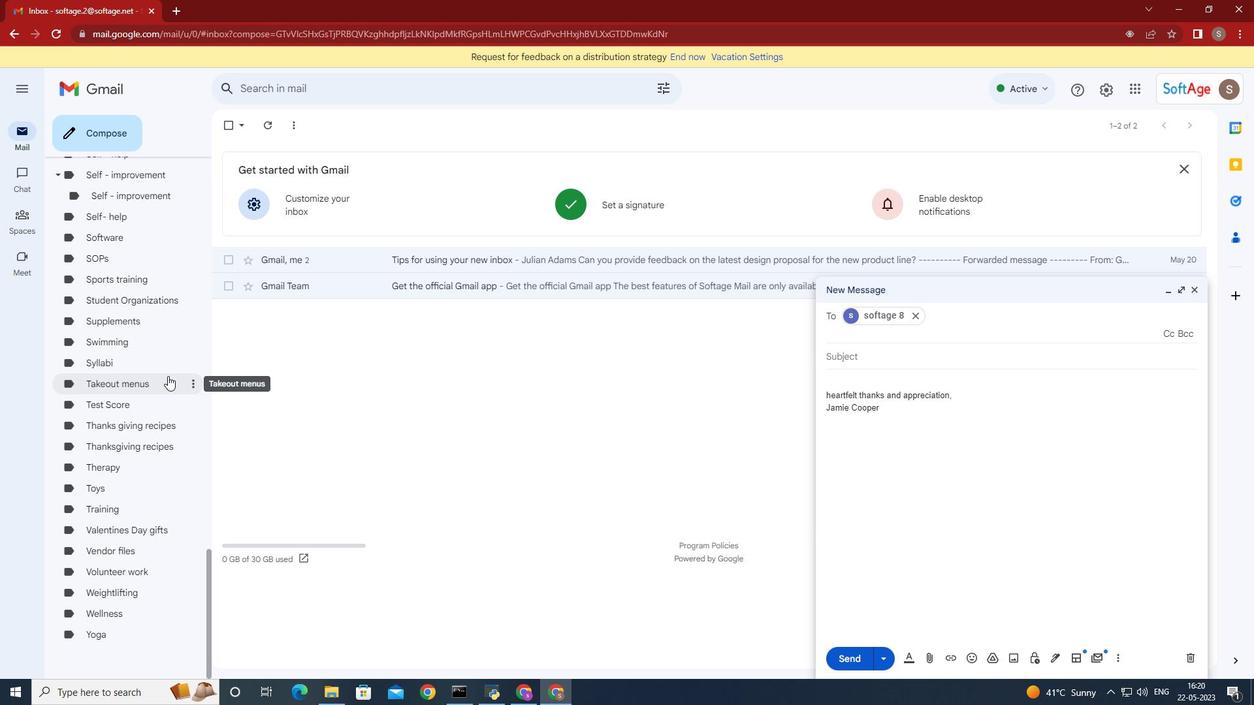 
Action: Mouse scrolled (167, 373) with delta (0, 0)
Screenshot: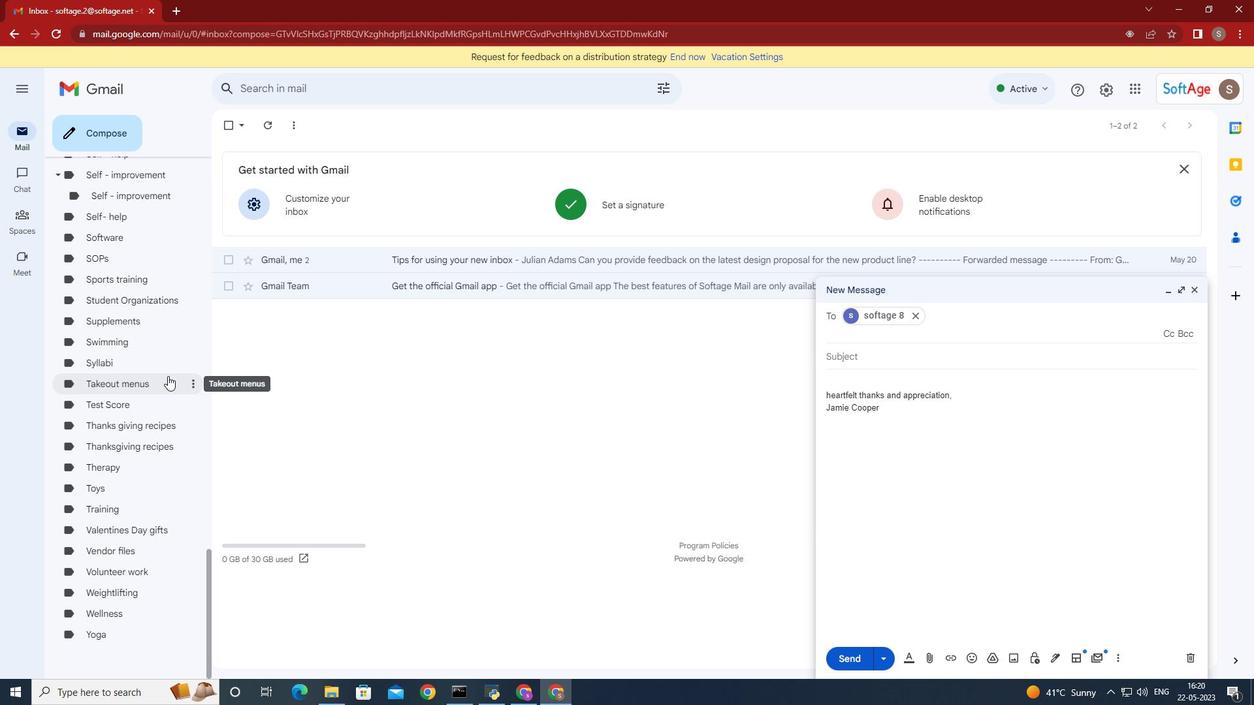 
Action: Mouse moved to (168, 369)
Screenshot: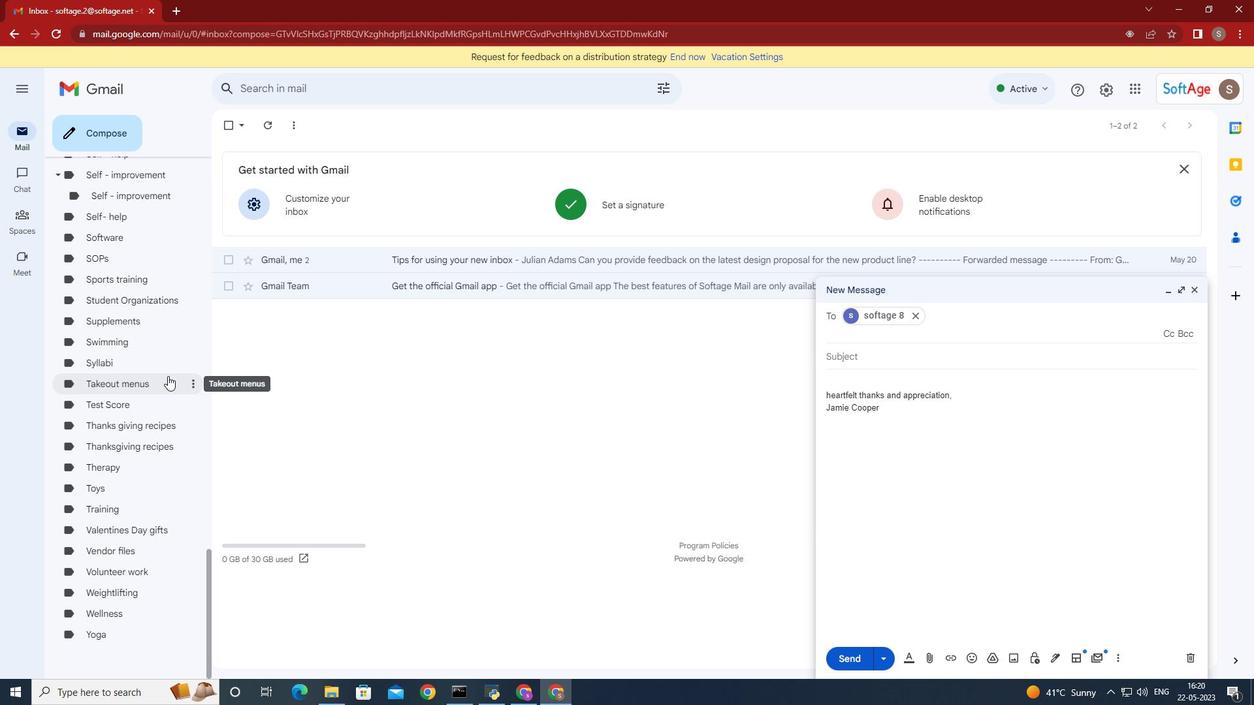 
Action: Mouse scrolled (167, 372) with delta (0, 0)
Screenshot: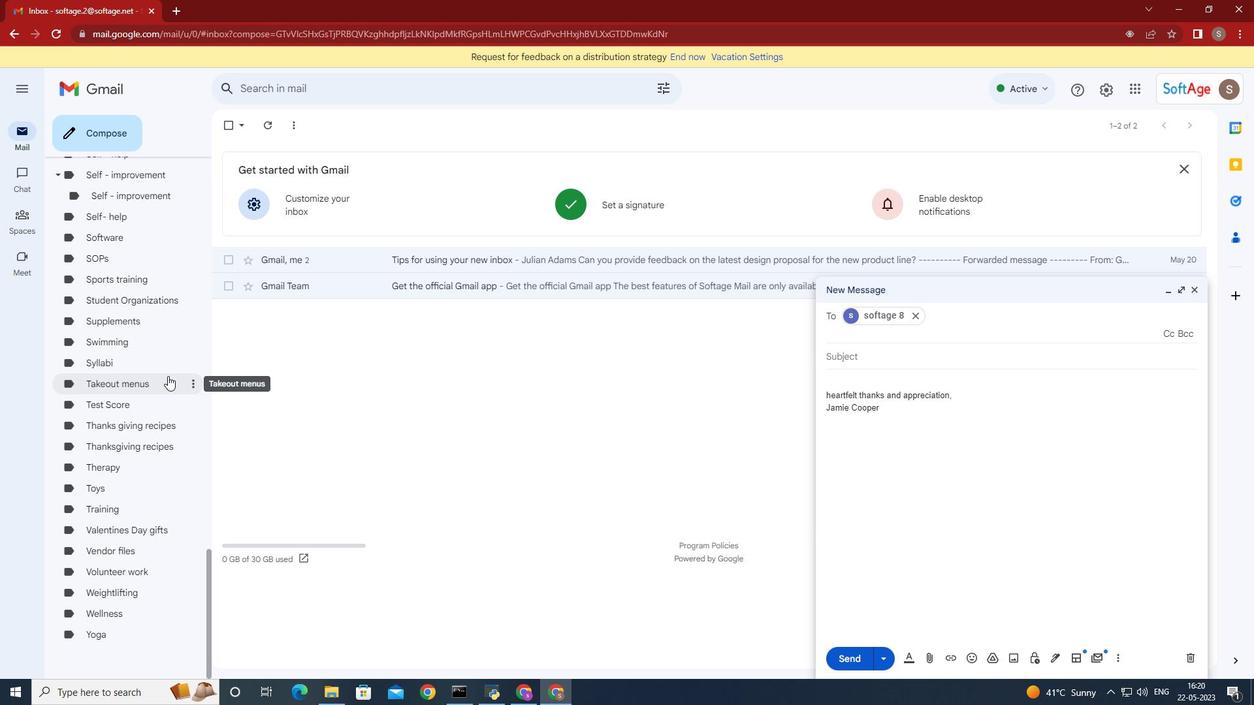 
Action: Mouse moved to (168, 366)
Screenshot: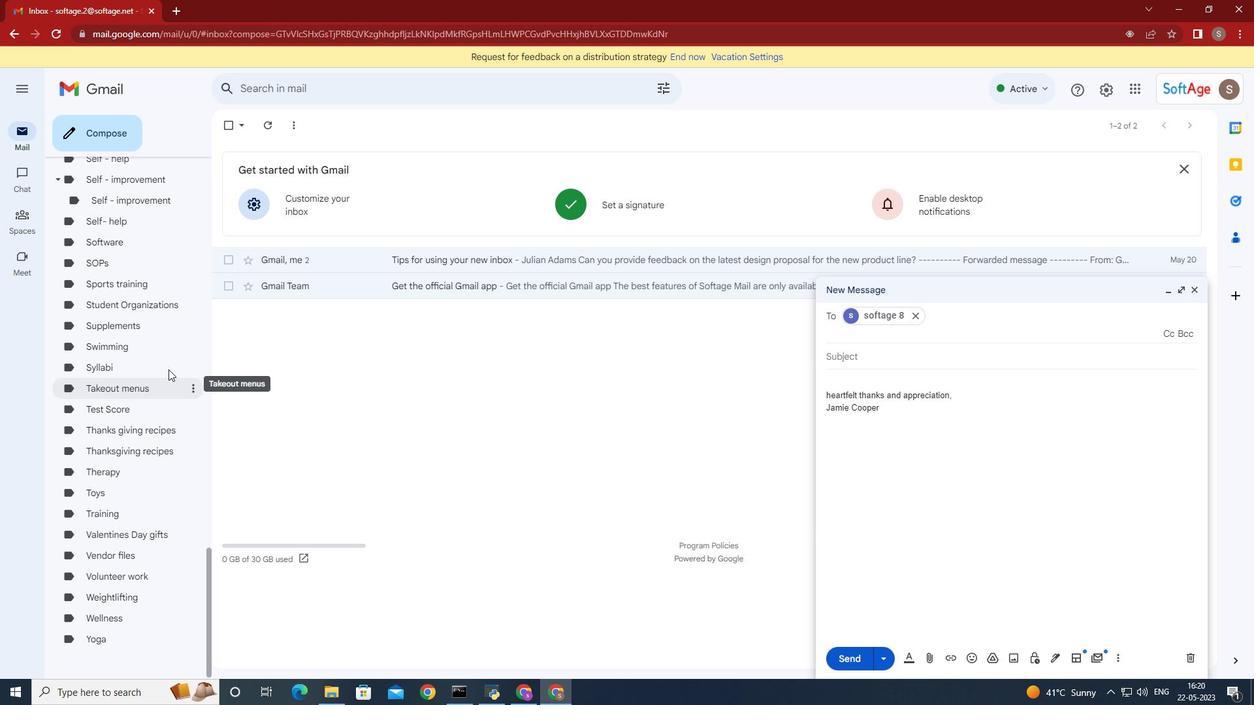 
Action: Mouse scrolled (168, 367) with delta (0, 0)
Screenshot: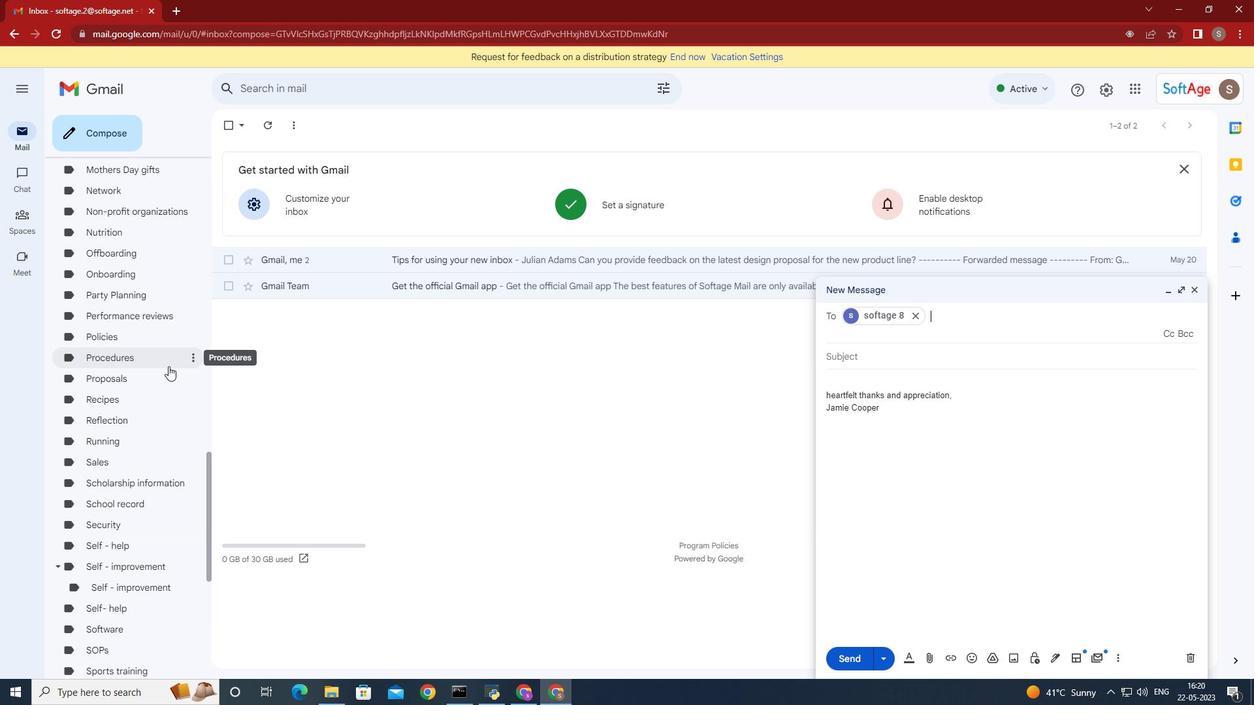 
Action: Mouse scrolled (168, 367) with delta (0, 0)
Screenshot: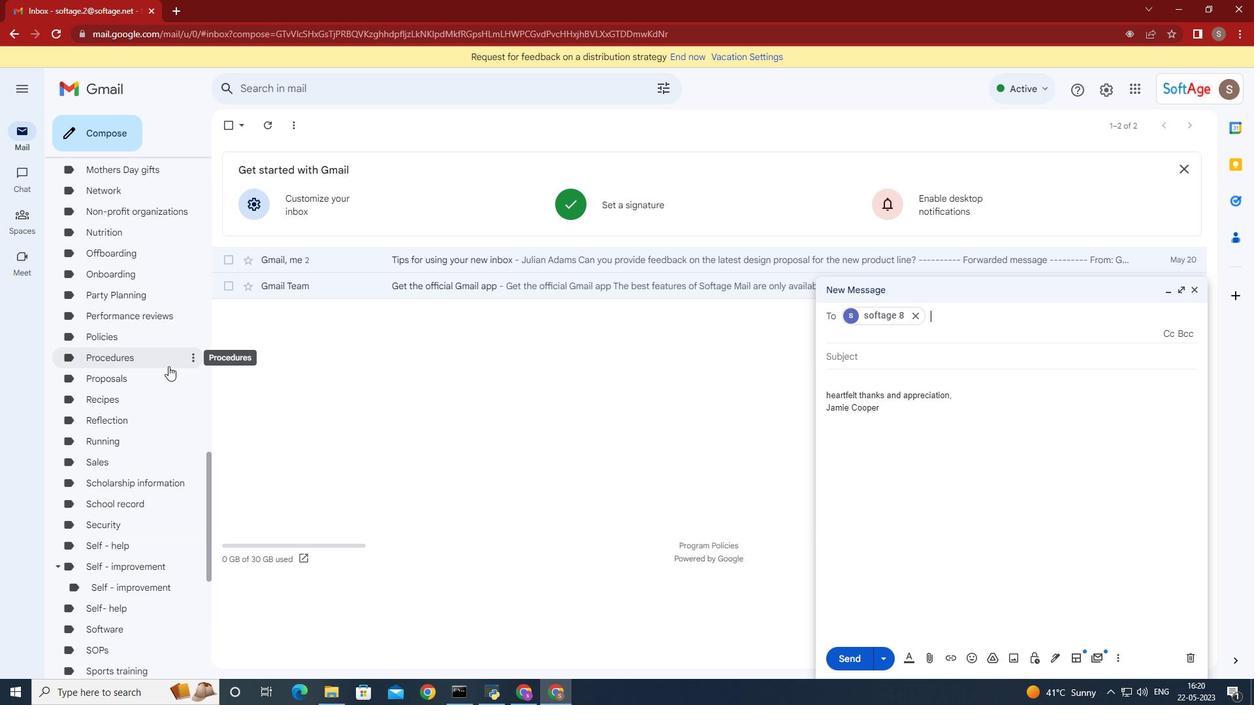 
Action: Mouse scrolled (168, 367) with delta (0, 0)
Screenshot: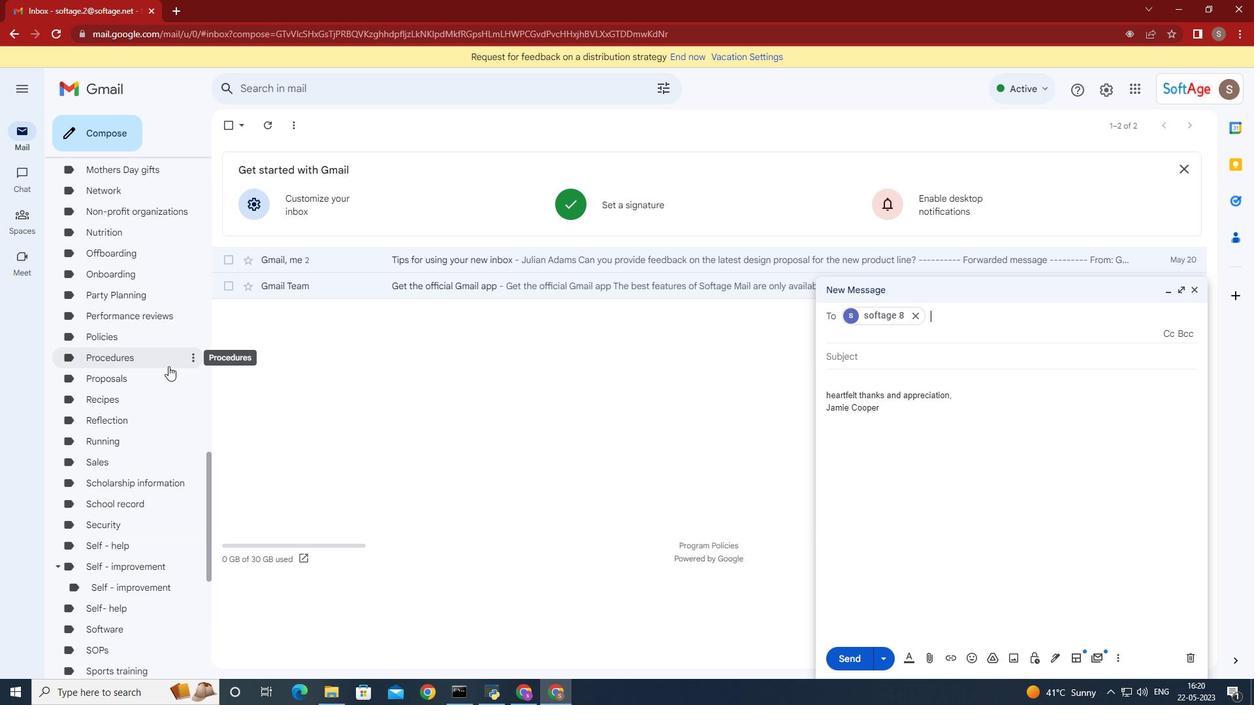 
Action: Mouse moved to (168, 365)
Screenshot: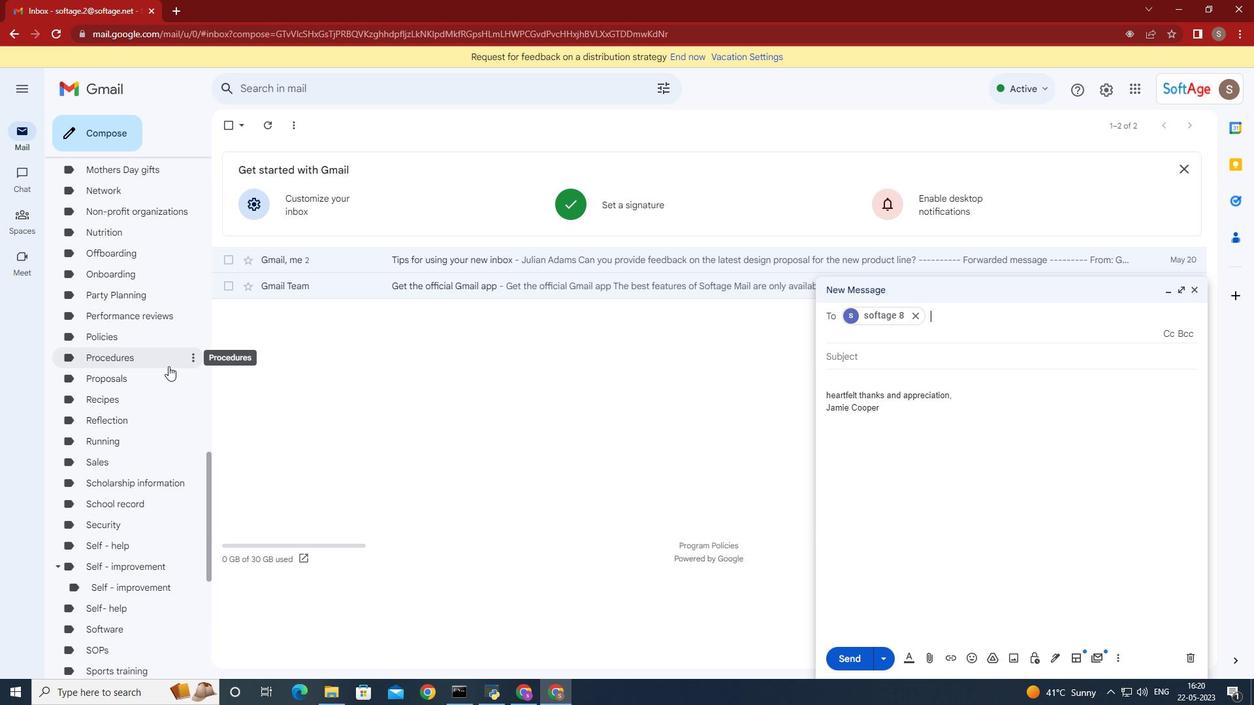 
Action: Mouse scrolled (168, 366) with delta (0, 0)
Screenshot: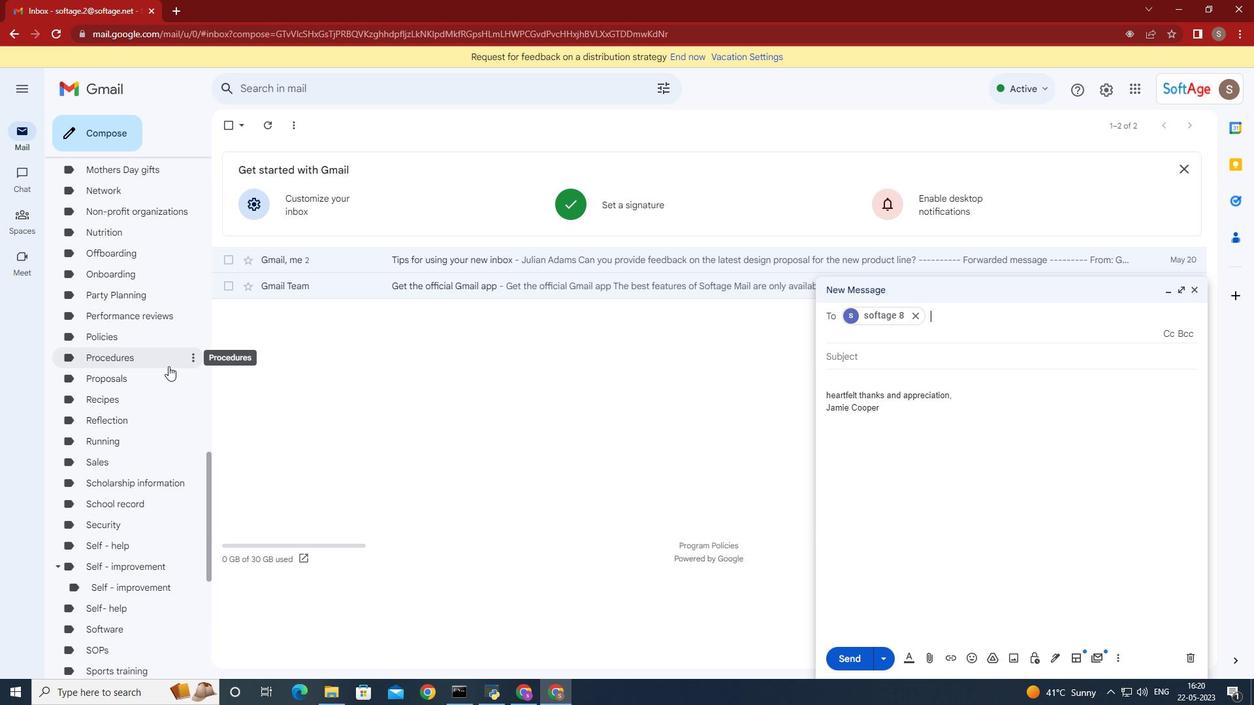 
Action: Mouse moved to (168, 364)
Screenshot: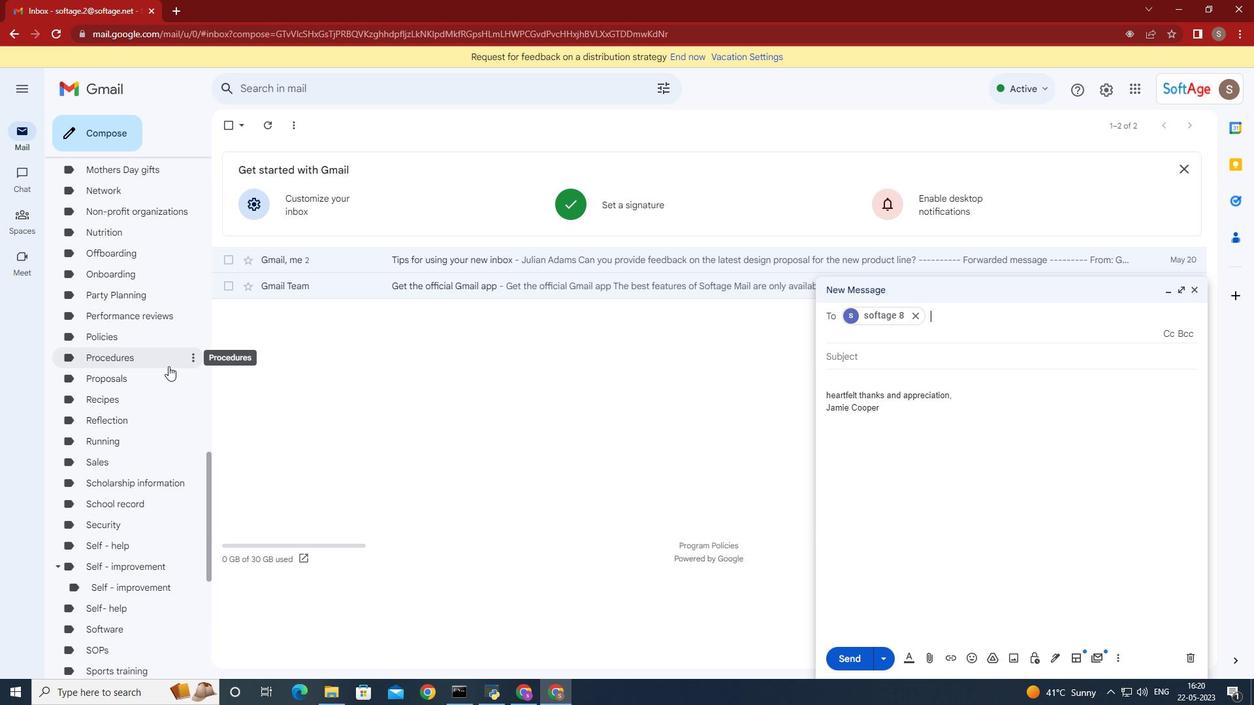 
Action: Mouse scrolled (168, 365) with delta (0, 0)
Screenshot: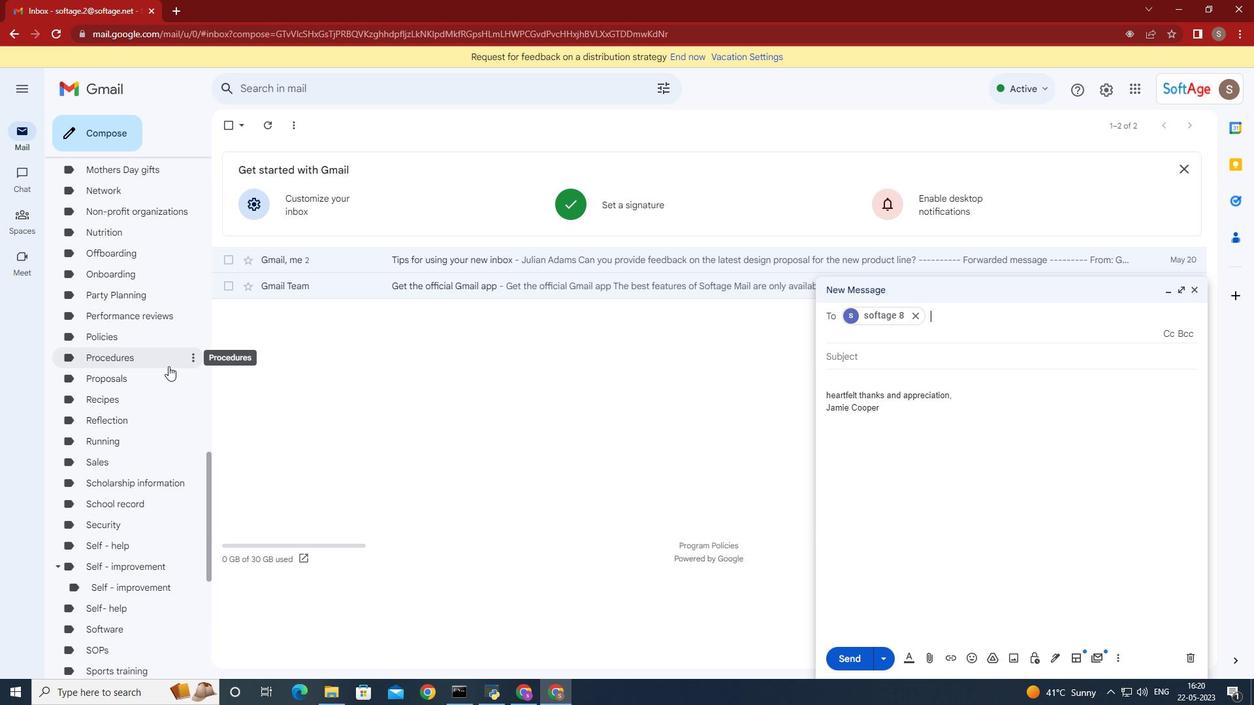 
Action: Mouse moved to (168, 363)
Screenshot: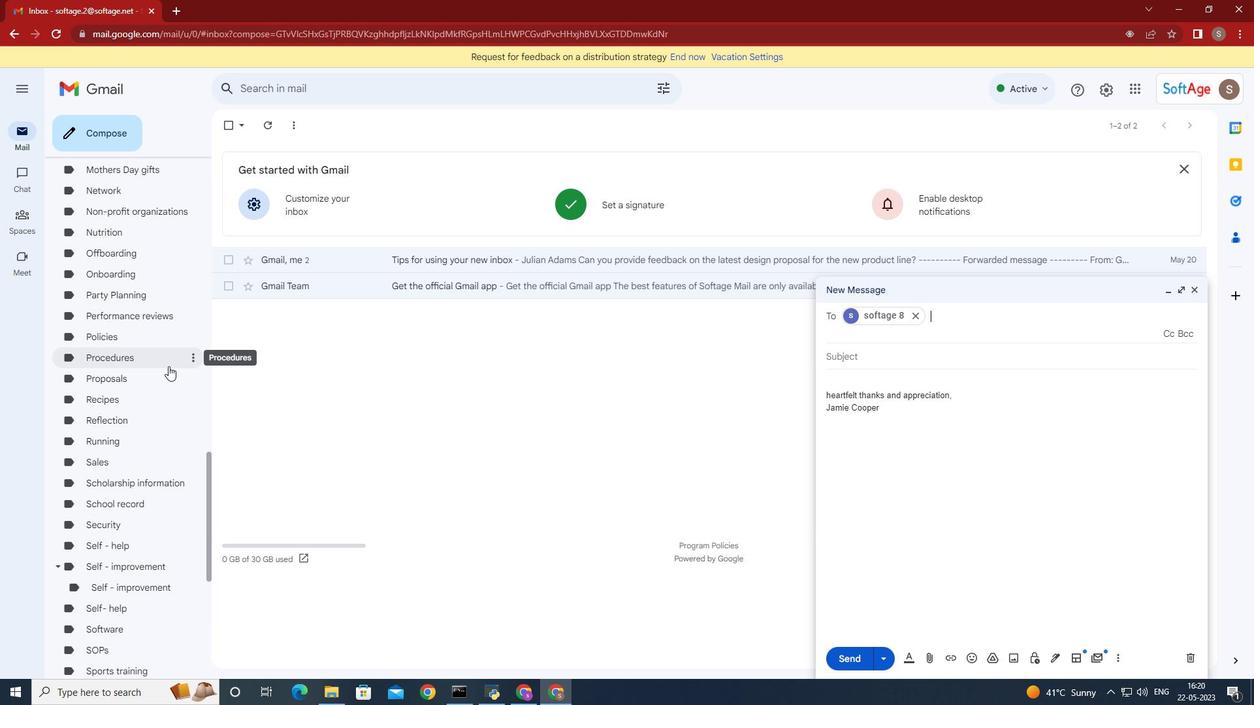 
Action: Mouse scrolled (168, 363) with delta (0, 0)
Screenshot: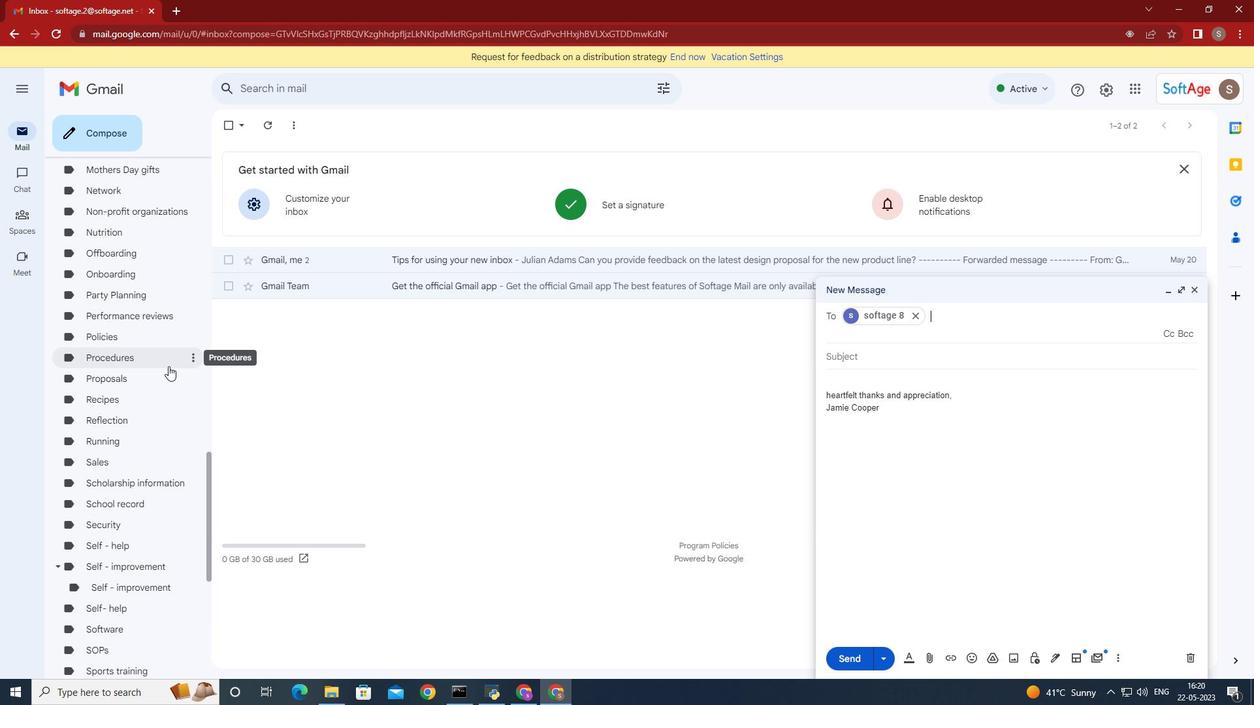 
Action: Mouse moved to (168, 361)
Screenshot: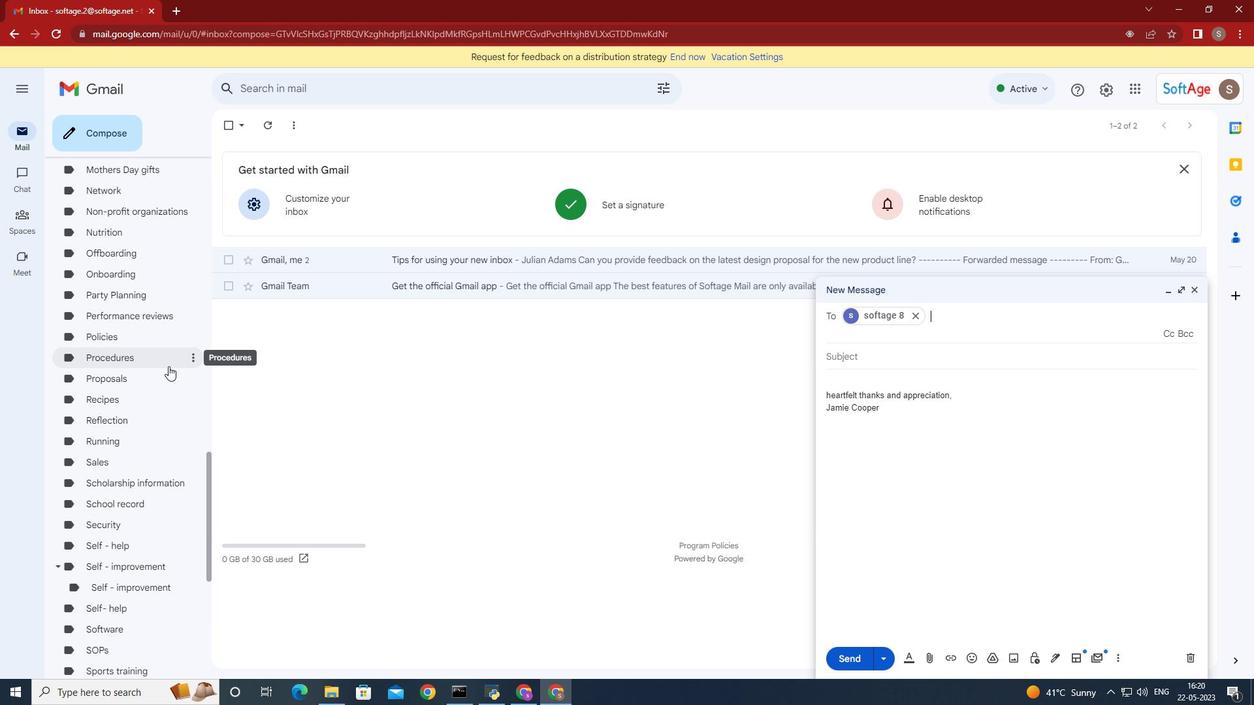 
Action: Mouse scrolled (168, 362) with delta (0, 0)
Screenshot: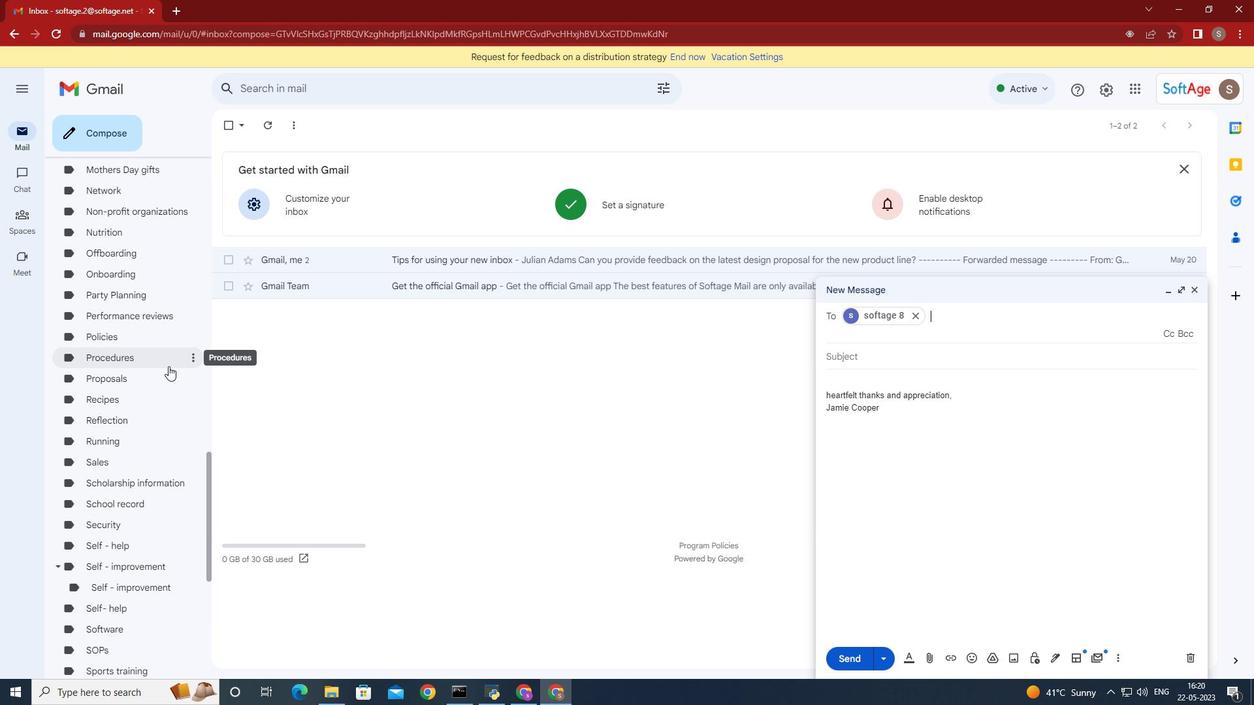 
Action: Mouse moved to (173, 284)
Screenshot: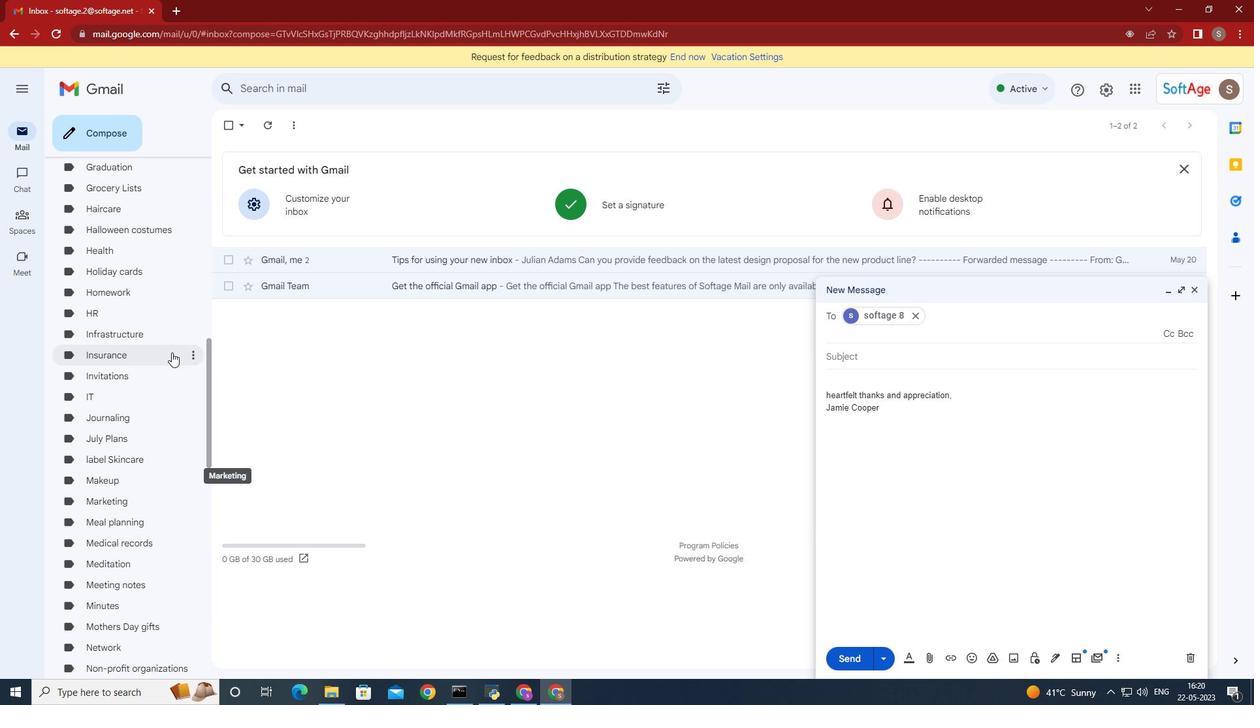 
Action: Mouse scrolled (173, 284) with delta (0, 0)
Screenshot: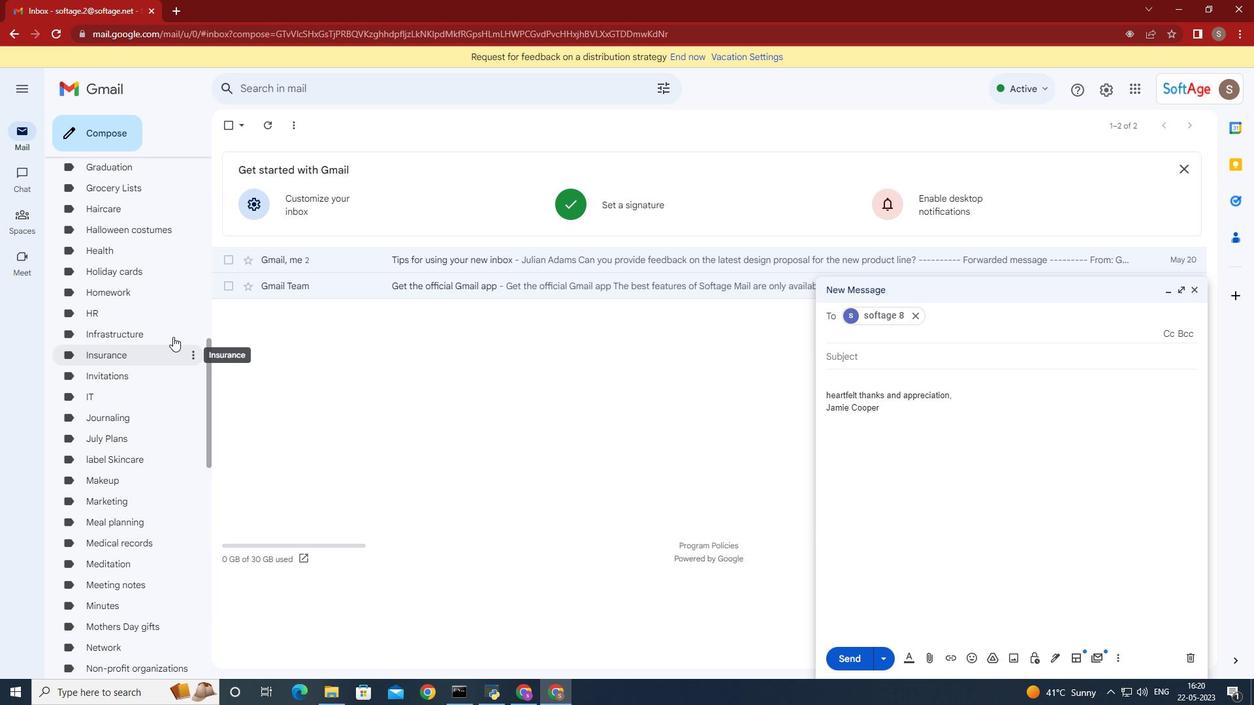 
Action: Mouse moved to (173, 283)
Screenshot: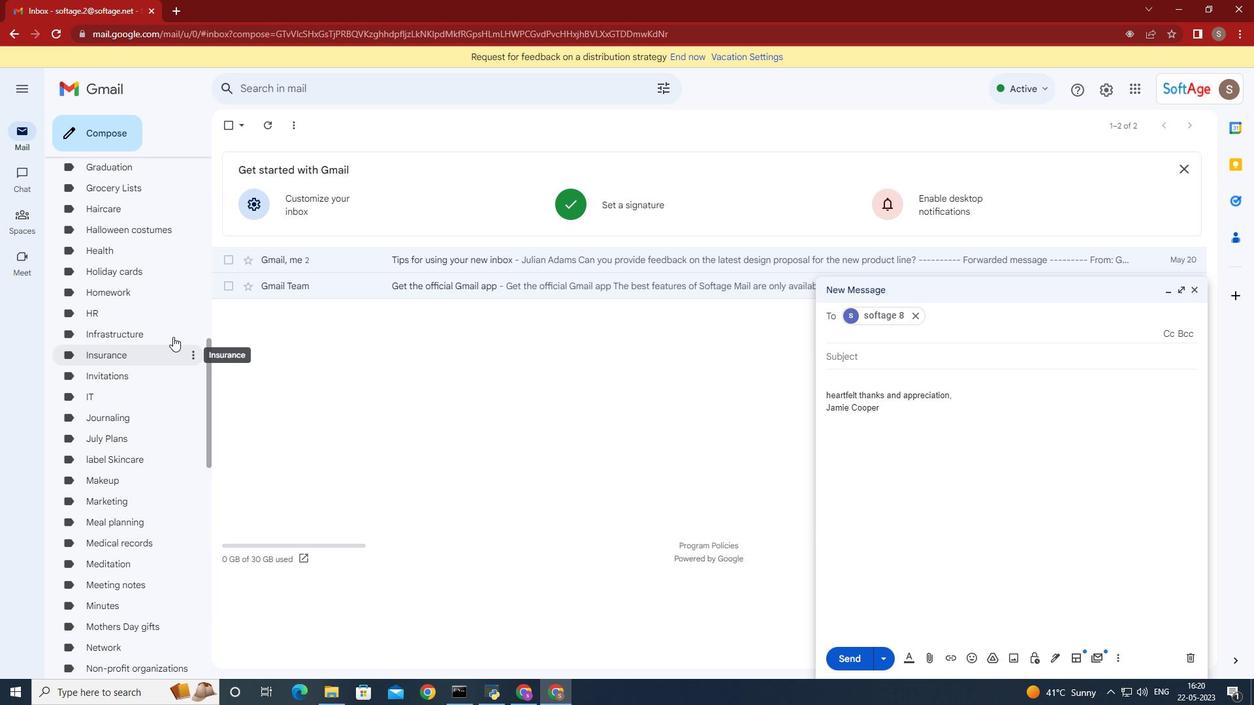 
Action: Mouse scrolled (173, 284) with delta (0, 0)
Screenshot: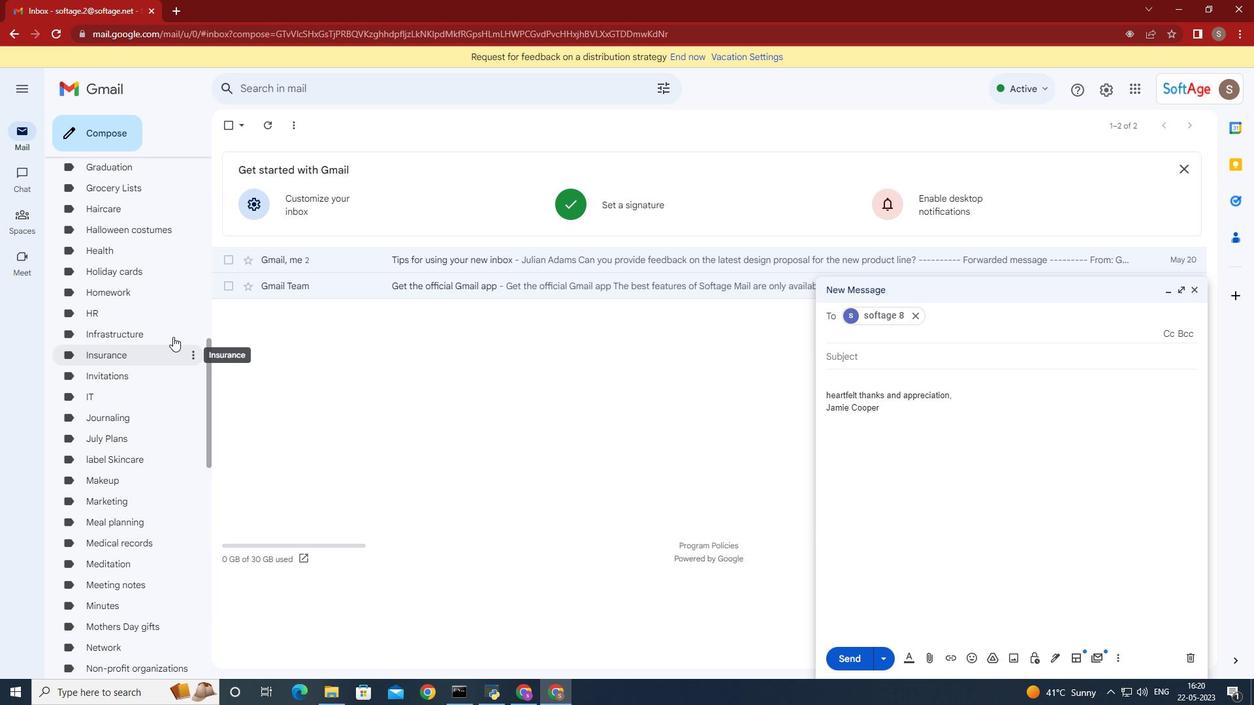 
Action: Mouse scrolled (173, 284) with delta (0, 0)
Screenshot: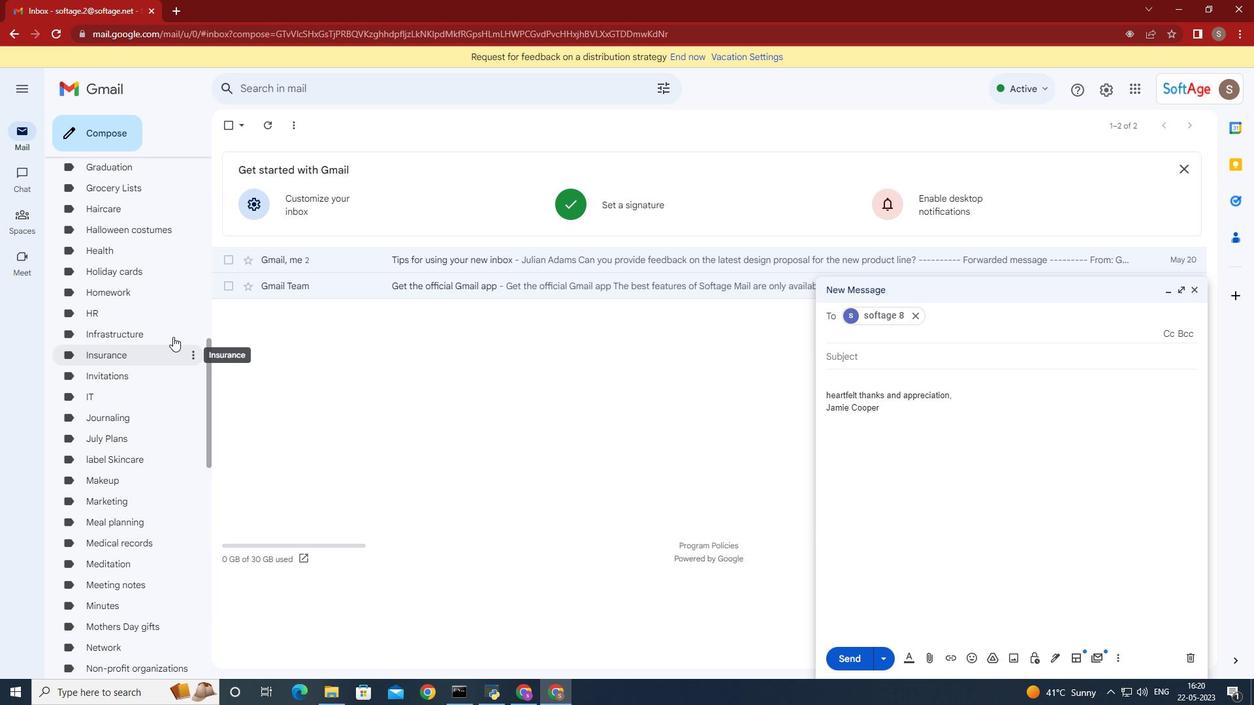 
Action: Mouse scrolled (173, 284) with delta (0, 0)
Screenshot: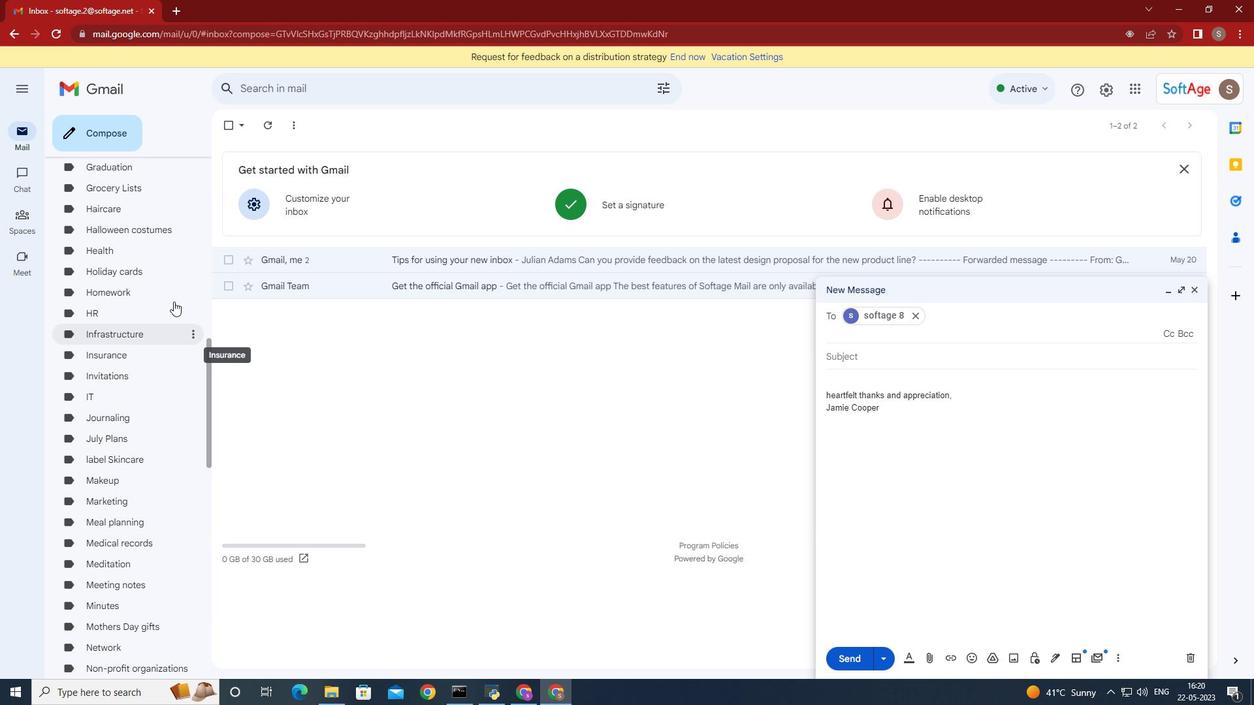 
Action: Mouse moved to (172, 286)
Screenshot: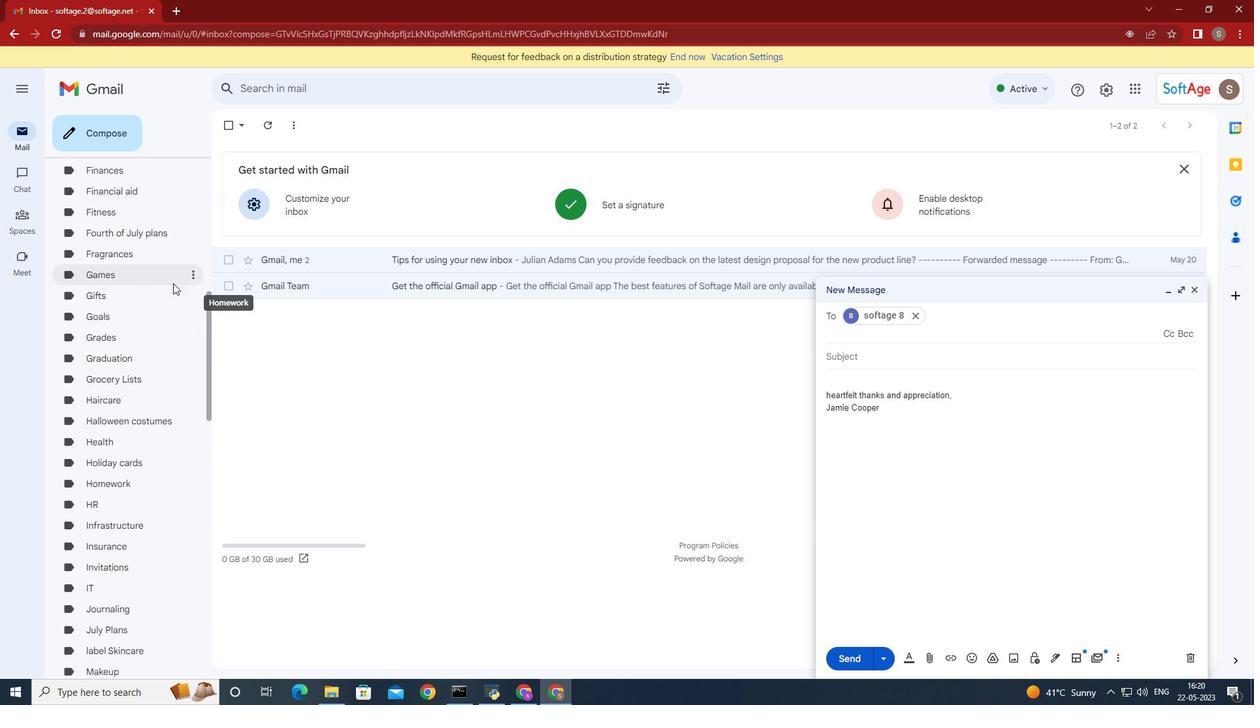 
Action: Mouse scrolled (172, 287) with delta (0, 0)
Screenshot: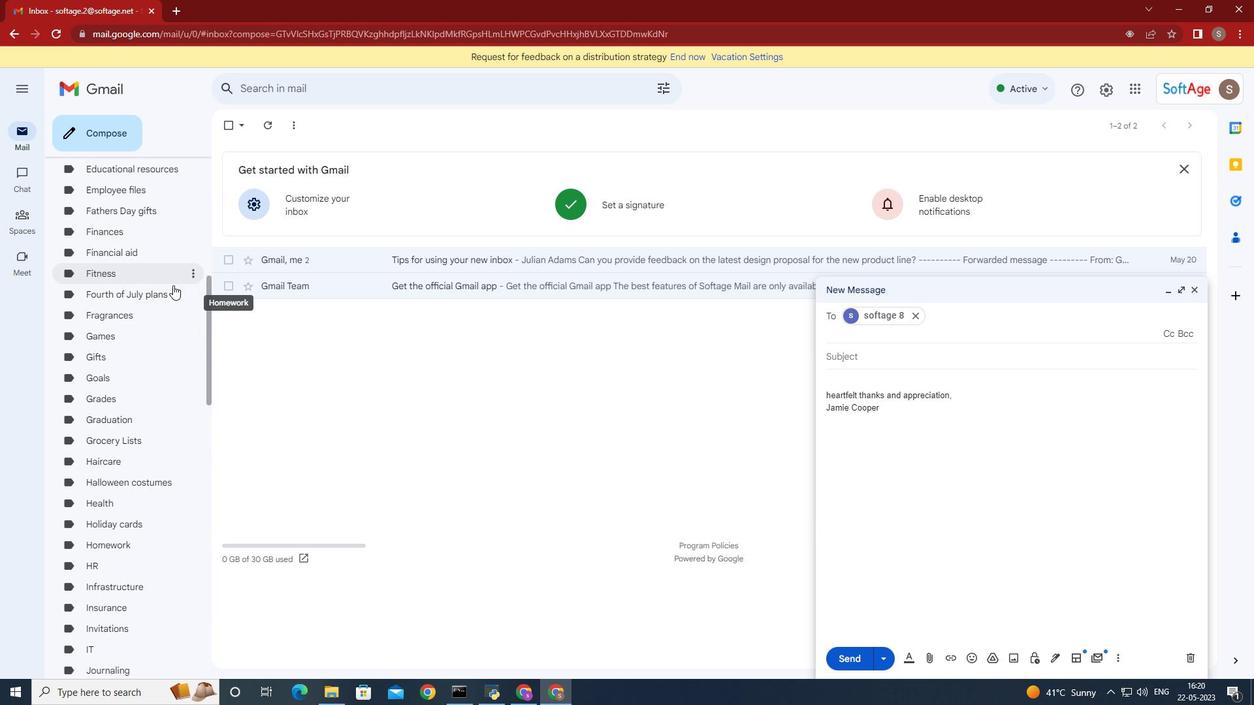 
Action: Mouse scrolled (172, 287) with delta (0, 0)
Screenshot: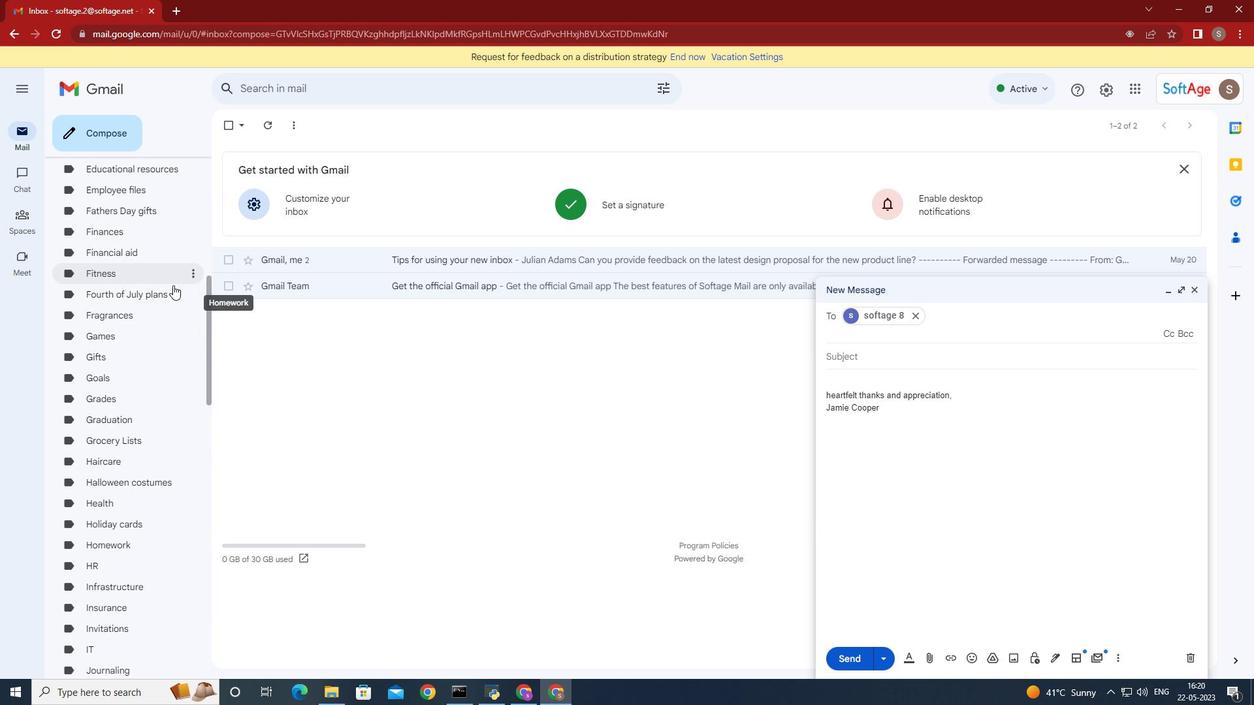 
Action: Mouse scrolled (172, 287) with delta (0, 0)
Screenshot: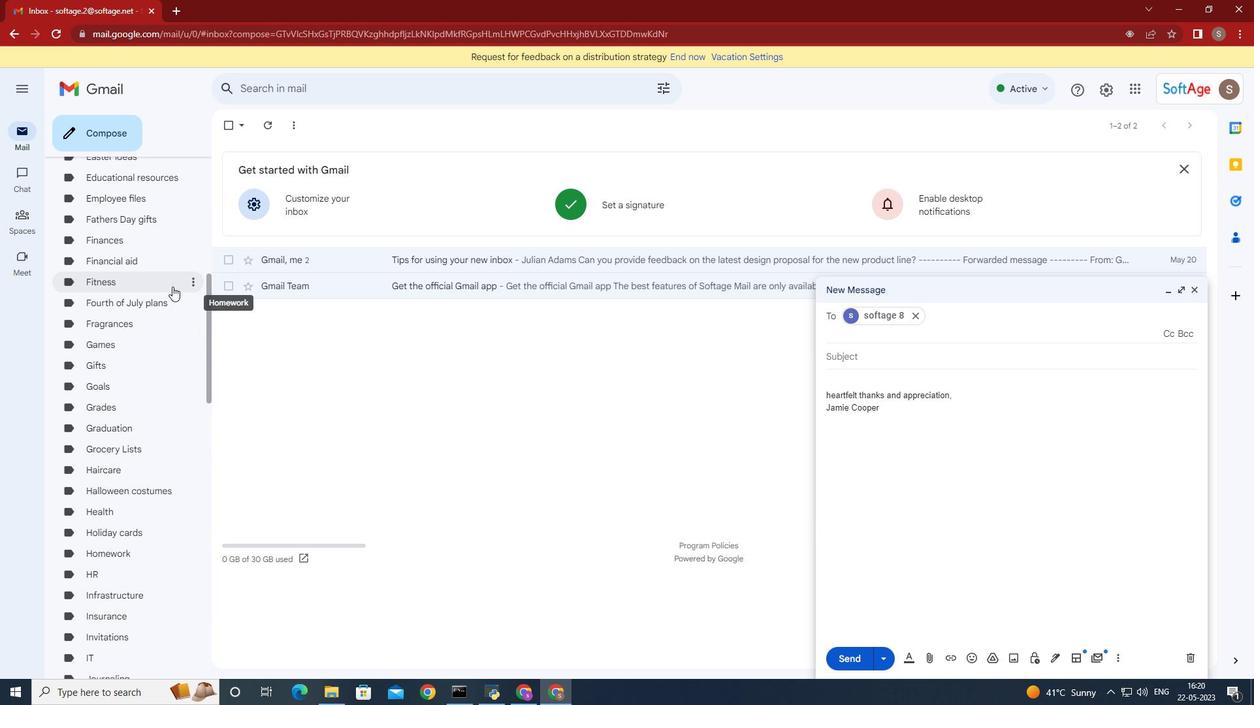 
Action: Mouse scrolled (172, 287) with delta (0, 0)
Screenshot: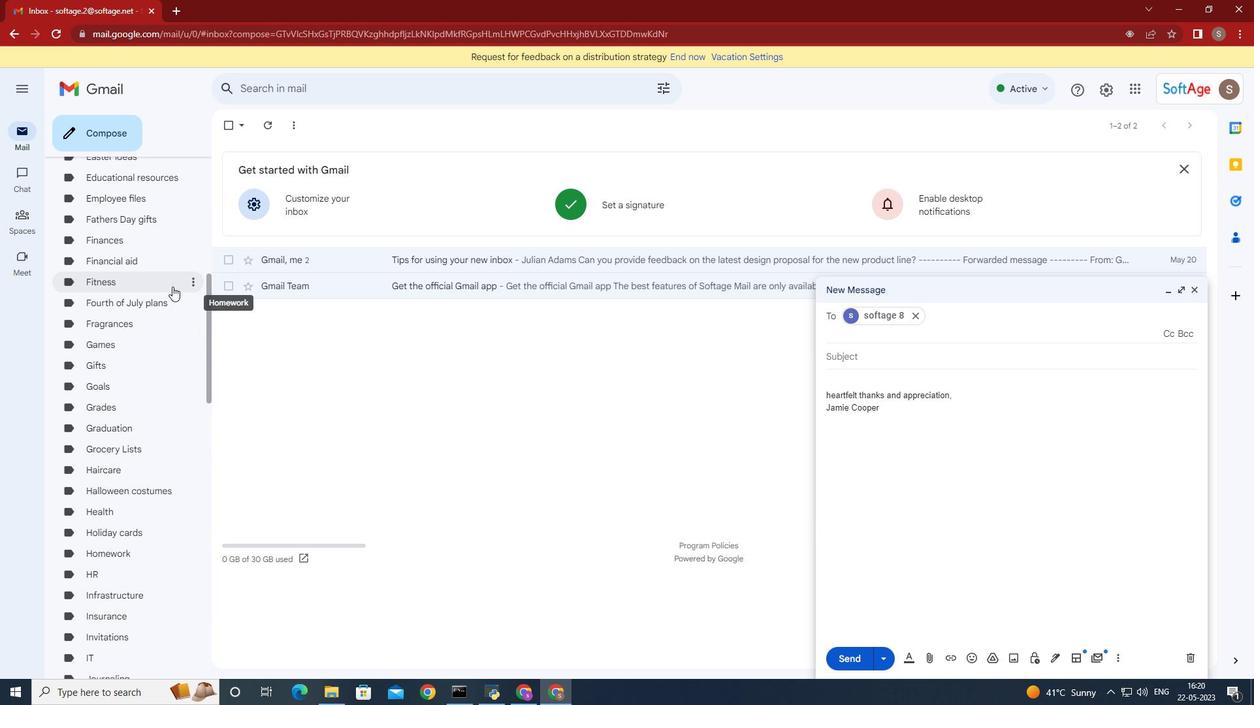 
Action: Mouse scrolled (172, 287) with delta (0, 0)
Screenshot: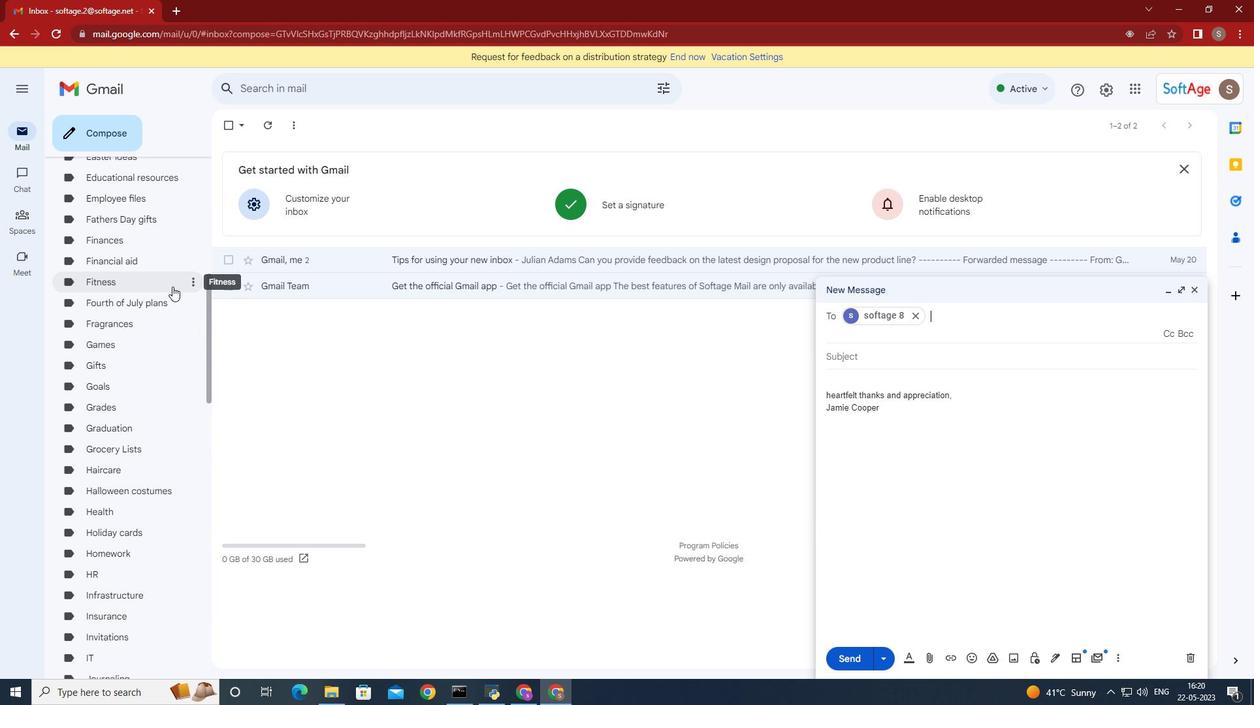 
Action: Mouse scrolled (172, 287) with delta (0, 0)
Screenshot: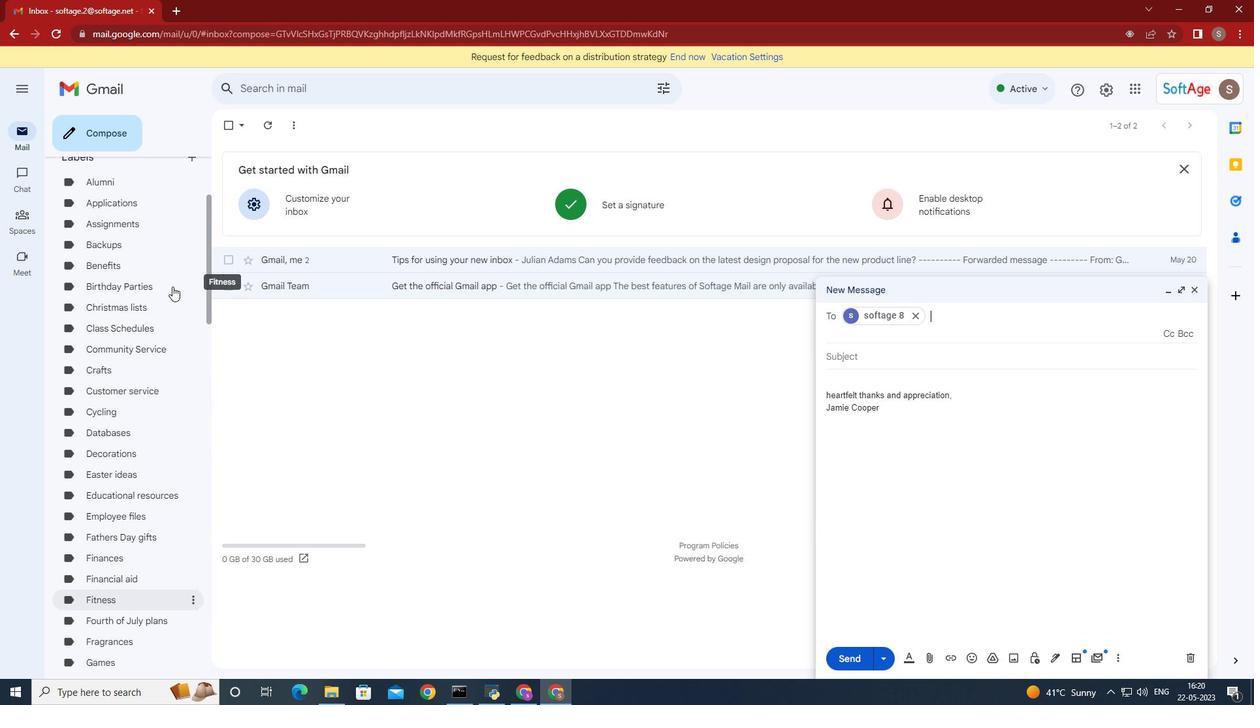 
Action: Mouse scrolled (172, 287) with delta (0, 0)
Screenshot: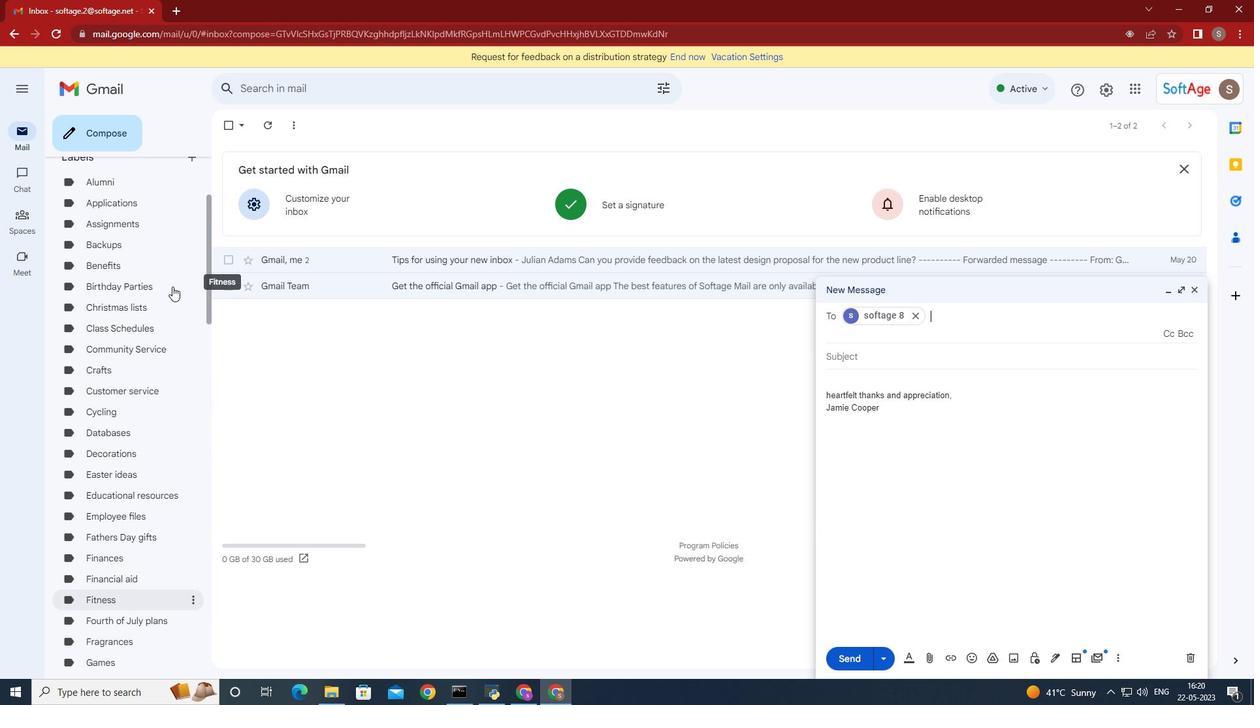 
Action: Mouse scrolled (172, 287) with delta (0, 0)
Screenshot: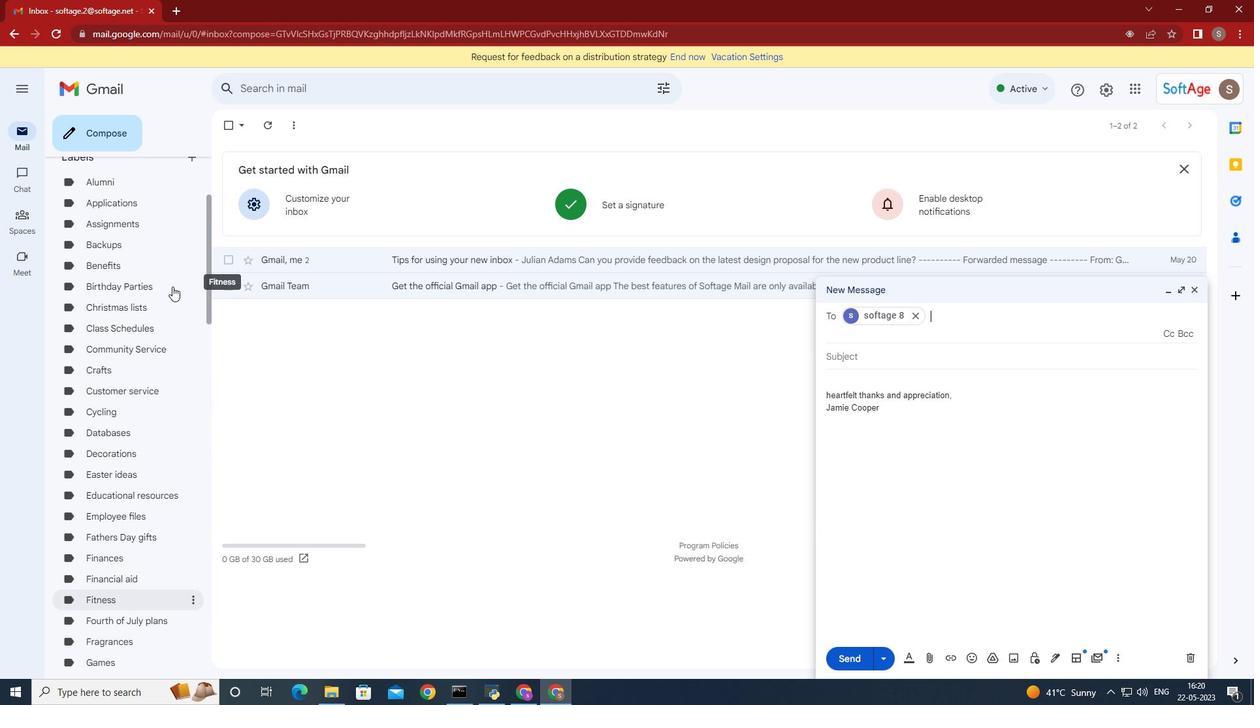 
Action: Mouse moved to (172, 286)
Screenshot: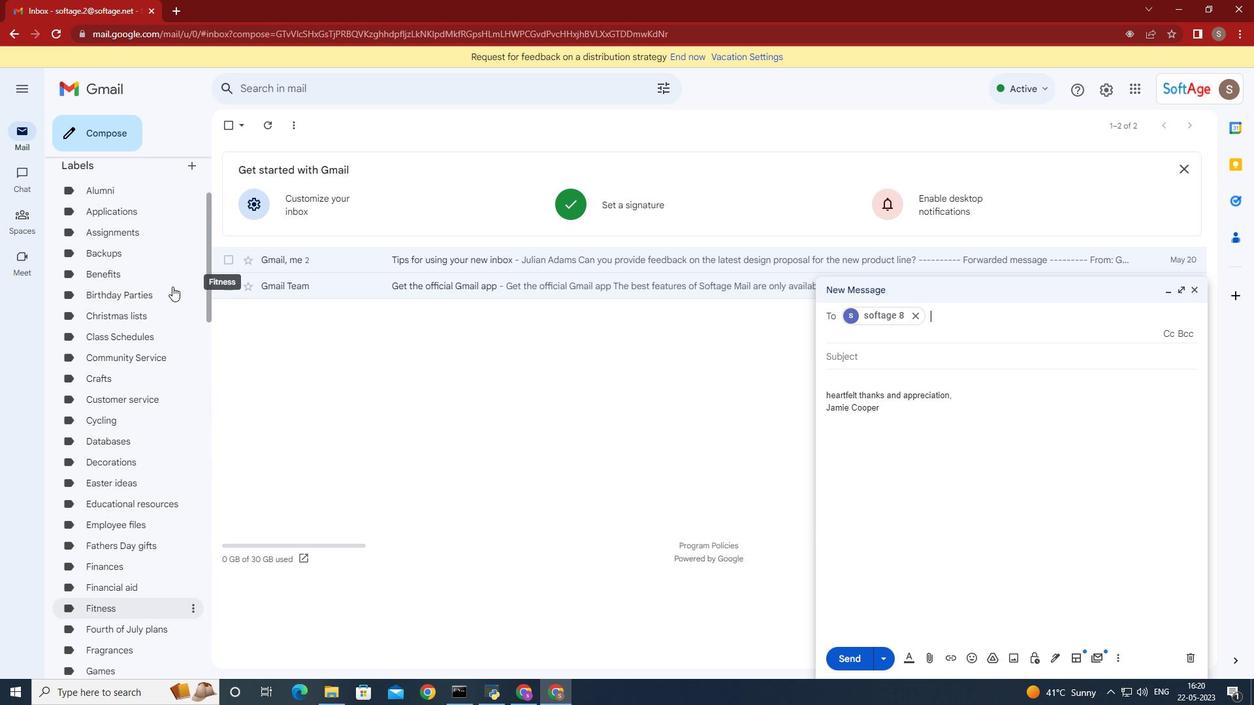 
Action: Mouse scrolled (172, 287) with delta (0, 0)
Screenshot: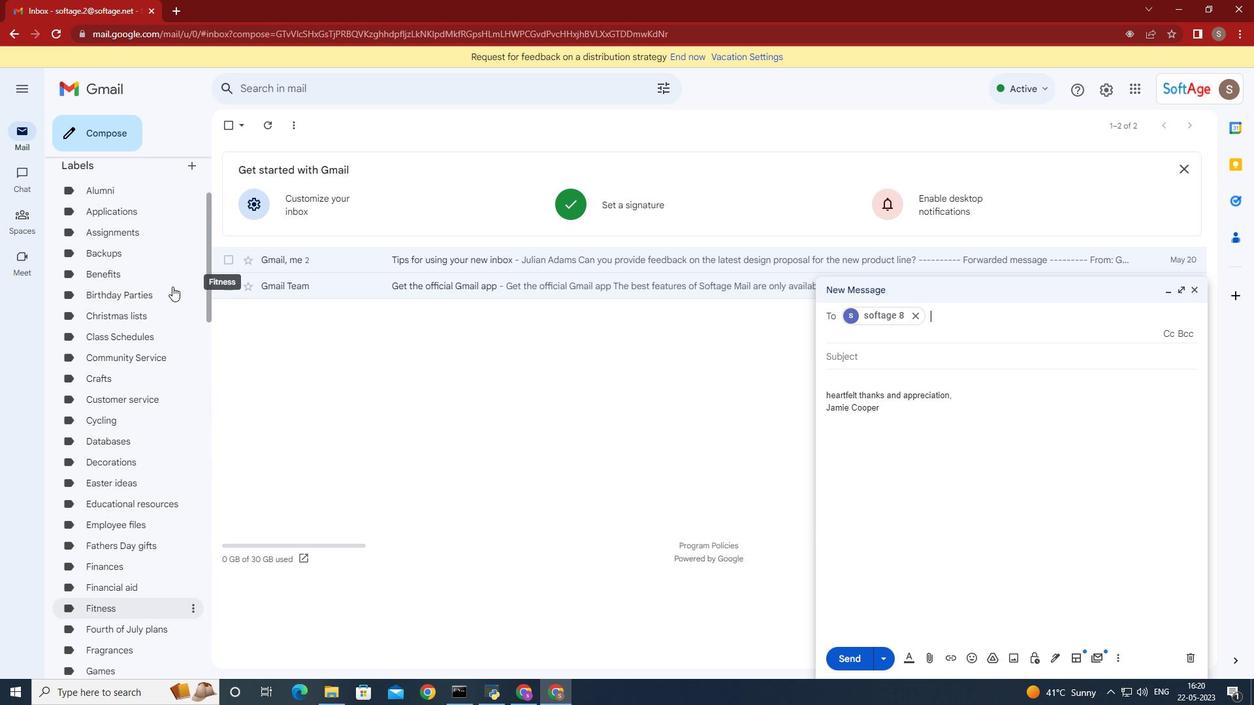 
Action: Mouse moved to (171, 286)
Screenshot: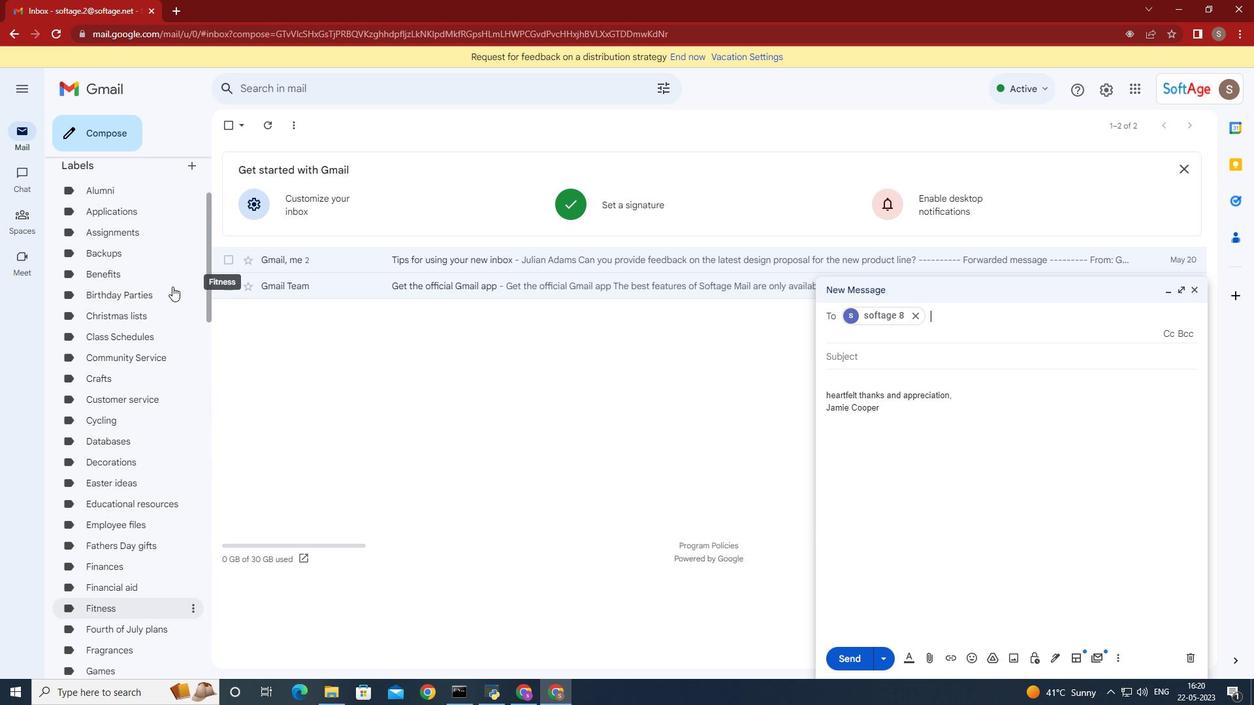 
Action: Mouse scrolled (171, 287) with delta (0, 0)
Screenshot: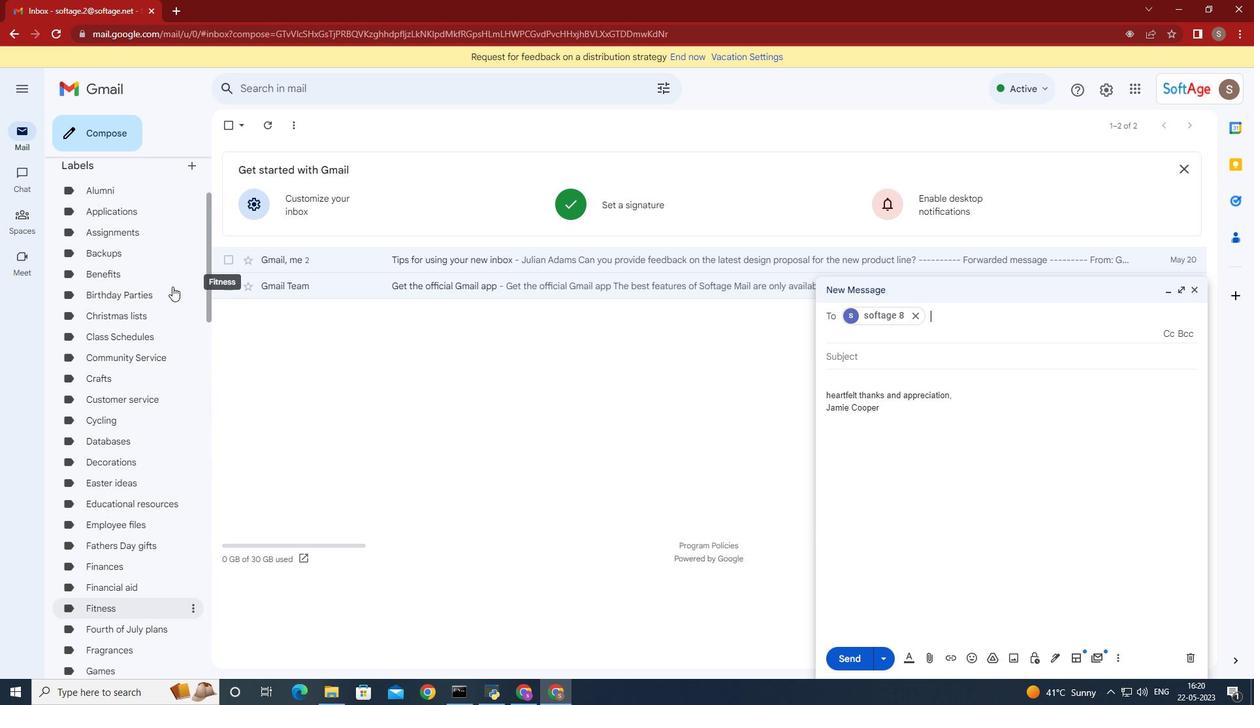 
Action: Mouse moved to (186, 307)
Screenshot: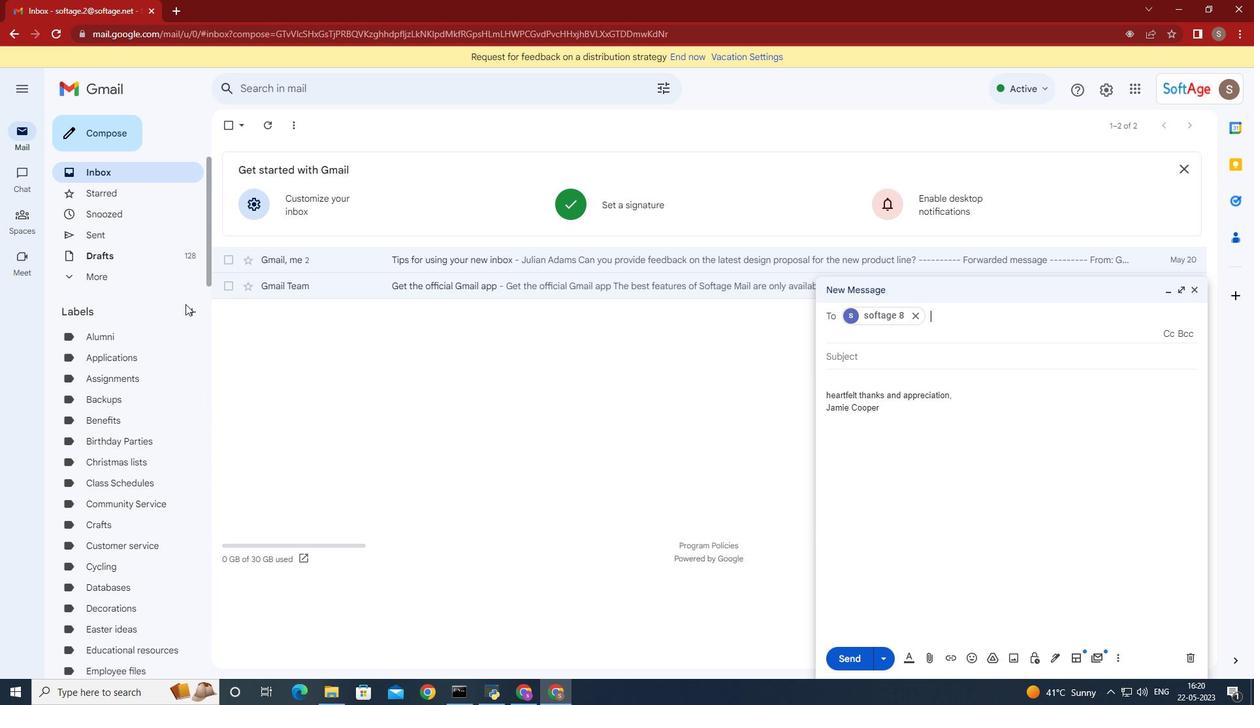 
Action: Mouse pressed left at (186, 307)
Screenshot: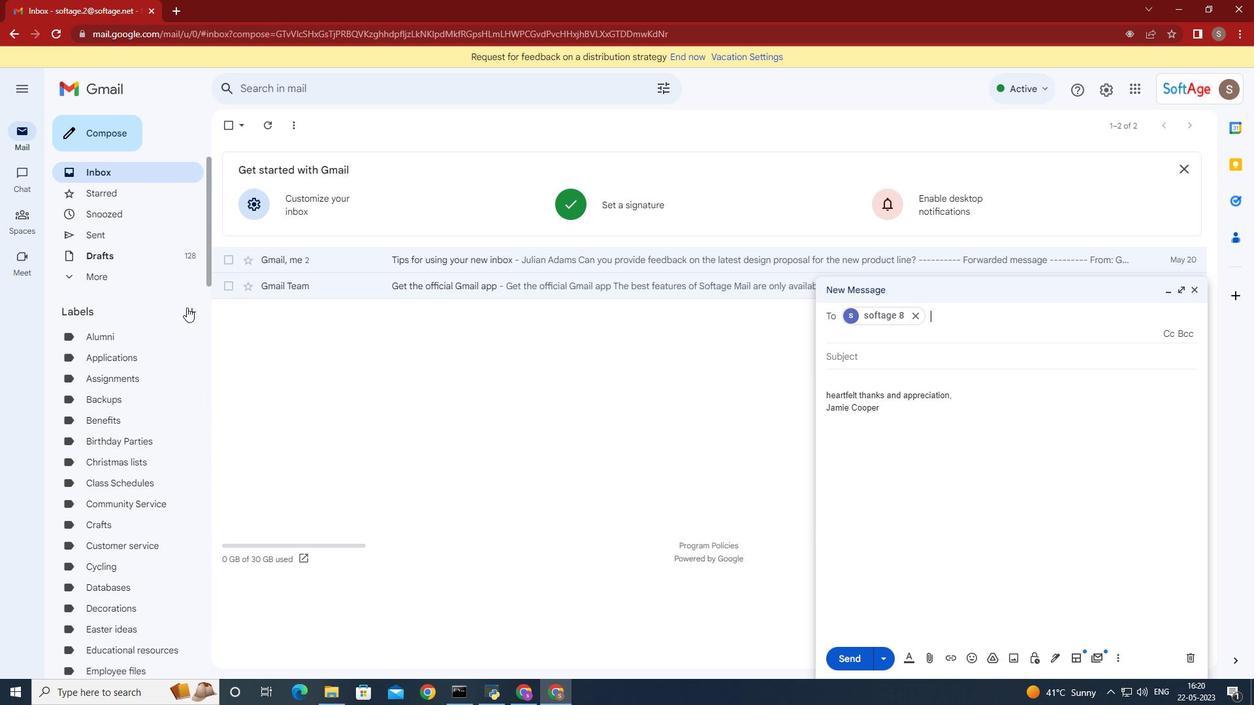 
Action: Mouse moved to (309, 363)
Screenshot: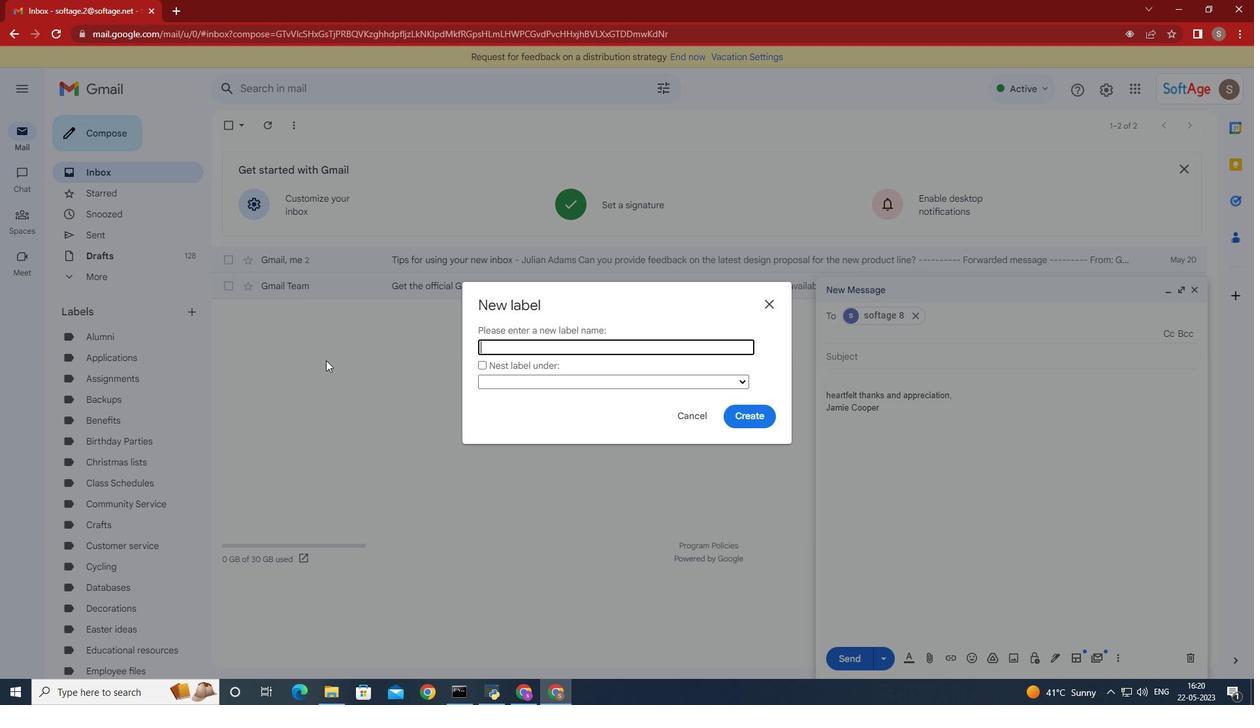 
Action: Key pressed <Key.shift>L<Key.backspace>la<Key.backspace><Key.backspace>c<Key.backspace><Key.shift>Crafts
Screenshot: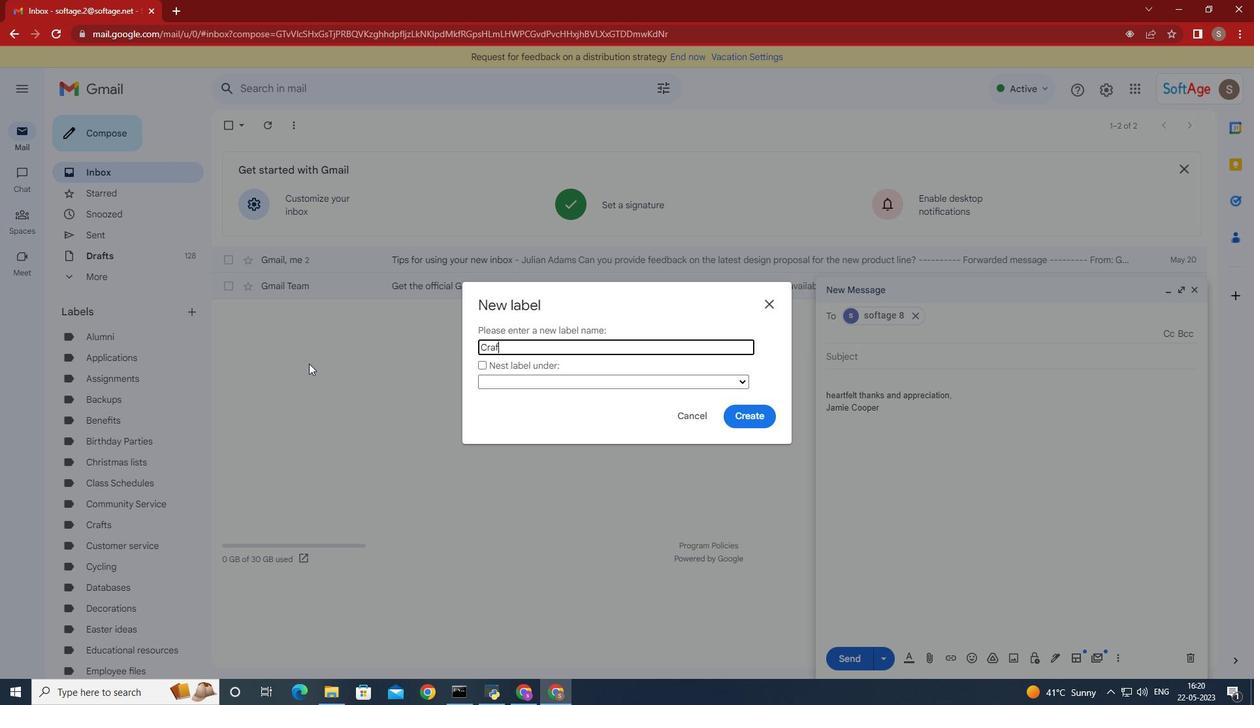 
Action: Mouse moved to (752, 418)
Screenshot: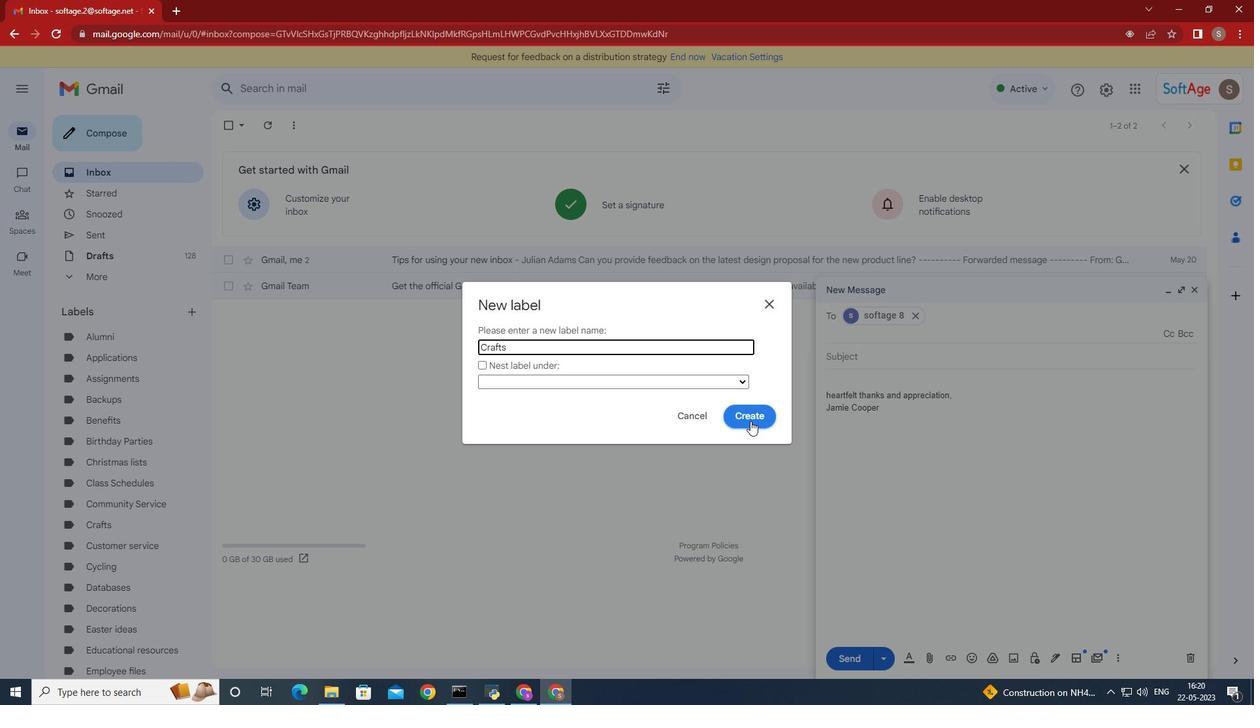 
Action: Mouse pressed left at (752, 418)
Screenshot: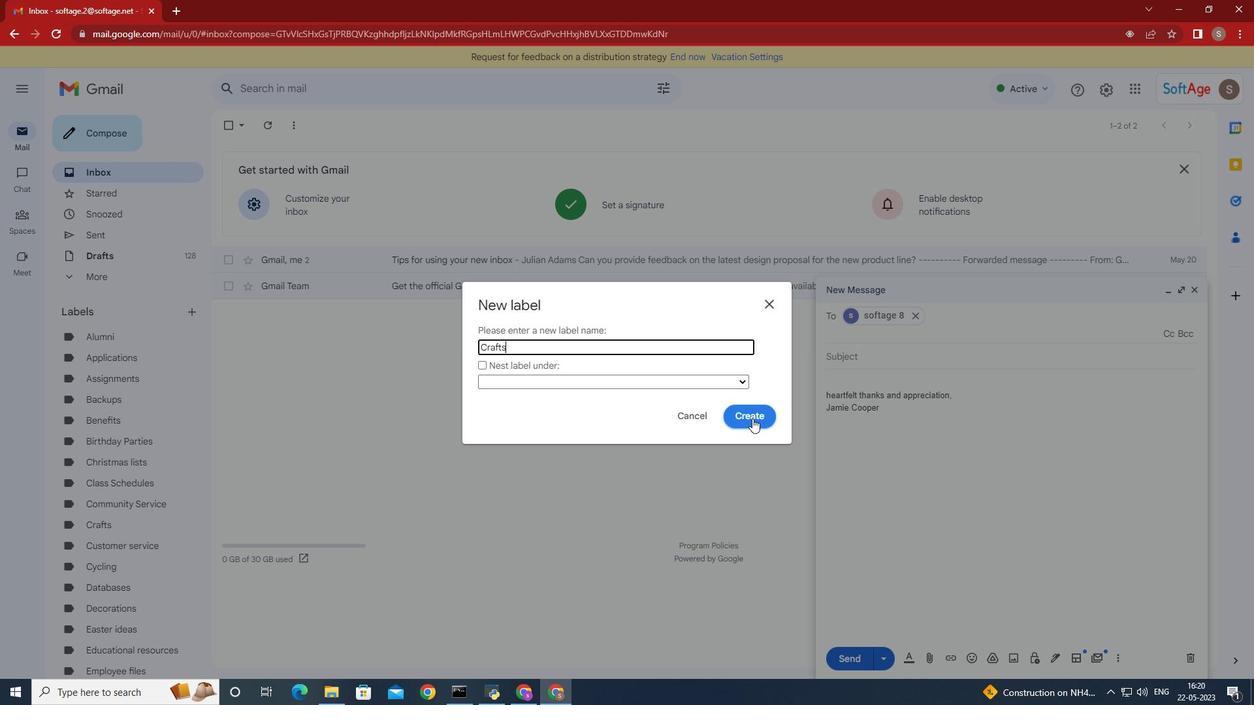 
Action: Mouse moved to (556, 354)
Screenshot: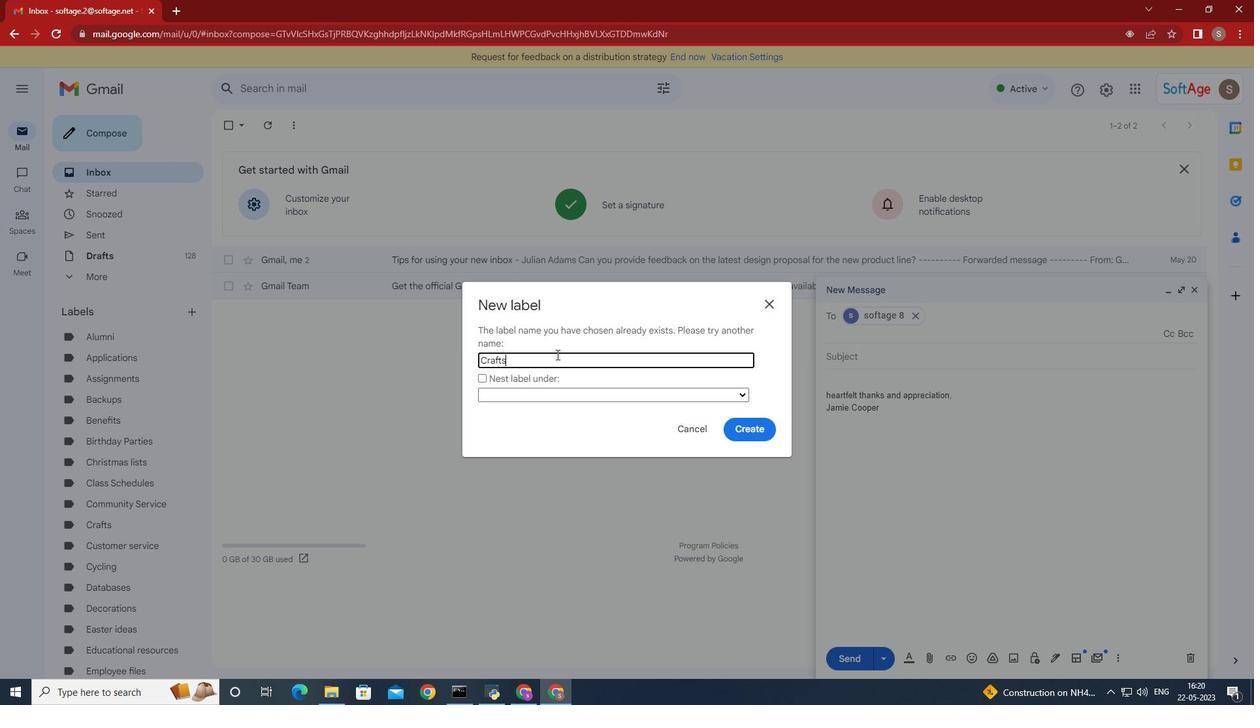 
Action: Mouse pressed left at (556, 354)
Screenshot: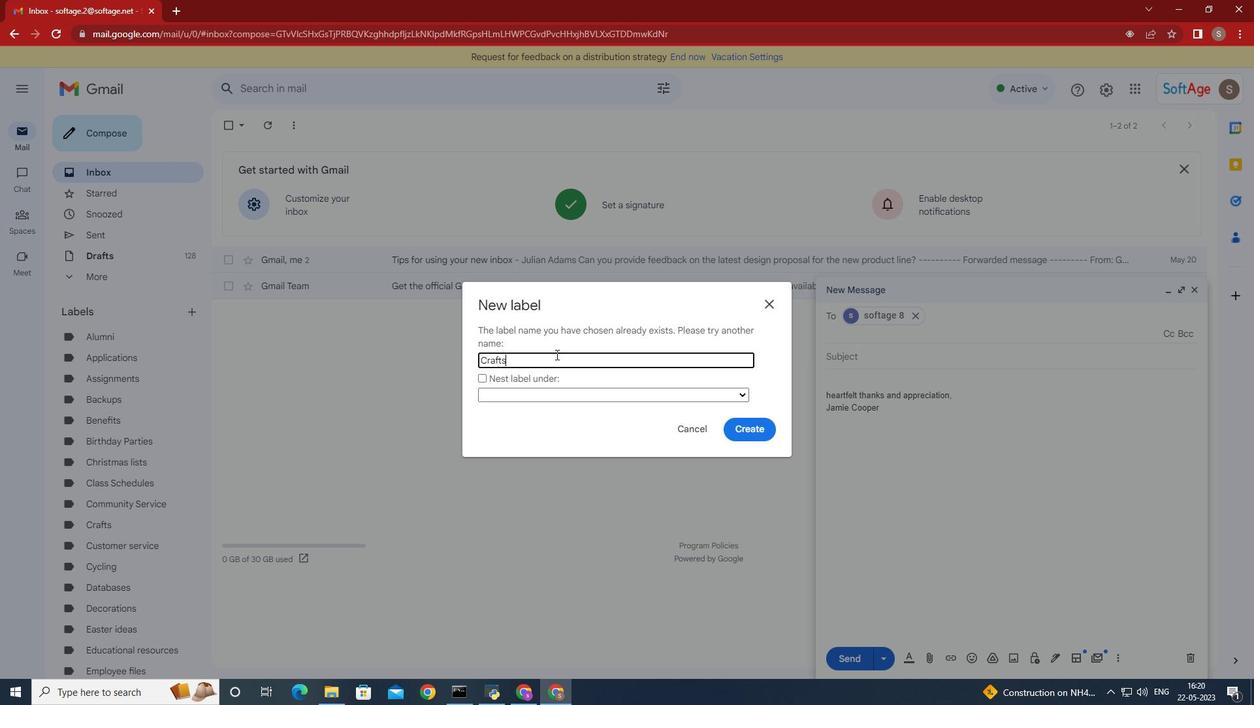 
Action: Mouse moved to (771, 308)
Screenshot: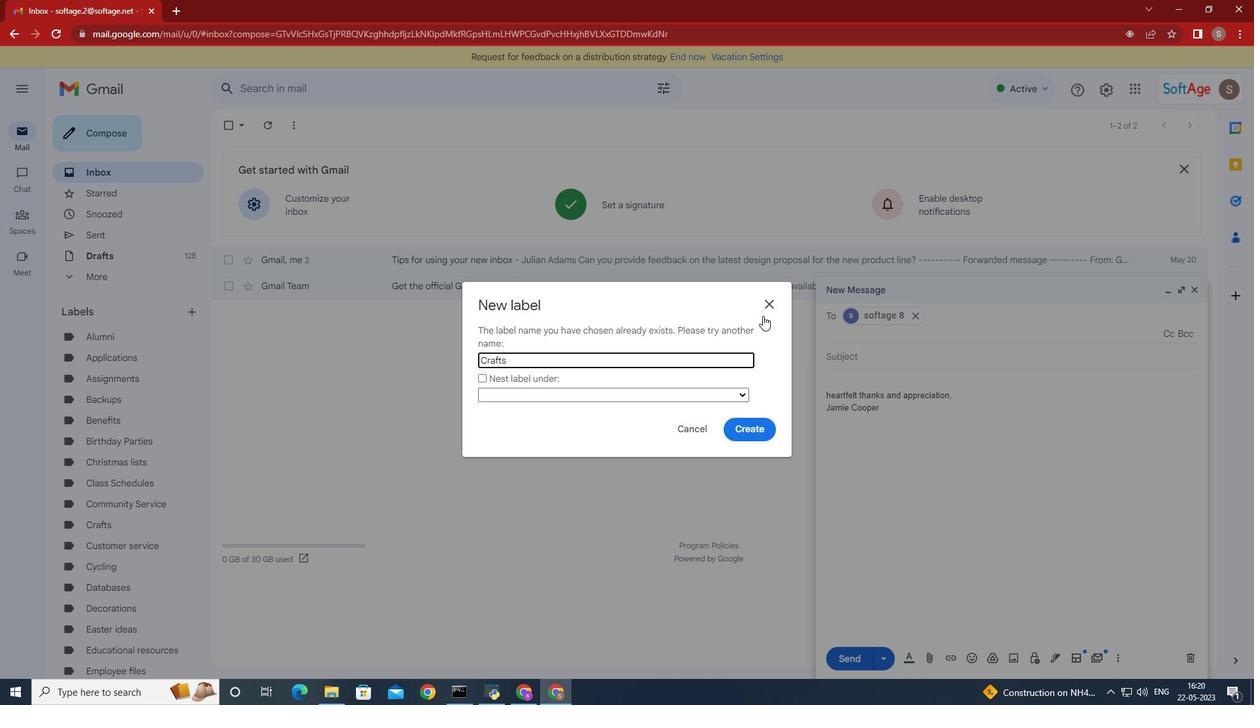 
Action: Mouse pressed left at (771, 308)
Screenshot: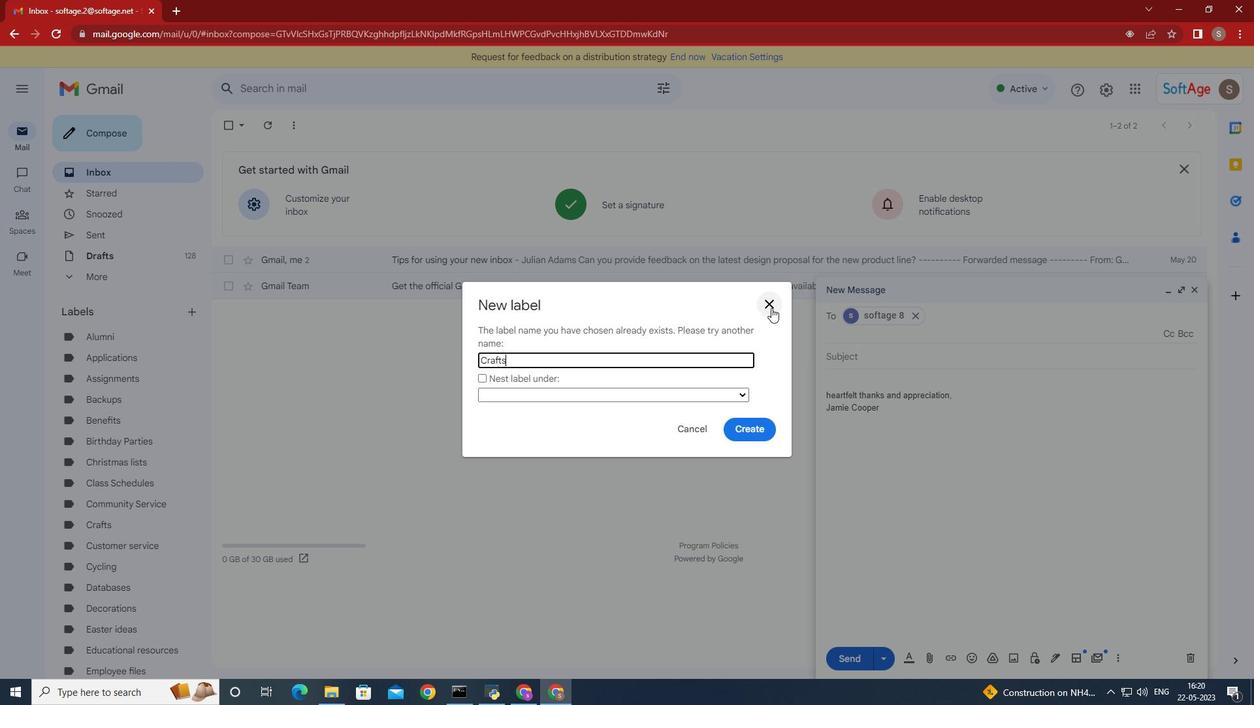 
Action: Mouse moved to (216, 386)
Screenshot: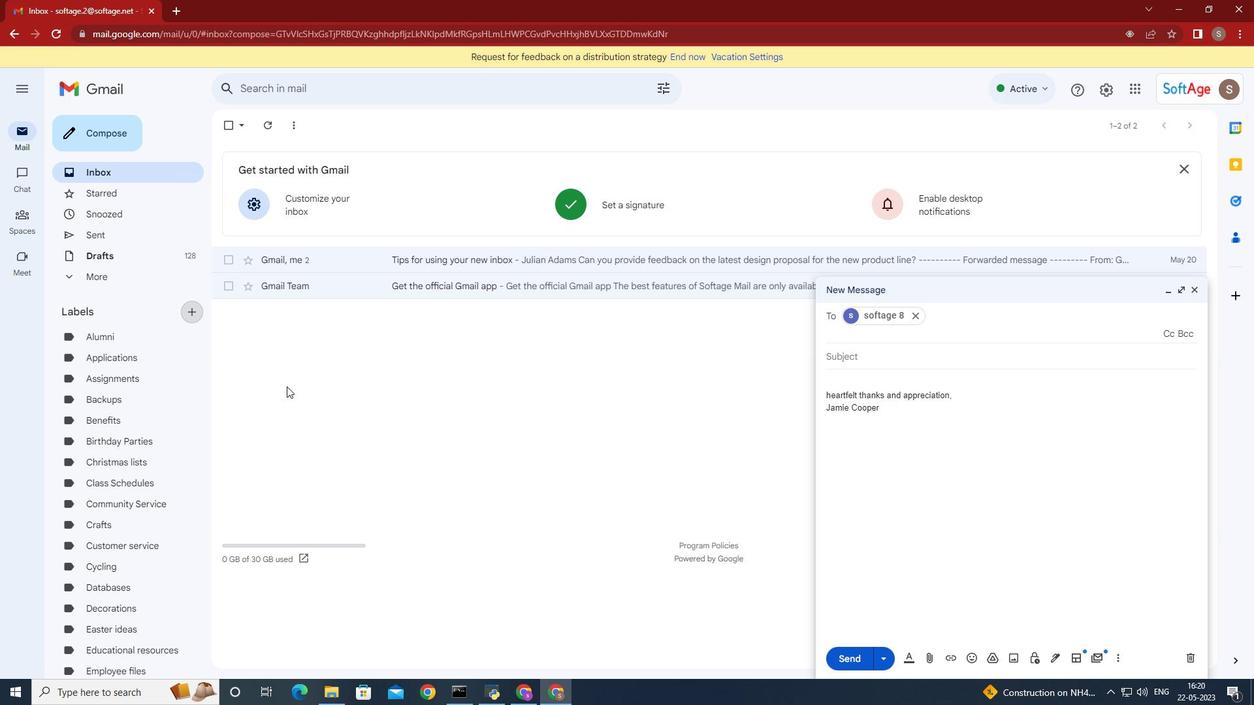 
Action: Mouse scrolled (216, 385) with delta (0, 0)
Screenshot: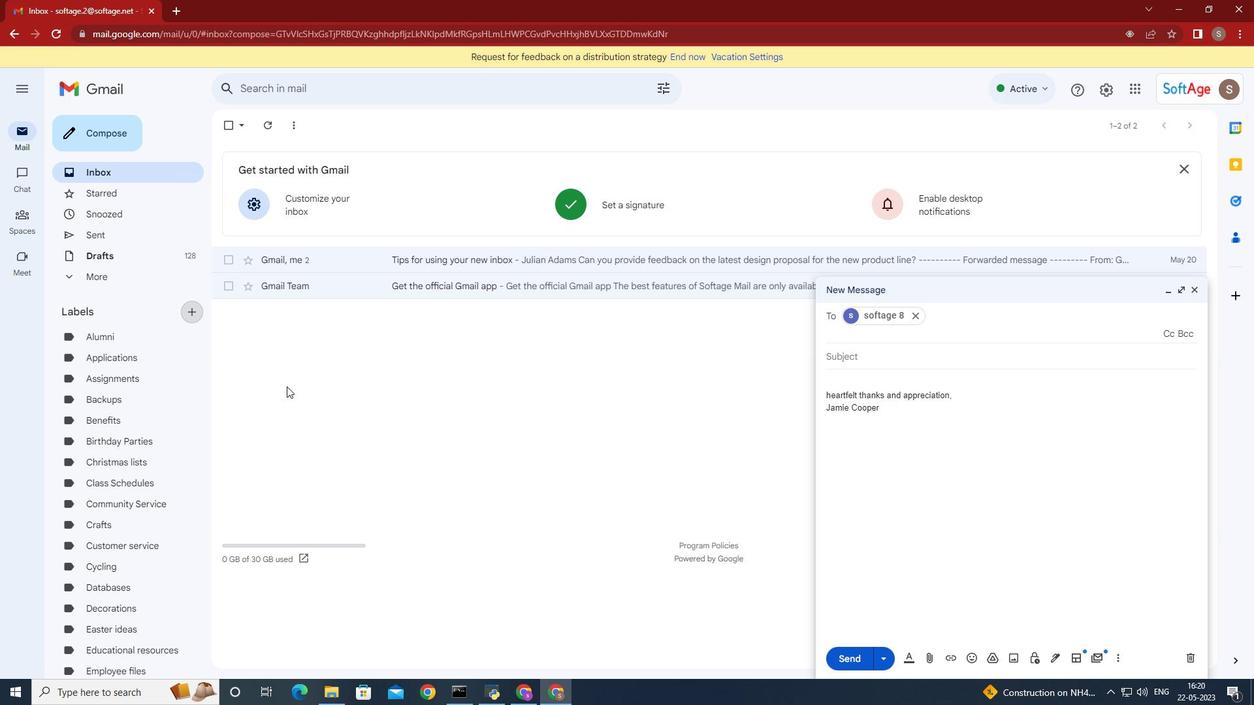 
Action: Mouse moved to (191, 524)
Screenshot: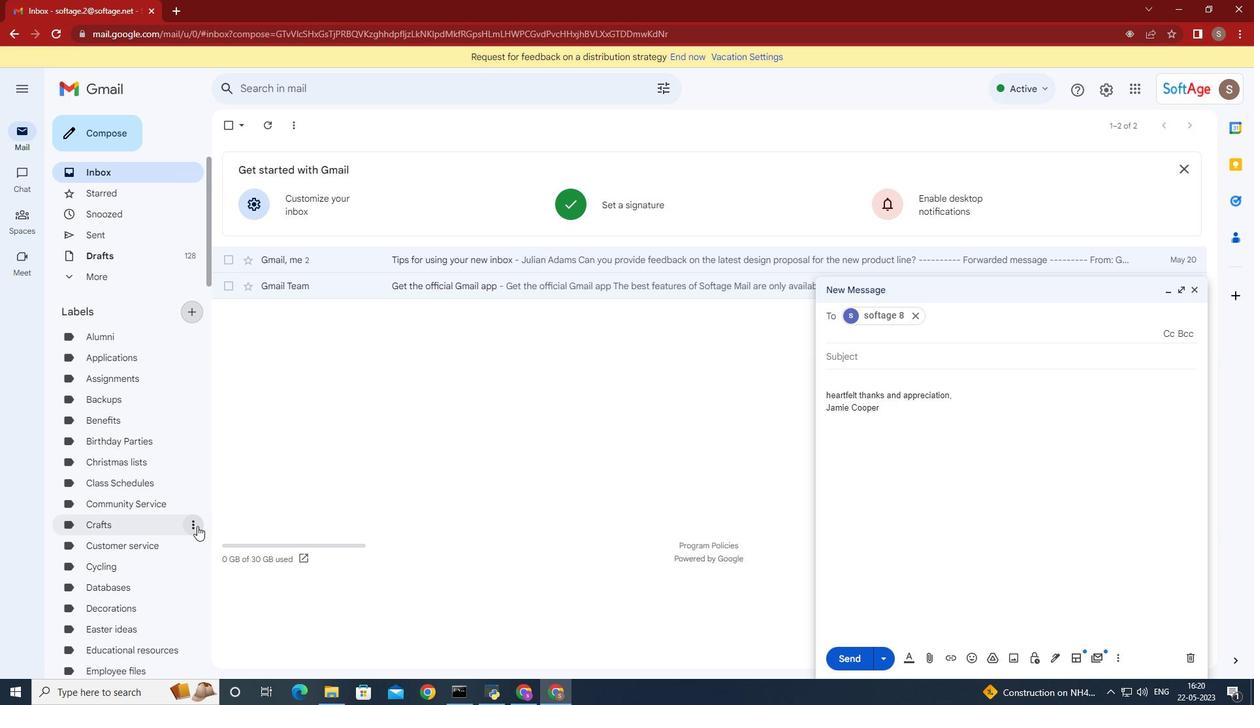 
Action: Mouse pressed left at (191, 524)
Screenshot: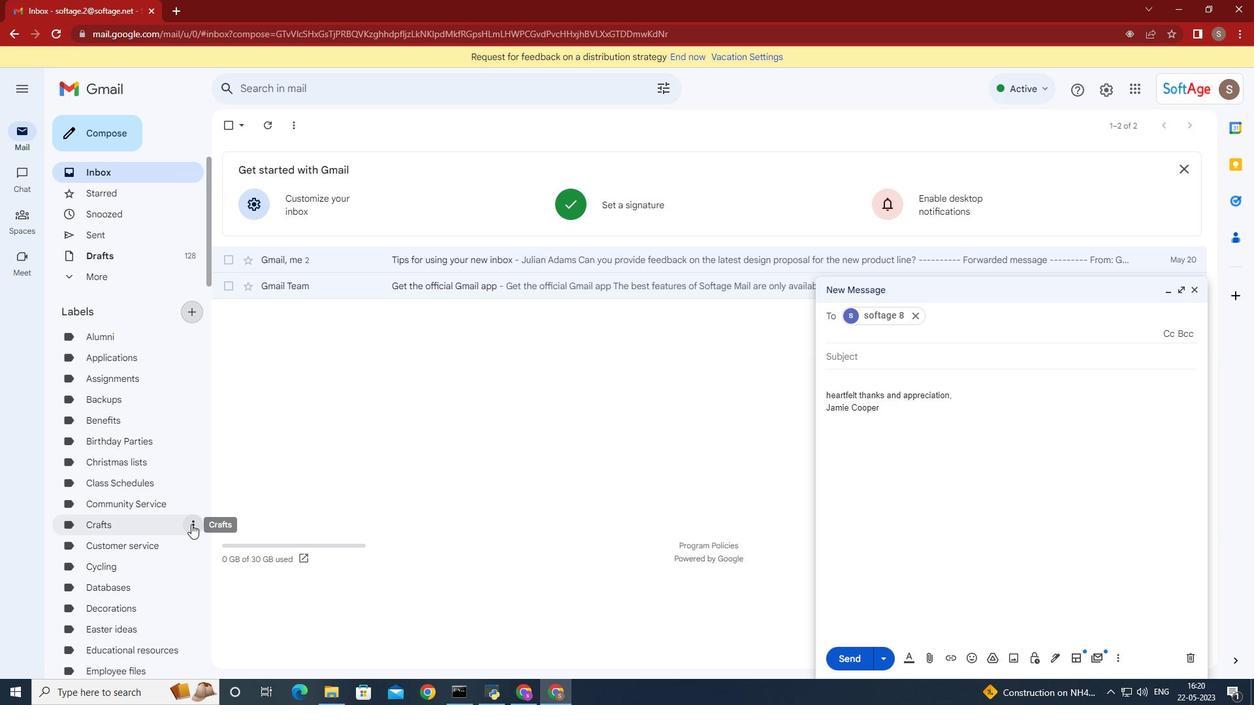 
Action: Mouse moved to (264, 486)
Screenshot: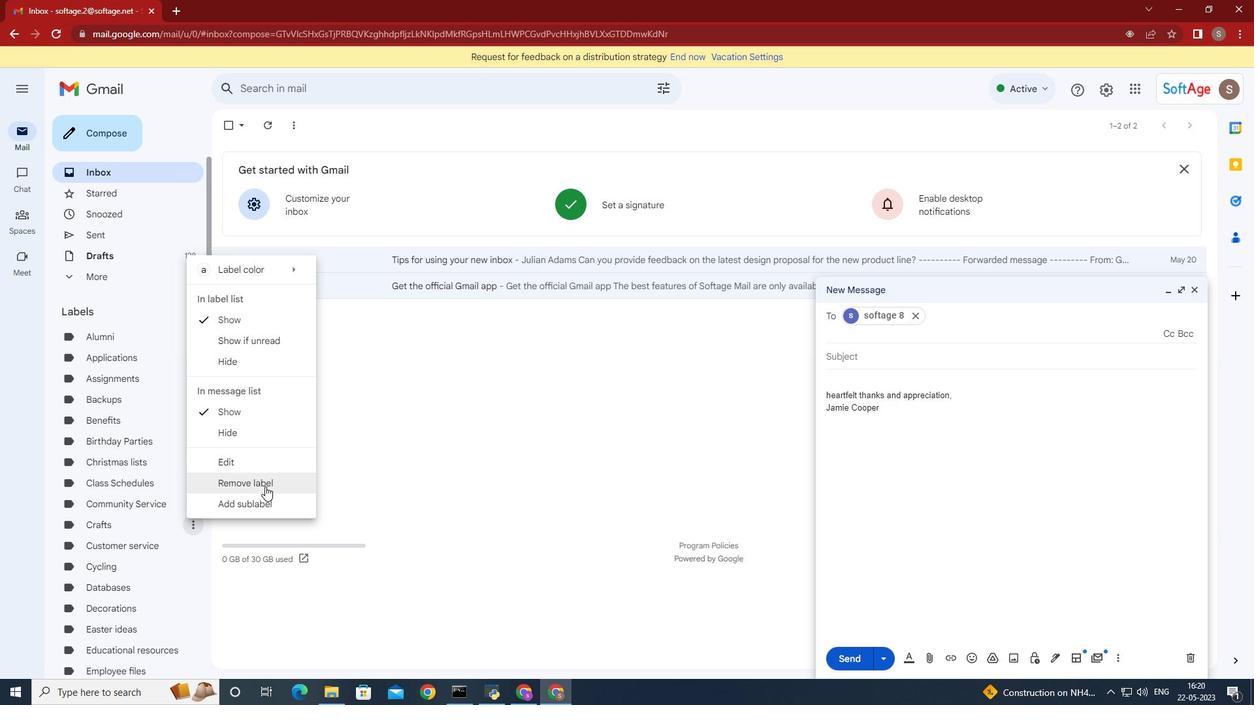 
Action: Mouse pressed left at (264, 486)
Screenshot: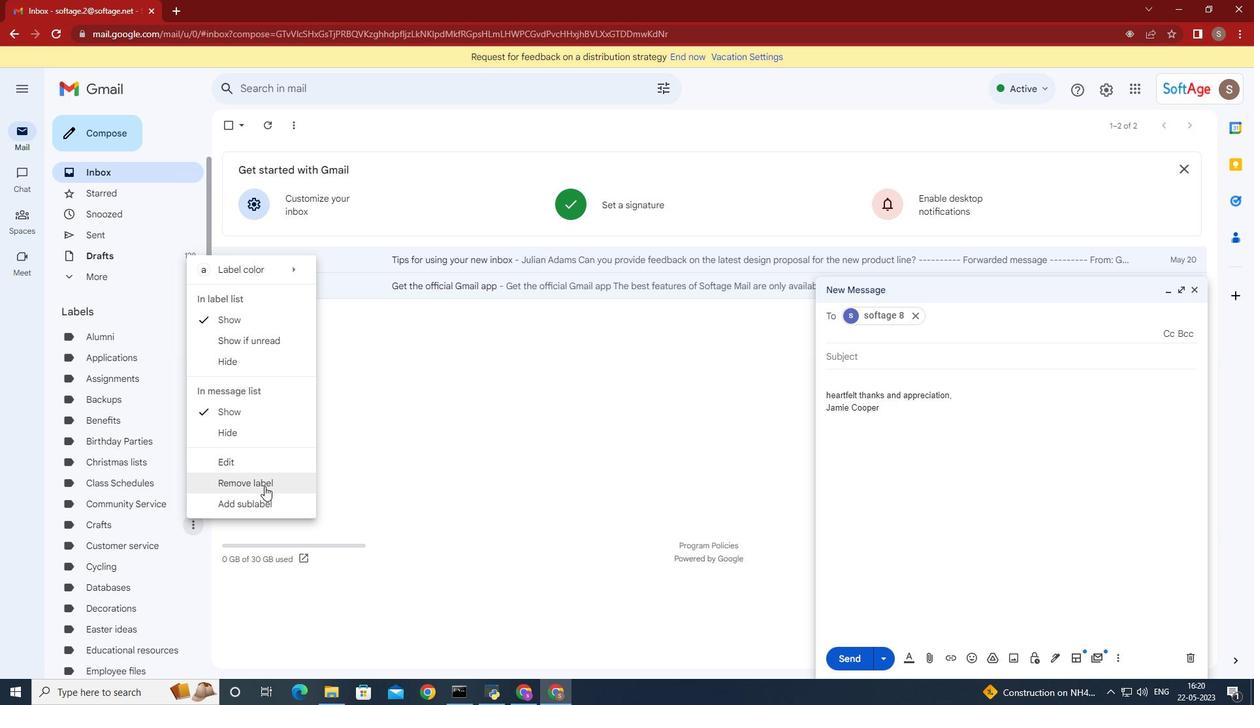
Action: Mouse moved to (745, 382)
Screenshot: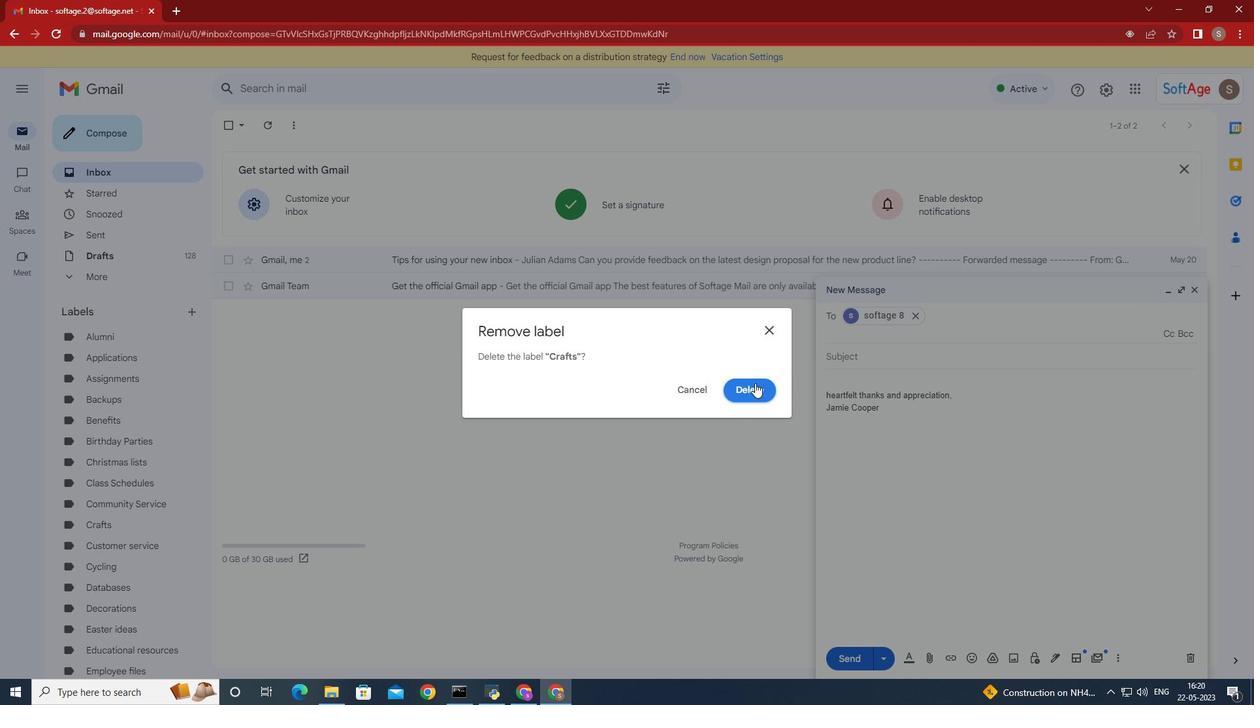 
Action: Mouse pressed left at (745, 382)
Screenshot: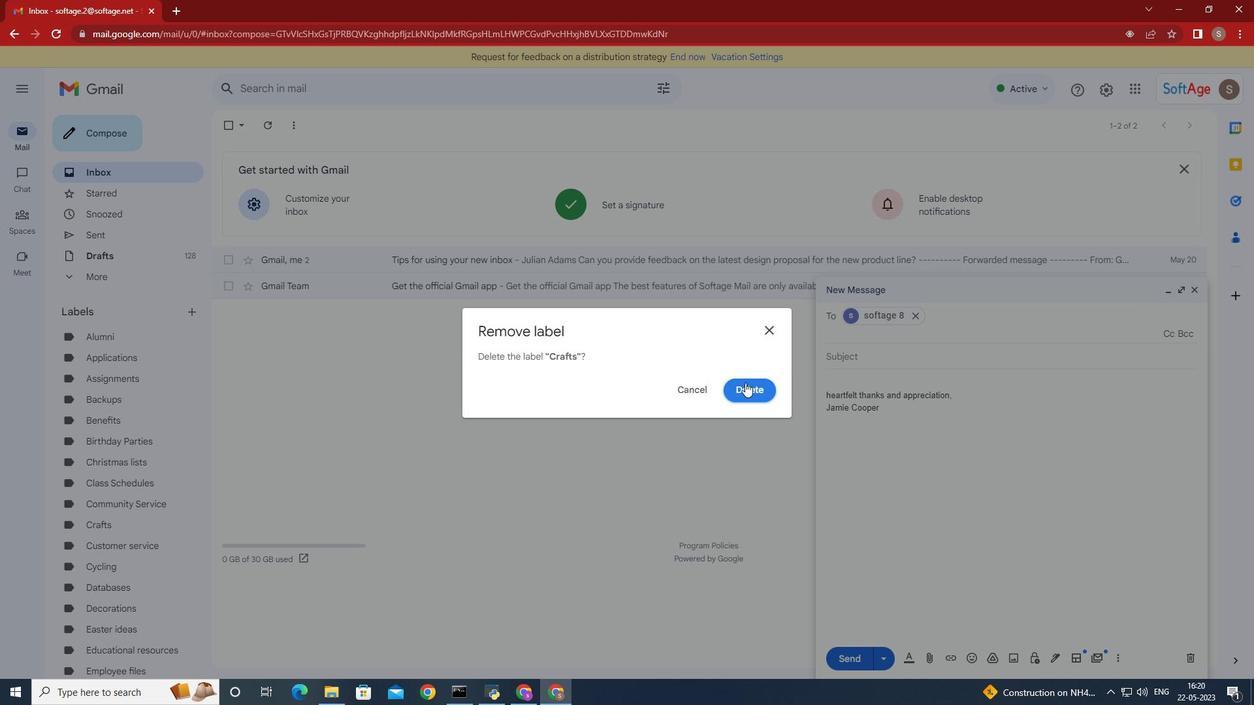 
Action: Mouse moved to (192, 314)
Screenshot: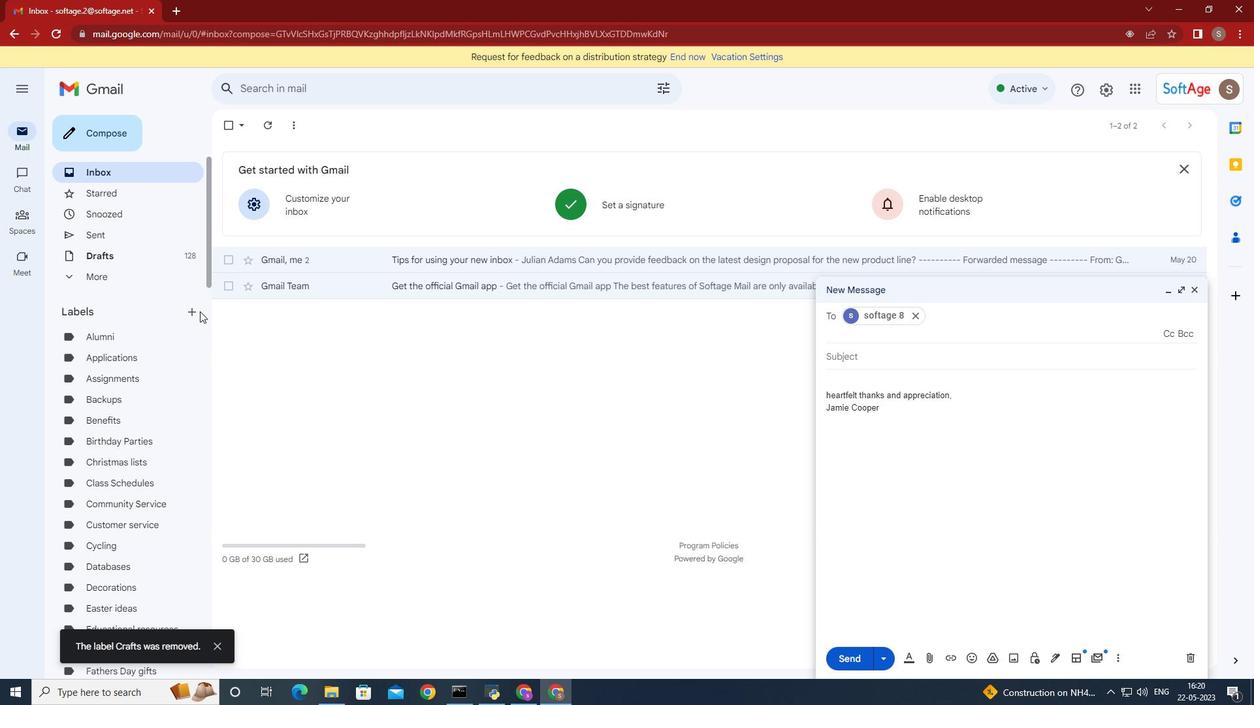 
Action: Mouse pressed left at (192, 314)
Screenshot: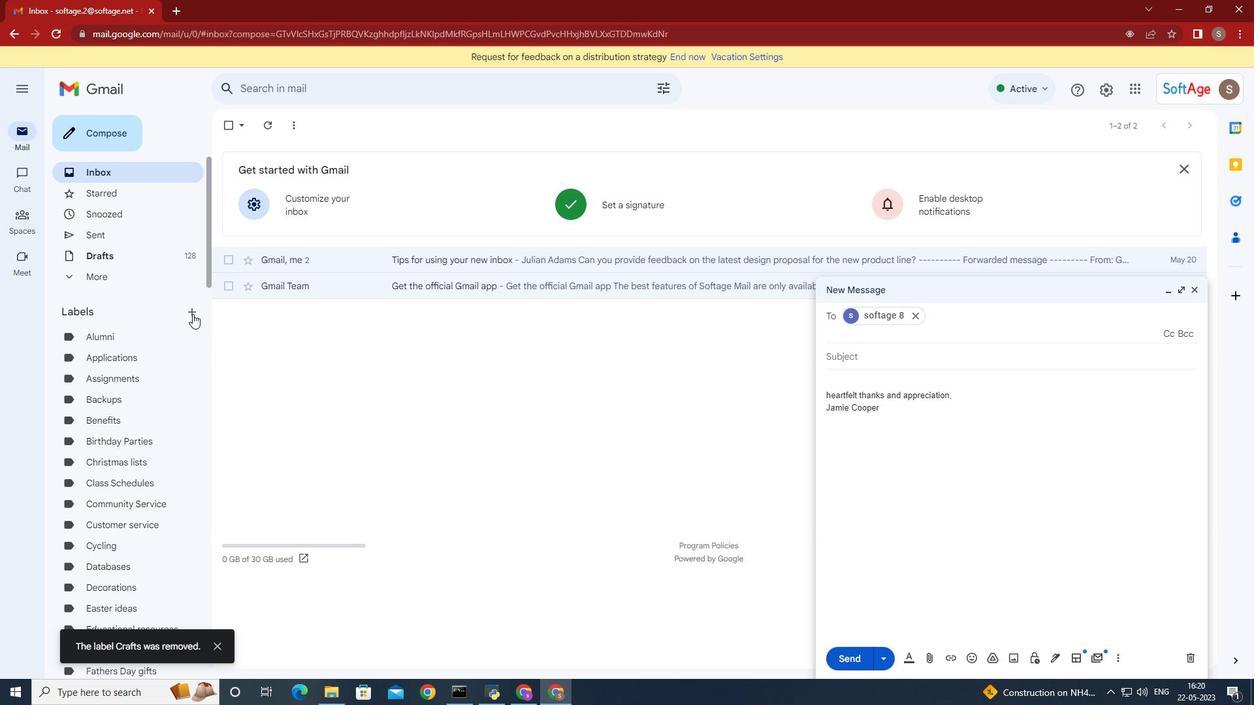 
Action: Mouse moved to (722, 395)
Screenshot: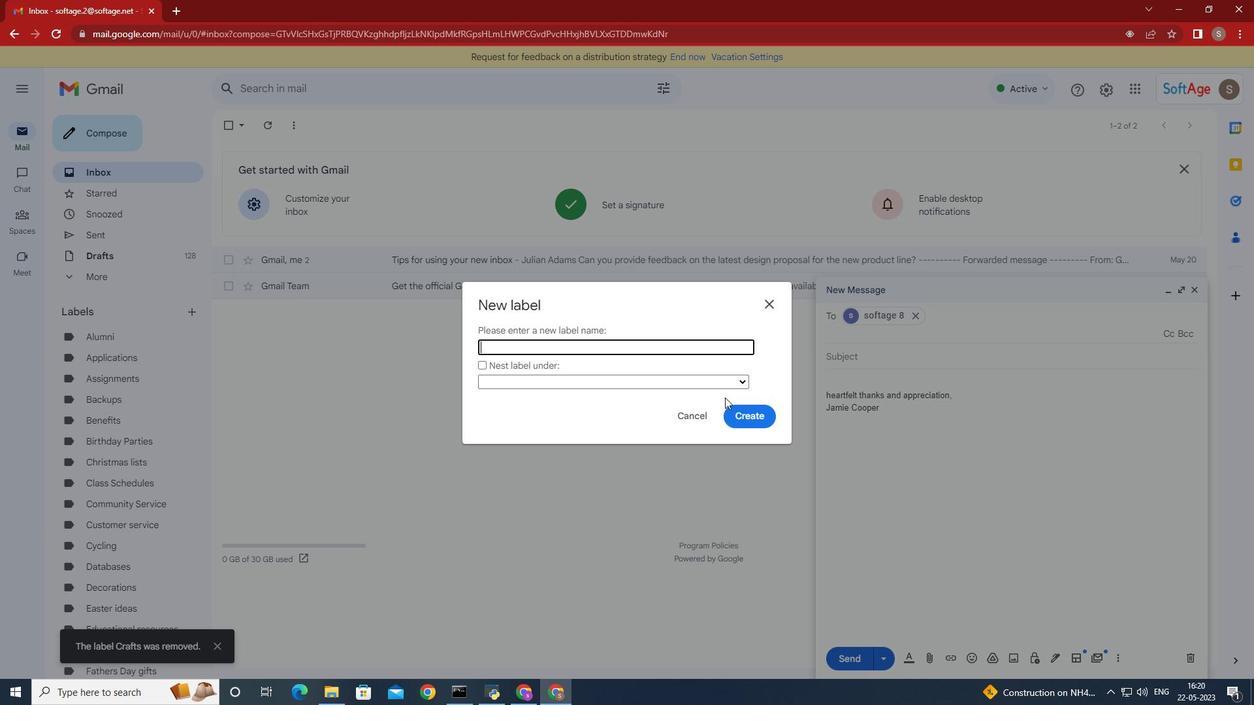 
Action: Key pressed <Key.shift>Crafts
Screenshot: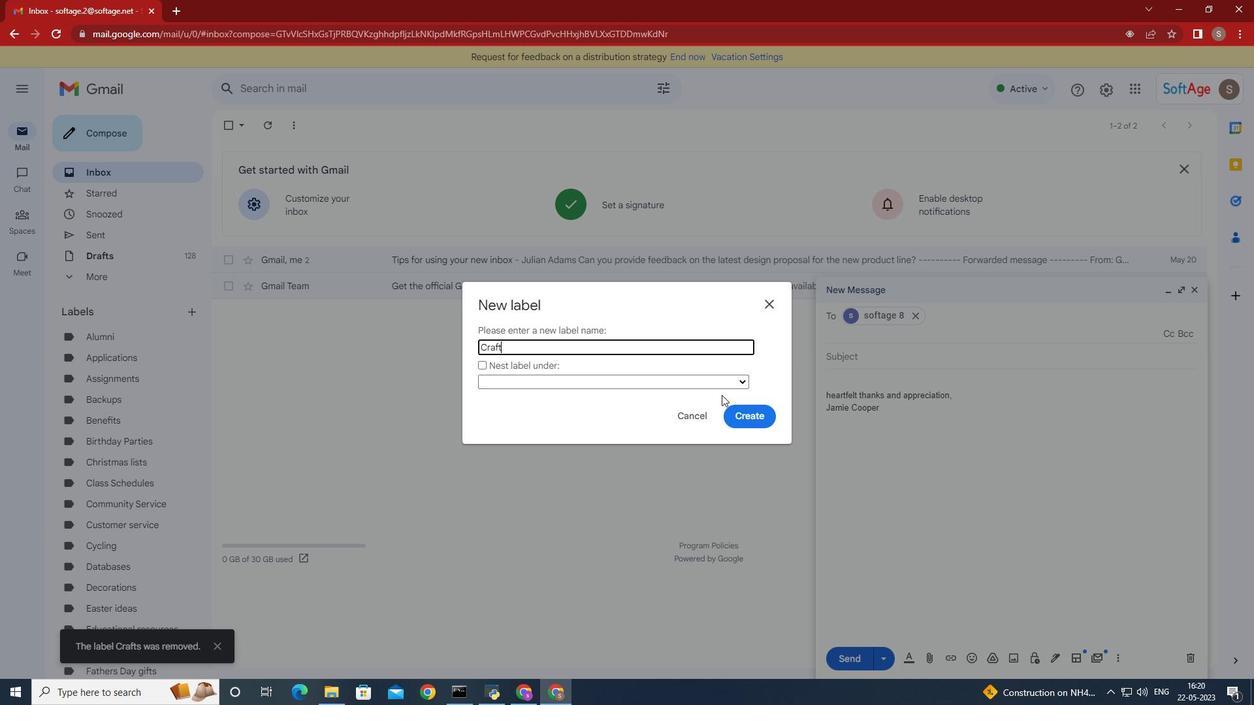 
Action: Mouse moved to (747, 414)
Screenshot: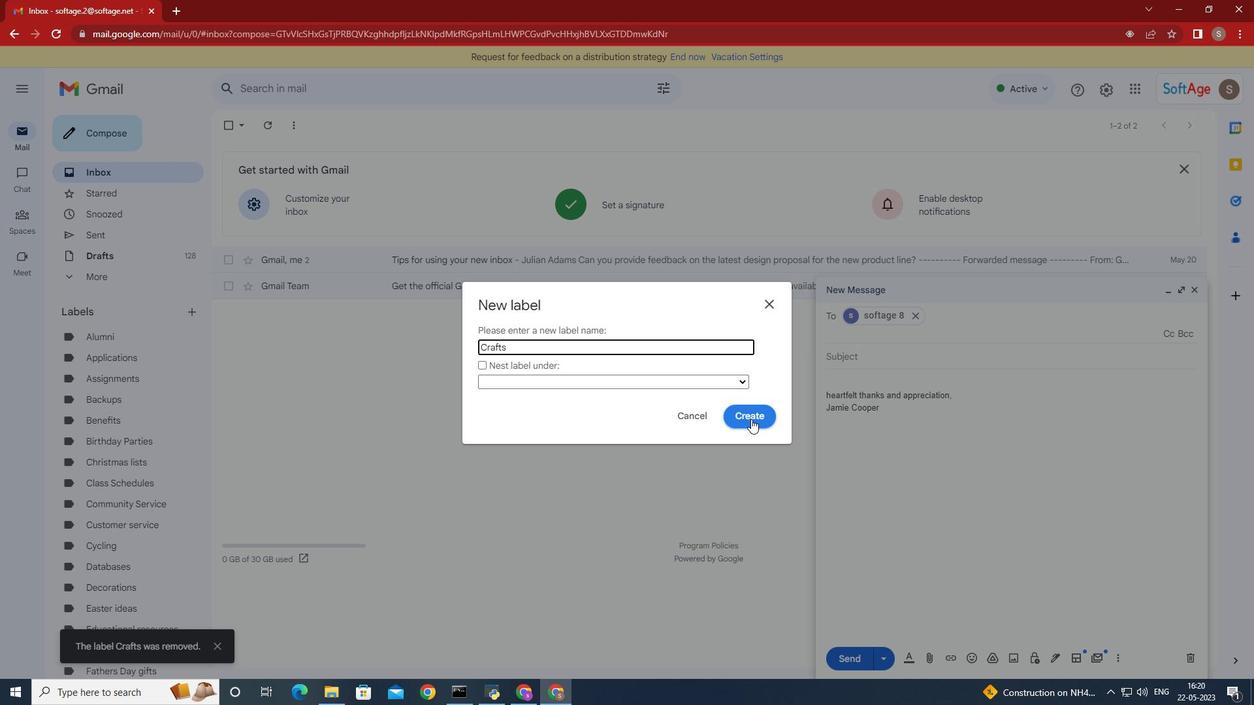
Action: Mouse pressed left at (747, 414)
Screenshot: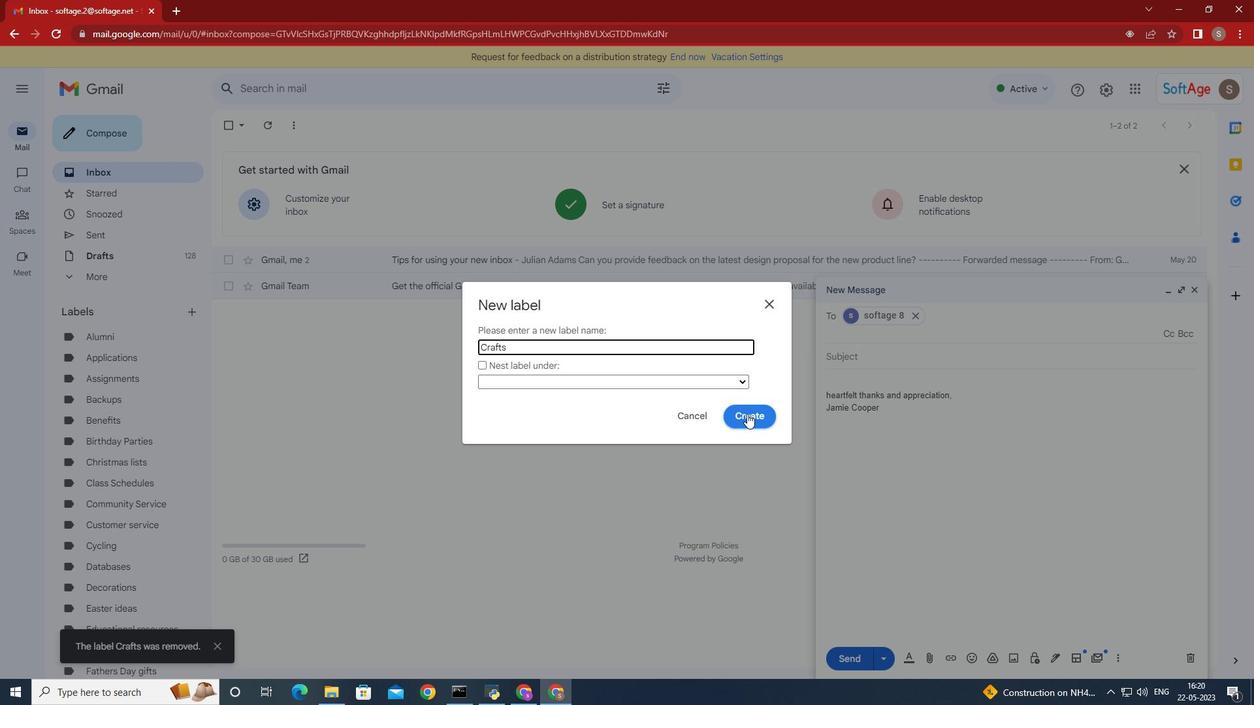 
